 Task: Look for Airbnb options in Aden, Yemen from 22nd November, 2023 to 30th November, 2023 for 2 adults.1  bedroom having 1 bed and 1 bathroom. Property type can be hotel. Look for 5 properties as per requirement.
Action: Mouse moved to (457, 57)
Screenshot: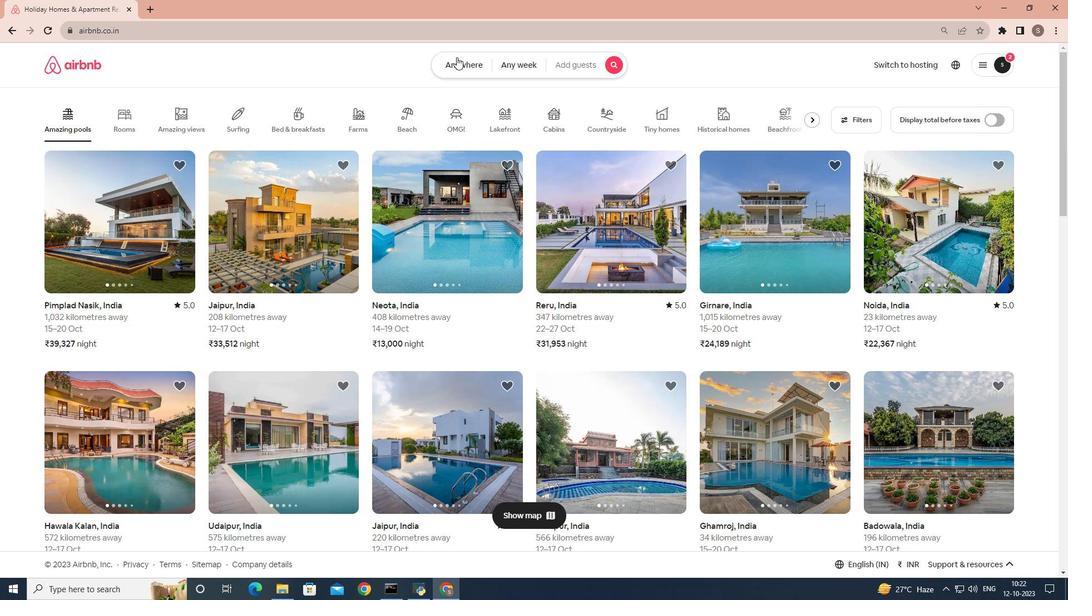 
Action: Mouse pressed left at (457, 57)
Screenshot: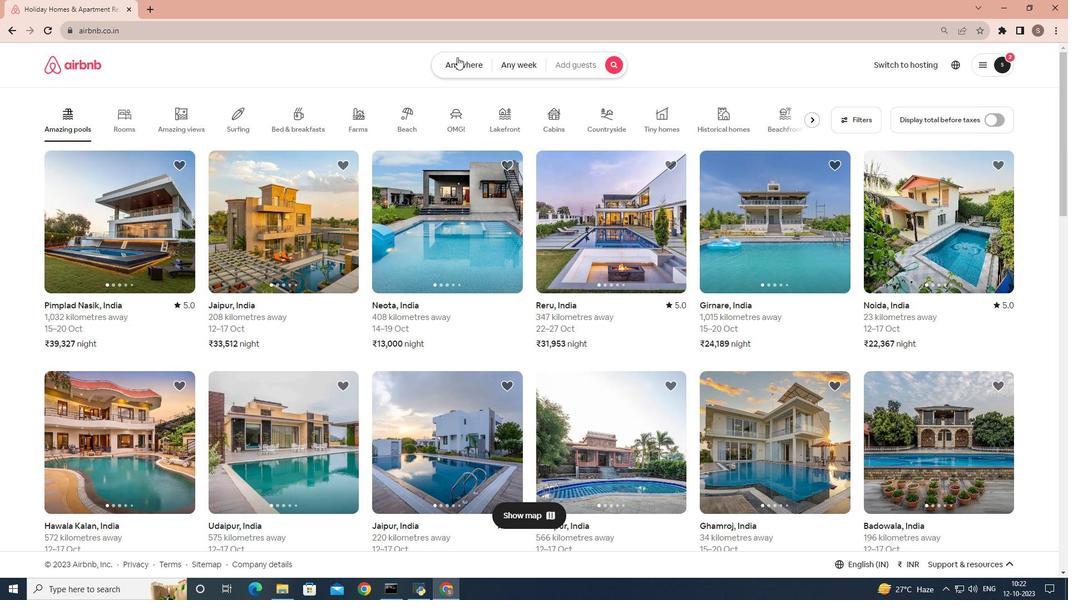 
Action: Mouse moved to (391, 102)
Screenshot: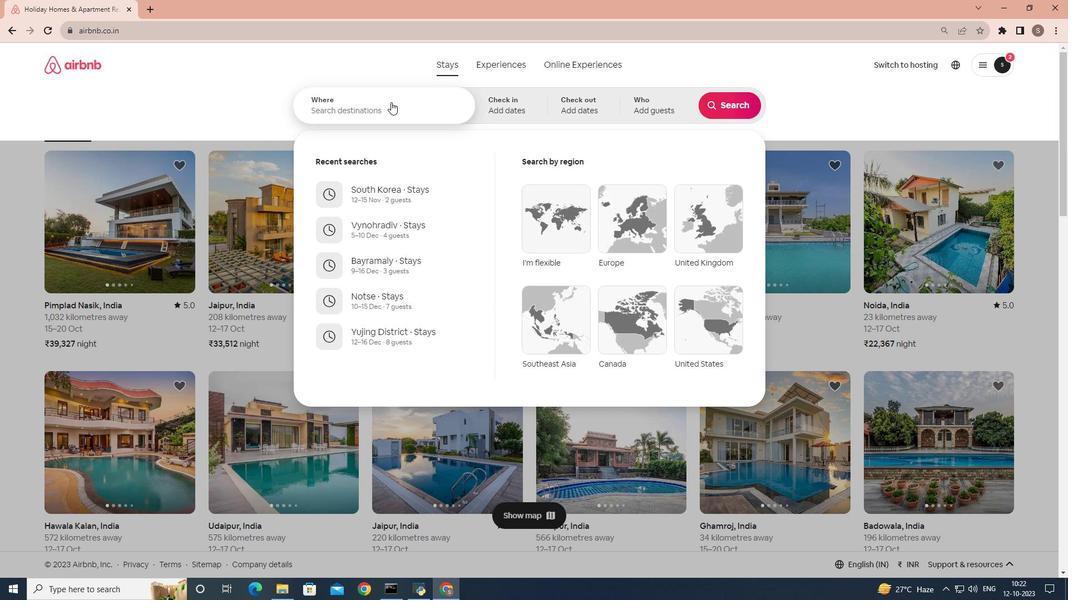 
Action: Mouse pressed left at (391, 102)
Screenshot: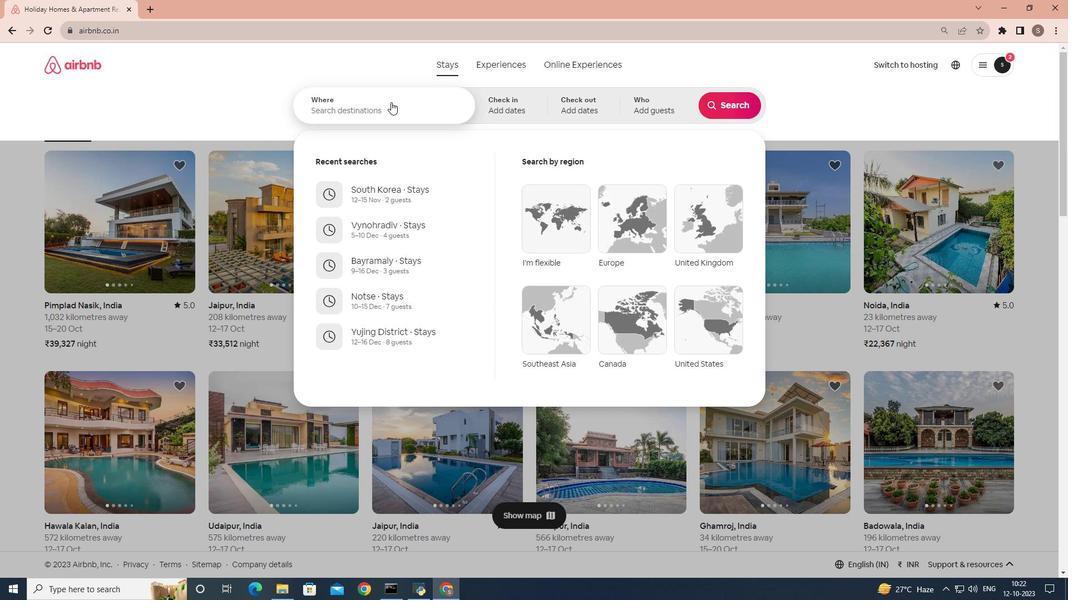 
Action: Key pressed <Key.shift>Aden<Key.space><Key.shift><Key.shift><Key.shift><Key.shift><Key.shift><Key.shift><Key.shift><Key.shift><Key.shift><Key.shift><Key.backspace>,<Key.space><Key.shift><Key.shift>Yemen
Screenshot: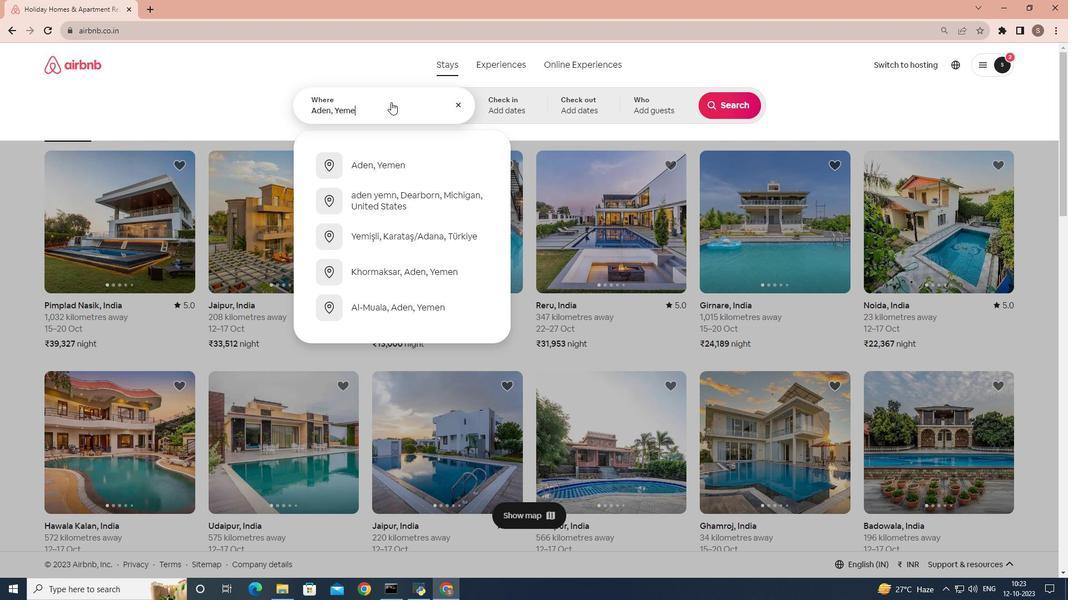 
Action: Mouse moved to (405, 169)
Screenshot: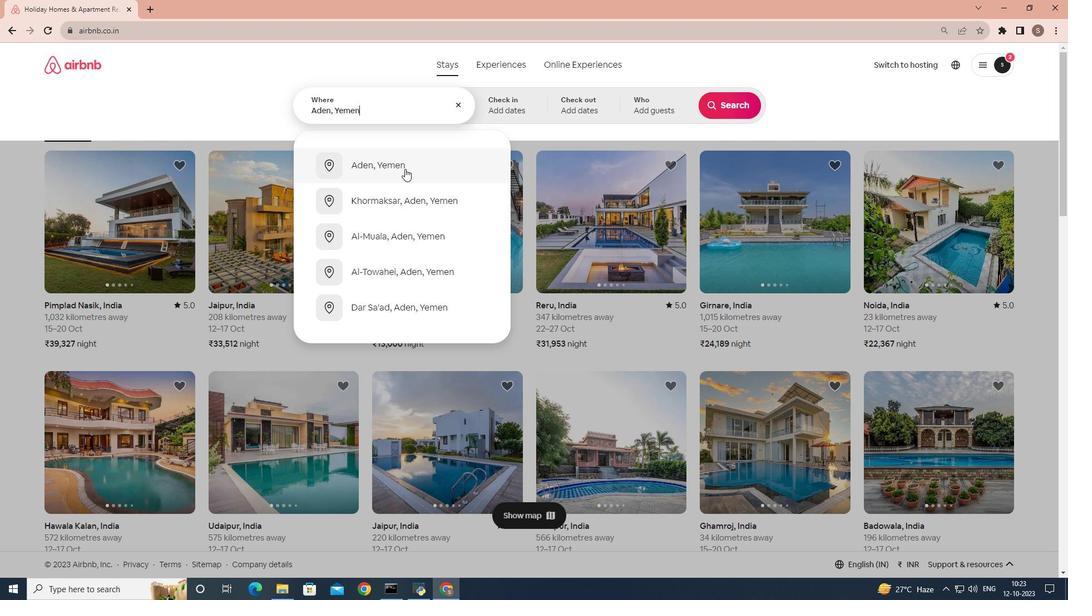 
Action: Mouse pressed left at (405, 169)
Screenshot: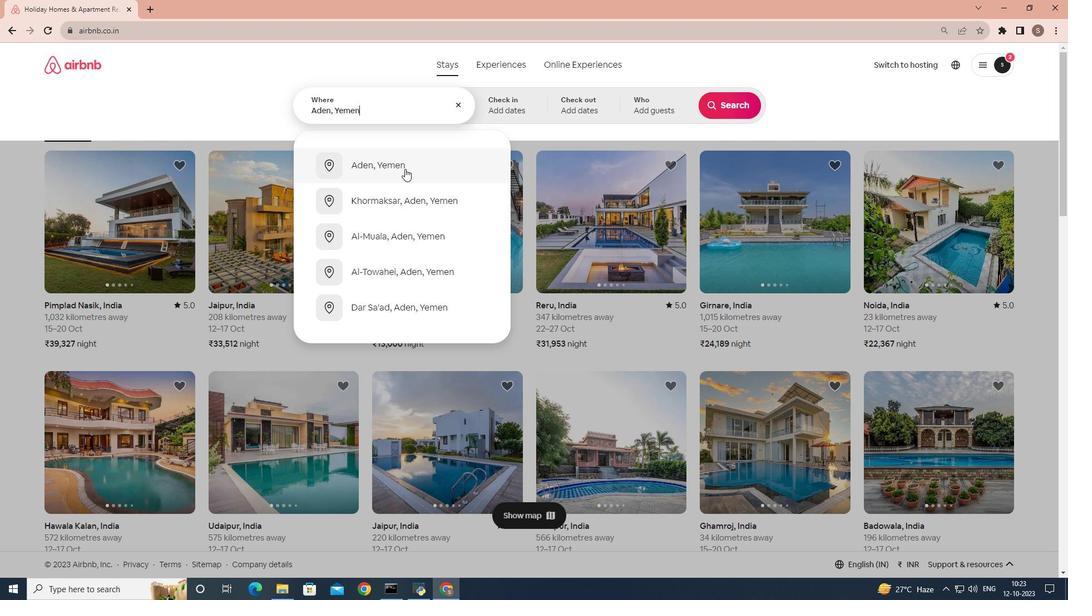 
Action: Mouse moved to (729, 189)
Screenshot: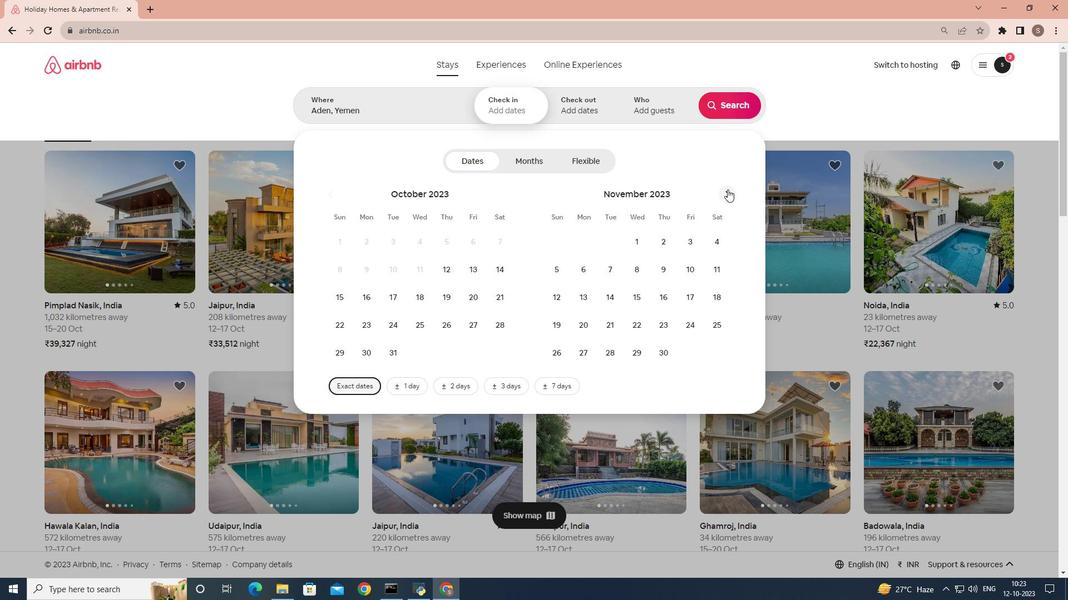 
Action: Mouse pressed left at (729, 189)
Screenshot: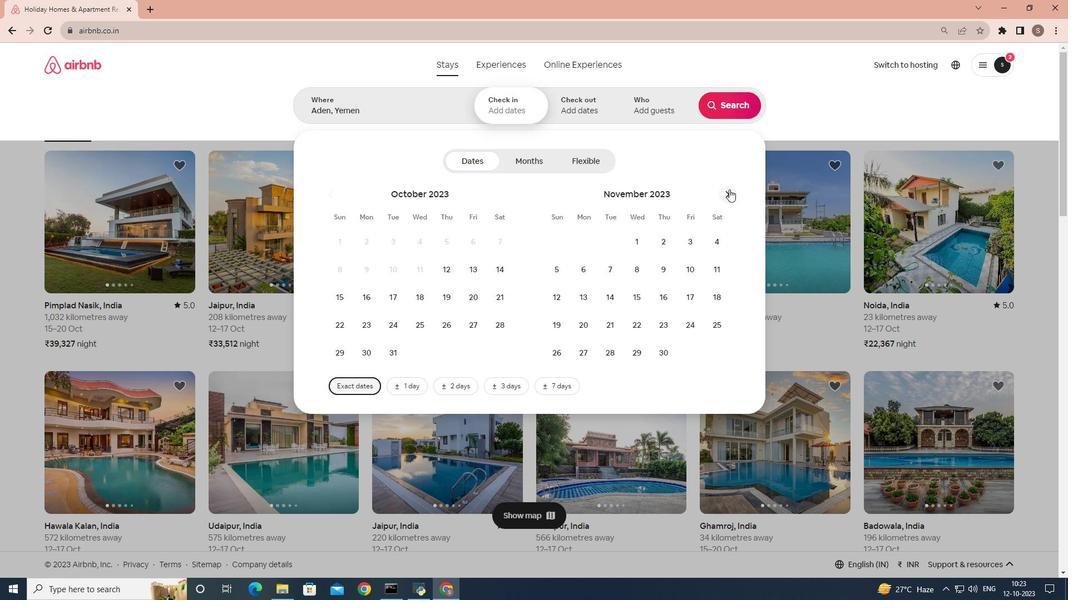 
Action: Mouse moved to (426, 326)
Screenshot: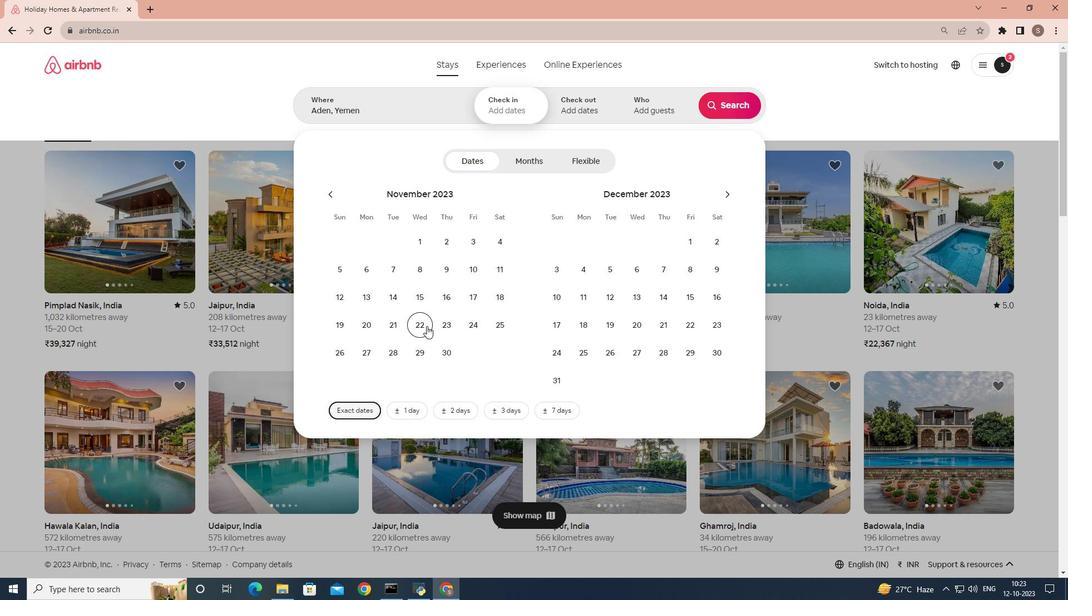 
Action: Mouse pressed left at (426, 326)
Screenshot: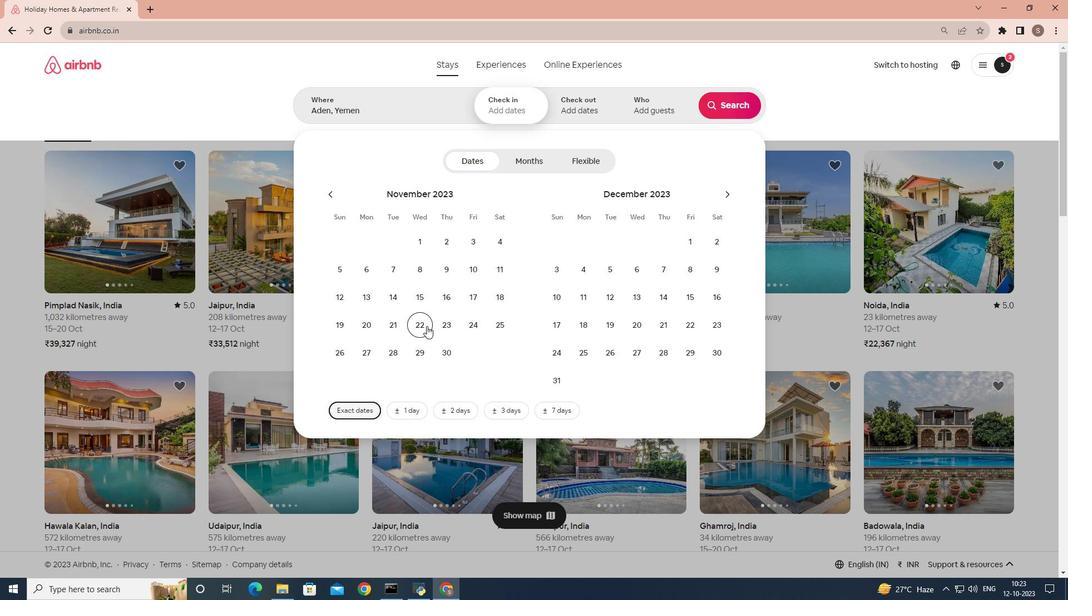 
Action: Mouse moved to (443, 350)
Screenshot: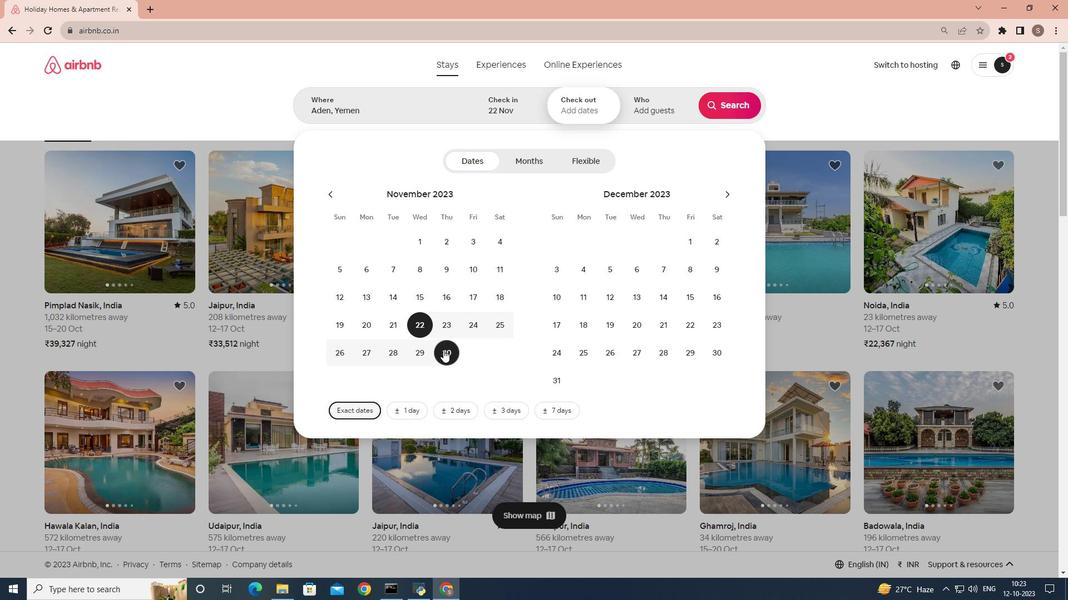 
Action: Mouse pressed left at (443, 350)
Screenshot: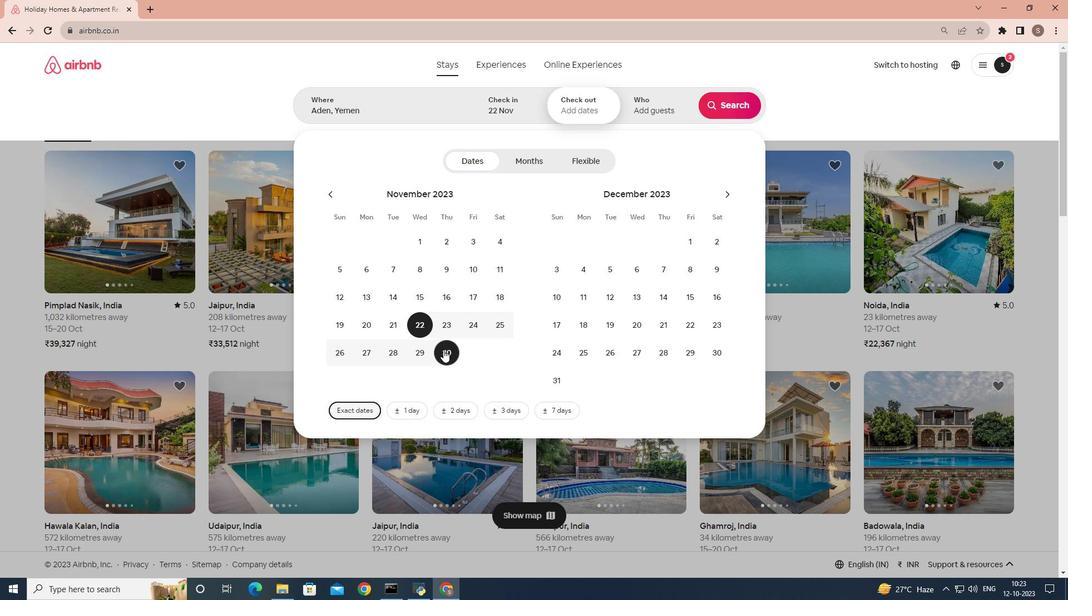 
Action: Mouse moved to (659, 110)
Screenshot: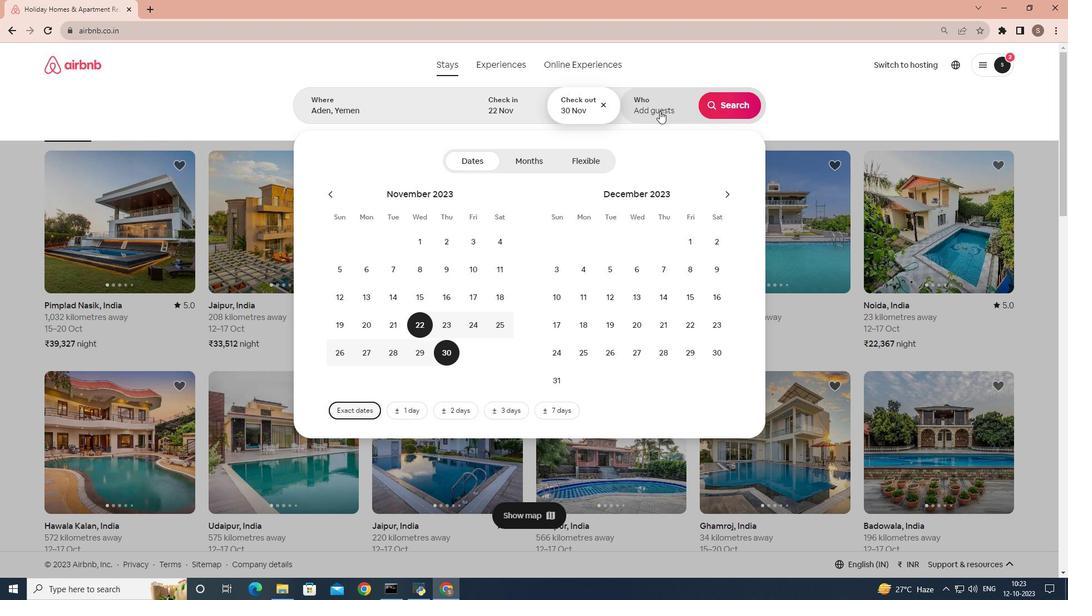 
Action: Mouse pressed left at (659, 110)
Screenshot: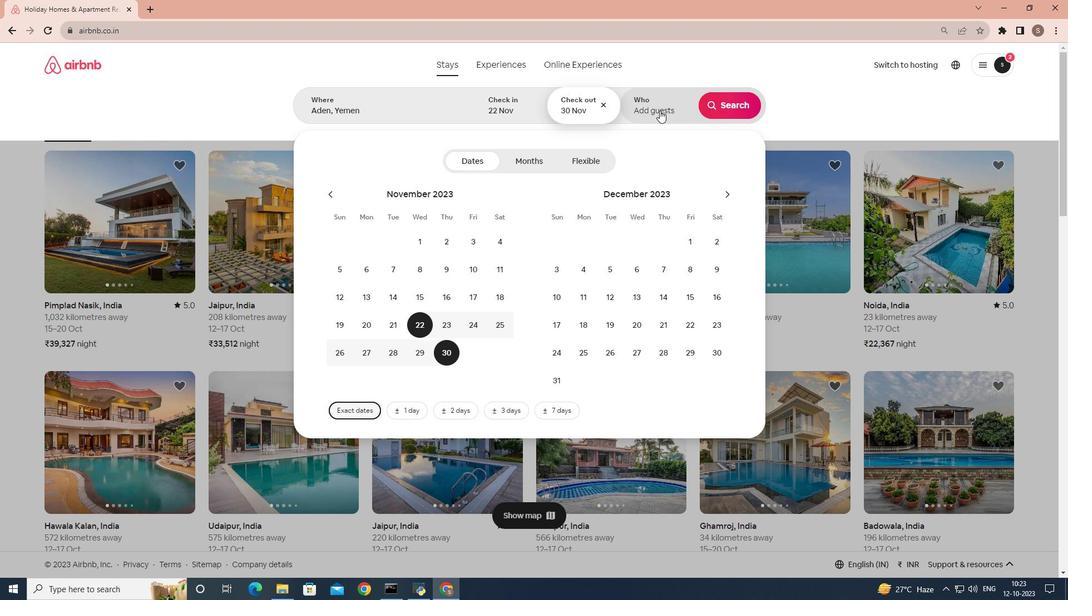 
Action: Mouse moved to (733, 163)
Screenshot: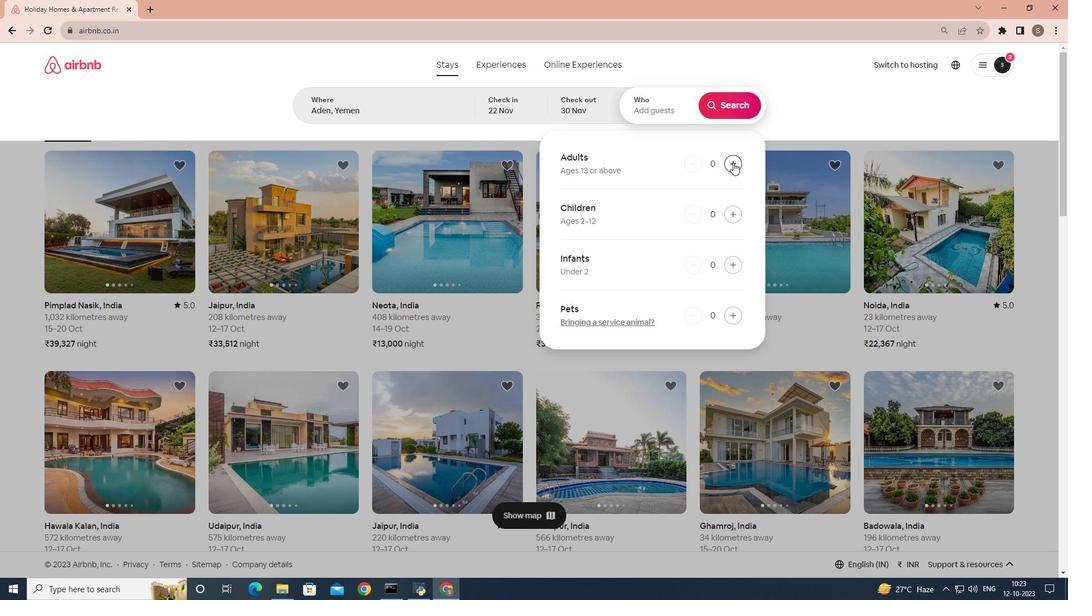 
Action: Mouse pressed left at (733, 163)
Screenshot: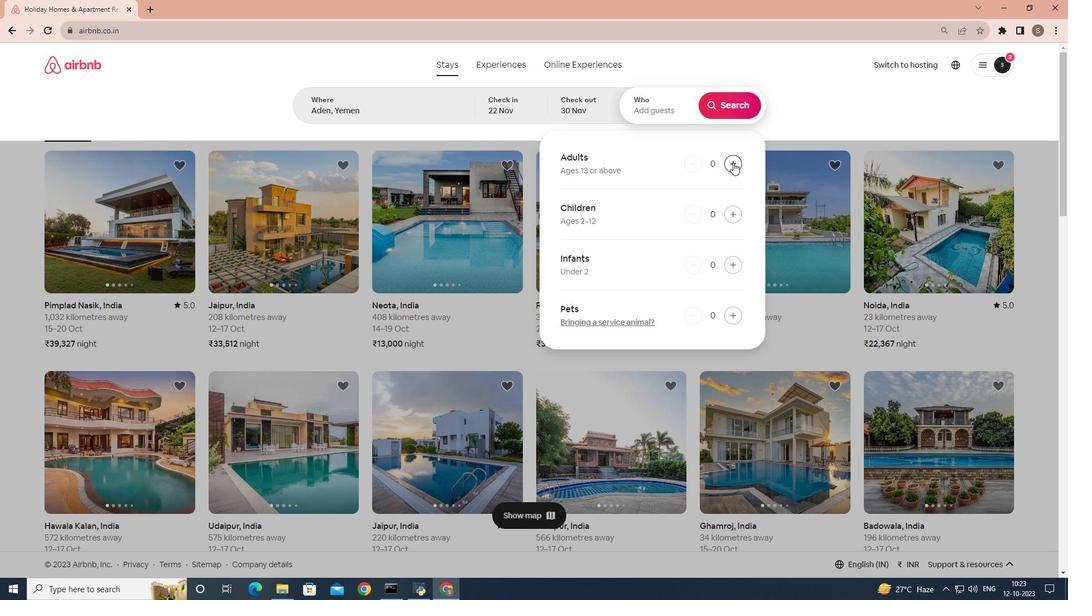 
Action: Mouse pressed left at (733, 163)
Screenshot: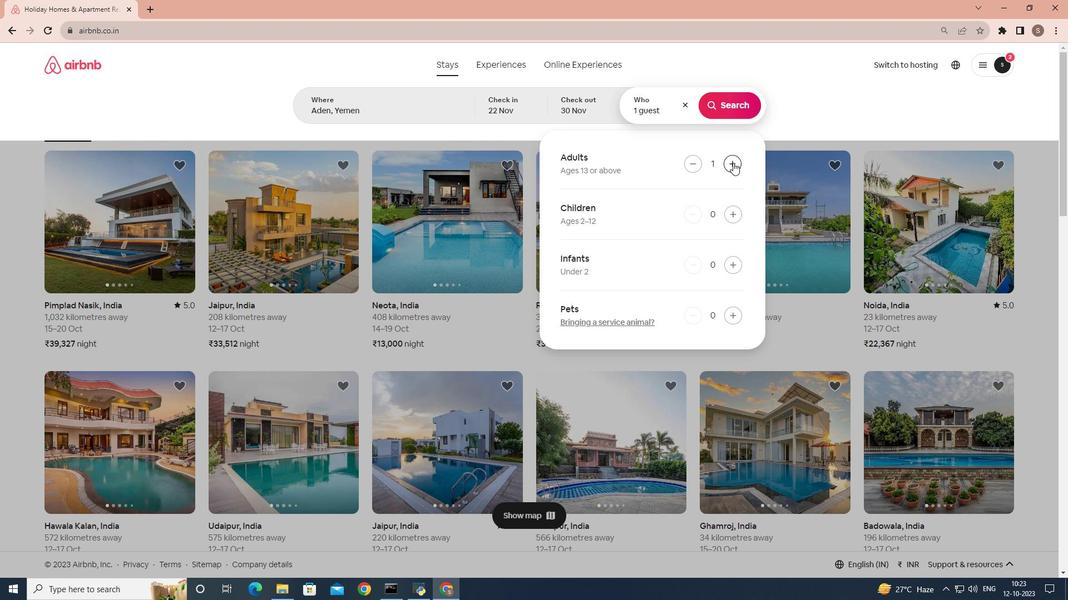 
Action: Mouse moved to (732, 106)
Screenshot: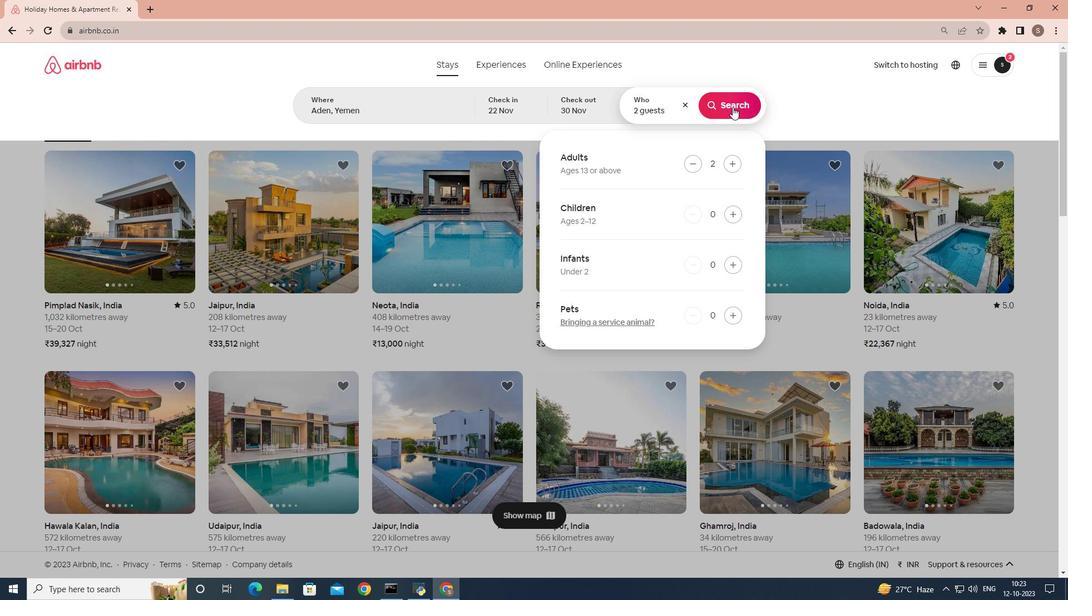 
Action: Mouse pressed left at (732, 106)
Screenshot: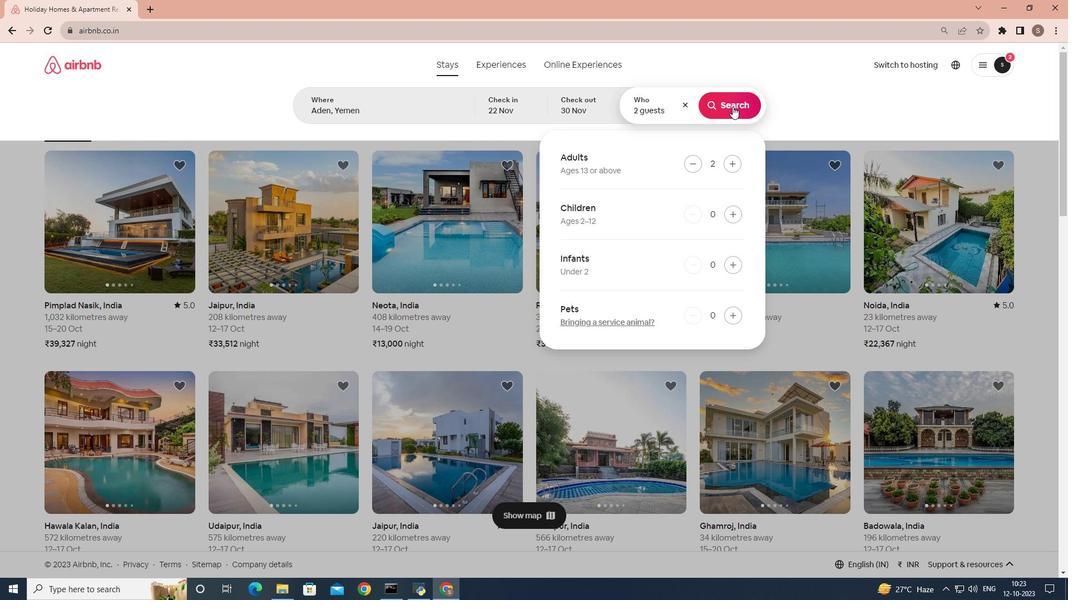 
Action: Mouse moved to (881, 106)
Screenshot: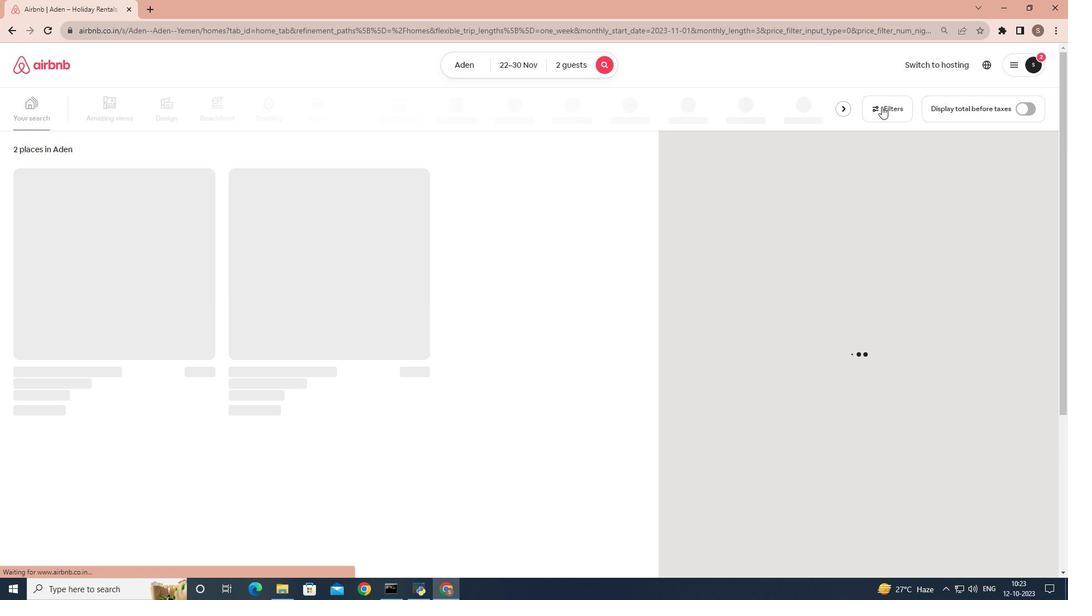 
Action: Mouse pressed left at (881, 106)
Screenshot: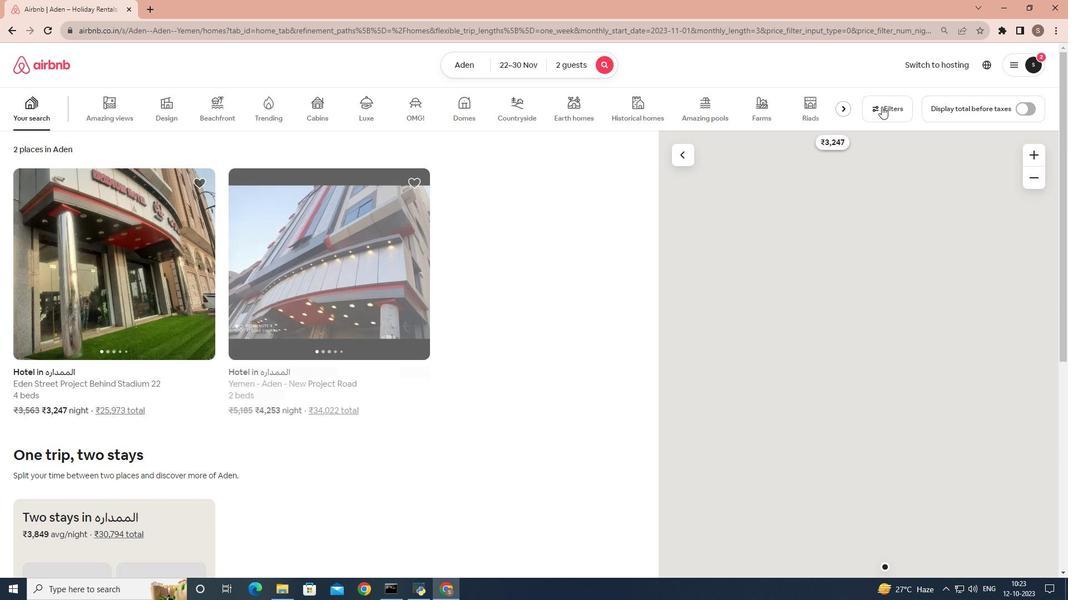 
Action: Mouse moved to (602, 343)
Screenshot: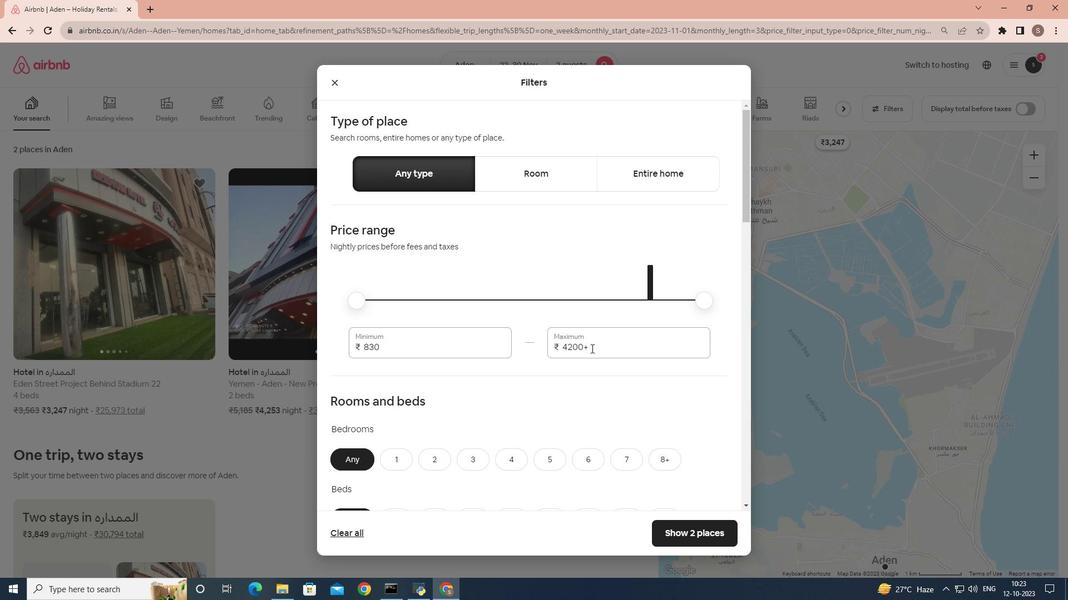 
Action: Mouse scrolled (602, 343) with delta (0, 0)
Screenshot: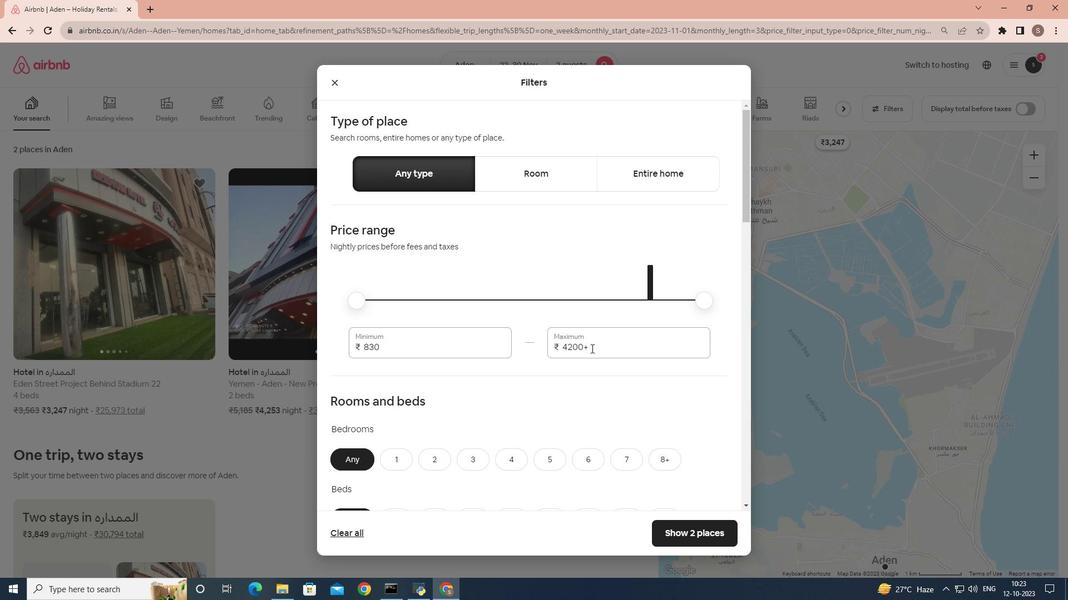 
Action: Mouse moved to (571, 353)
Screenshot: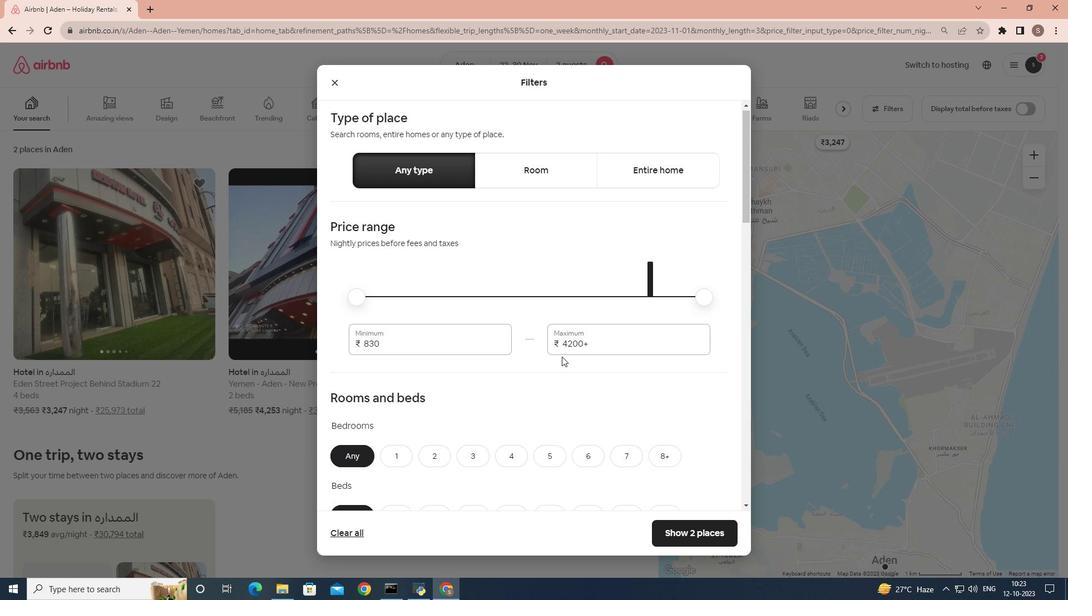 
Action: Mouse scrolled (571, 353) with delta (0, 0)
Screenshot: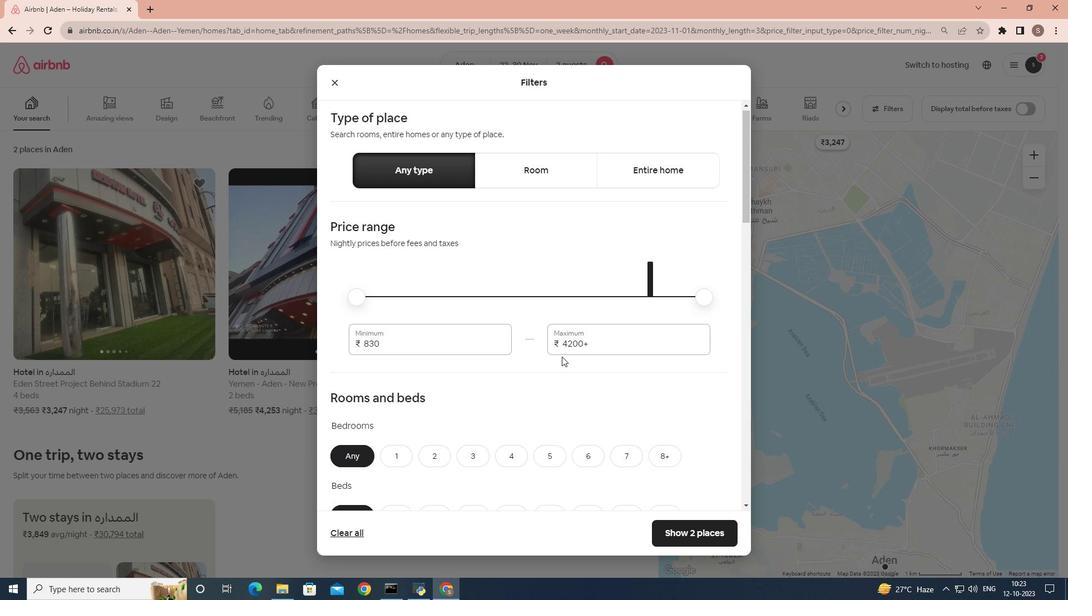 
Action: Mouse moved to (393, 339)
Screenshot: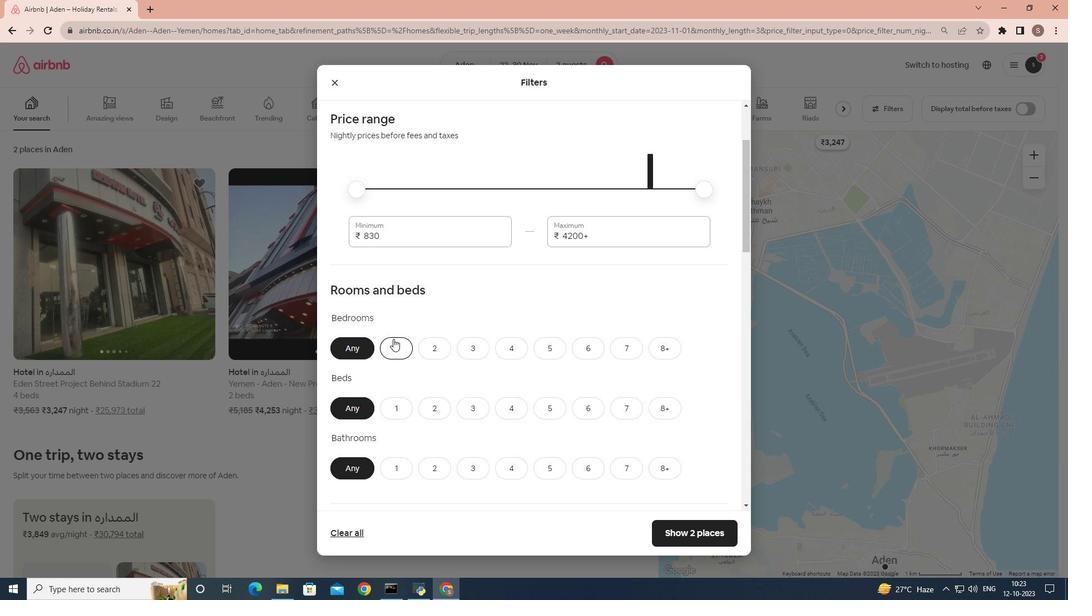 
Action: Mouse pressed left at (393, 339)
Screenshot: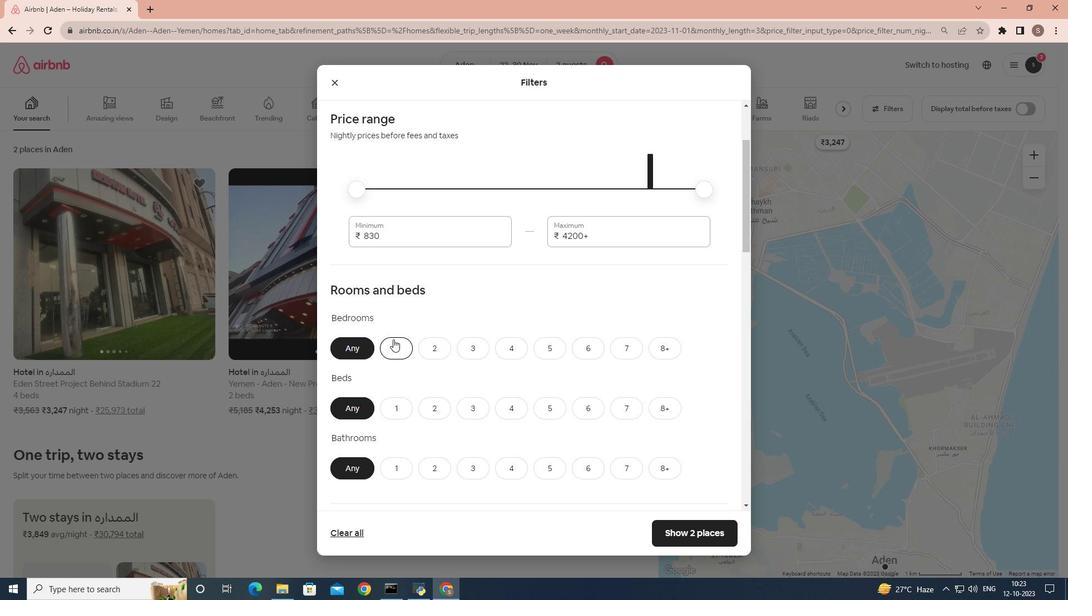 
Action: Mouse scrolled (393, 339) with delta (0, 0)
Screenshot: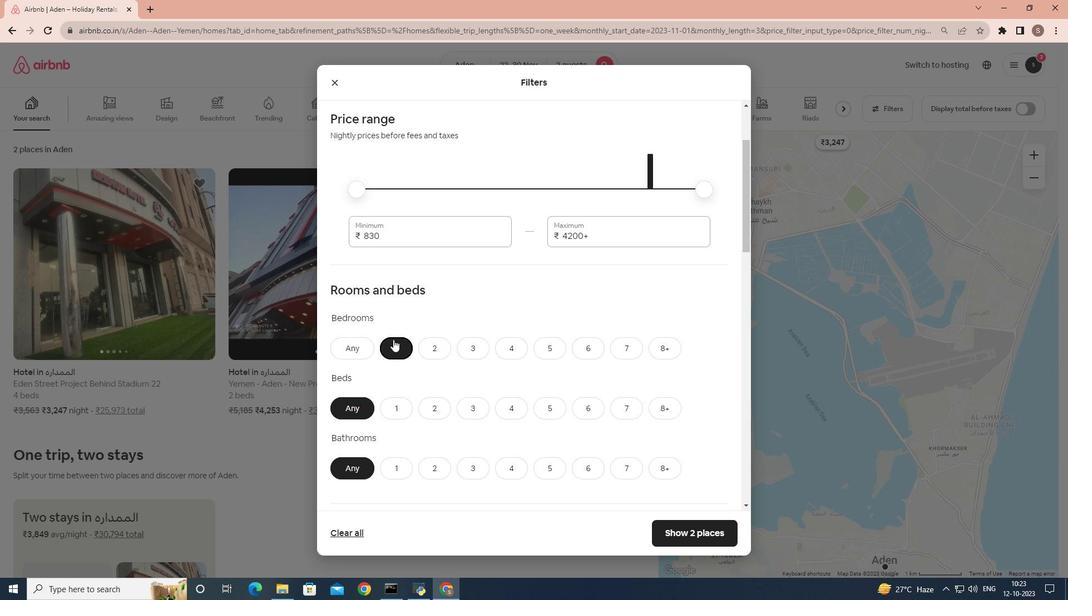 
Action: Mouse scrolled (393, 339) with delta (0, 0)
Screenshot: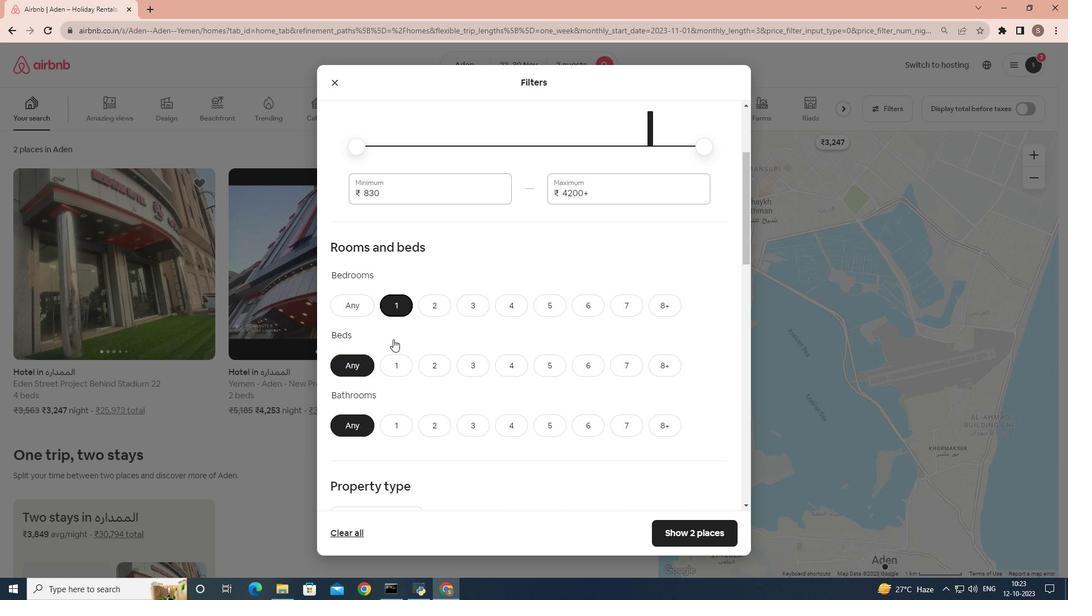 
Action: Mouse moved to (397, 299)
Screenshot: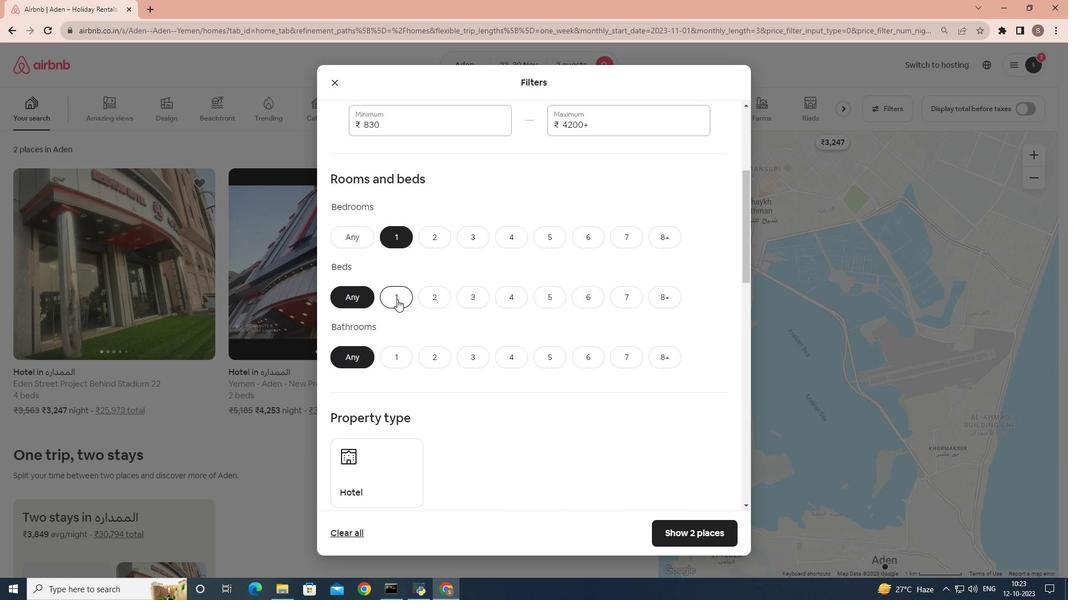 
Action: Mouse pressed left at (397, 299)
Screenshot: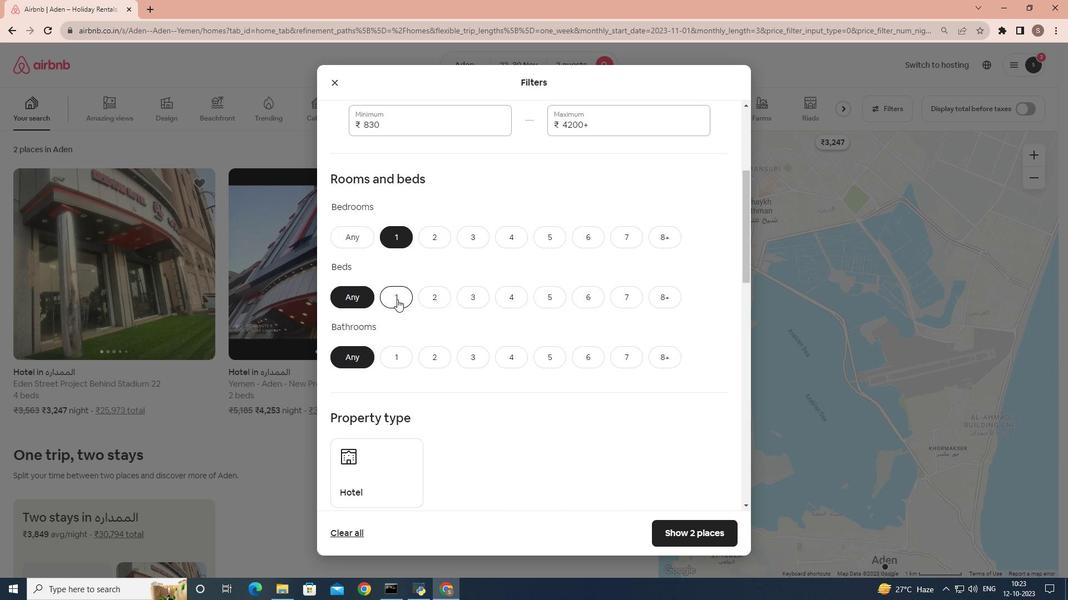 
Action: Mouse moved to (392, 359)
Screenshot: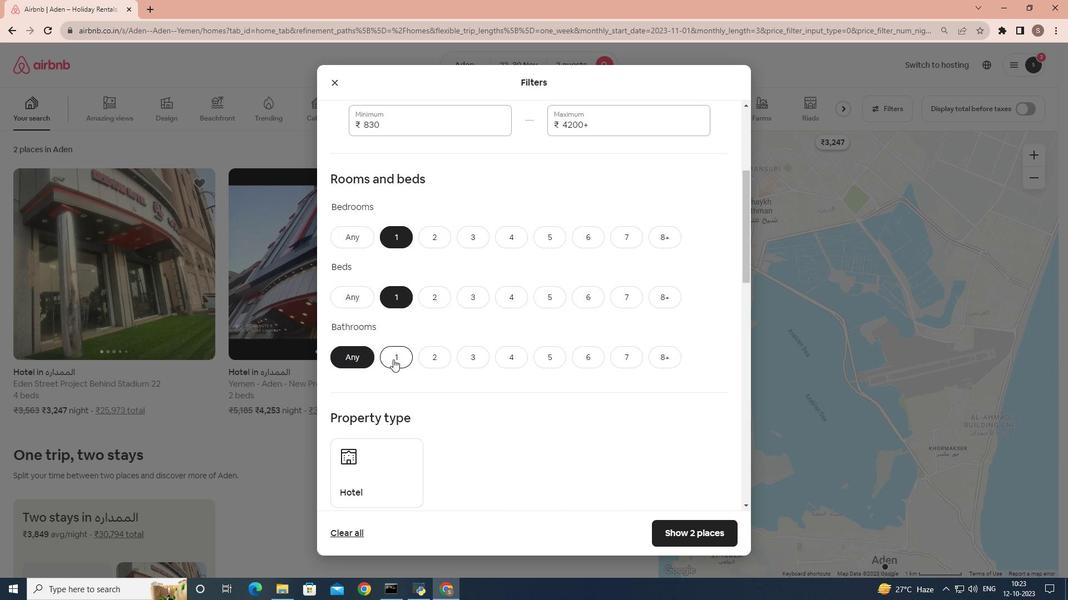 
Action: Mouse pressed left at (392, 359)
Screenshot: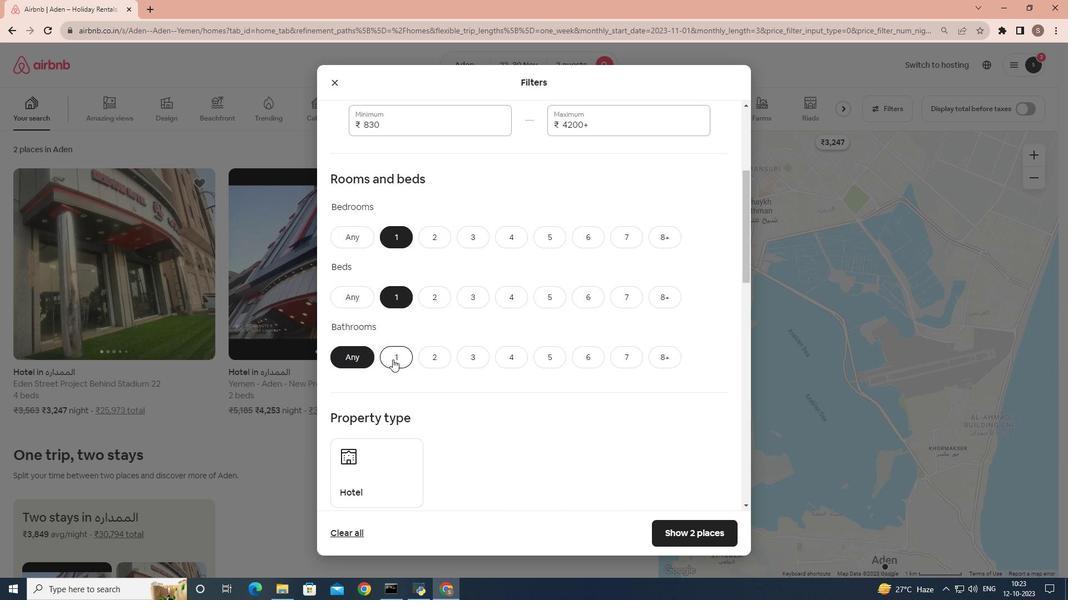 
Action: Mouse moved to (422, 346)
Screenshot: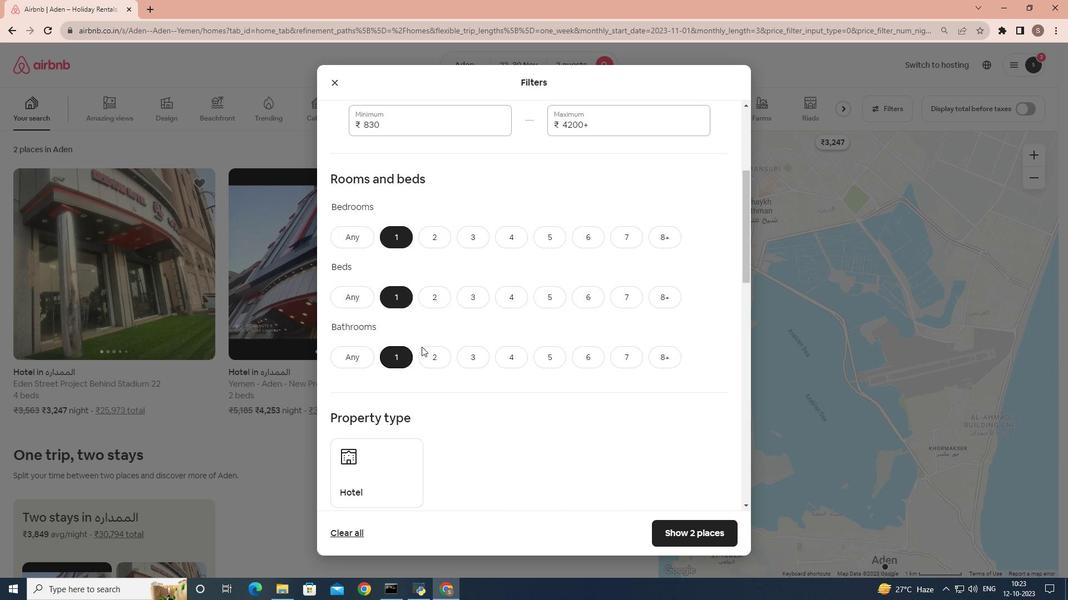 
Action: Mouse scrolled (422, 345) with delta (0, 0)
Screenshot: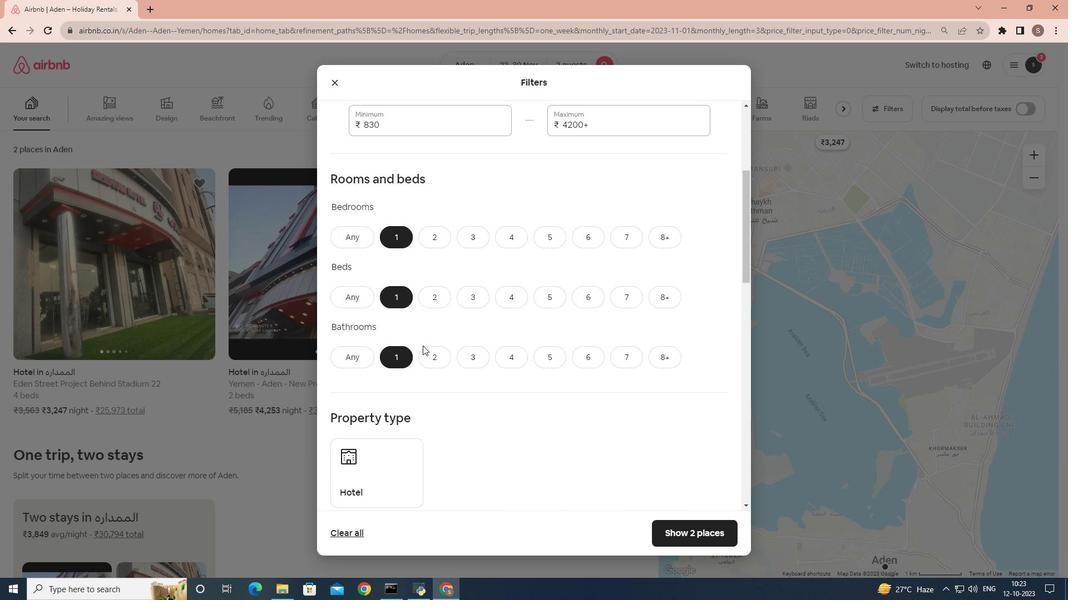 
Action: Mouse scrolled (422, 345) with delta (0, 0)
Screenshot: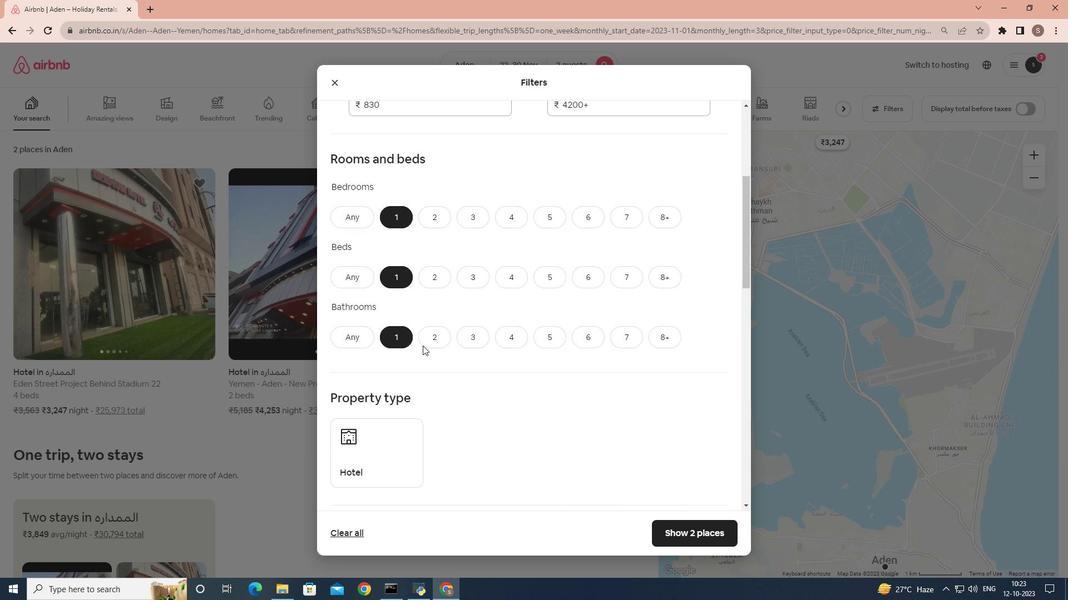 
Action: Mouse scrolled (422, 345) with delta (0, 0)
Screenshot: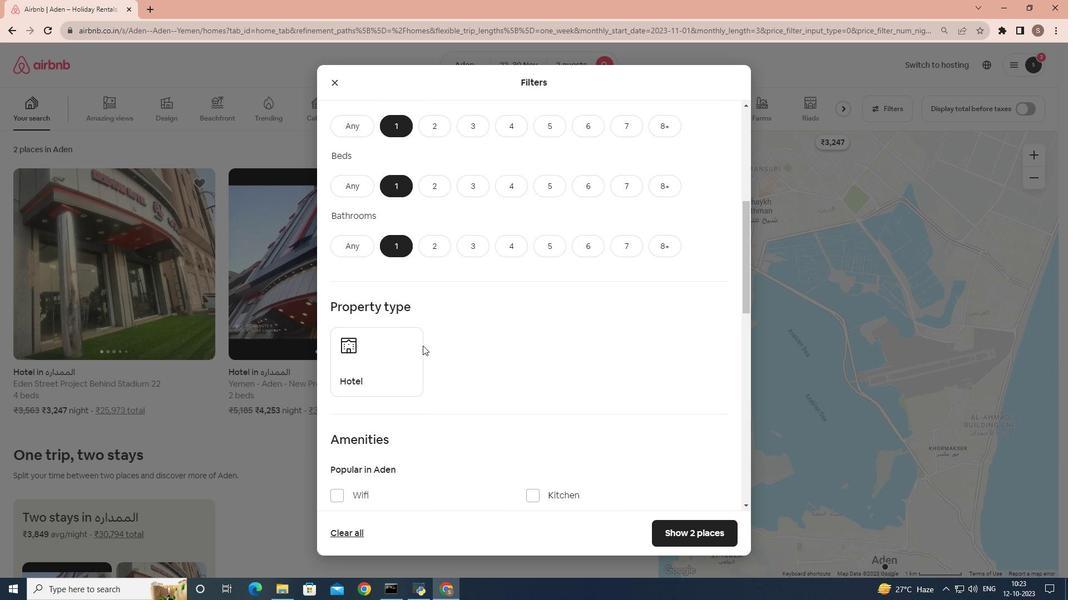 
Action: Mouse moved to (387, 322)
Screenshot: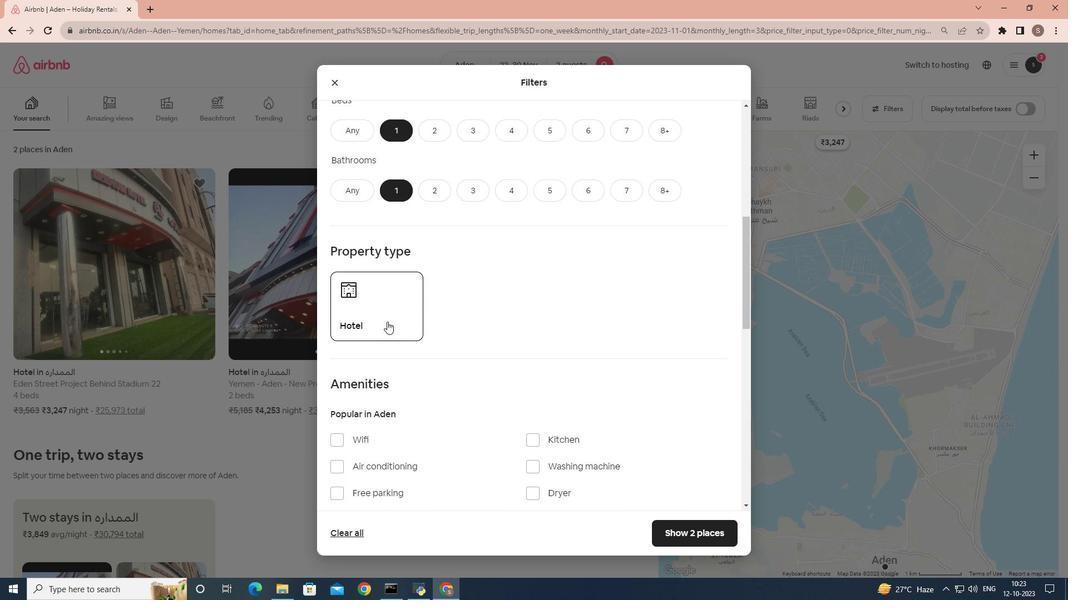 
Action: Mouse pressed left at (387, 322)
Screenshot: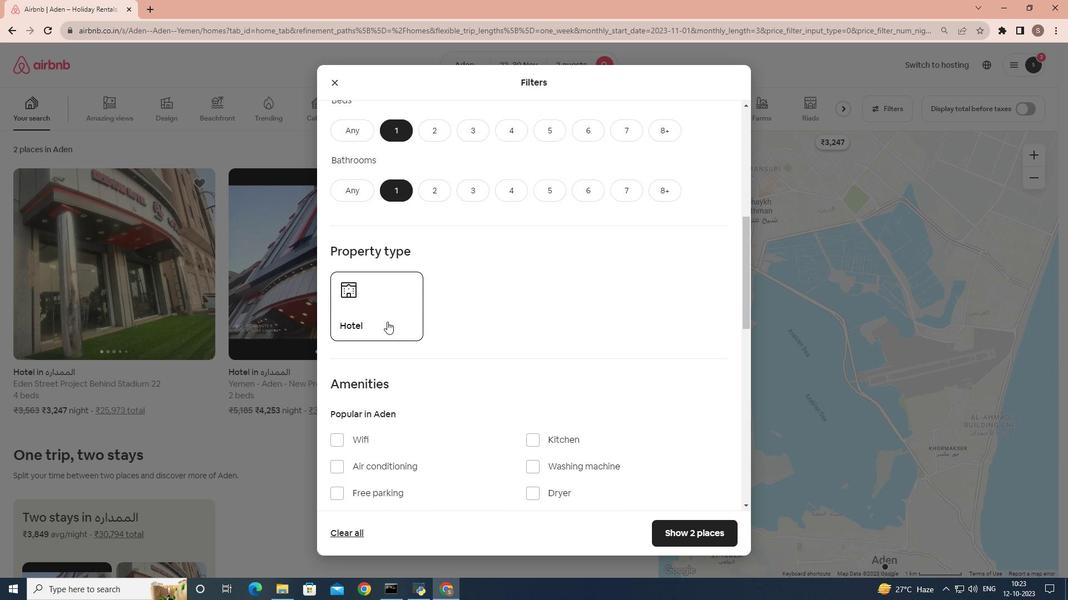 
Action: Mouse moved to (457, 323)
Screenshot: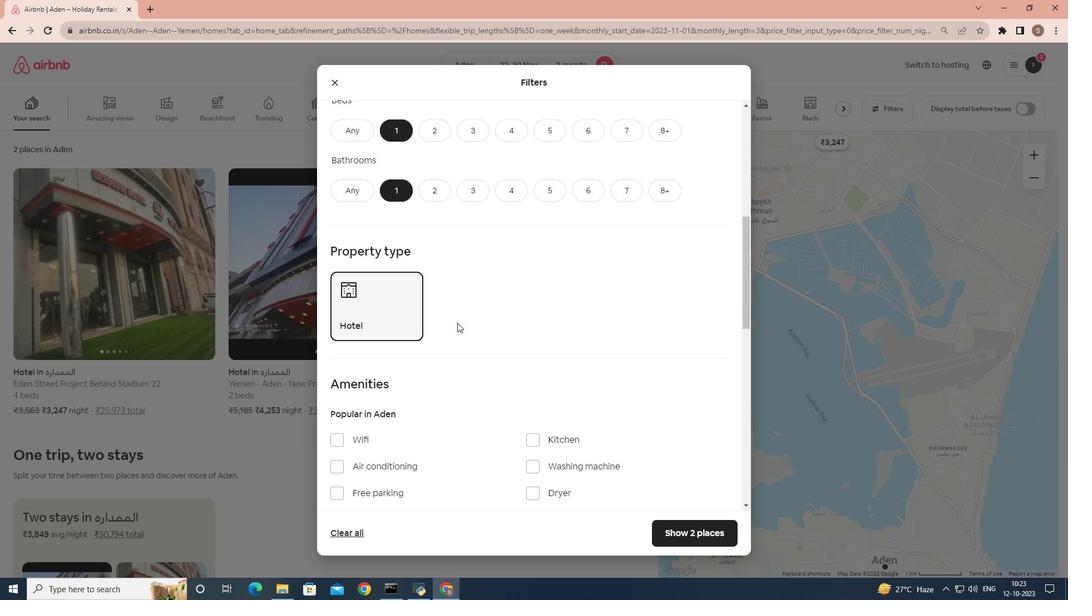 
Action: Mouse scrolled (457, 322) with delta (0, 0)
Screenshot: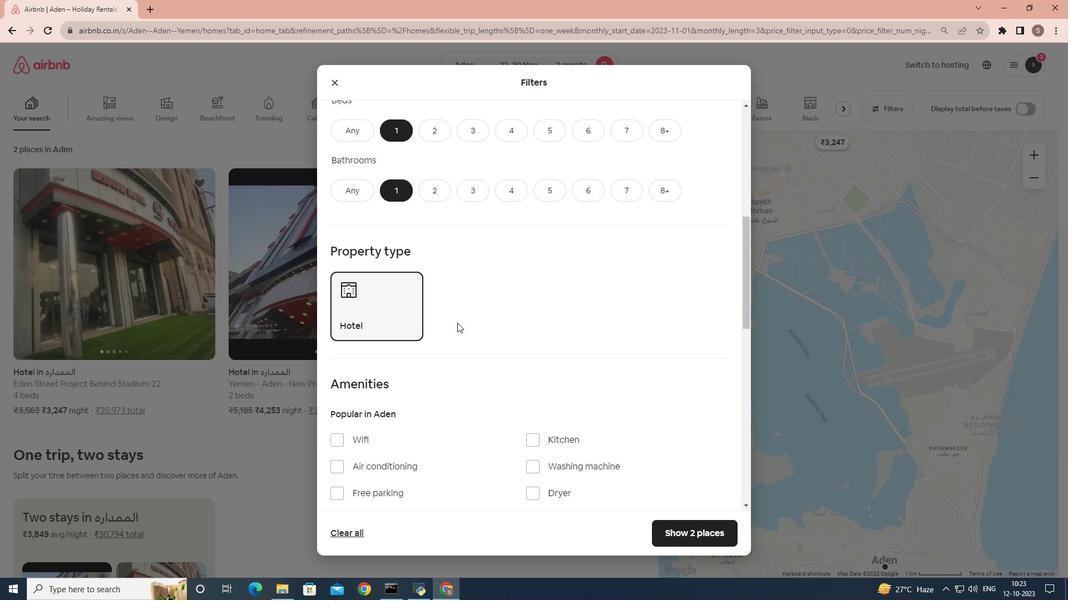 
Action: Mouse moved to (690, 532)
Screenshot: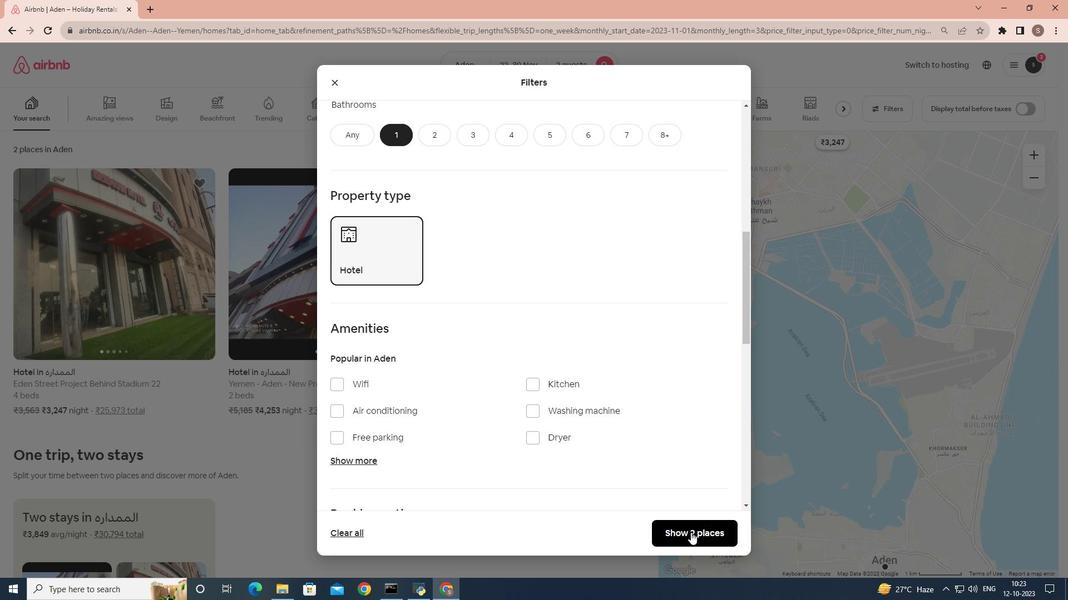 
Action: Mouse pressed left at (690, 532)
Screenshot: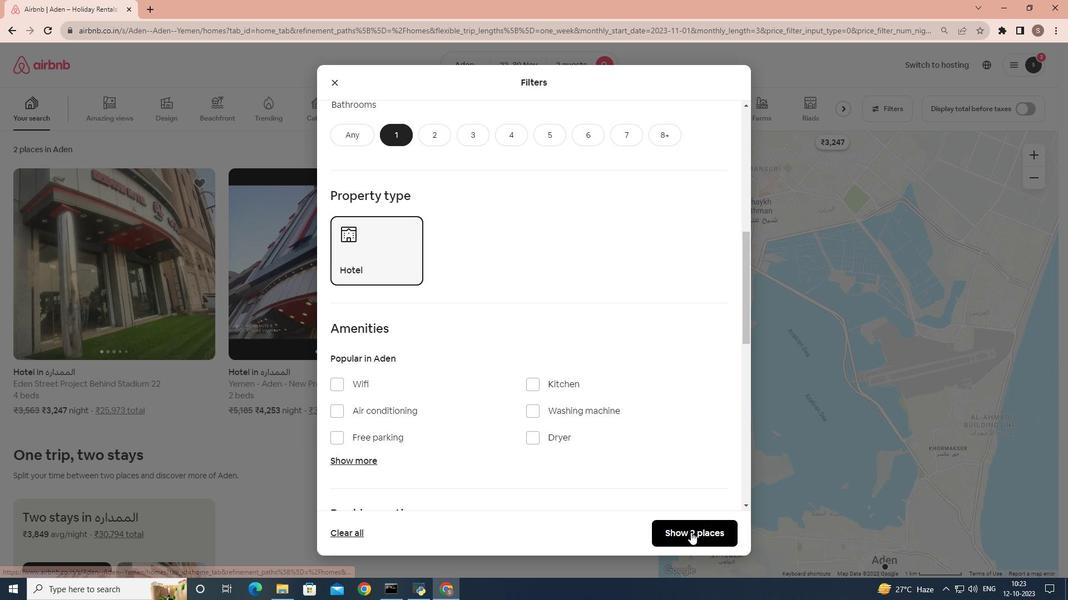 
Action: Mouse moved to (136, 317)
Screenshot: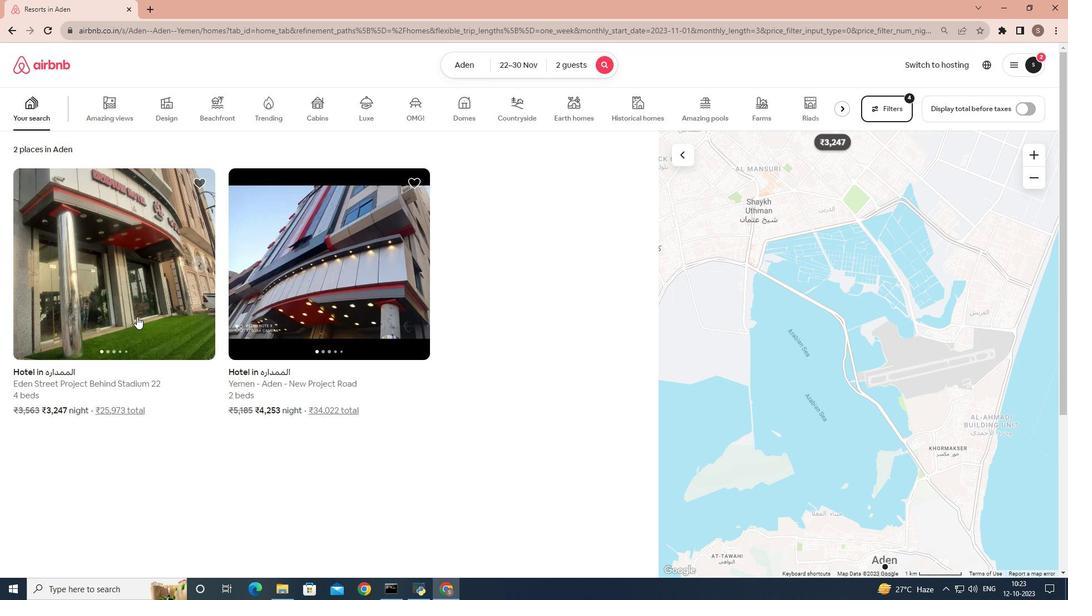 
Action: Mouse pressed left at (136, 317)
Screenshot: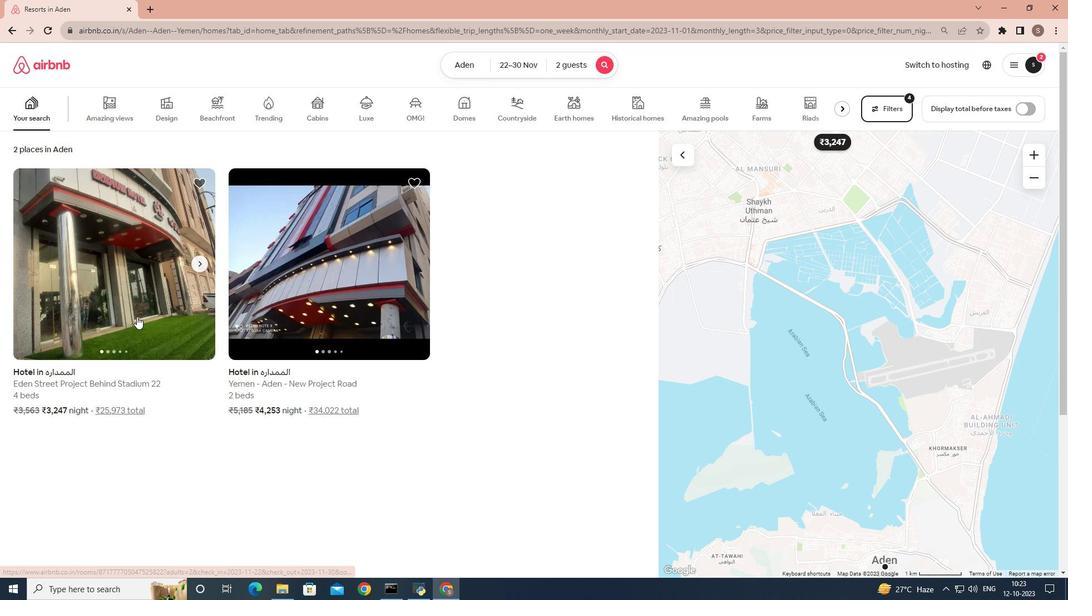 
Action: Mouse moved to (766, 413)
Screenshot: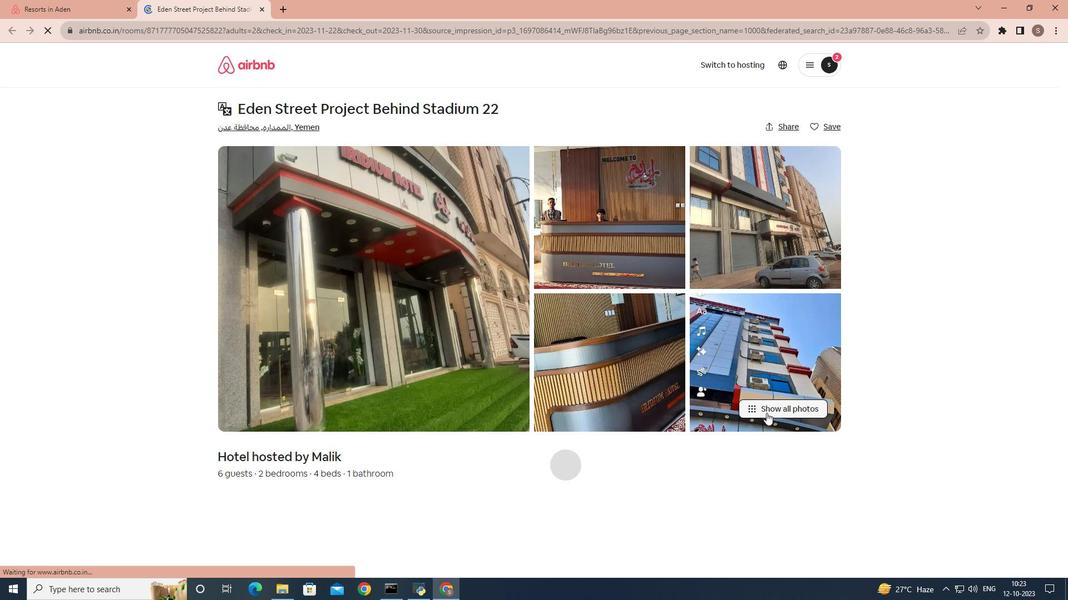 
Action: Mouse pressed left at (766, 413)
Screenshot: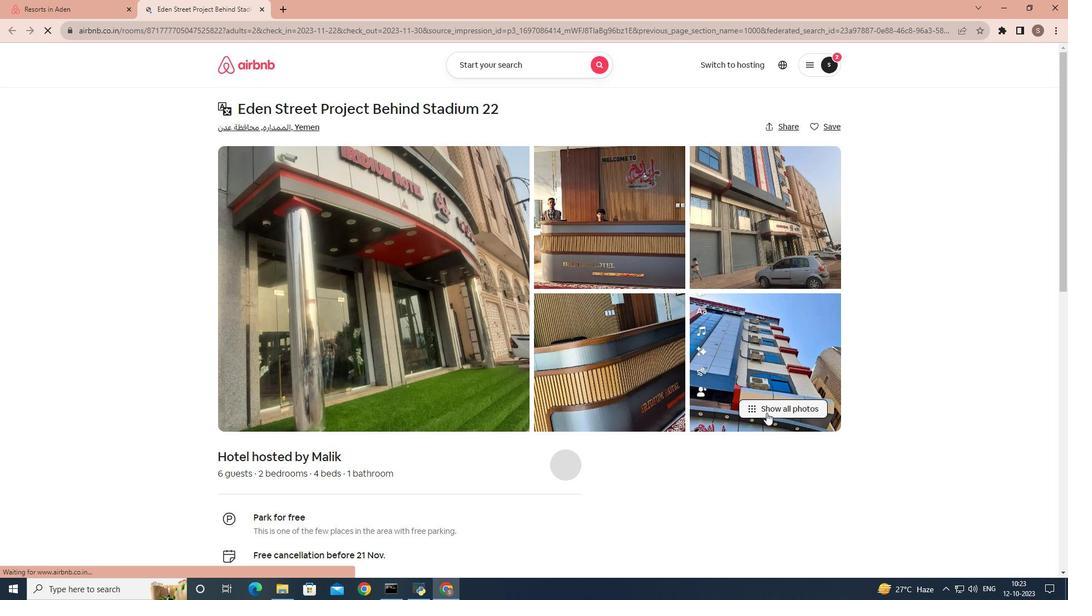 
Action: Mouse moved to (669, 414)
Screenshot: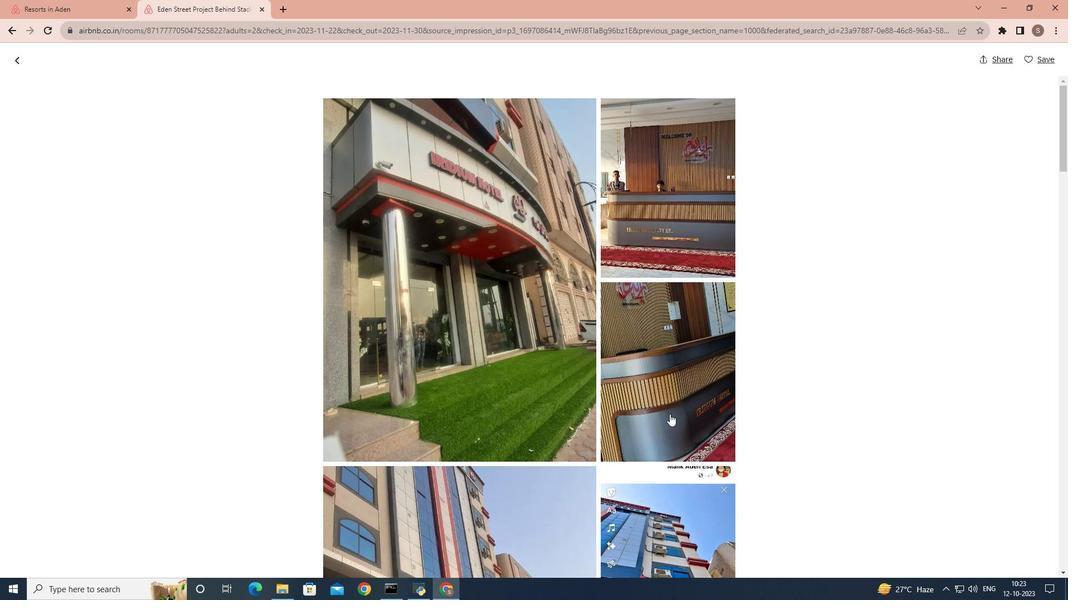 
Action: Mouse scrolled (669, 413) with delta (0, 0)
Screenshot: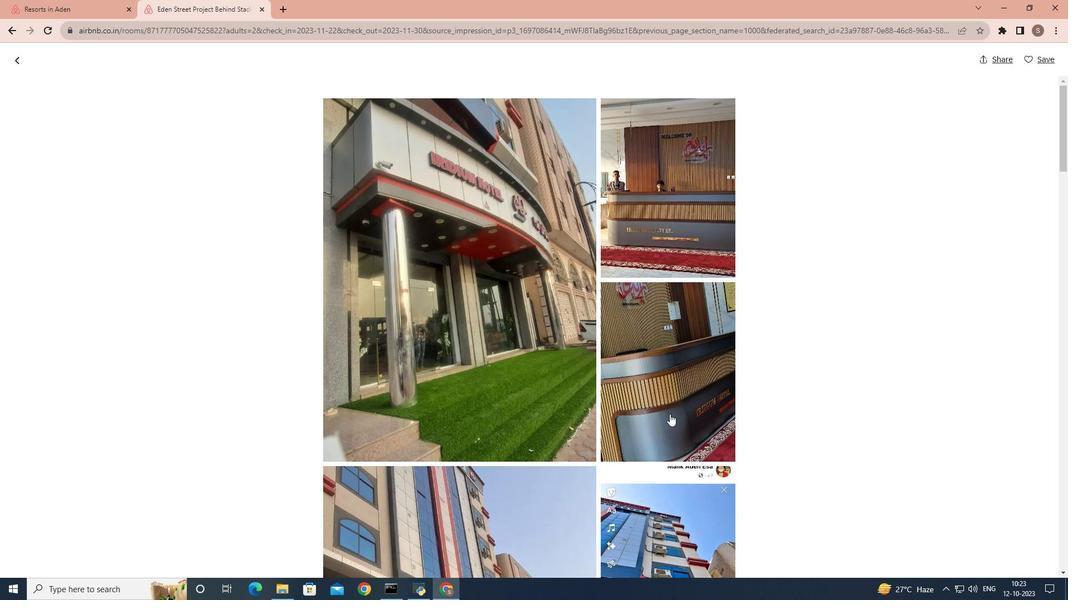 
Action: Mouse scrolled (669, 413) with delta (0, 0)
Screenshot: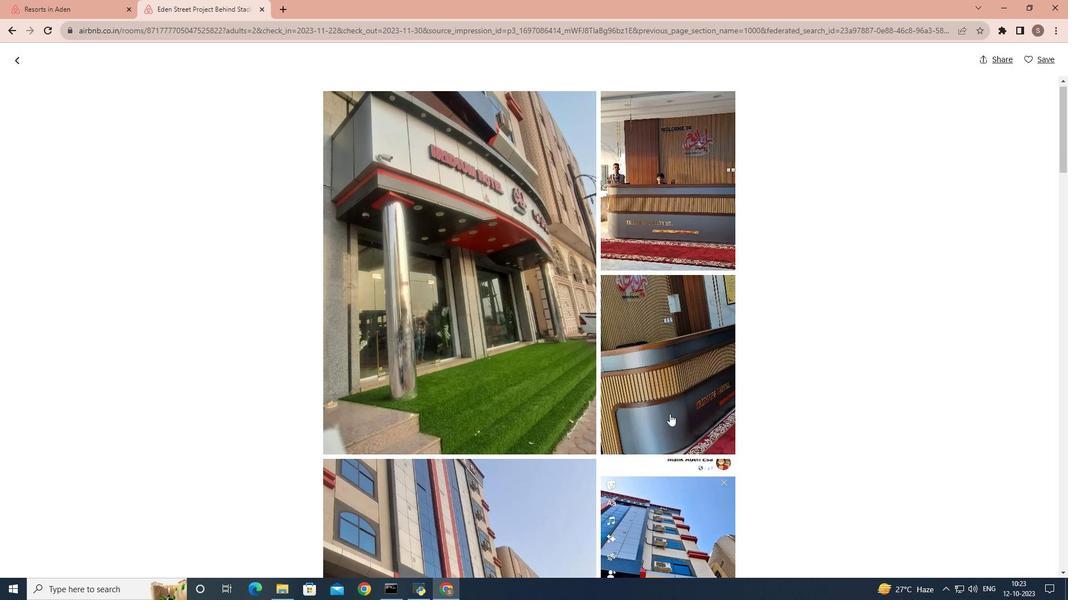 
Action: Mouse scrolled (669, 413) with delta (0, 0)
Screenshot: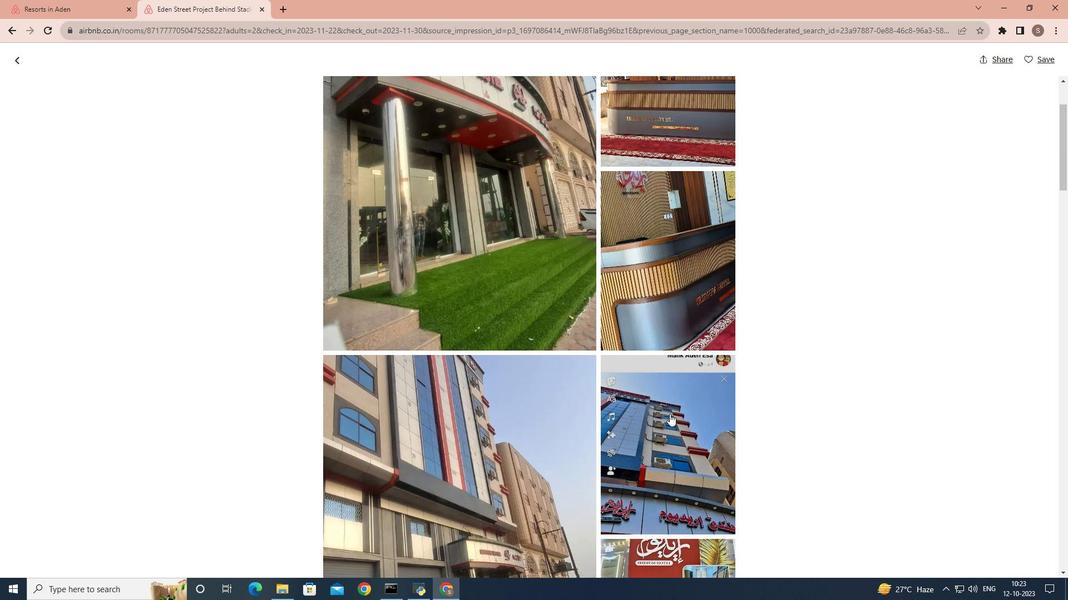
Action: Mouse scrolled (669, 413) with delta (0, 0)
Screenshot: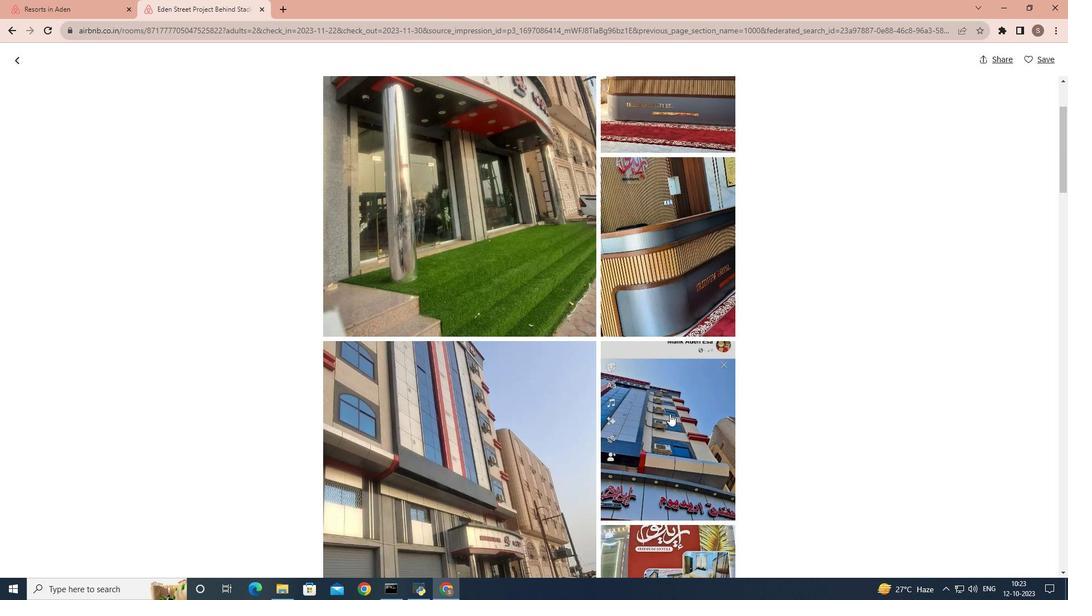 
Action: Mouse scrolled (669, 413) with delta (0, 0)
Screenshot: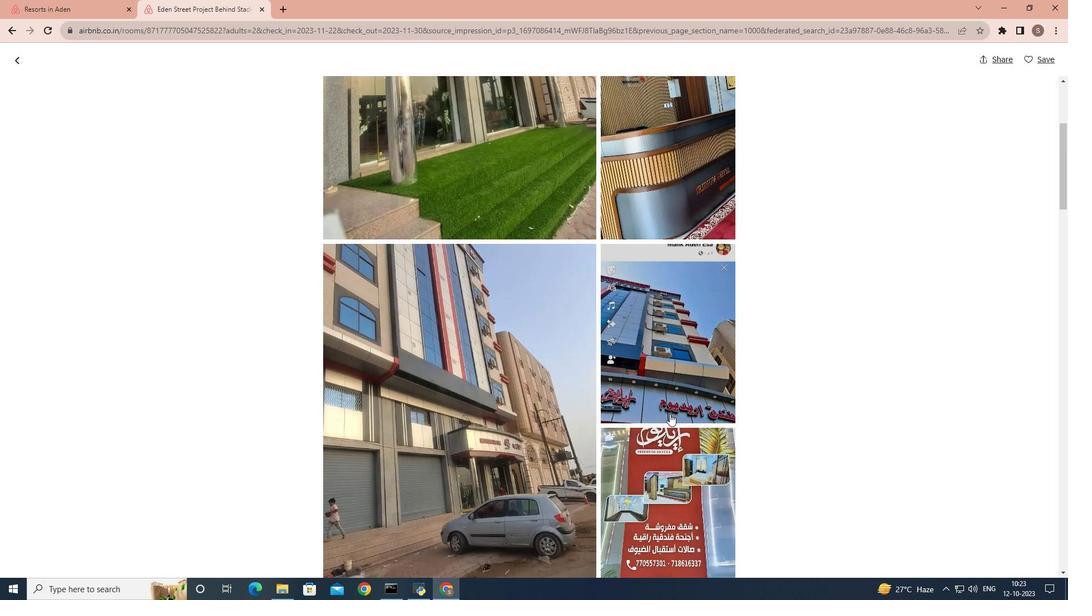 
Action: Mouse scrolled (669, 413) with delta (0, 0)
Screenshot: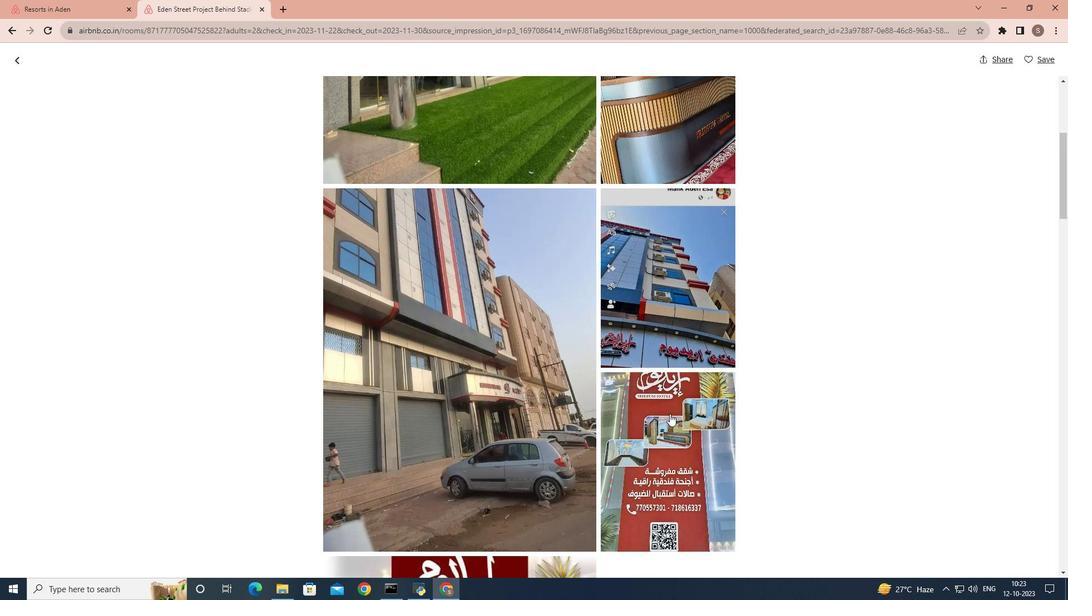 
Action: Mouse scrolled (669, 413) with delta (0, 0)
Screenshot: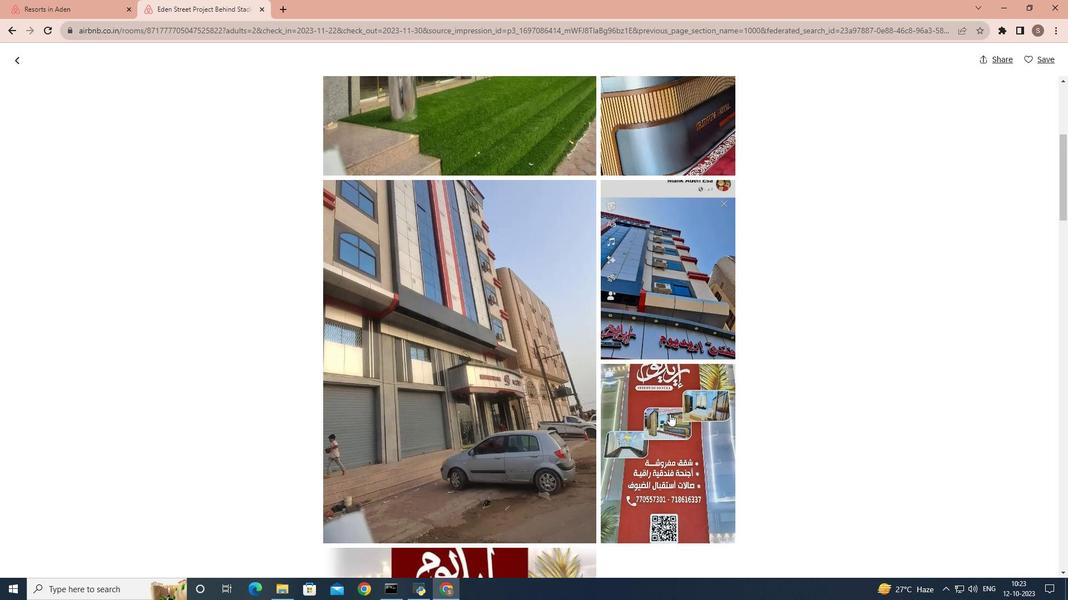 
Action: Mouse scrolled (669, 413) with delta (0, 0)
Screenshot: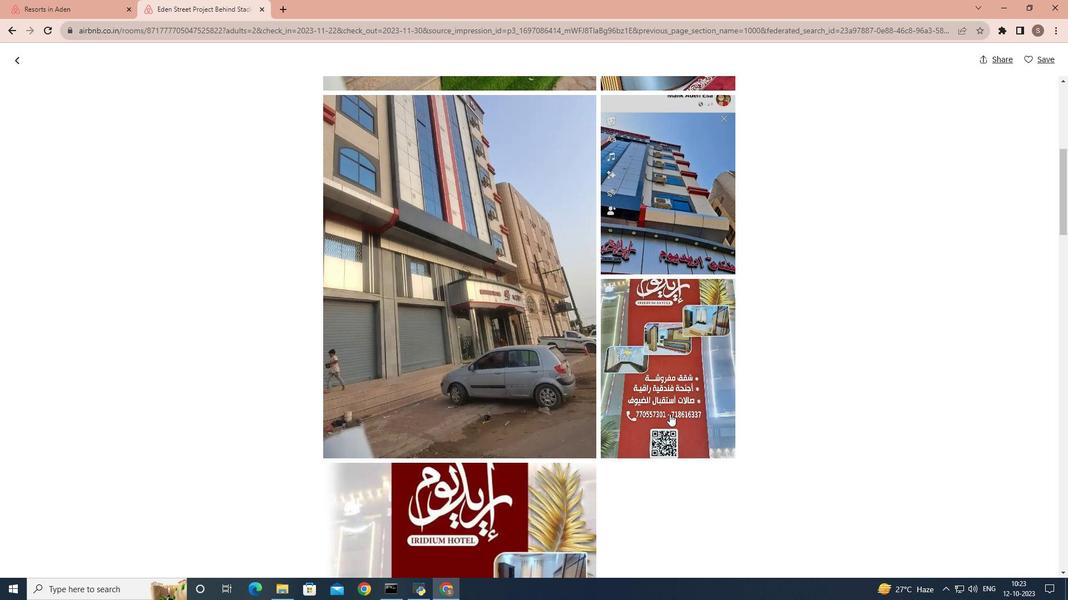 
Action: Mouse scrolled (669, 413) with delta (0, 0)
Screenshot: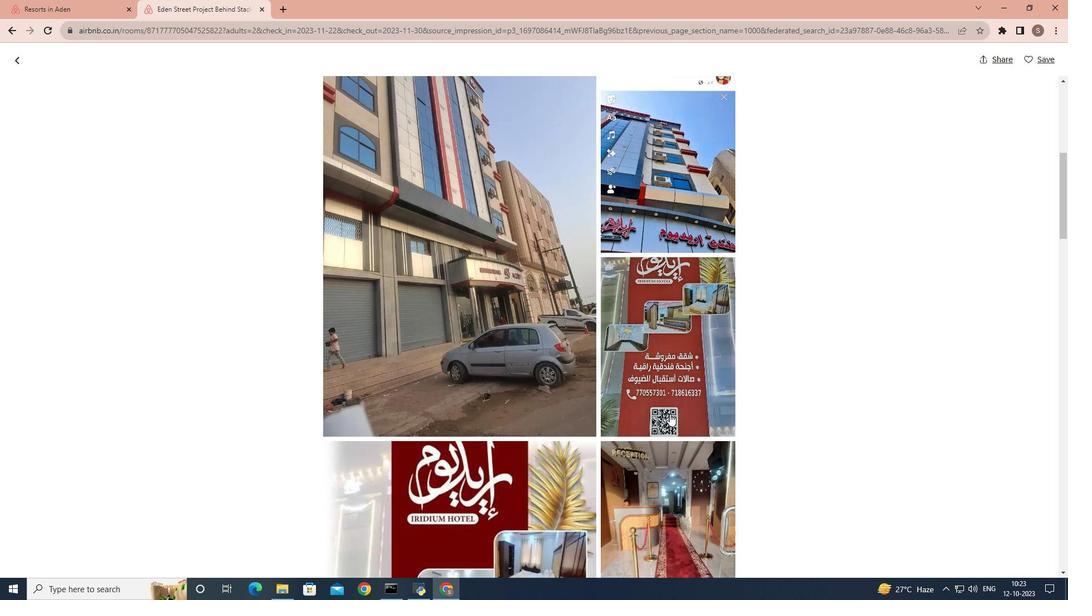 
Action: Mouse scrolled (669, 413) with delta (0, 0)
Screenshot: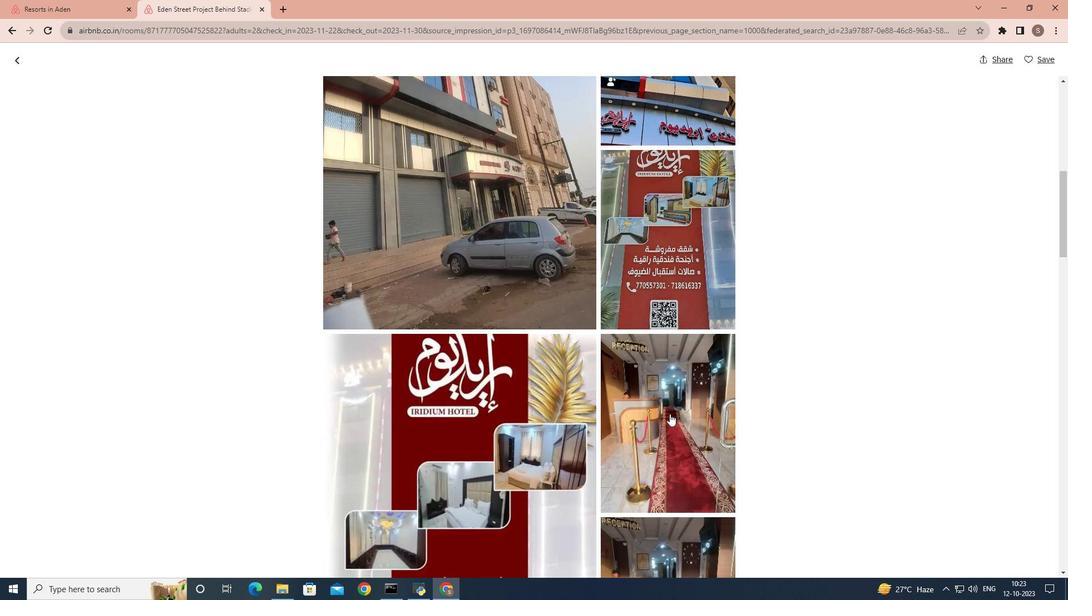 
Action: Mouse scrolled (669, 413) with delta (0, 0)
Screenshot: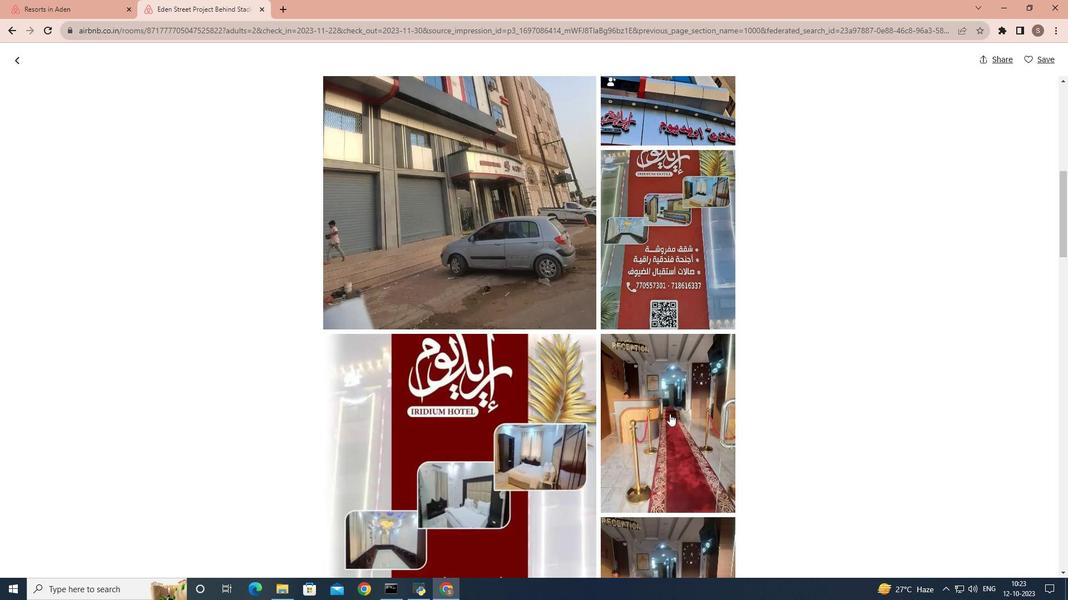 
Action: Mouse scrolled (669, 413) with delta (0, 0)
Screenshot: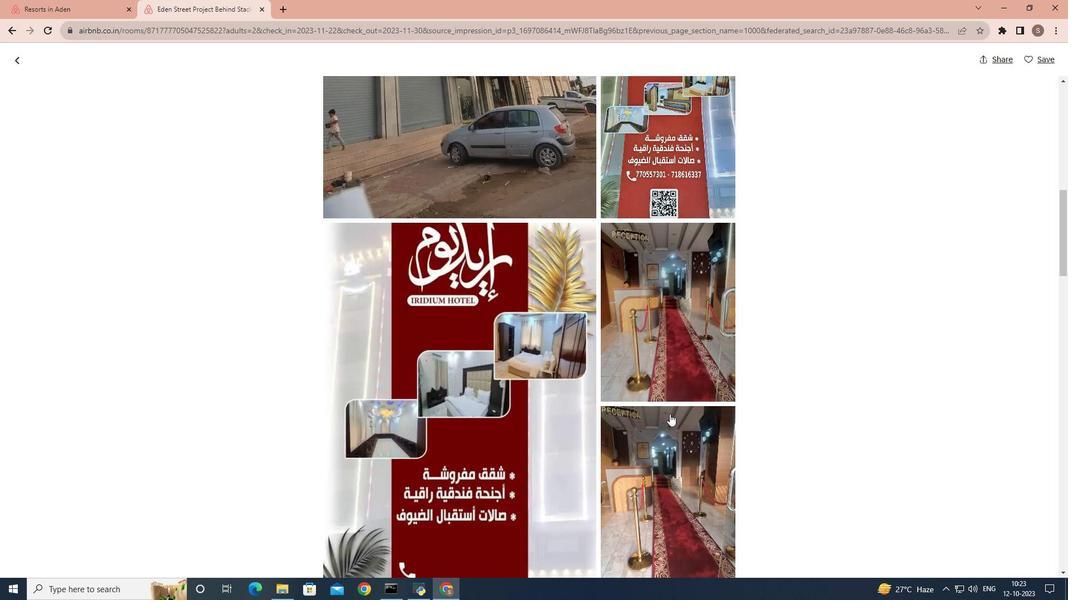
Action: Mouse scrolled (669, 413) with delta (0, 0)
Screenshot: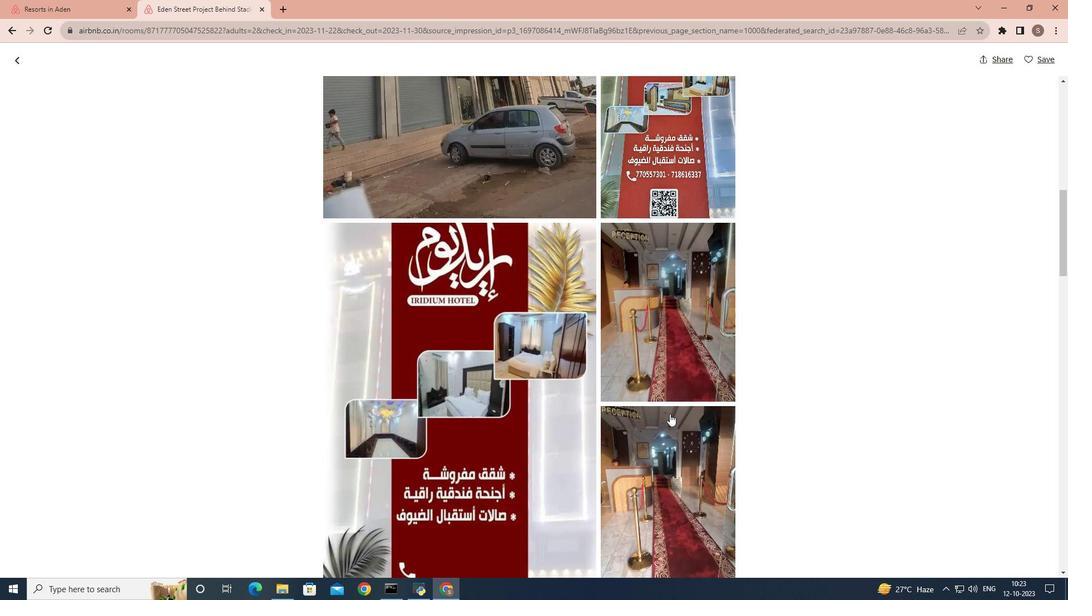 
Action: Mouse scrolled (669, 413) with delta (0, 0)
Screenshot: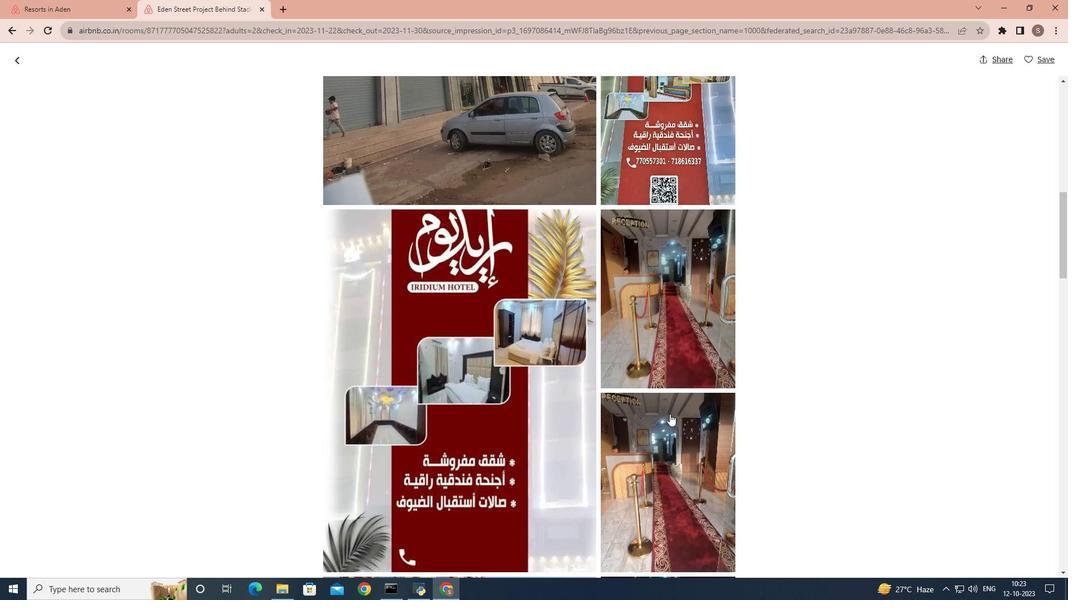 
Action: Mouse scrolled (669, 413) with delta (0, 0)
Screenshot: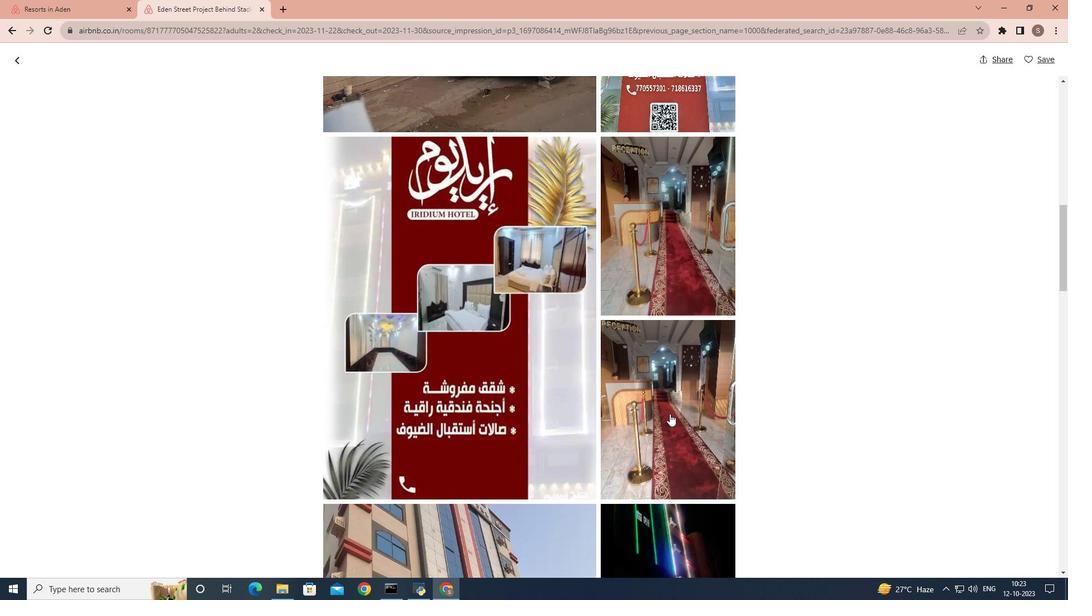 
Action: Mouse scrolled (669, 413) with delta (0, 0)
Screenshot: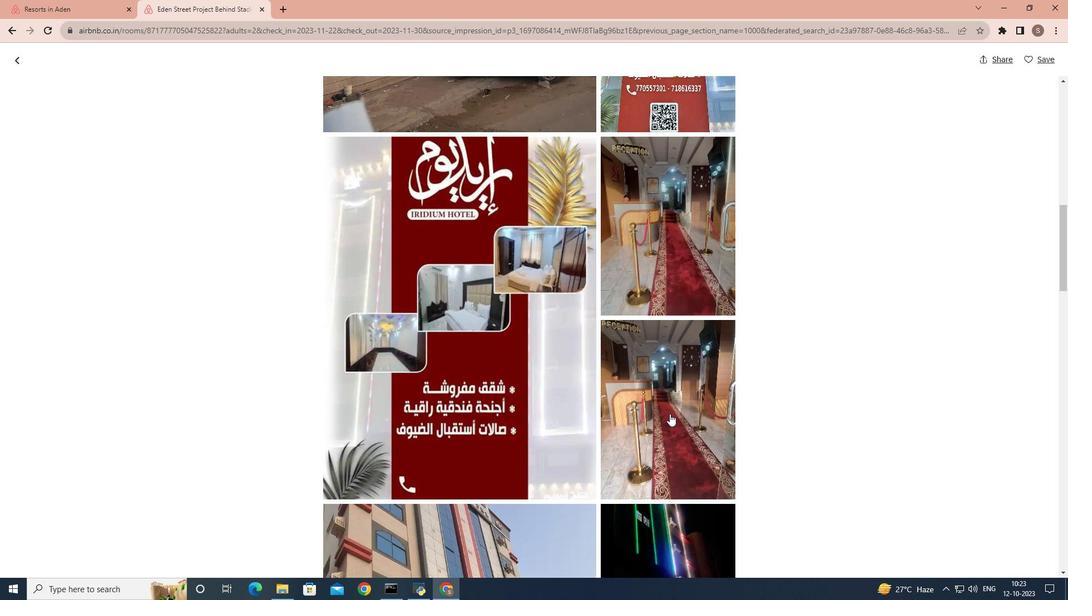 
Action: Mouse scrolled (669, 413) with delta (0, 0)
Screenshot: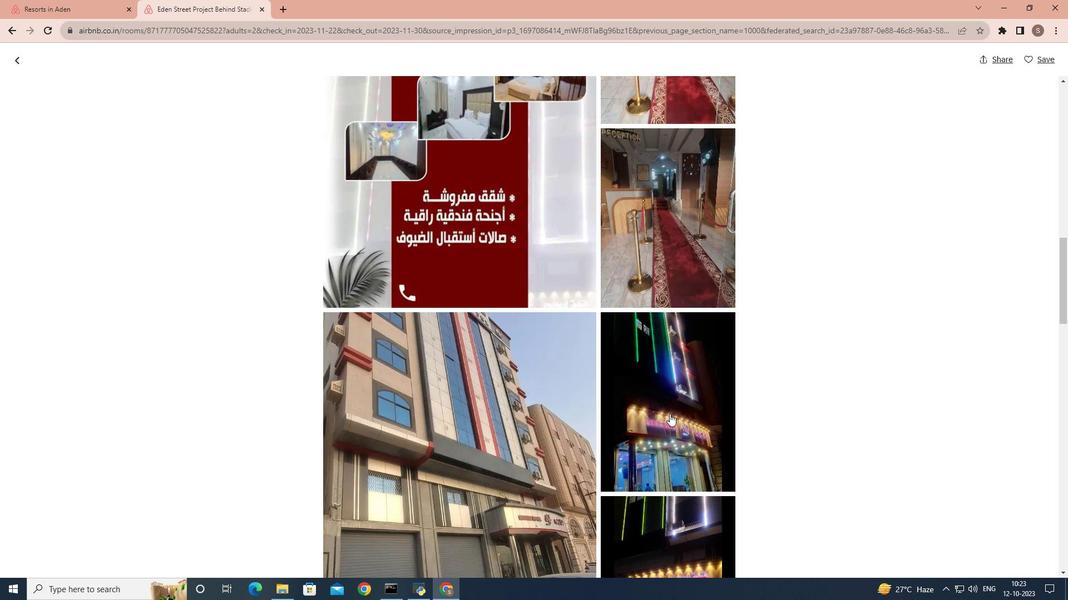 
Action: Mouse scrolled (669, 413) with delta (0, 0)
Screenshot: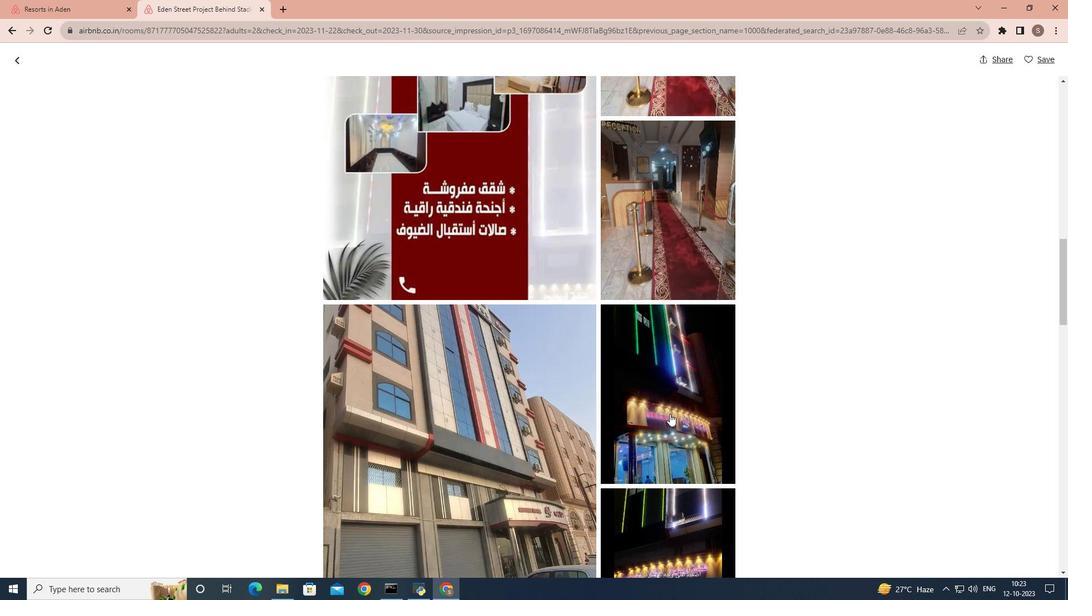 
Action: Mouse scrolled (669, 413) with delta (0, 0)
Screenshot: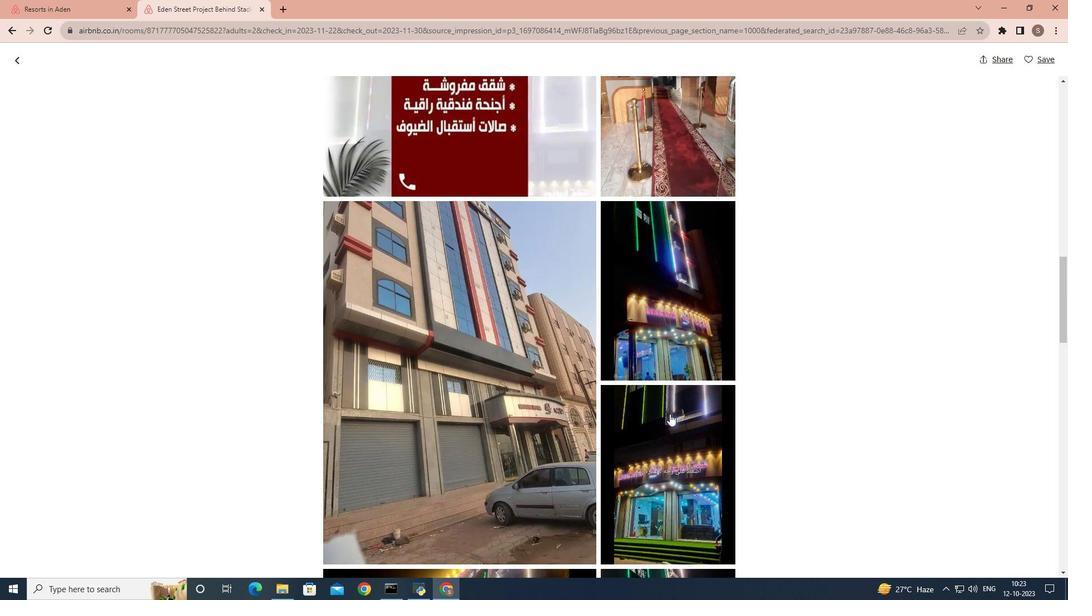 
Action: Mouse scrolled (669, 413) with delta (0, 0)
Screenshot: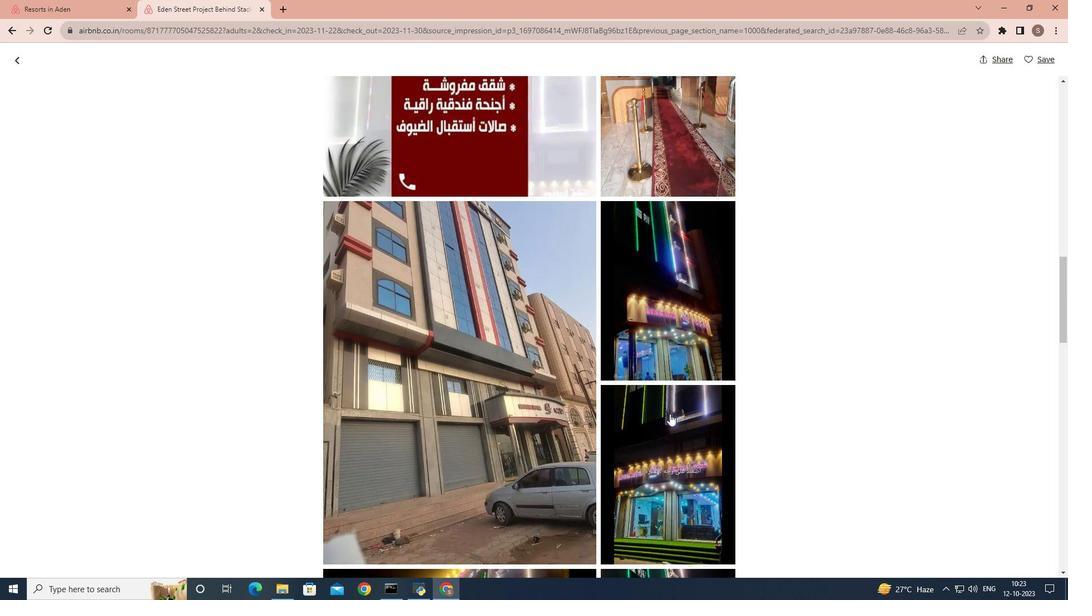 
Action: Mouse scrolled (669, 413) with delta (0, 0)
Screenshot: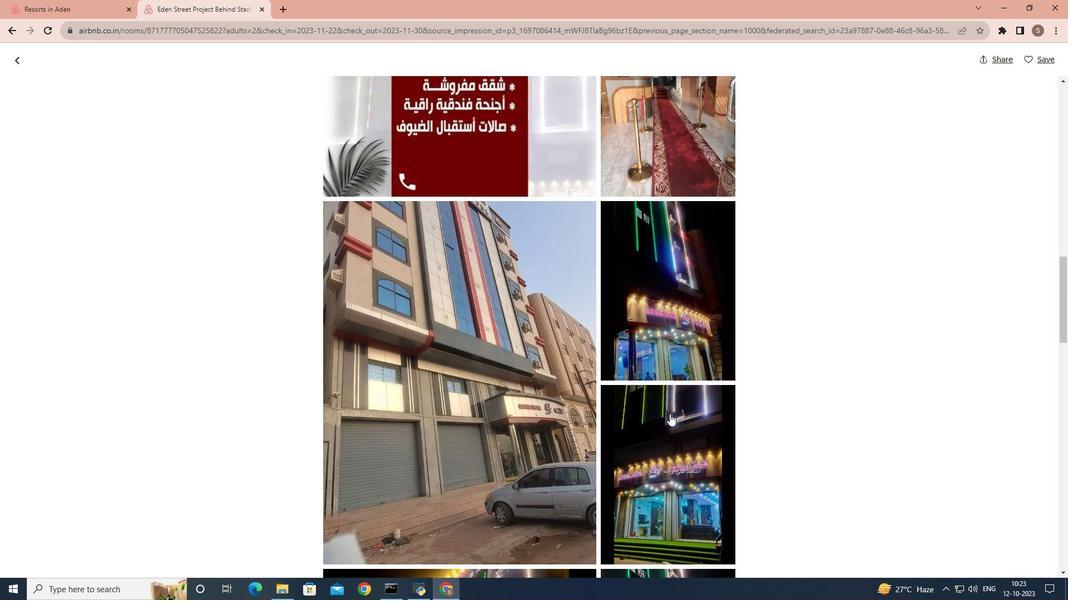 
Action: Mouse scrolled (669, 413) with delta (0, 0)
Screenshot: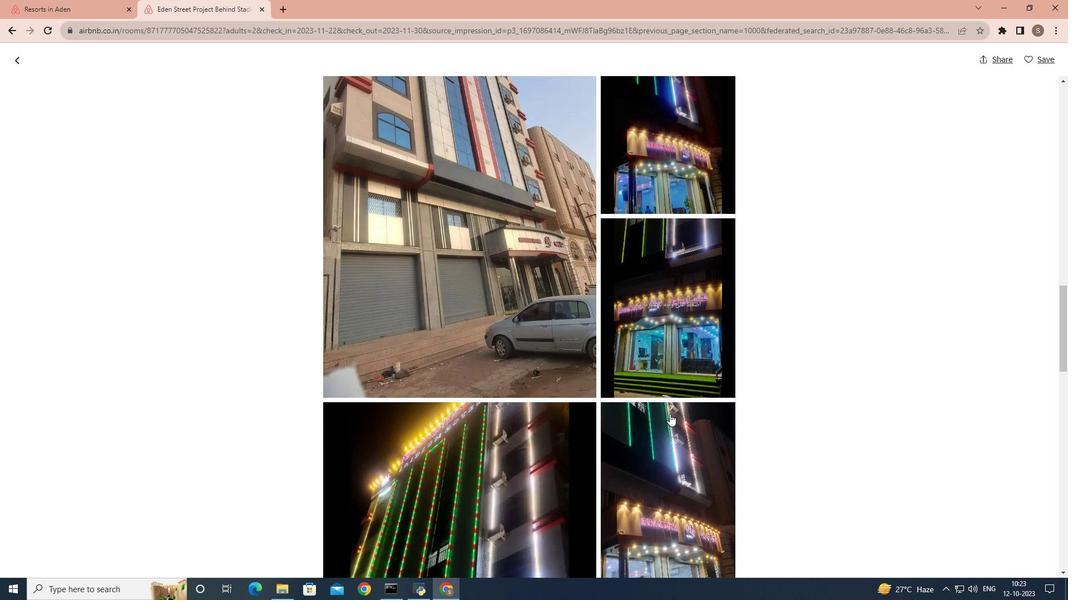 
Action: Mouse scrolled (669, 413) with delta (0, 0)
Screenshot: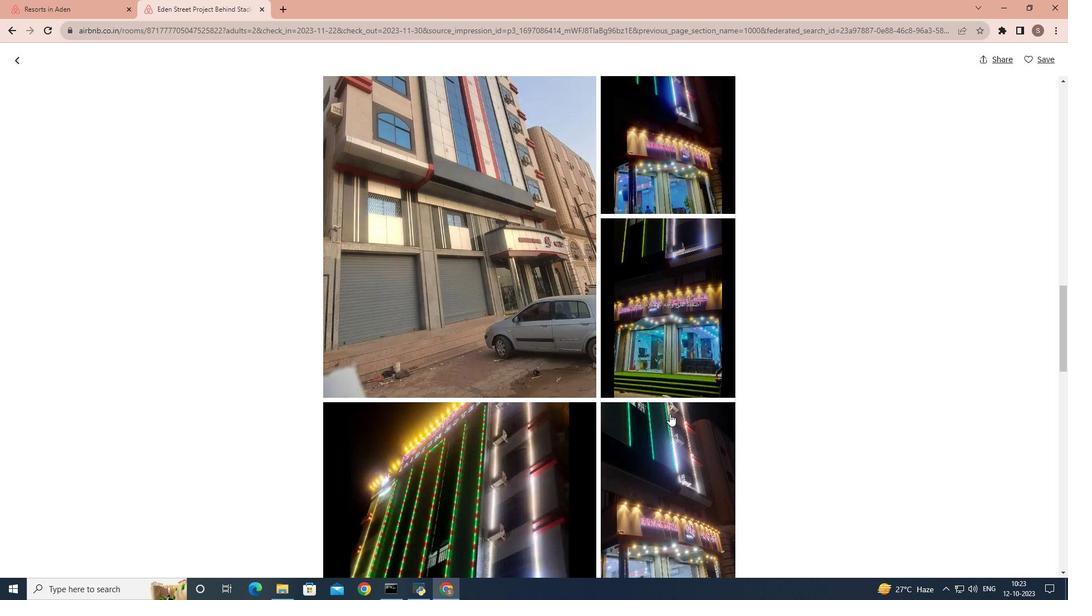 
Action: Mouse scrolled (669, 413) with delta (0, 0)
Screenshot: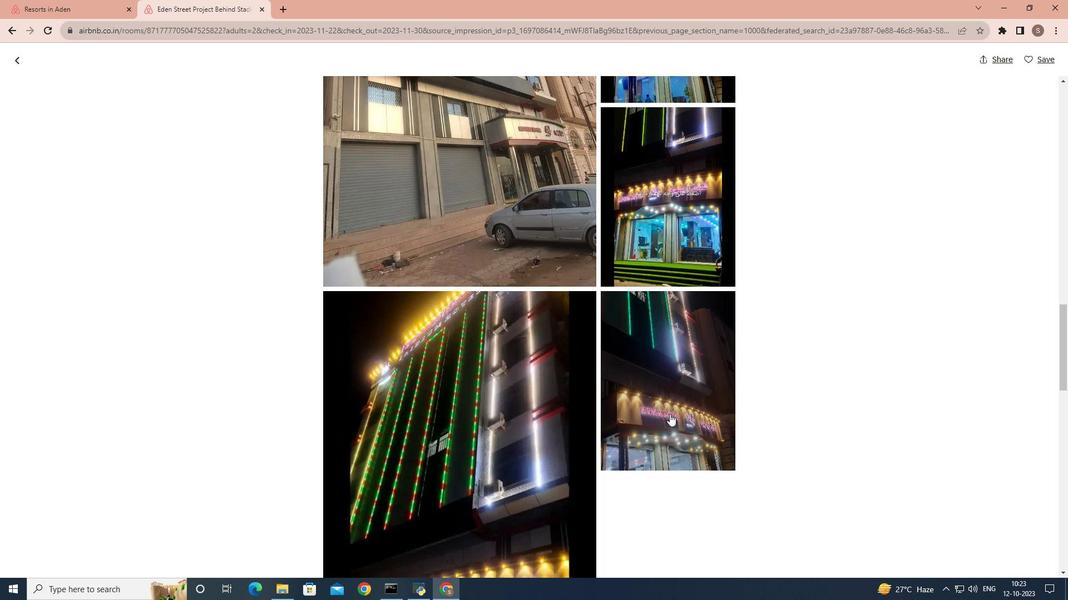
Action: Mouse scrolled (669, 413) with delta (0, 0)
Screenshot: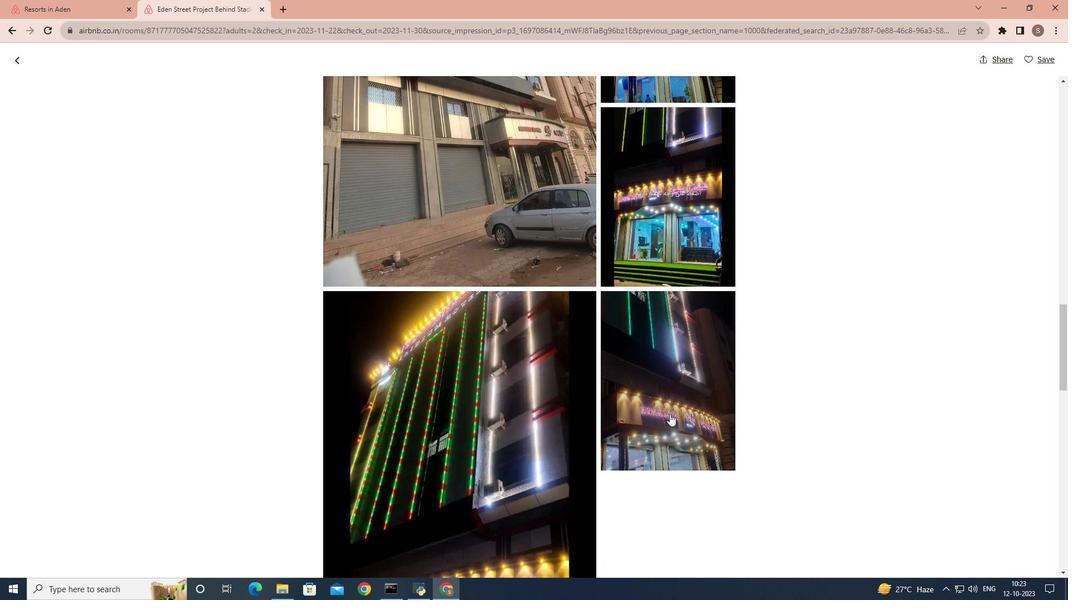 
Action: Mouse scrolled (669, 413) with delta (0, 0)
Screenshot: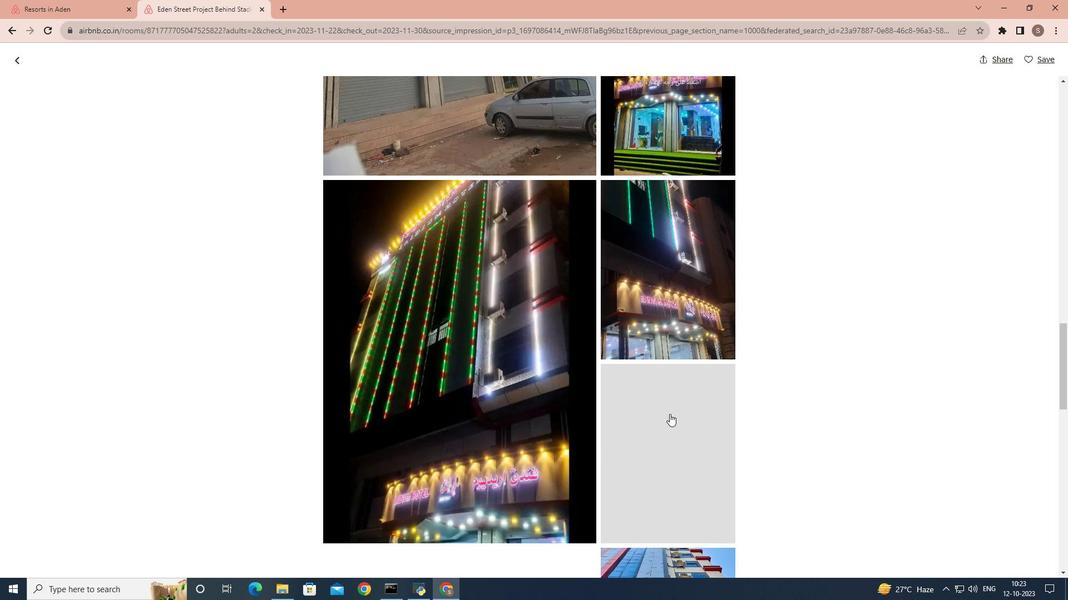 
Action: Mouse scrolled (669, 413) with delta (0, 0)
Screenshot: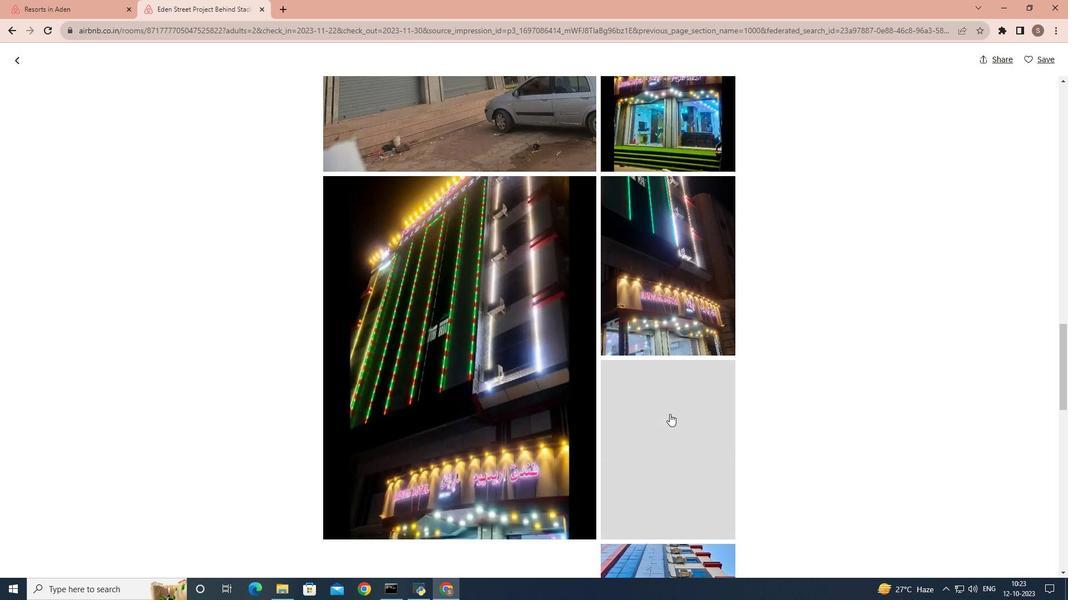 
Action: Mouse scrolled (669, 413) with delta (0, 0)
Screenshot: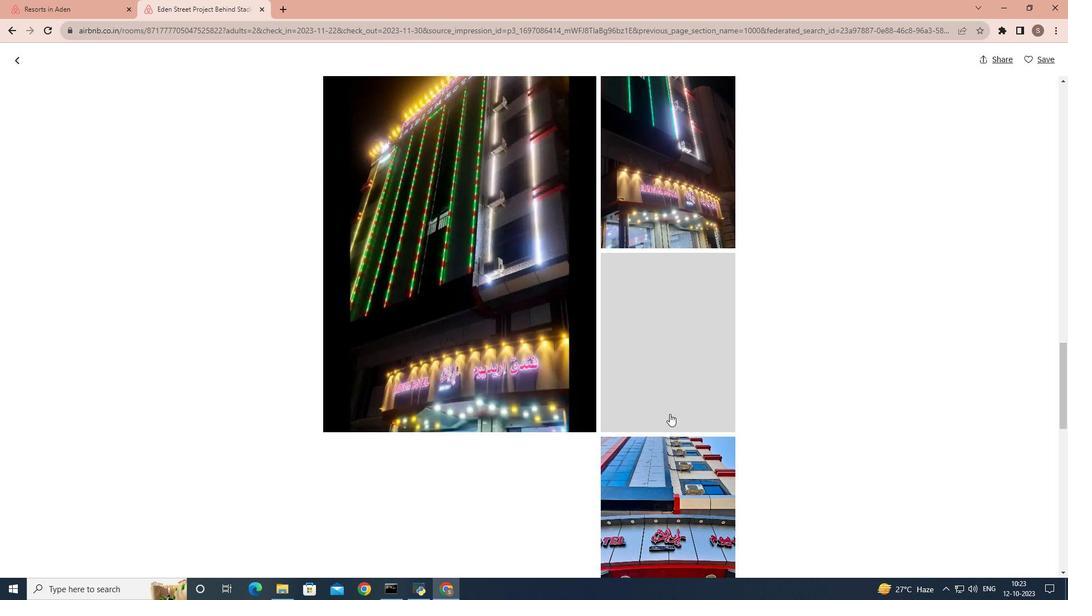 
Action: Mouse scrolled (669, 413) with delta (0, 0)
Screenshot: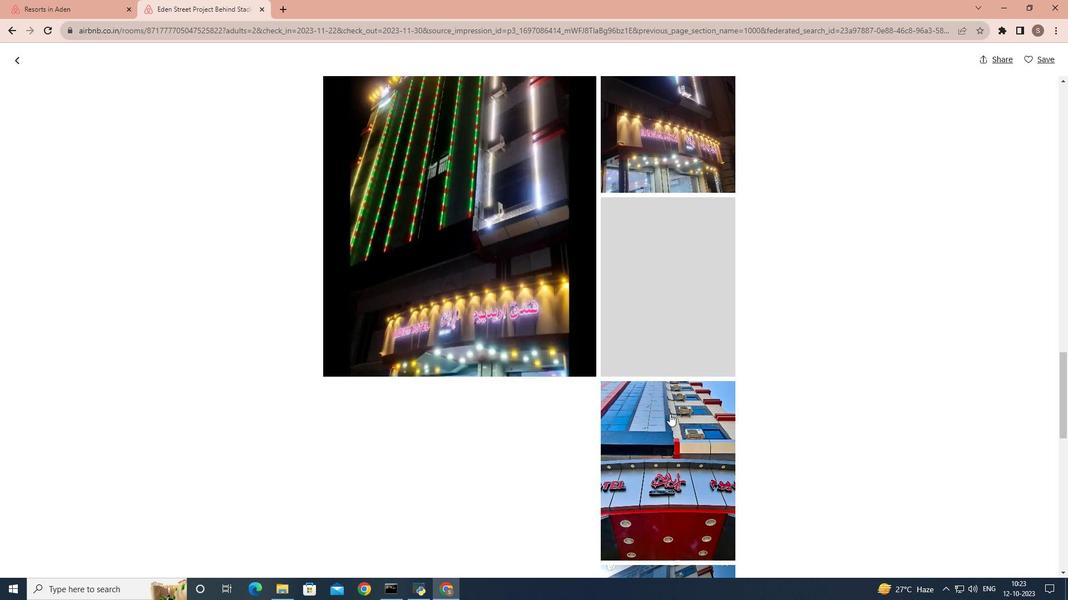 
Action: Mouse scrolled (669, 413) with delta (0, 0)
Screenshot: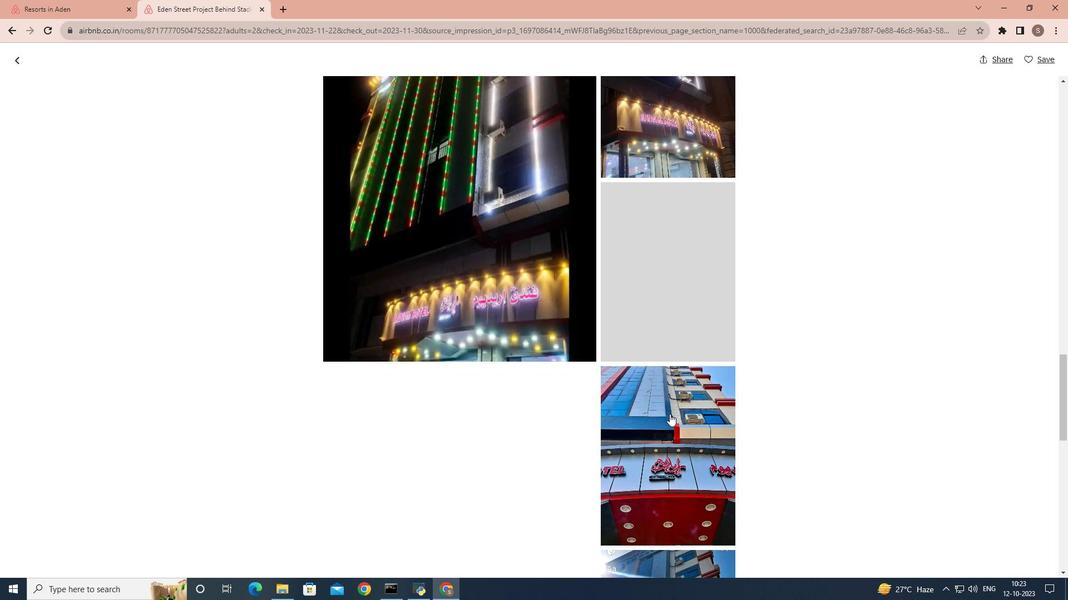 
Action: Mouse scrolled (669, 413) with delta (0, 0)
Screenshot: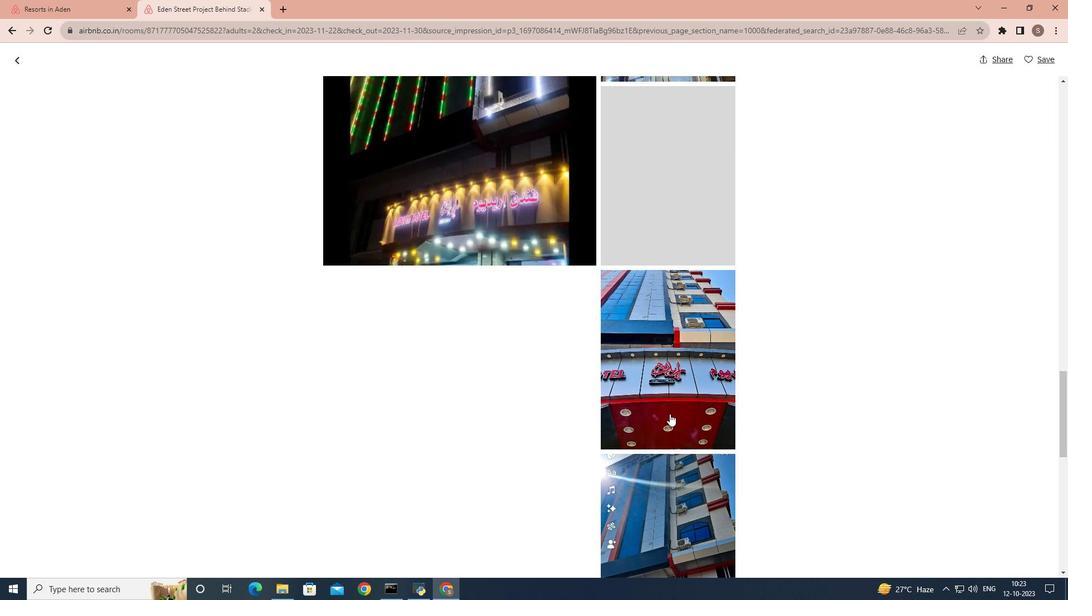 
Action: Mouse scrolled (669, 413) with delta (0, 0)
Screenshot: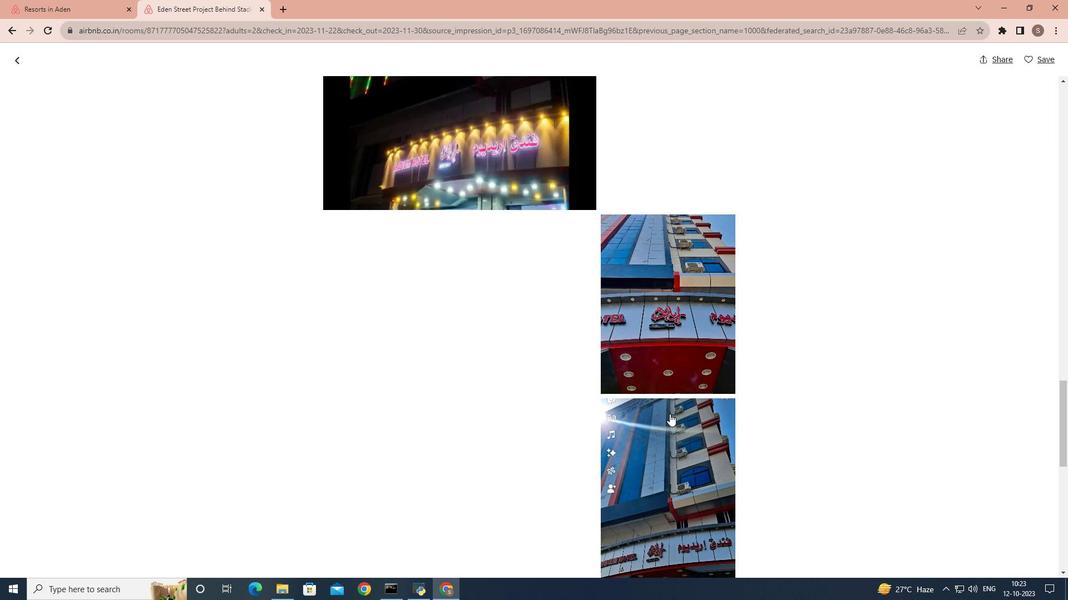 
Action: Mouse scrolled (669, 413) with delta (0, 0)
Screenshot: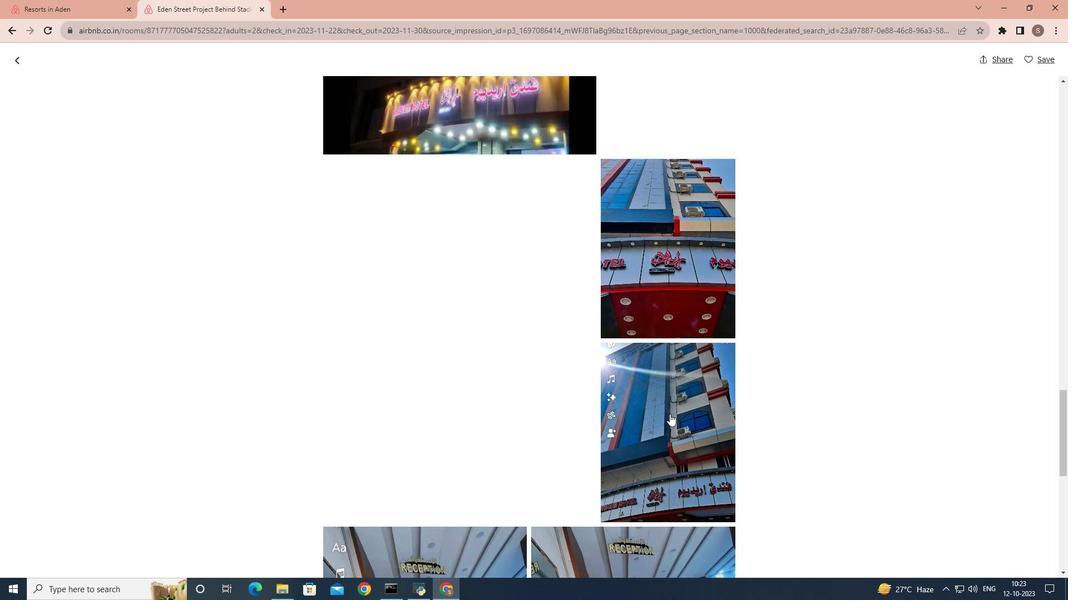 
Action: Mouse scrolled (669, 413) with delta (0, 0)
Screenshot: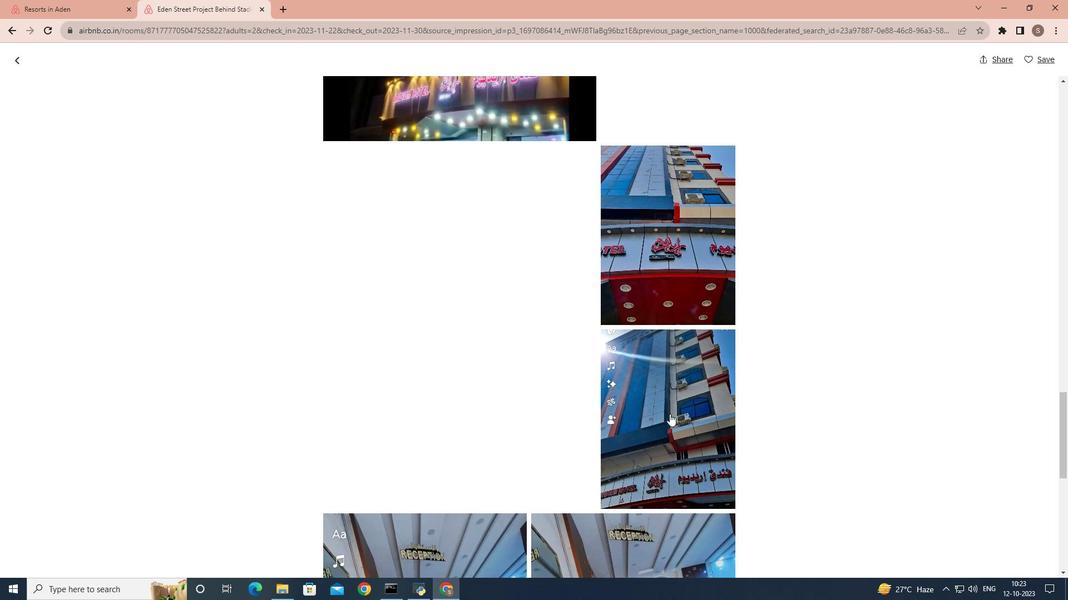 
Action: Mouse scrolled (669, 413) with delta (0, 0)
Screenshot: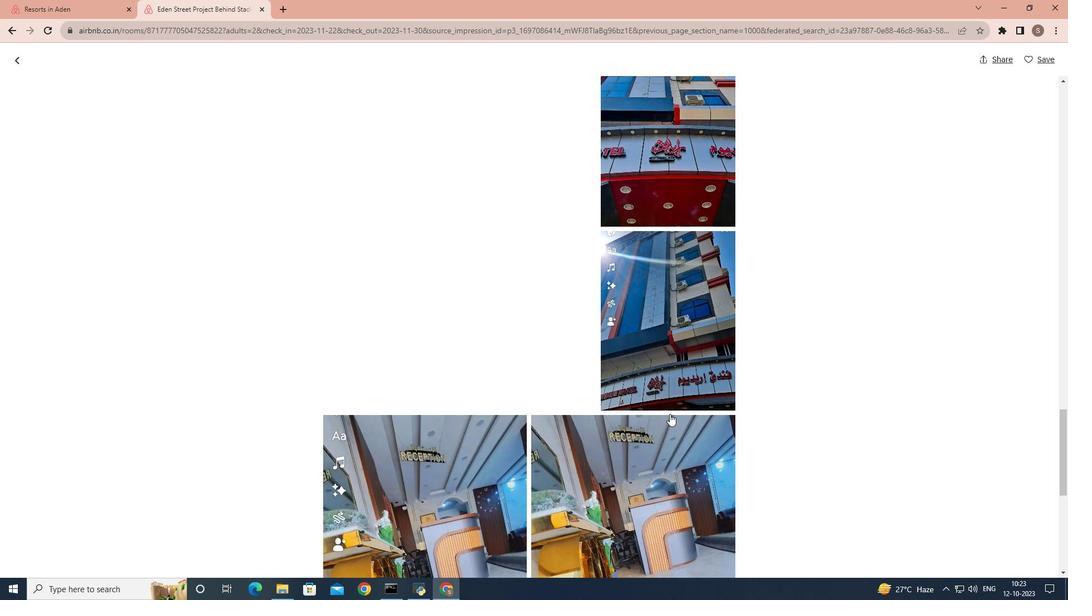 
Action: Mouse scrolled (669, 413) with delta (0, 0)
Screenshot: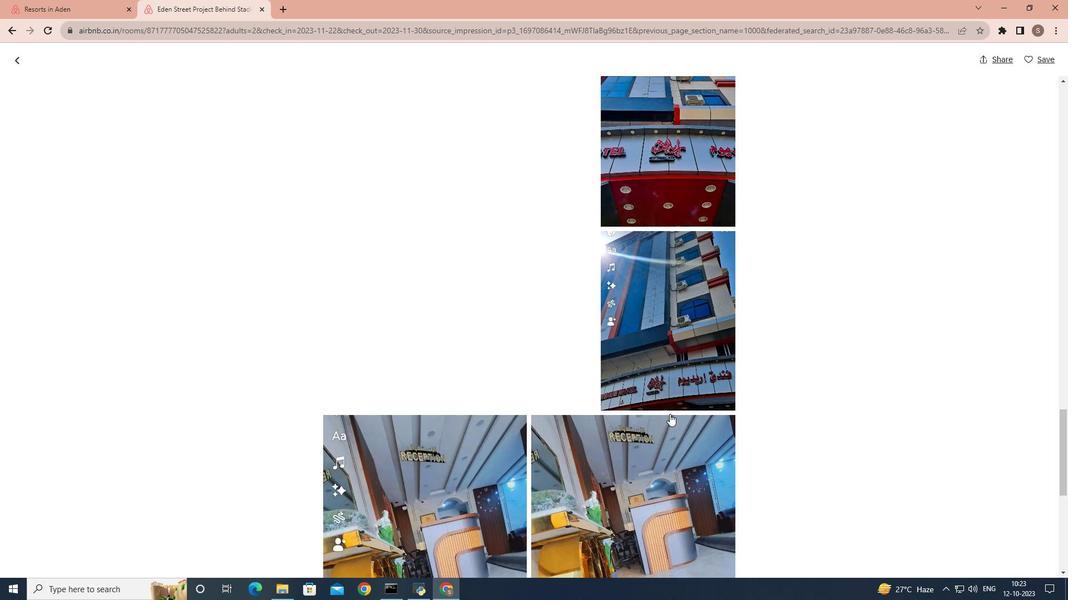 
Action: Mouse scrolled (669, 413) with delta (0, 0)
Screenshot: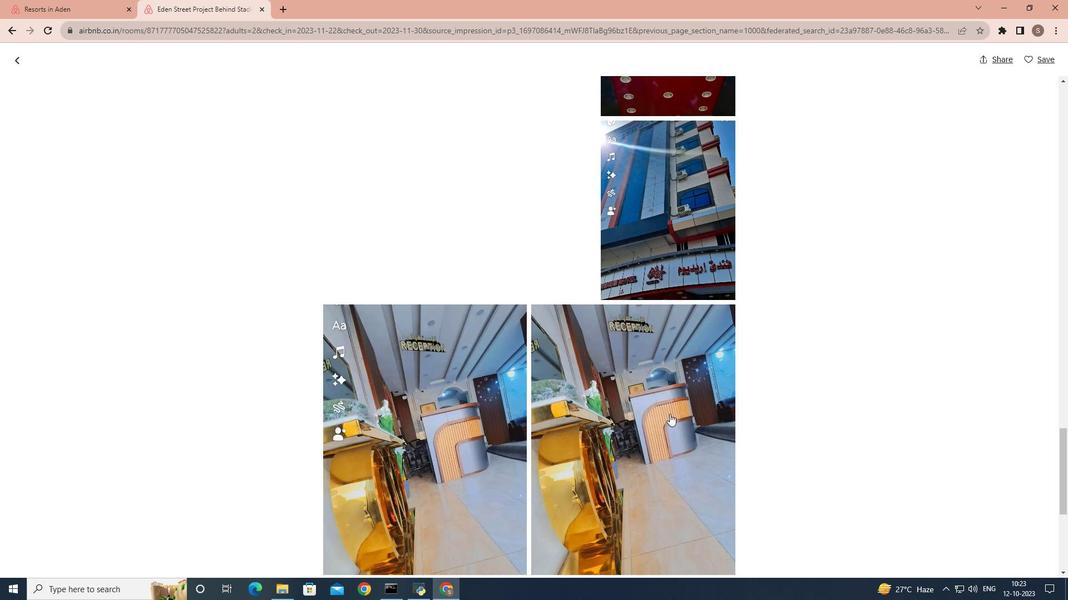 
Action: Mouse scrolled (669, 413) with delta (0, 0)
Screenshot: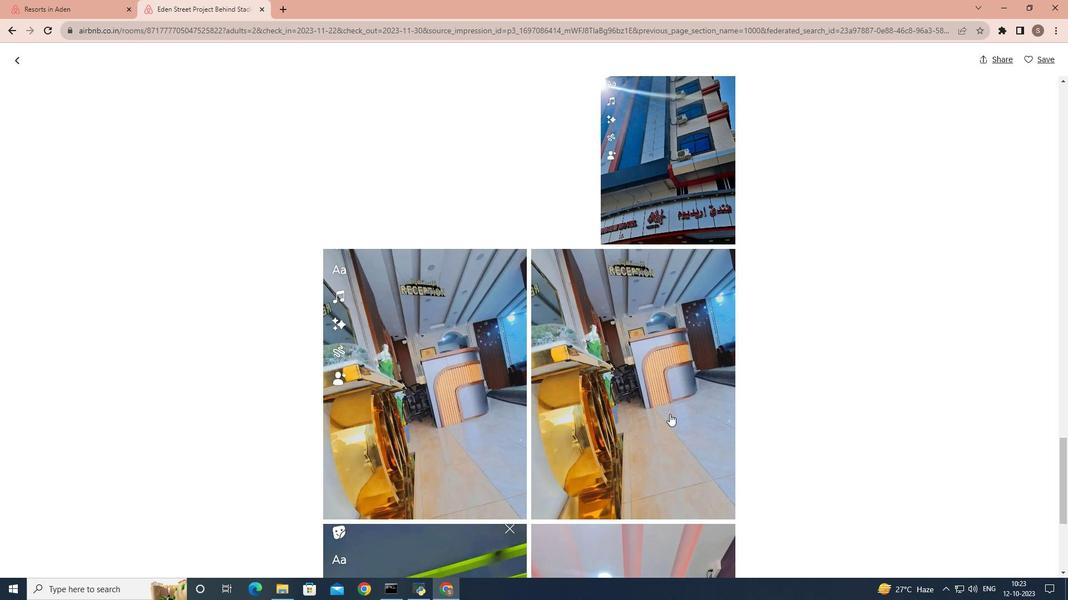 
Action: Mouse scrolled (669, 413) with delta (0, 0)
Screenshot: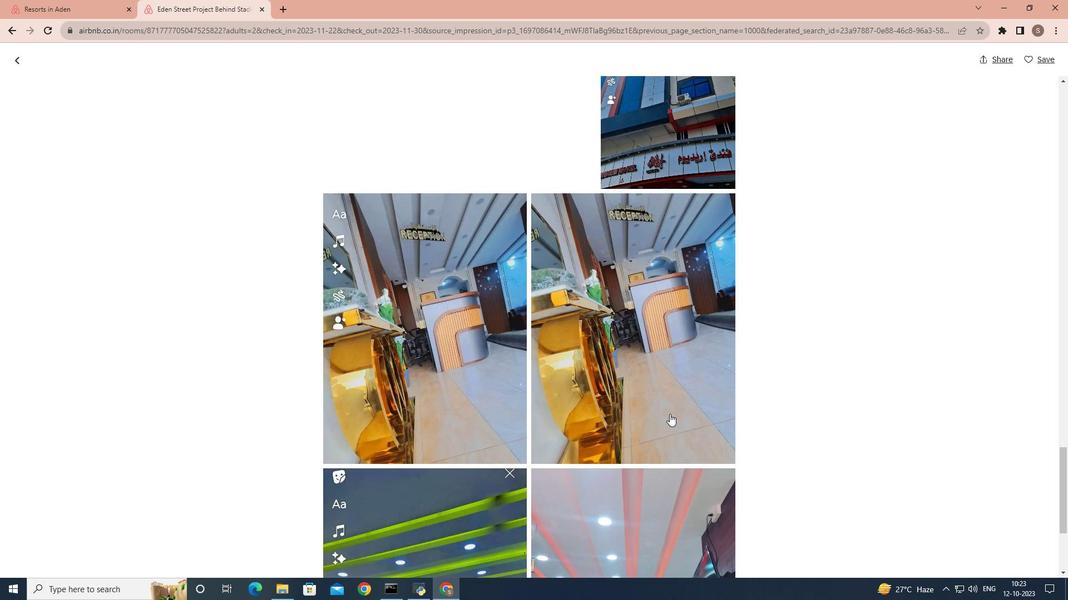 
Action: Mouse scrolled (669, 413) with delta (0, 0)
Screenshot: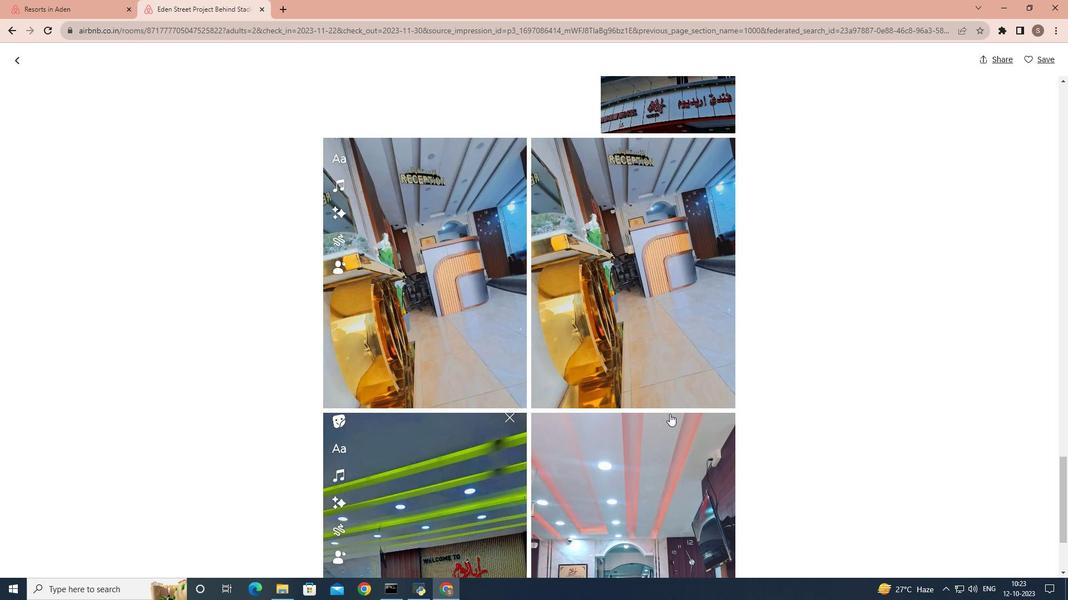 
Action: Mouse scrolled (669, 413) with delta (0, 0)
Screenshot: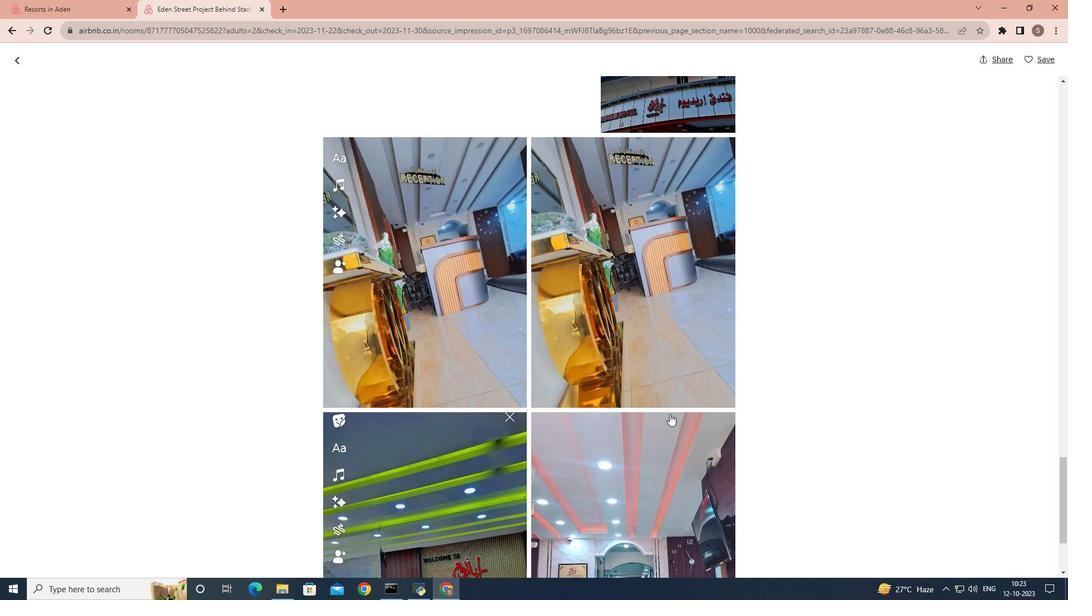 
Action: Mouse scrolled (669, 413) with delta (0, 0)
Screenshot: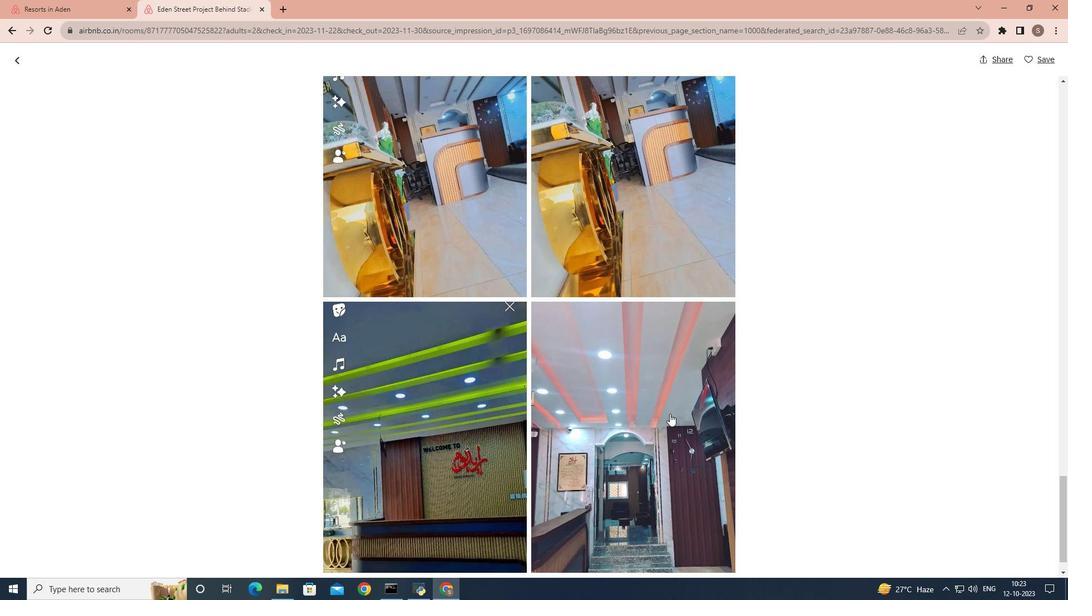 
Action: Mouse scrolled (669, 413) with delta (0, 0)
Screenshot: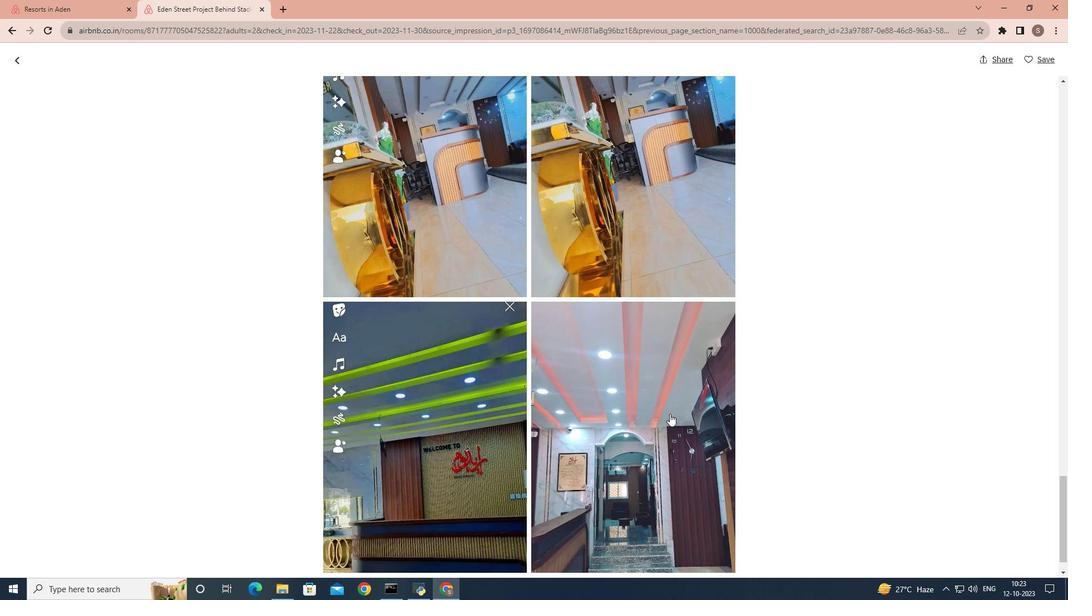 
Action: Mouse scrolled (669, 413) with delta (0, 0)
Screenshot: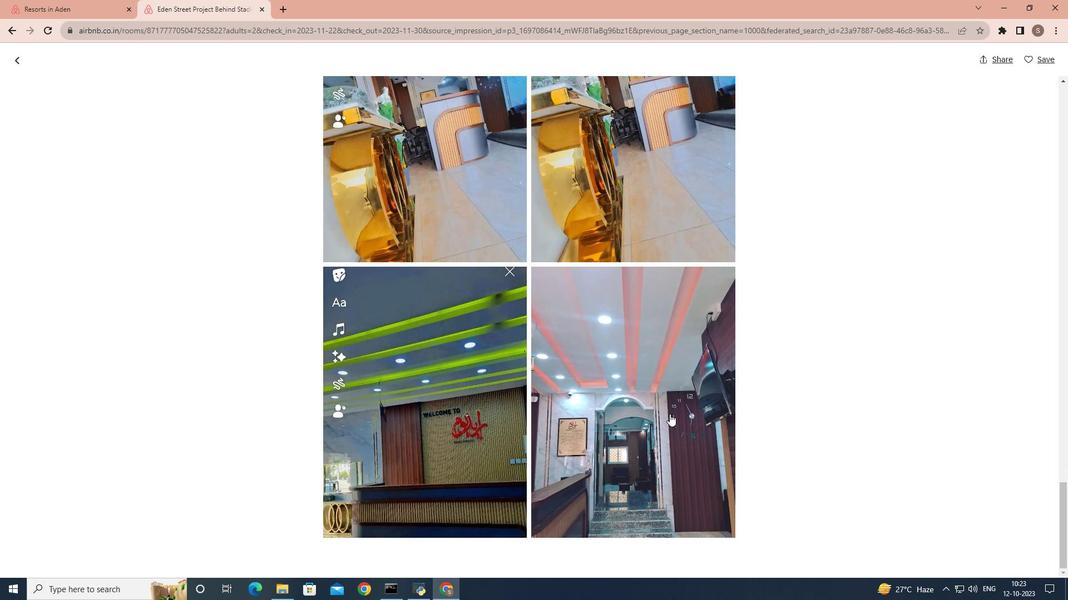 
Action: Mouse scrolled (669, 413) with delta (0, 0)
Screenshot: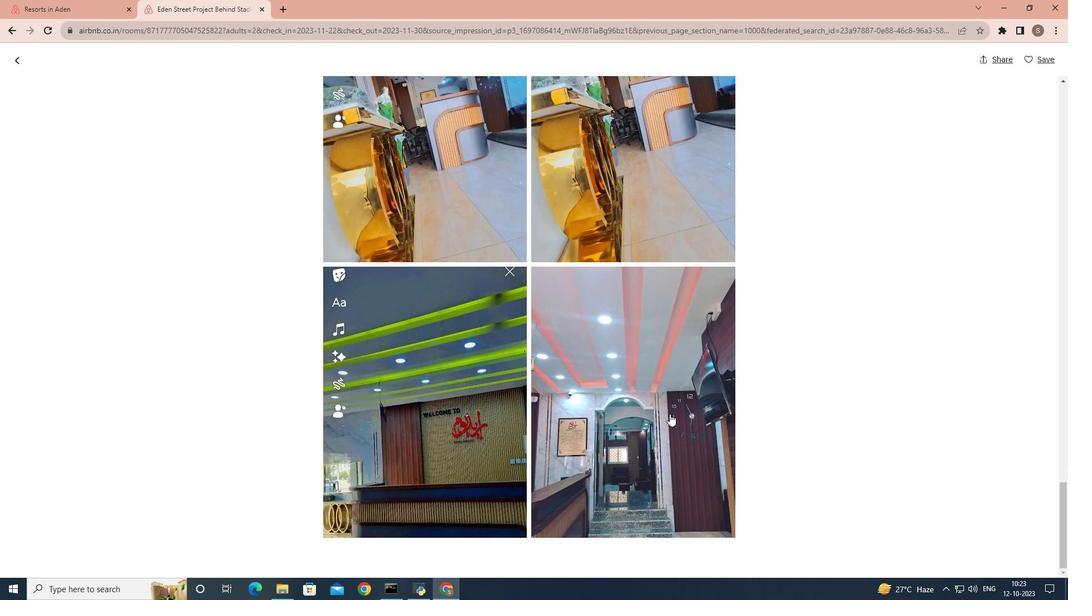 
Action: Mouse scrolled (669, 413) with delta (0, 0)
Screenshot: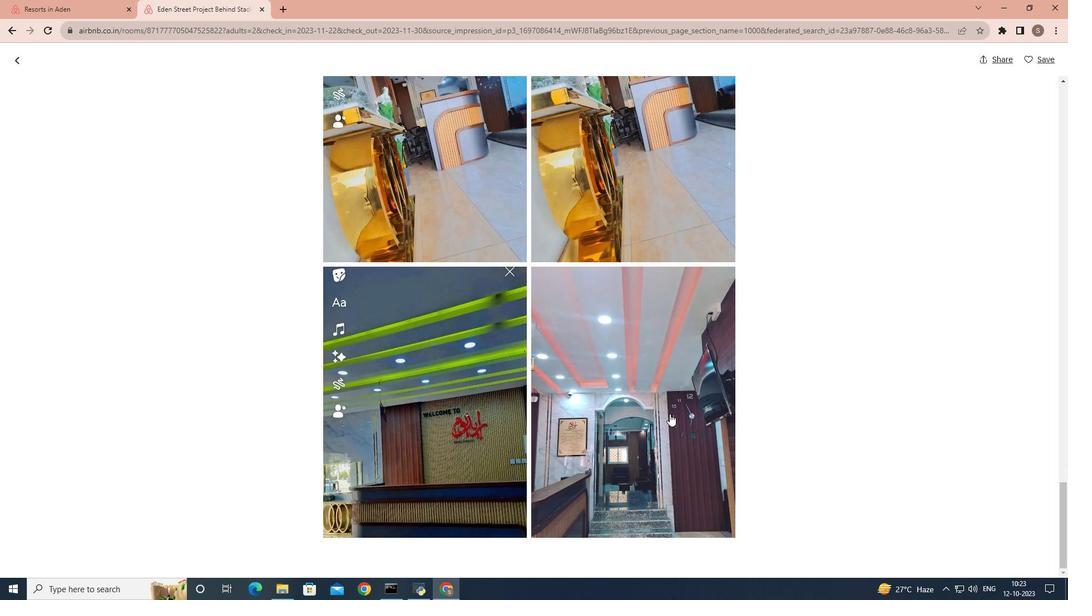 
Action: Mouse moved to (12, 56)
Screenshot: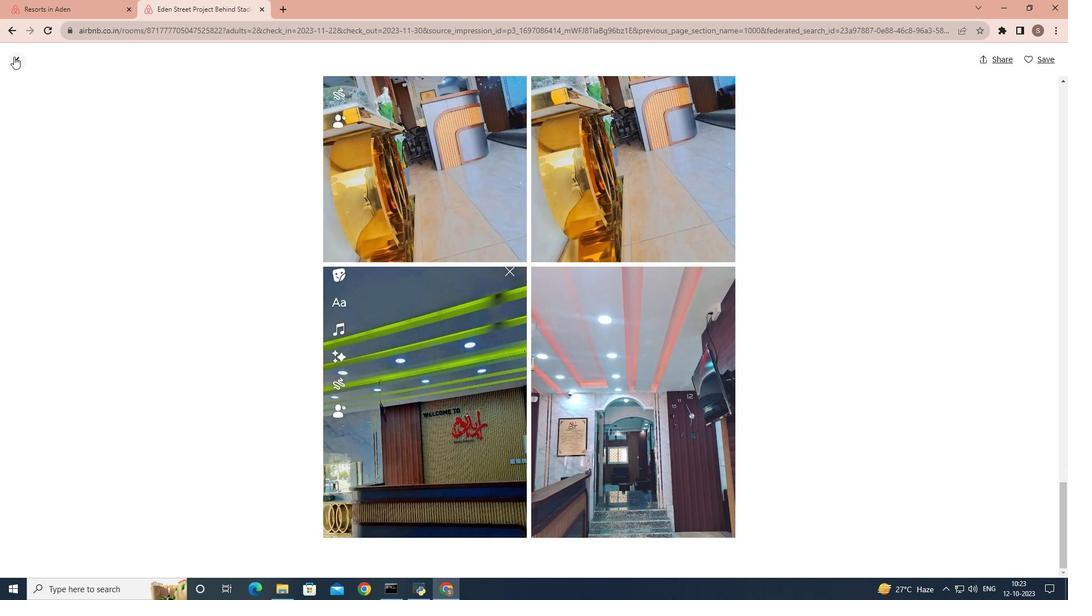 
Action: Mouse pressed left at (12, 56)
Screenshot: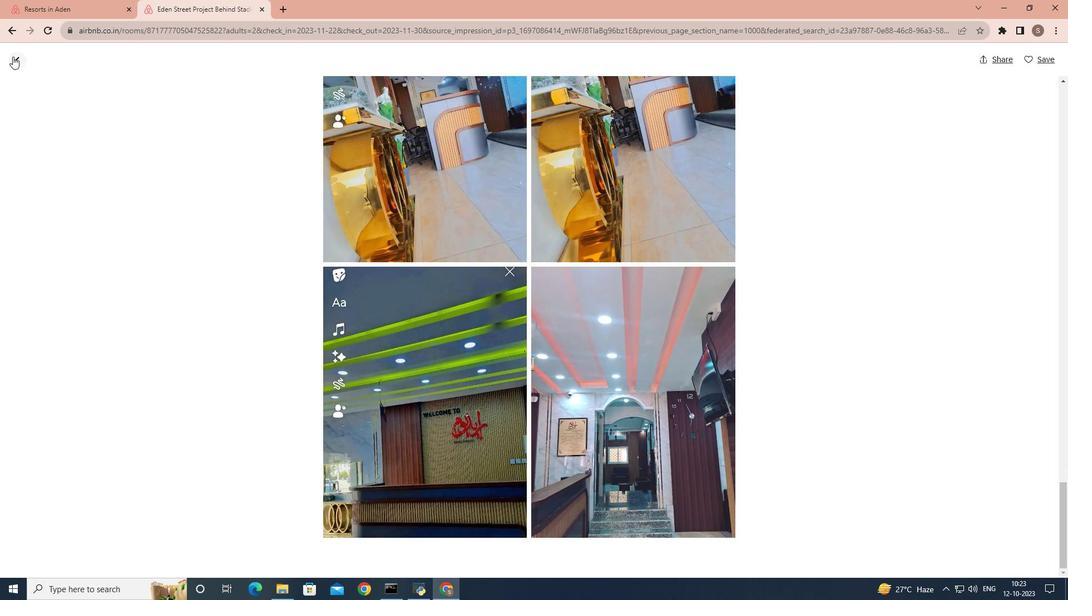 
Action: Mouse moved to (508, 258)
Screenshot: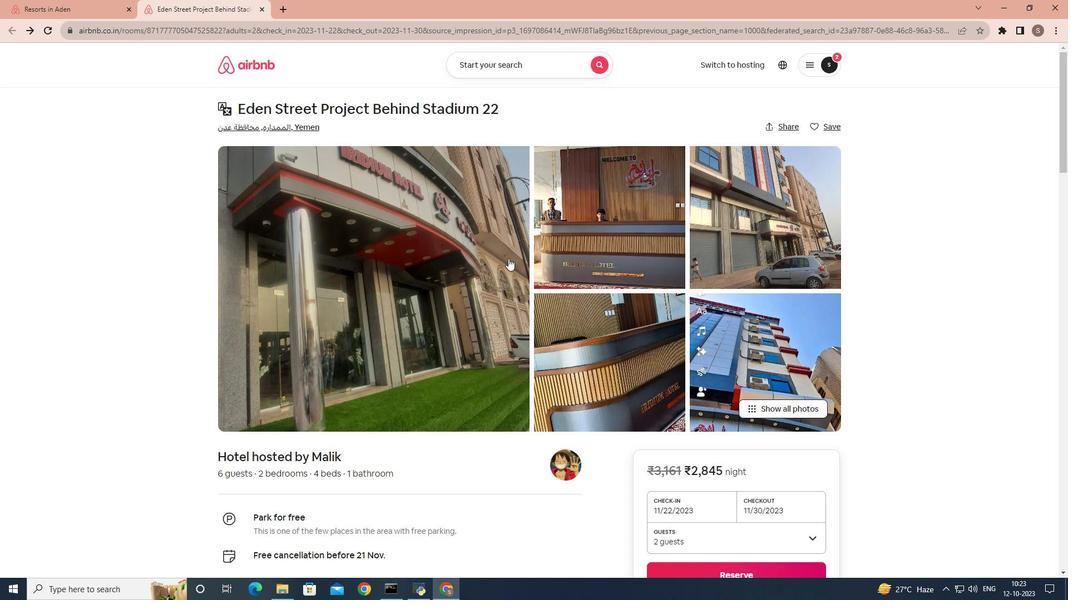 
Action: Mouse scrolled (508, 258) with delta (0, 0)
Screenshot: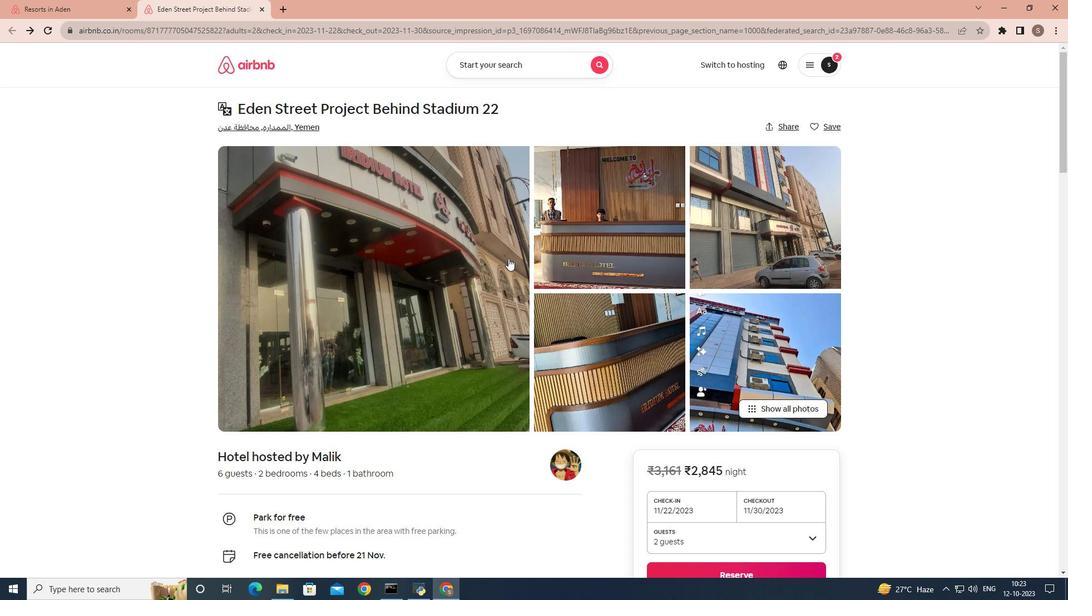 
Action: Mouse moved to (508, 258)
Screenshot: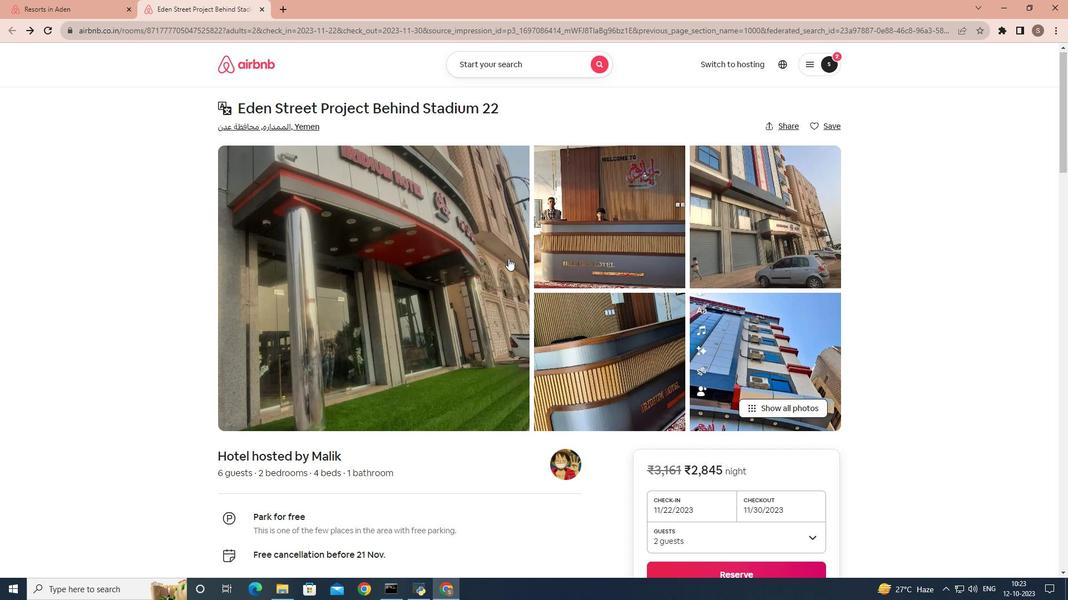 
Action: Mouse scrolled (508, 258) with delta (0, 0)
Screenshot: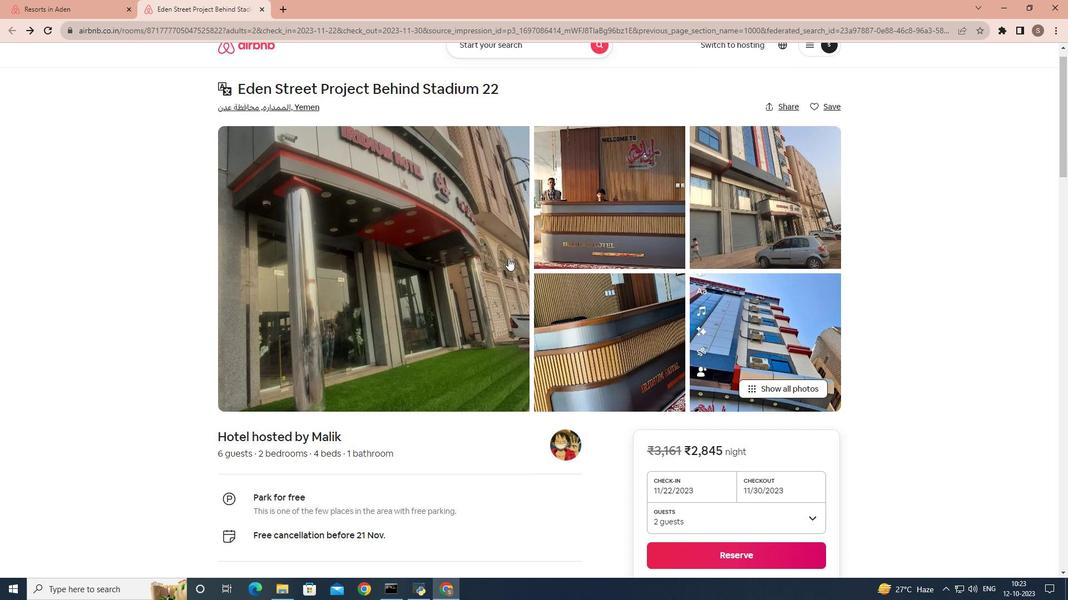 
Action: Mouse moved to (505, 262)
Screenshot: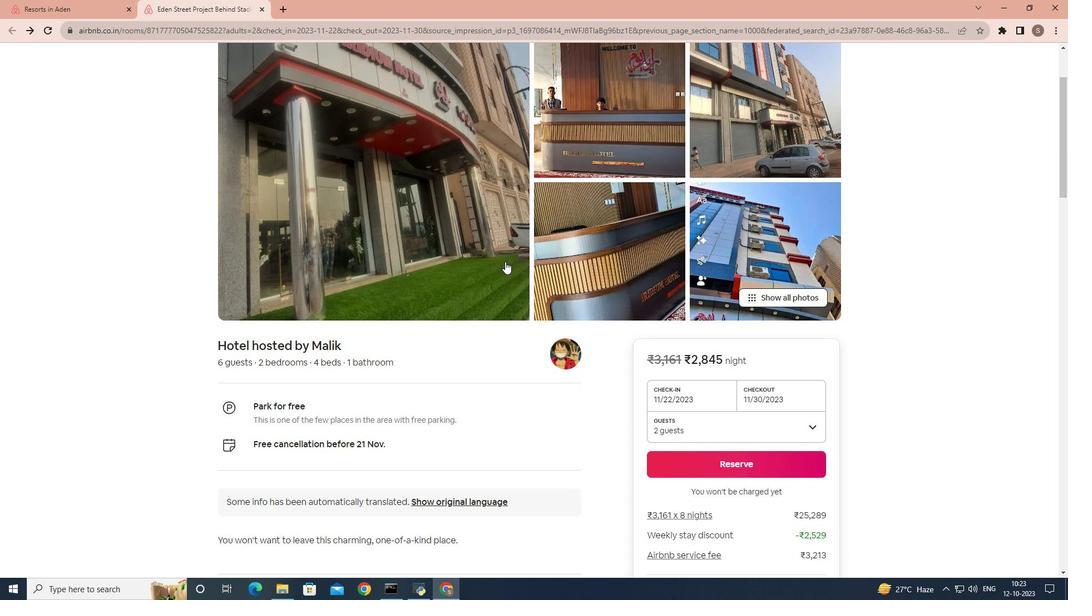 
Action: Mouse scrolled (505, 261) with delta (0, 0)
Screenshot: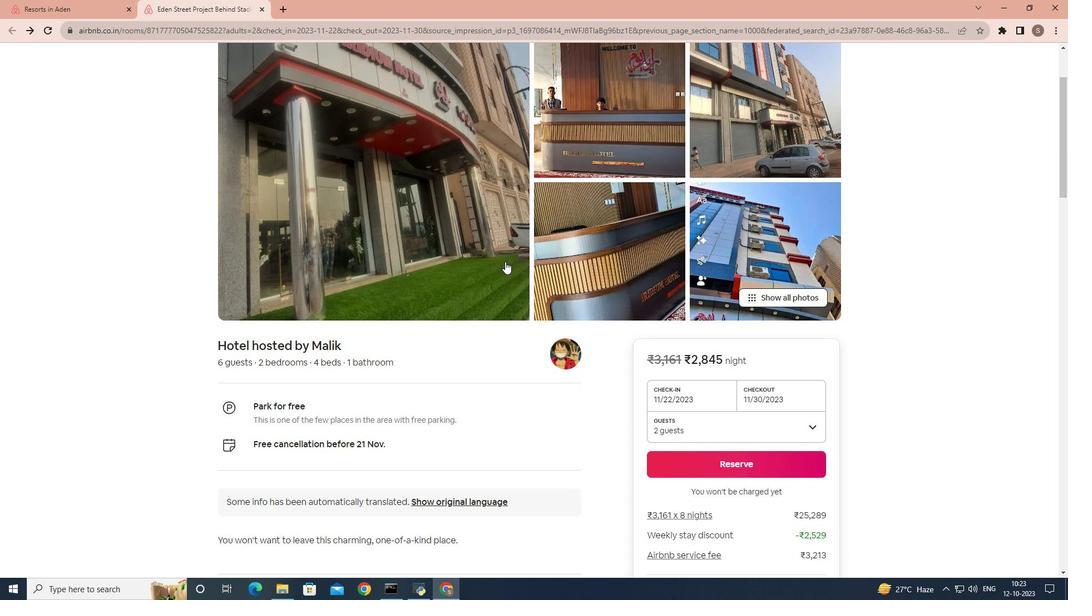 
Action: Mouse moved to (502, 264)
Screenshot: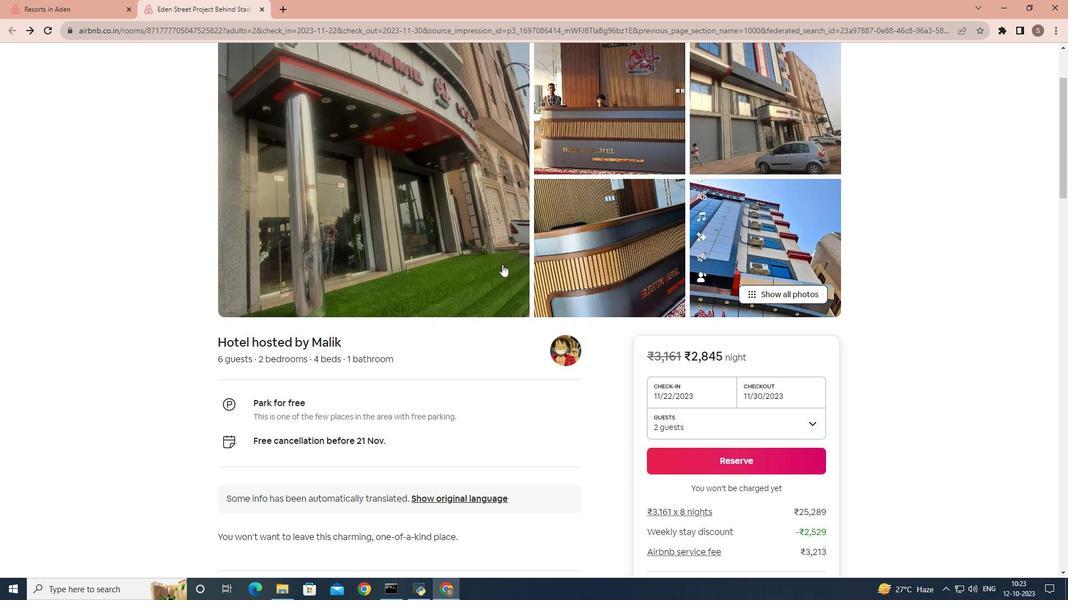 
Action: Mouse scrolled (502, 264) with delta (0, 0)
Screenshot: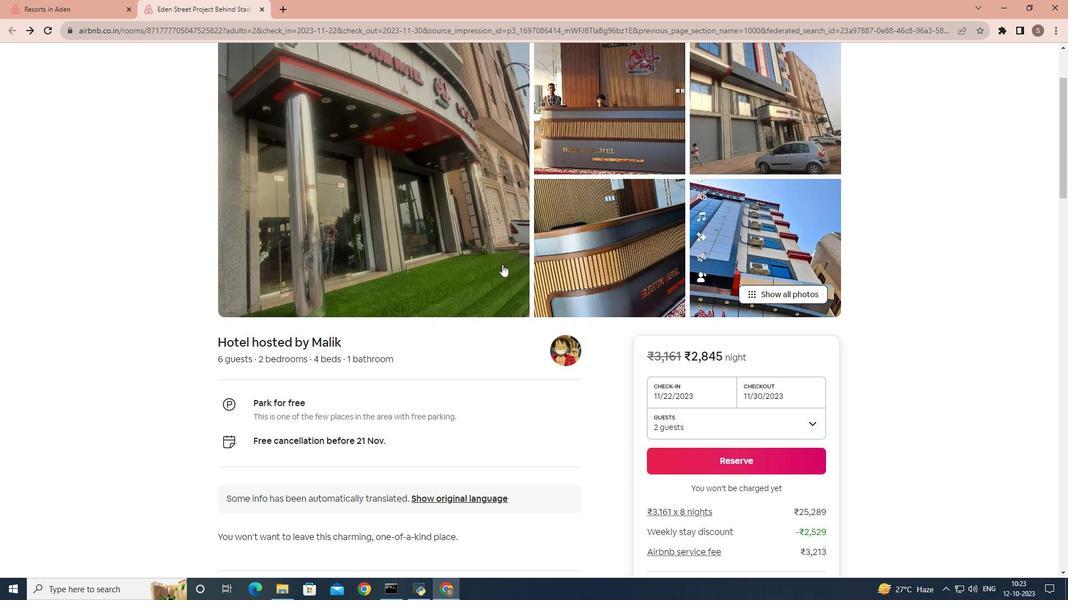 
Action: Mouse moved to (497, 270)
Screenshot: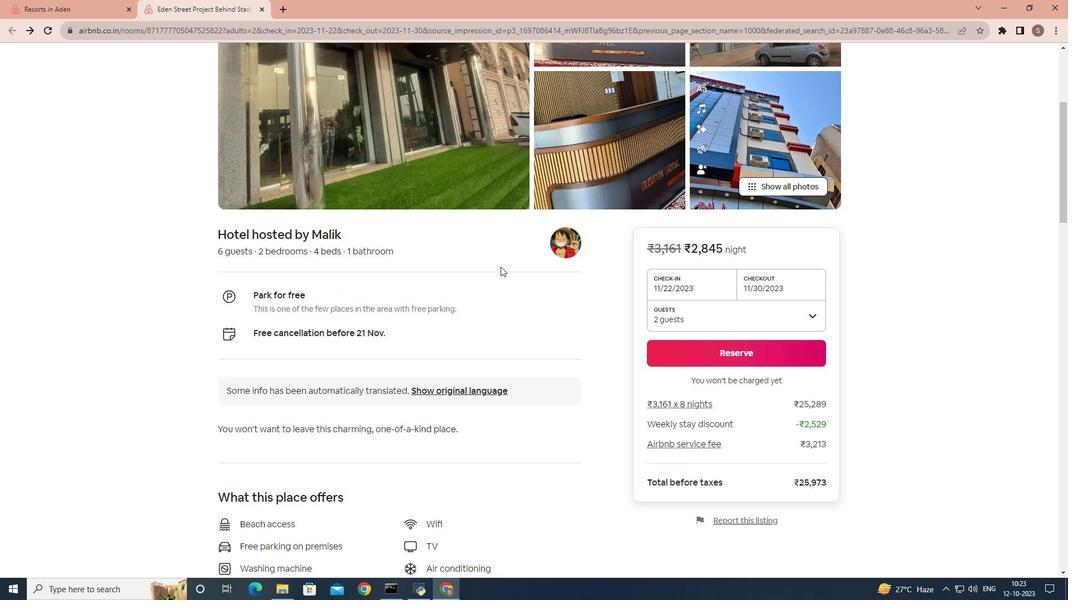 
Action: Mouse scrolled (497, 269) with delta (0, 0)
Screenshot: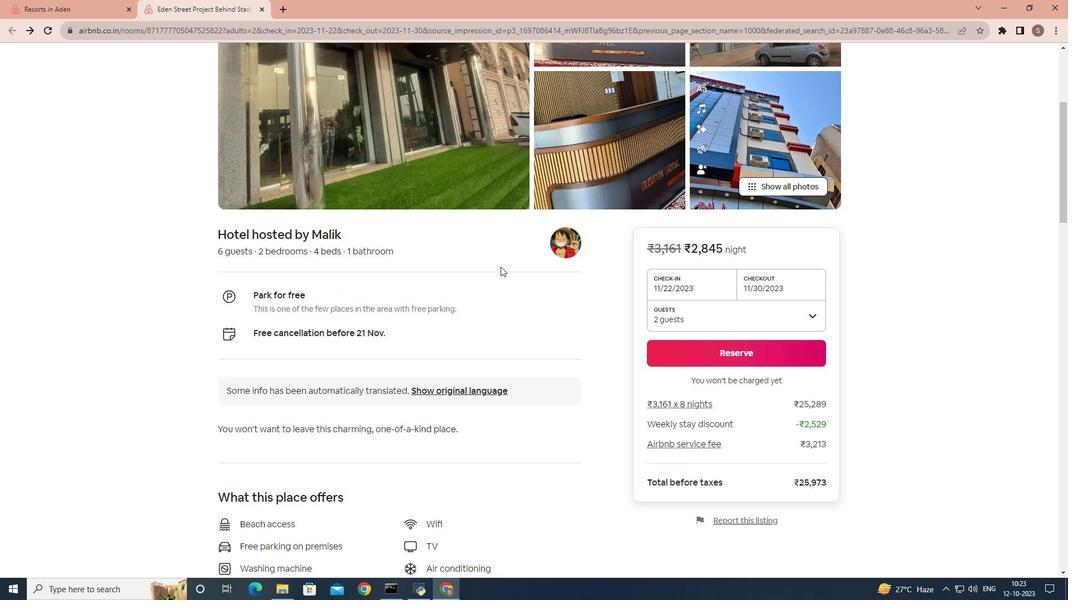 
Action: Mouse moved to (494, 275)
Screenshot: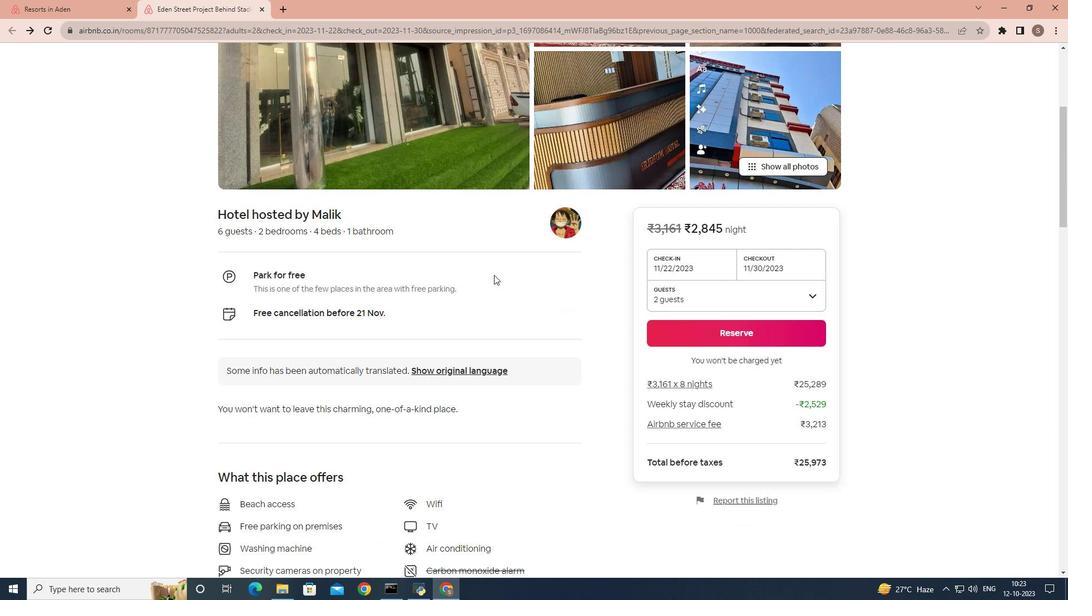 
Action: Mouse scrolled (494, 274) with delta (0, 0)
Screenshot: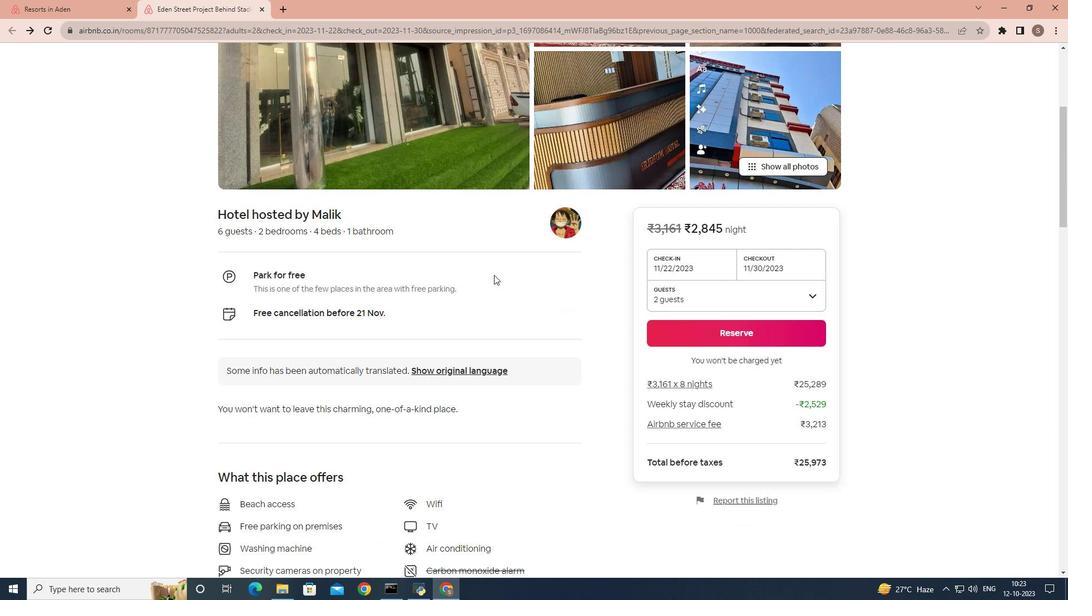 
Action: Mouse moved to (483, 282)
Screenshot: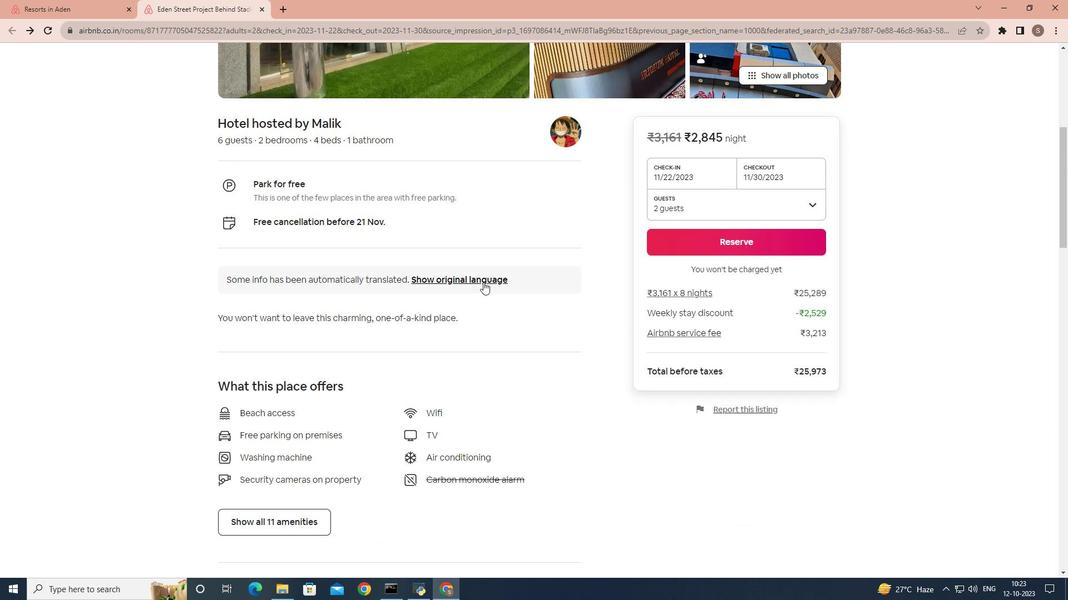 
Action: Mouse scrolled (483, 282) with delta (0, 0)
Screenshot: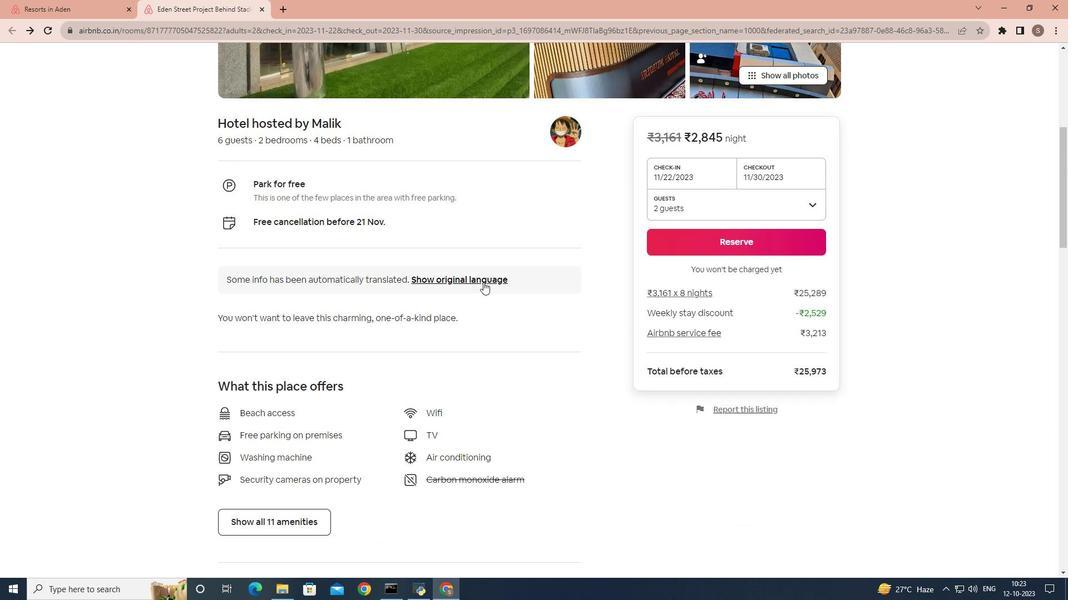 
Action: Mouse scrolled (483, 282) with delta (0, 0)
Screenshot: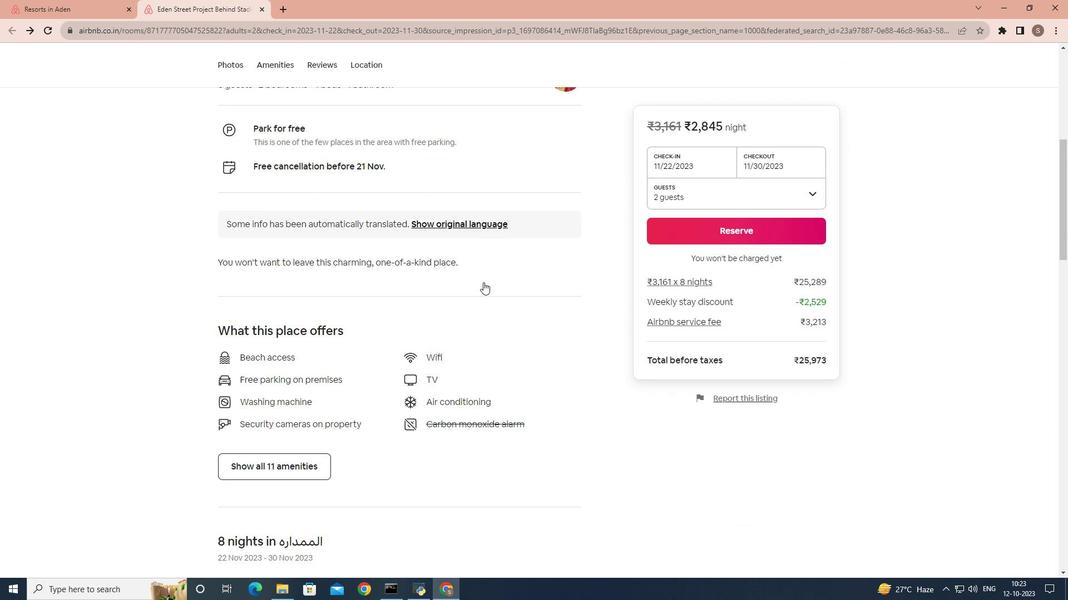
Action: Mouse scrolled (483, 282) with delta (0, 0)
Screenshot: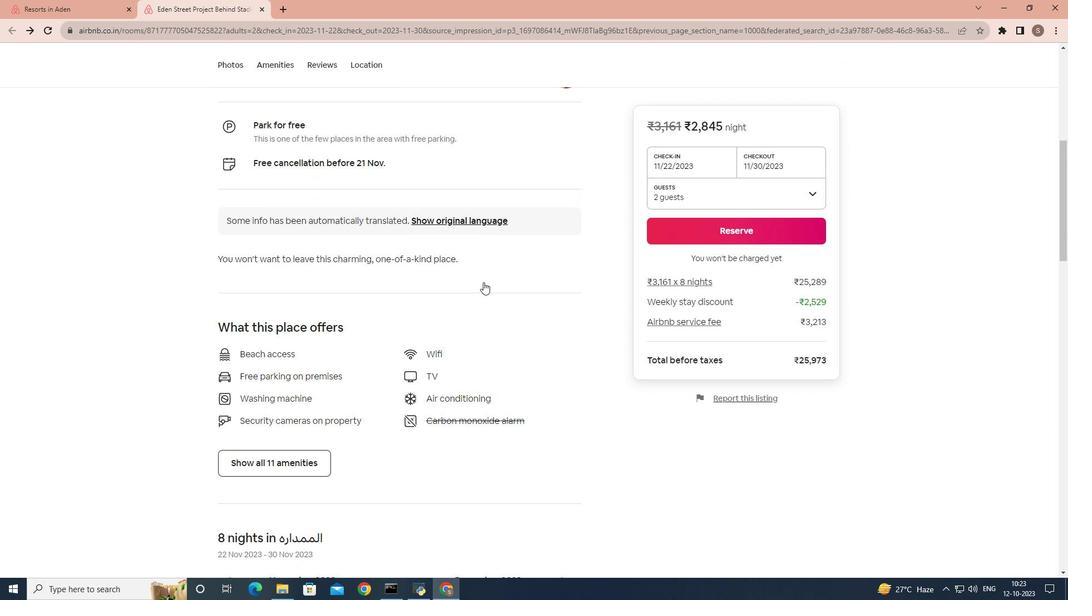 
Action: Mouse scrolled (483, 282) with delta (0, 0)
Screenshot: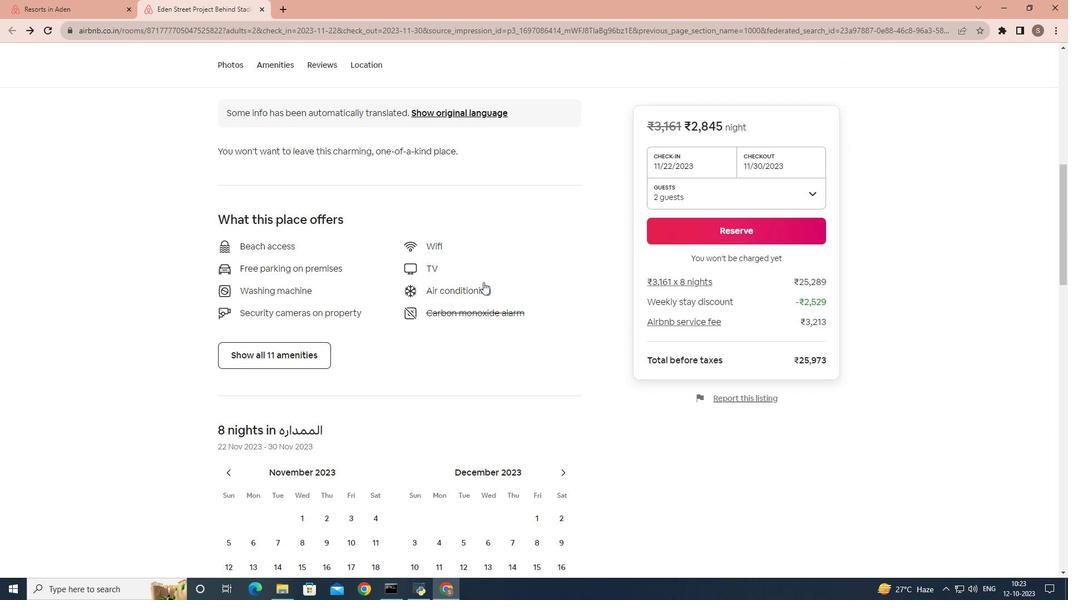 
Action: Mouse moved to (315, 304)
Screenshot: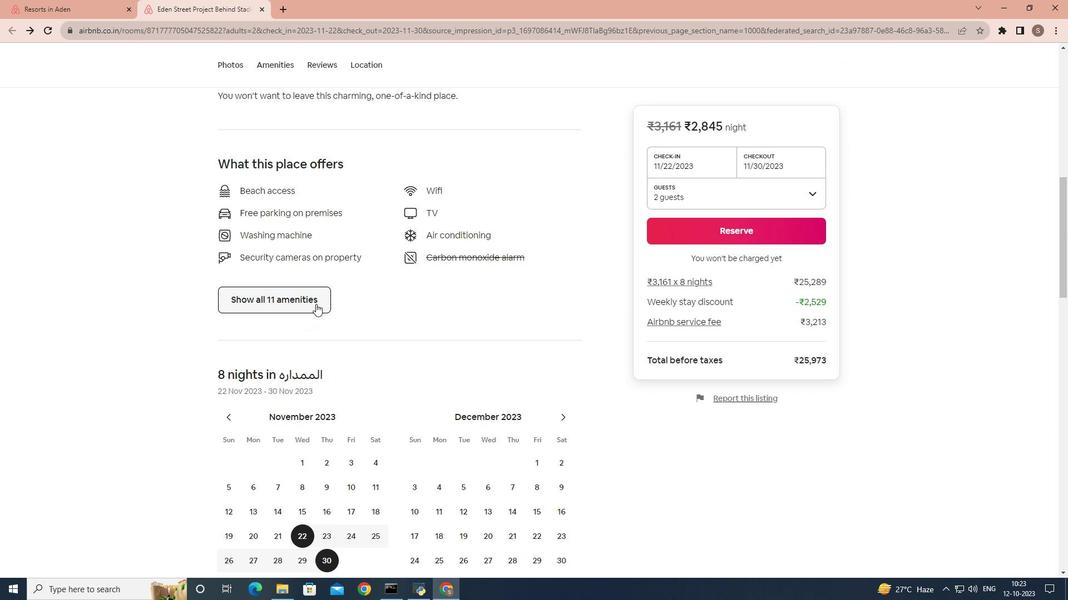 
Action: Mouse pressed left at (315, 304)
Screenshot: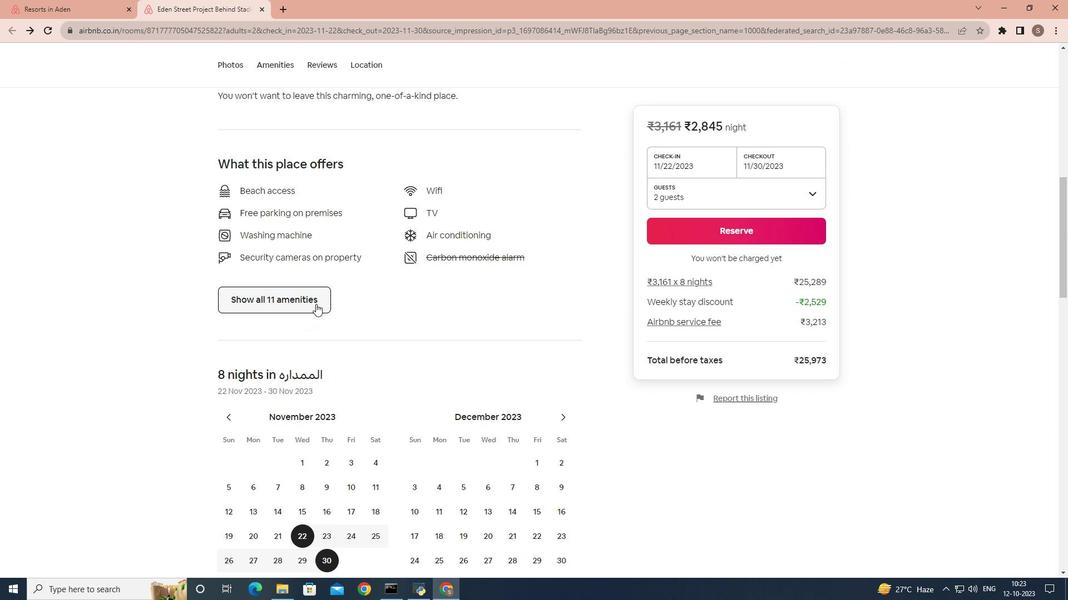 
Action: Mouse moved to (442, 307)
Screenshot: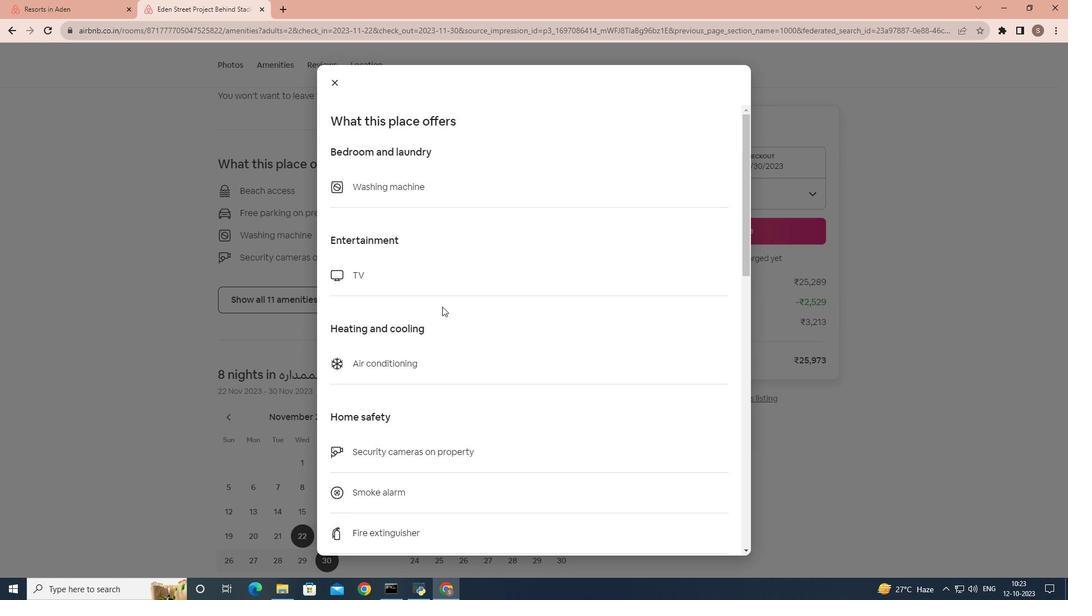 
Action: Mouse scrolled (442, 306) with delta (0, 0)
Screenshot: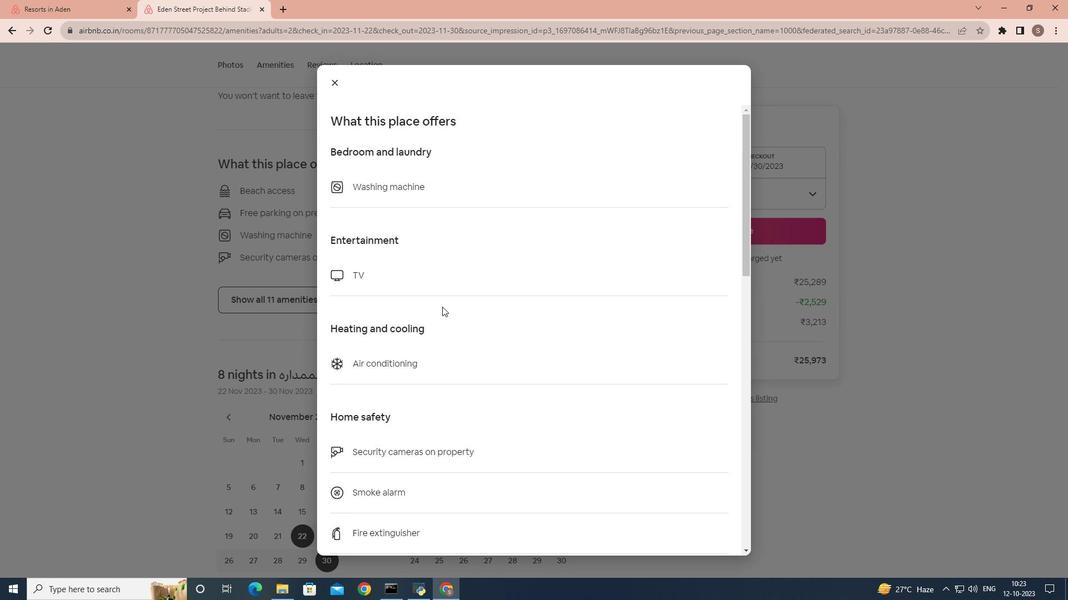 
Action: Mouse scrolled (442, 306) with delta (0, 0)
Screenshot: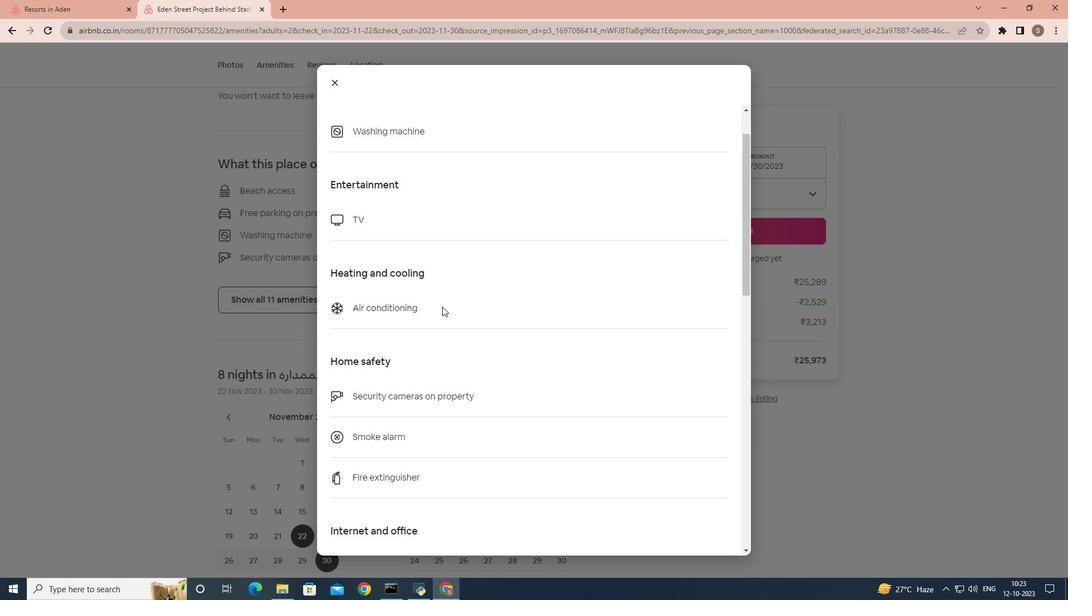 
Action: Mouse scrolled (442, 306) with delta (0, 0)
Screenshot: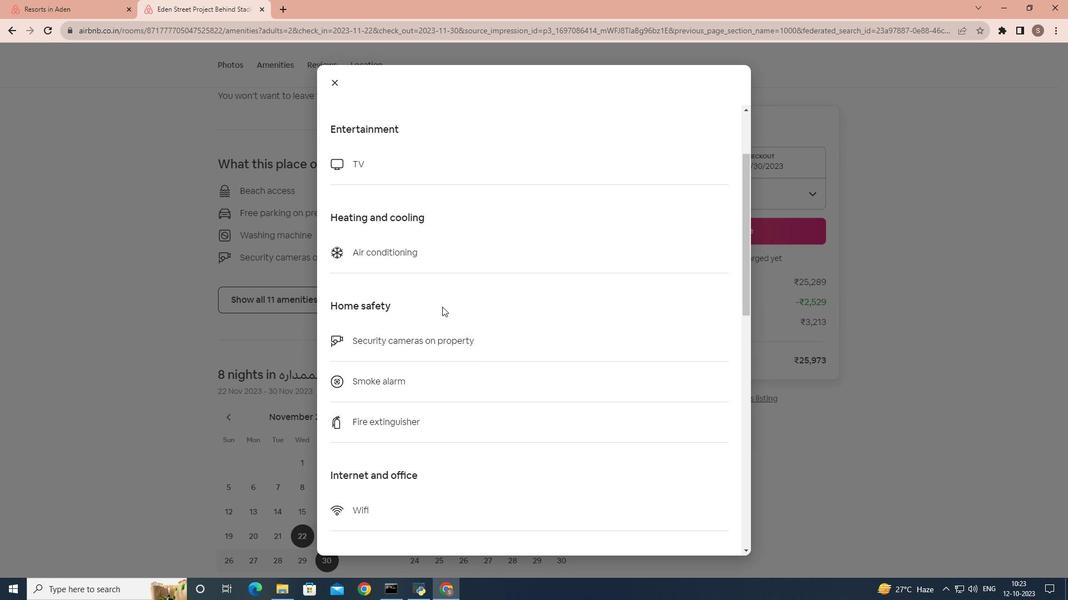
Action: Mouse scrolled (442, 306) with delta (0, 0)
Screenshot: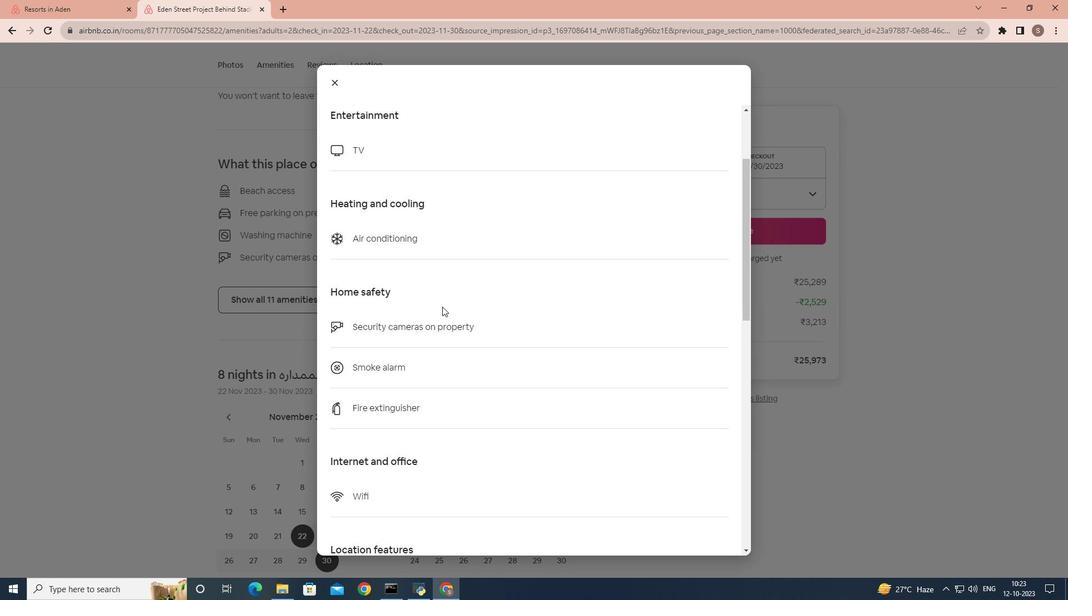 
Action: Mouse scrolled (442, 306) with delta (0, 0)
Screenshot: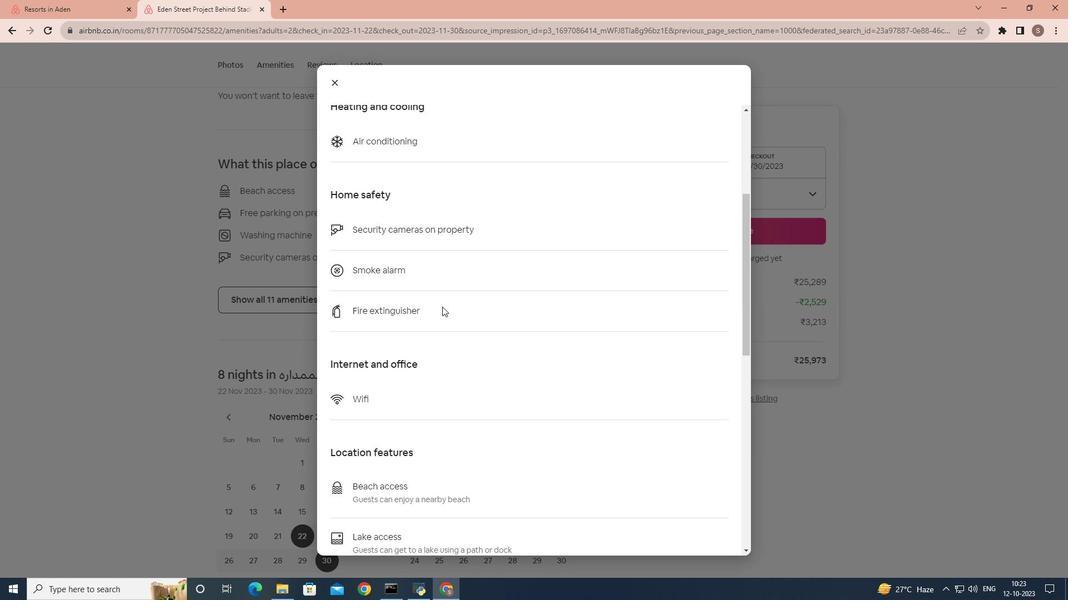 
Action: Mouse scrolled (442, 306) with delta (0, 0)
Screenshot: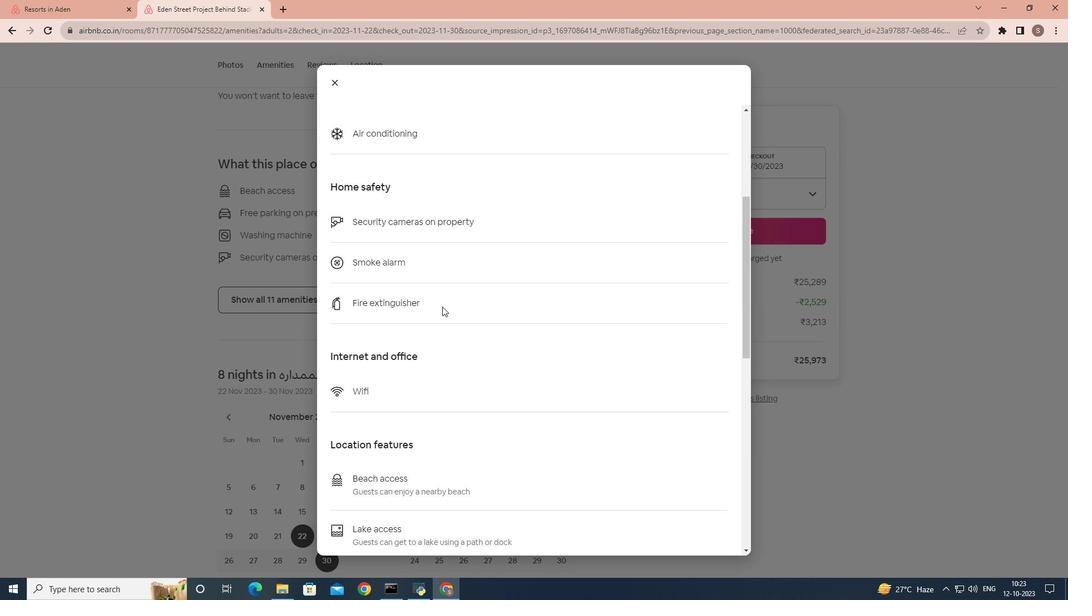 
Action: Mouse scrolled (442, 306) with delta (0, 0)
Screenshot: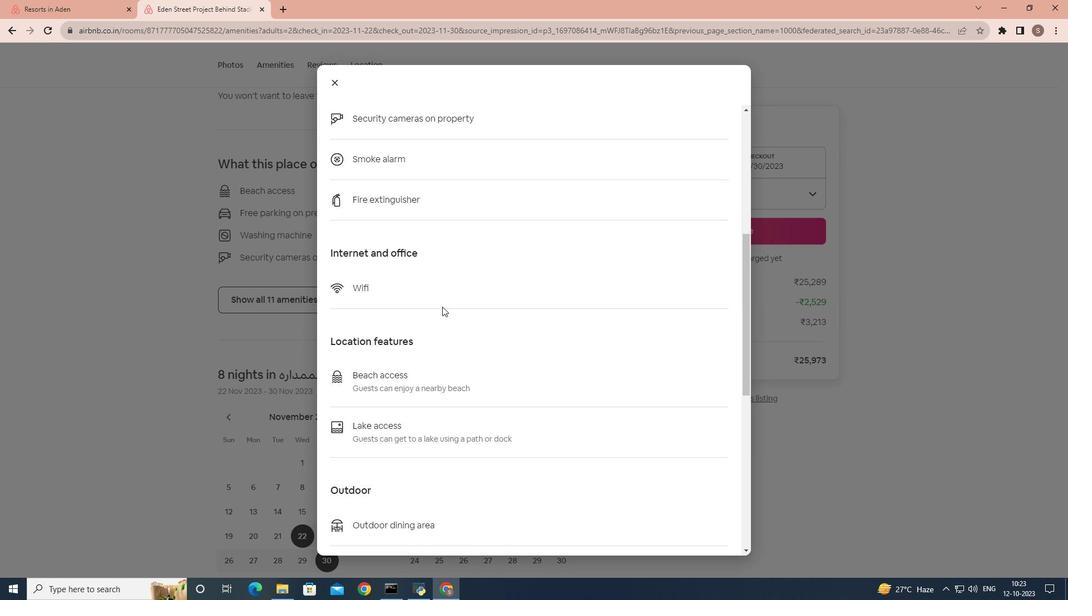 
Action: Mouse scrolled (442, 306) with delta (0, 0)
Screenshot: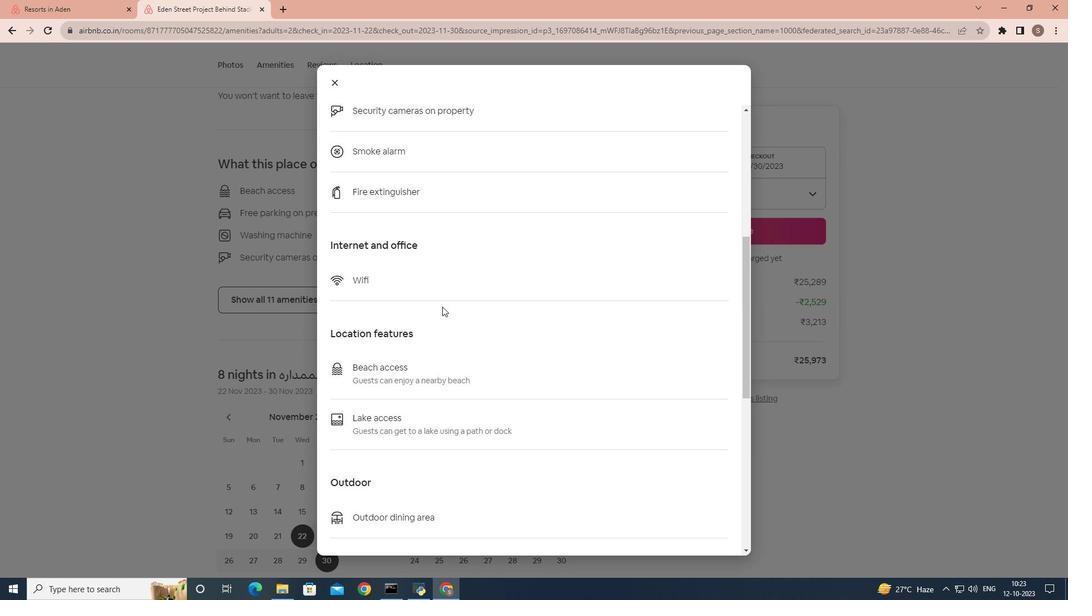 
Action: Mouse scrolled (442, 306) with delta (0, 0)
Screenshot: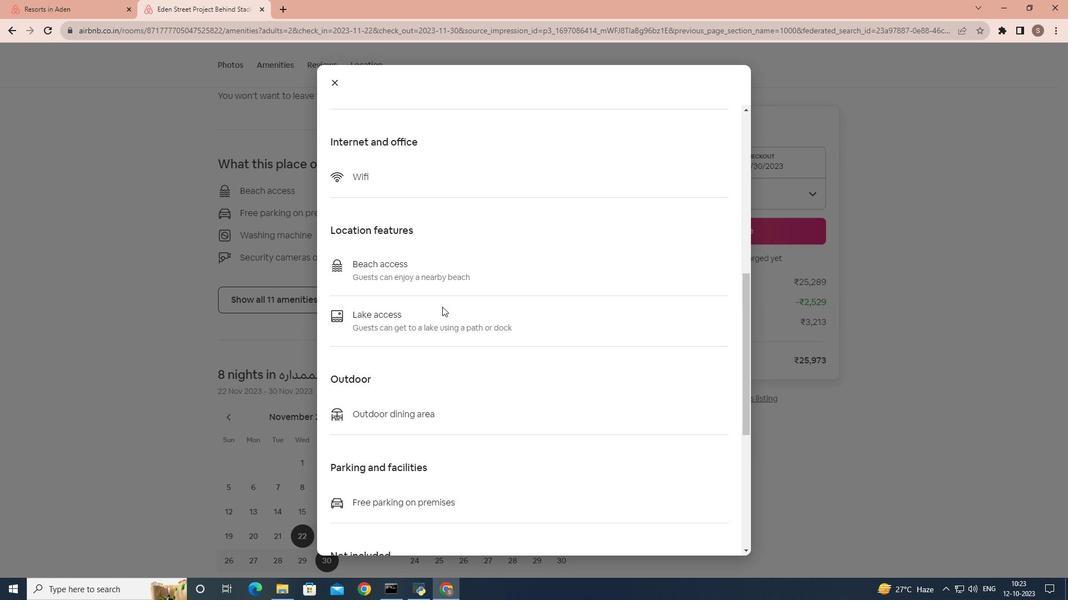 
Action: Mouse scrolled (442, 306) with delta (0, 0)
Screenshot: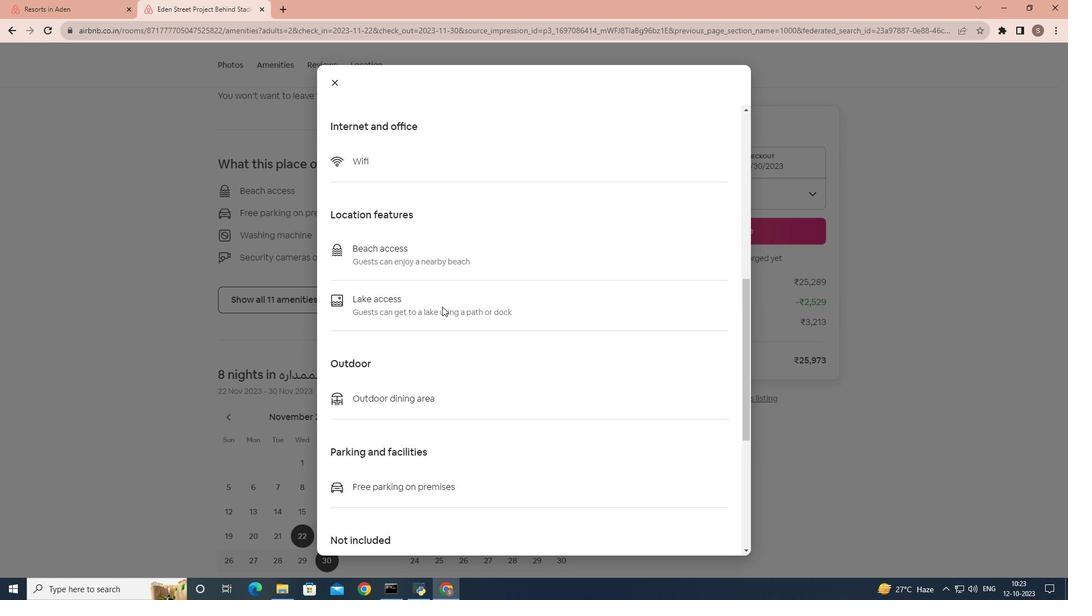 
Action: Mouse scrolled (442, 306) with delta (0, 0)
Screenshot: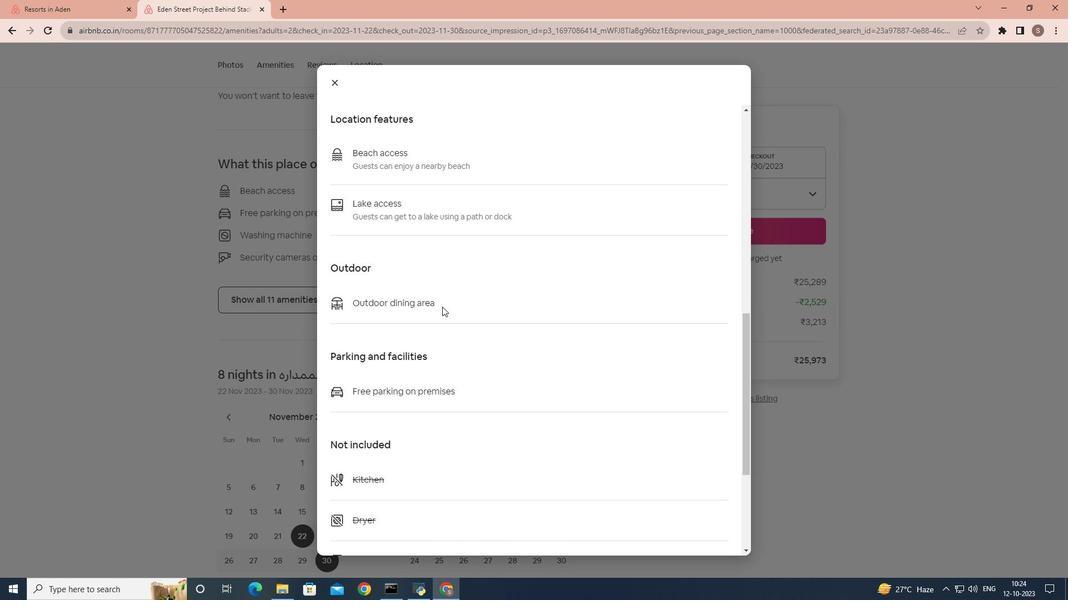 
Action: Mouse scrolled (442, 306) with delta (0, 0)
Screenshot: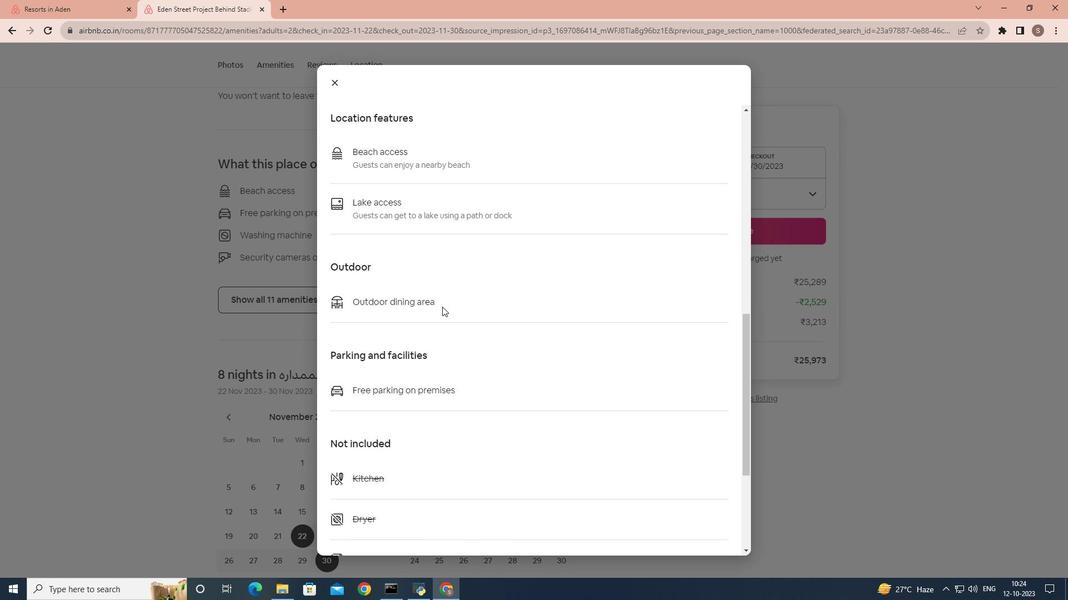 
Action: Mouse scrolled (442, 306) with delta (0, 0)
Screenshot: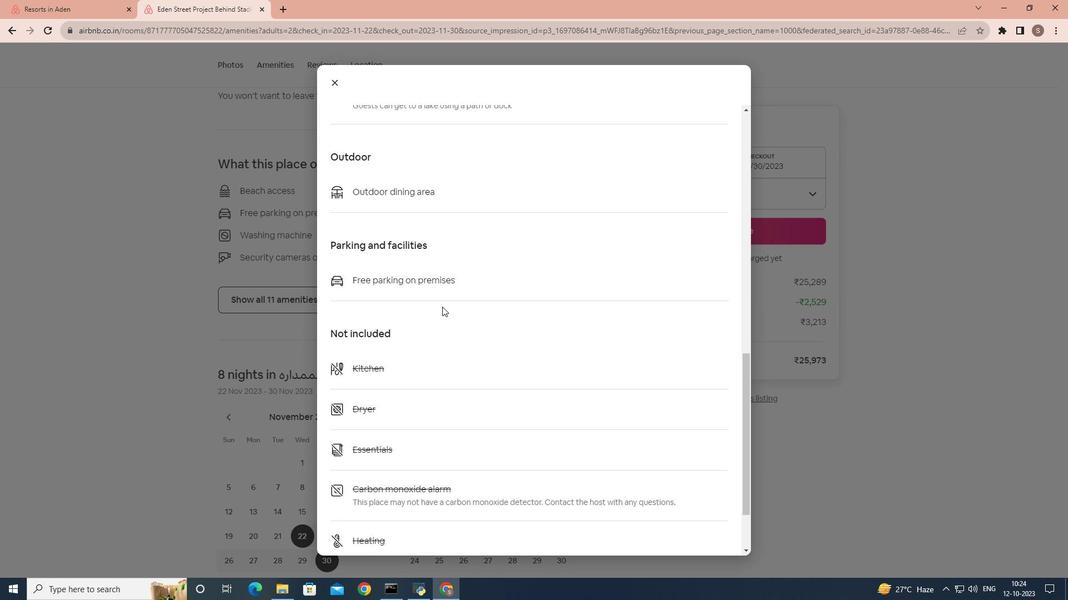 
Action: Mouse scrolled (442, 306) with delta (0, 0)
Screenshot: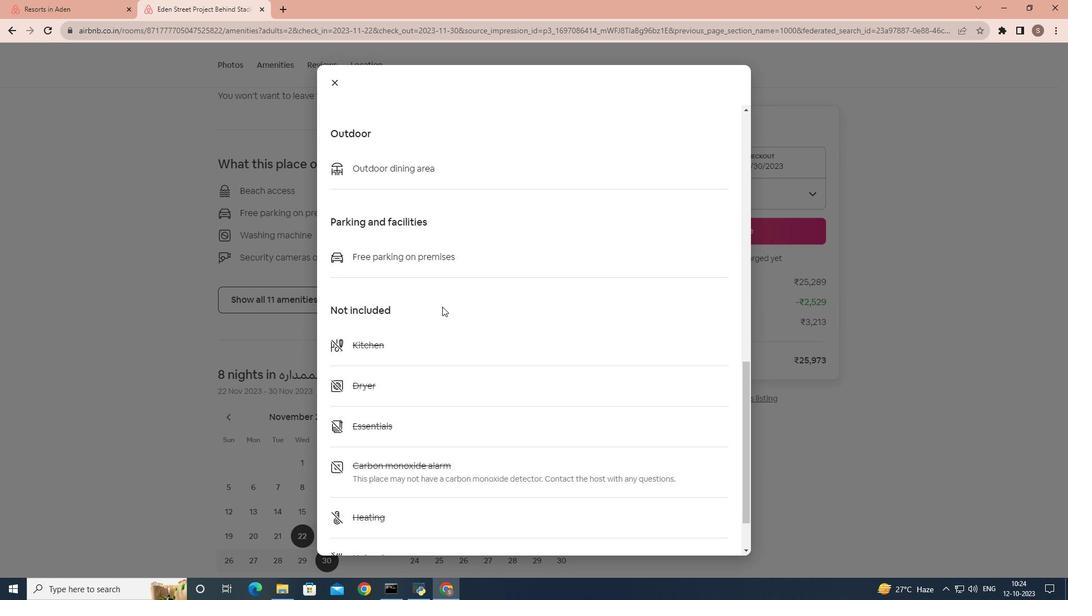 
Action: Mouse scrolled (442, 306) with delta (0, 0)
Screenshot: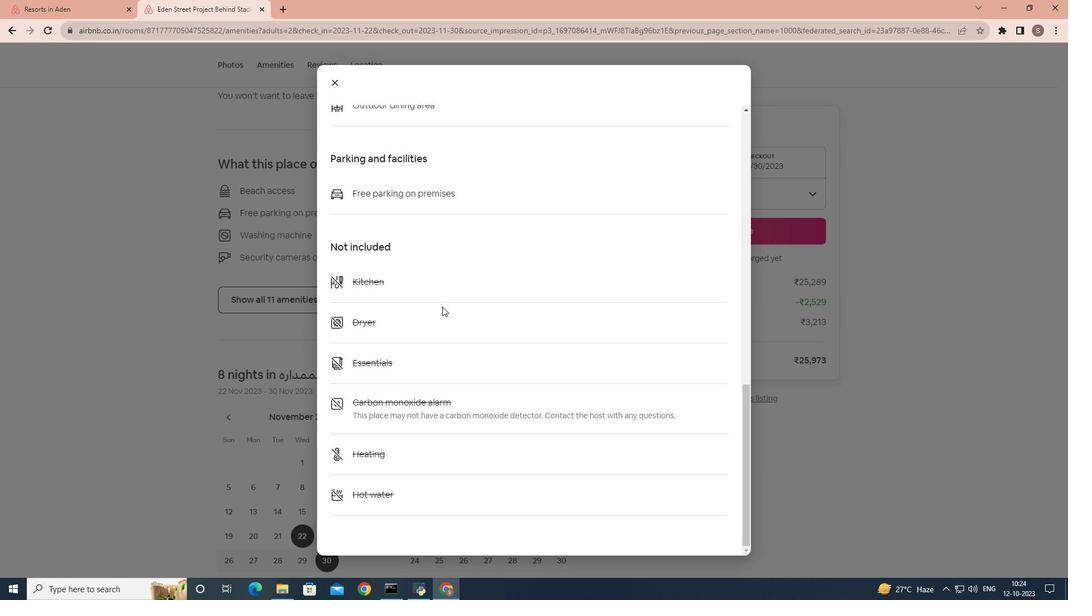 
Action: Mouse scrolled (442, 306) with delta (0, 0)
Screenshot: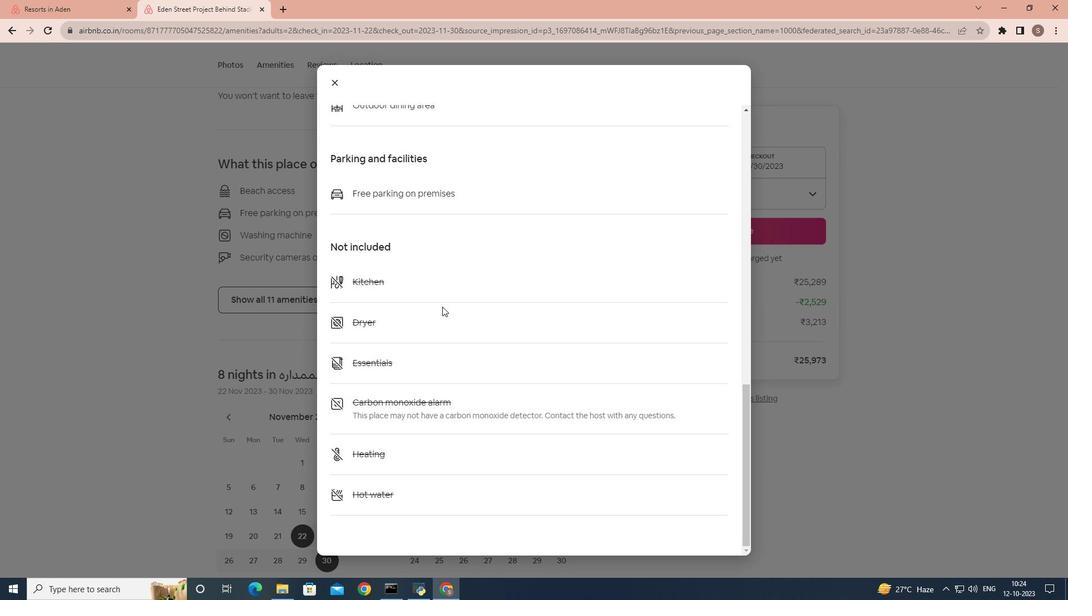 
Action: Mouse moved to (336, 82)
Screenshot: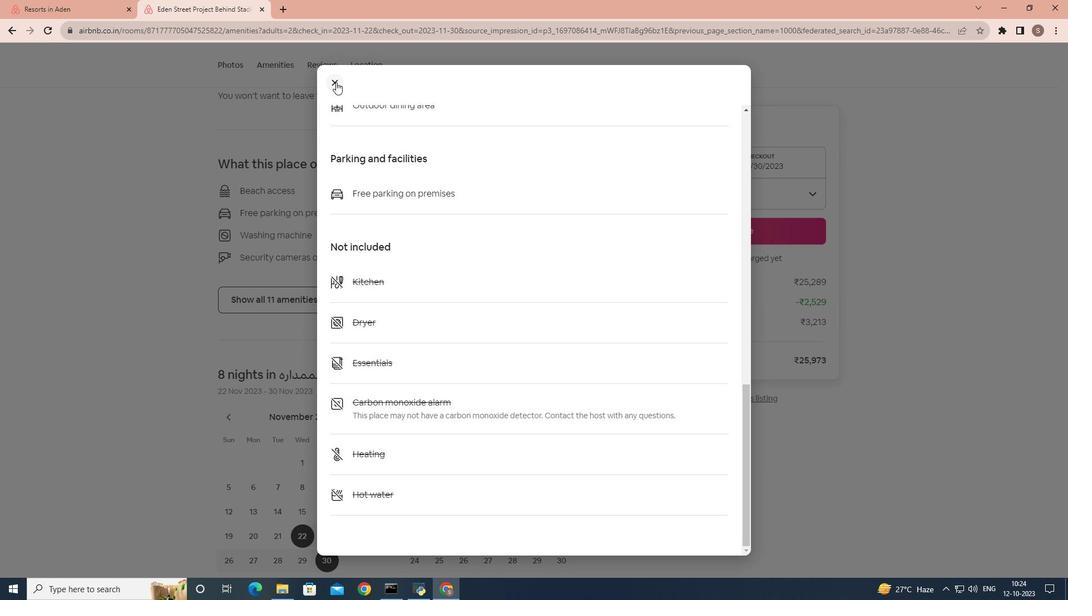
Action: Mouse pressed left at (336, 82)
Screenshot: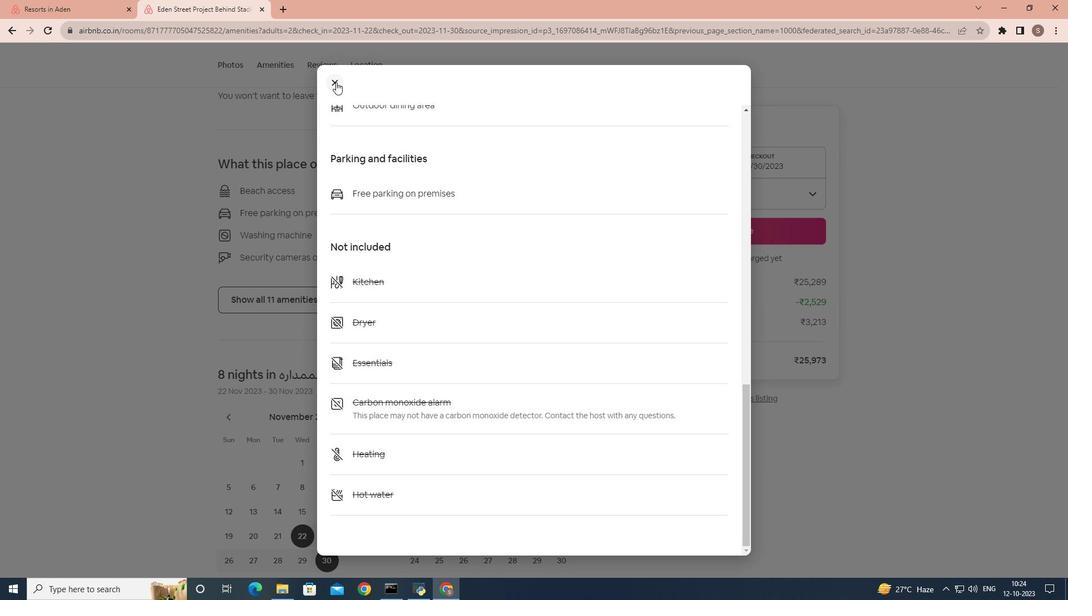 
Action: Mouse moved to (381, 218)
Screenshot: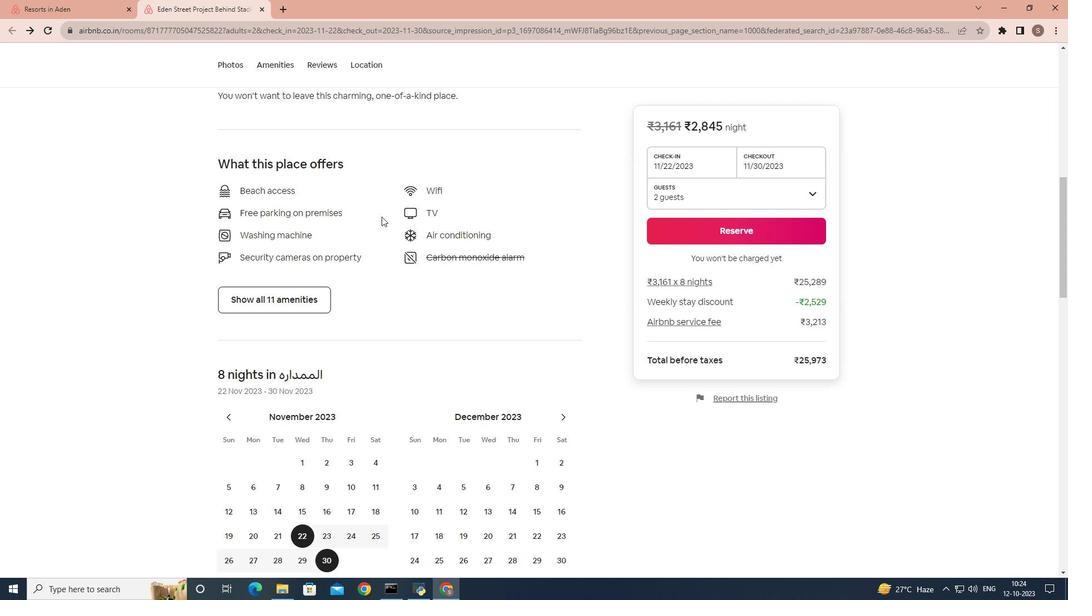 
Action: Mouse scrolled (381, 217) with delta (0, 0)
Screenshot: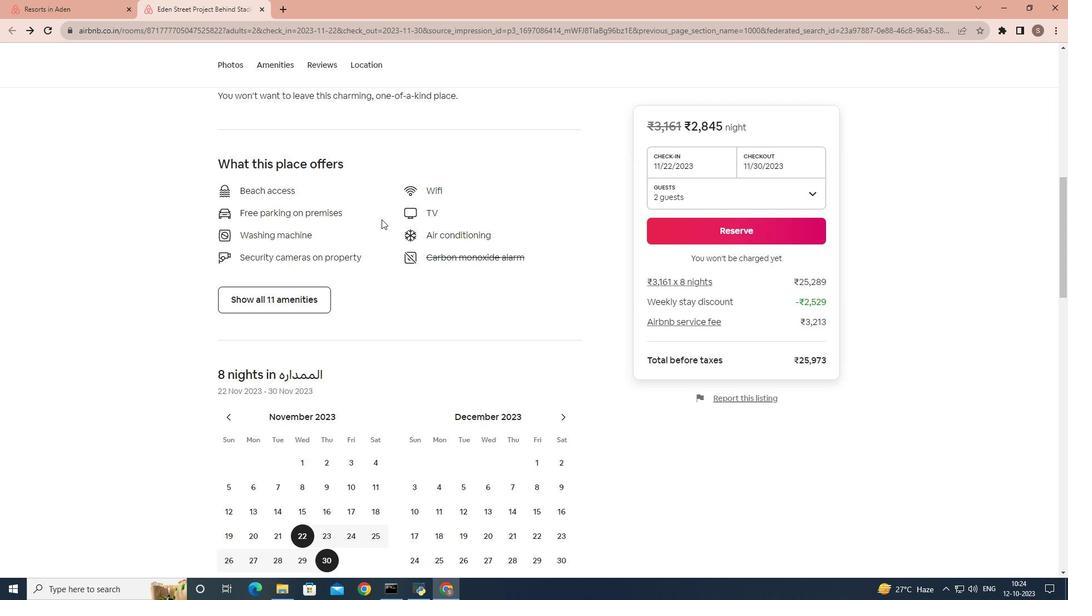 
Action: Mouse moved to (381, 219)
Screenshot: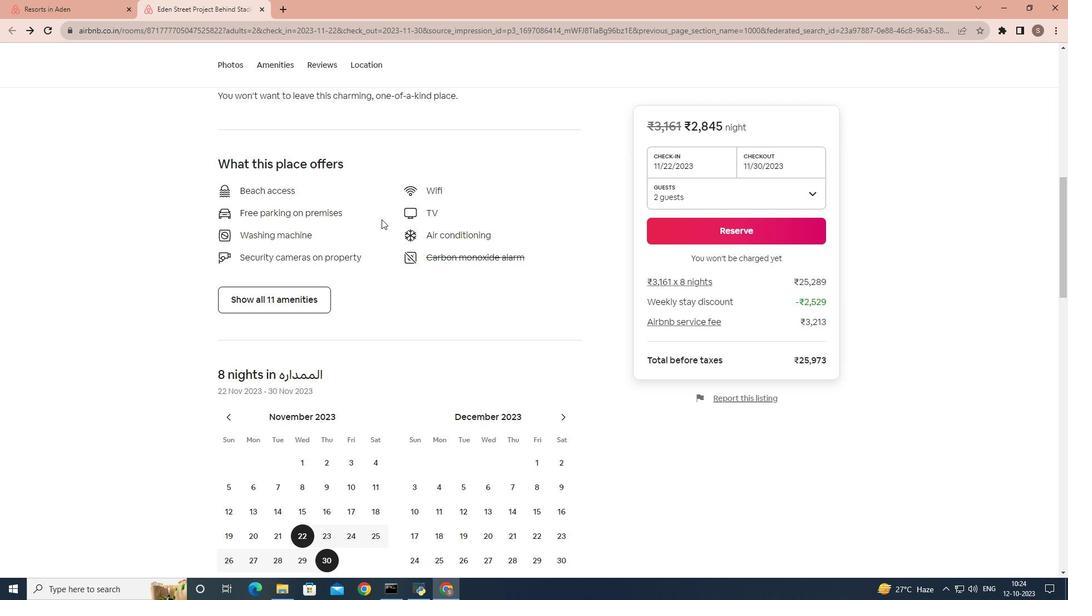 
Action: Mouse scrolled (381, 219) with delta (0, 0)
Screenshot: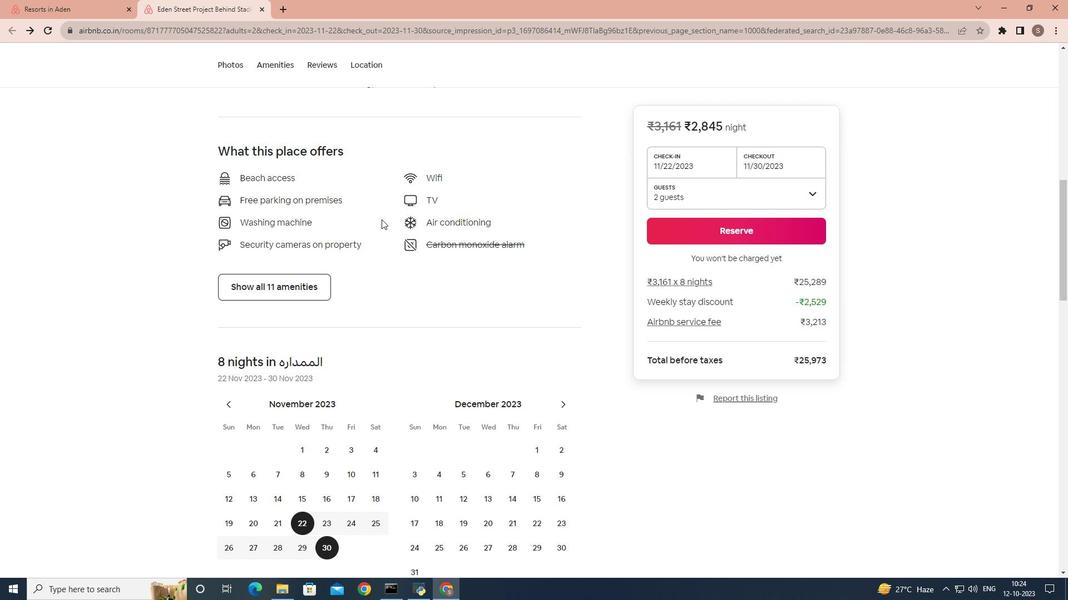 
Action: Mouse scrolled (381, 219) with delta (0, 0)
Screenshot: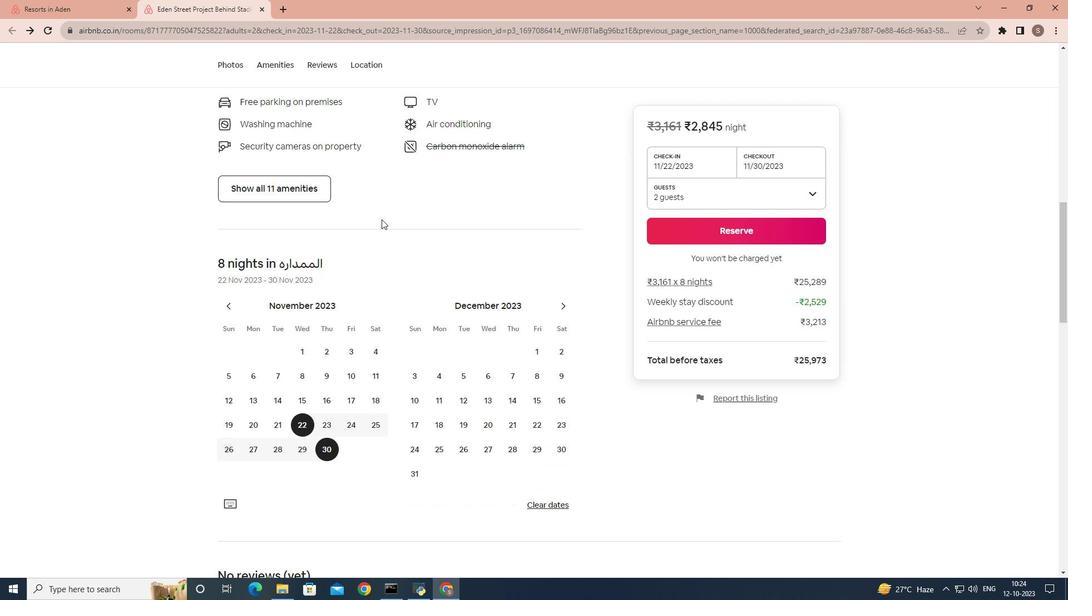 
Action: Mouse scrolled (381, 219) with delta (0, 0)
Screenshot: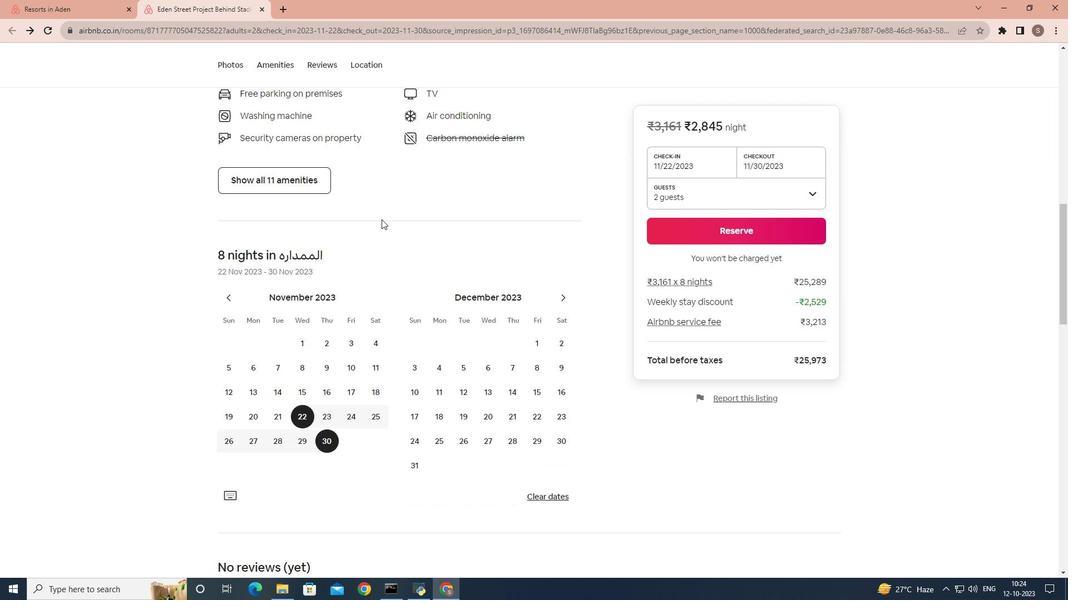 
Action: Mouse scrolled (381, 219) with delta (0, 0)
Screenshot: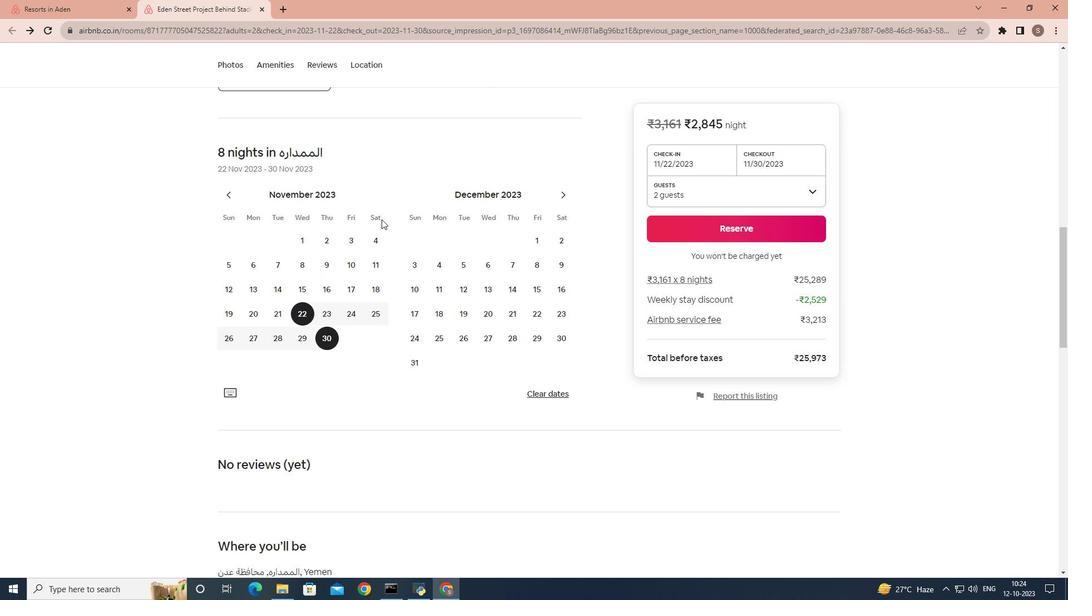 
Action: Mouse scrolled (381, 219) with delta (0, 0)
Screenshot: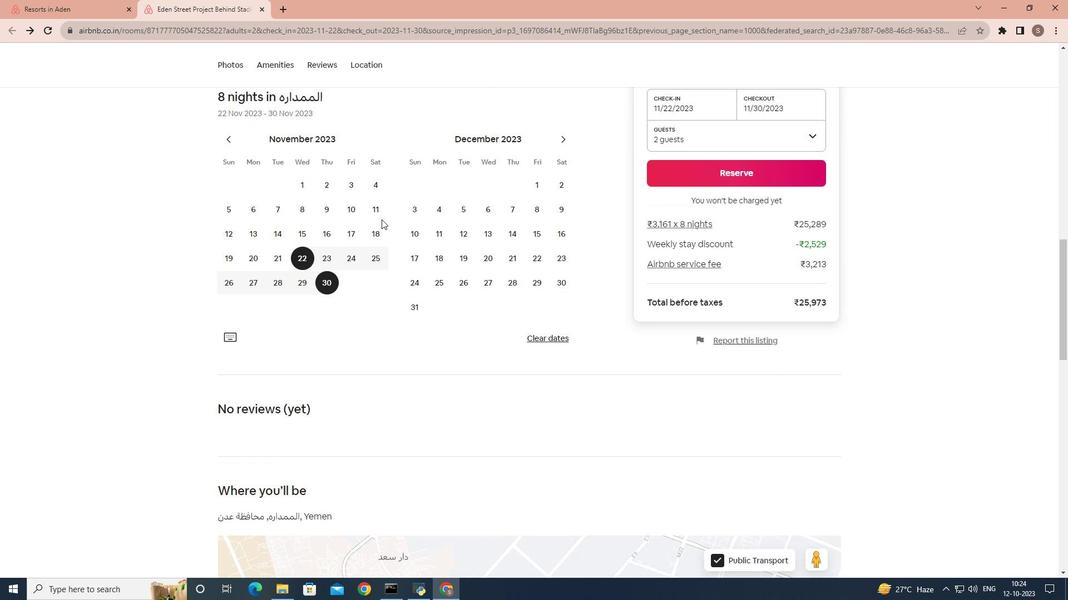 
Action: Mouse scrolled (381, 219) with delta (0, 0)
Screenshot: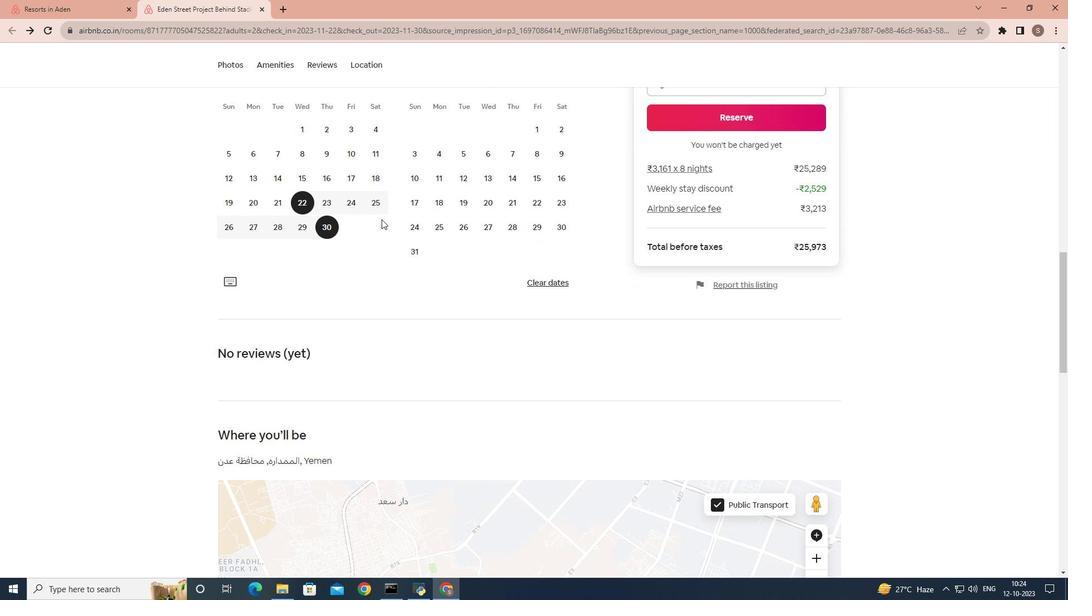 
Action: Mouse scrolled (381, 219) with delta (0, 0)
Screenshot: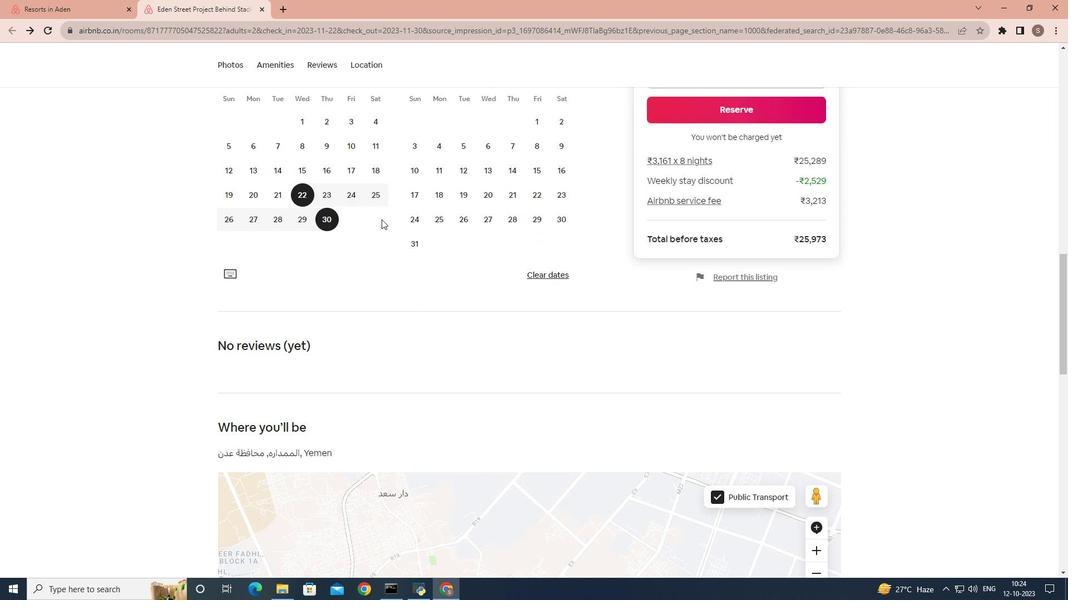 
Action: Mouse scrolled (381, 219) with delta (0, 0)
Screenshot: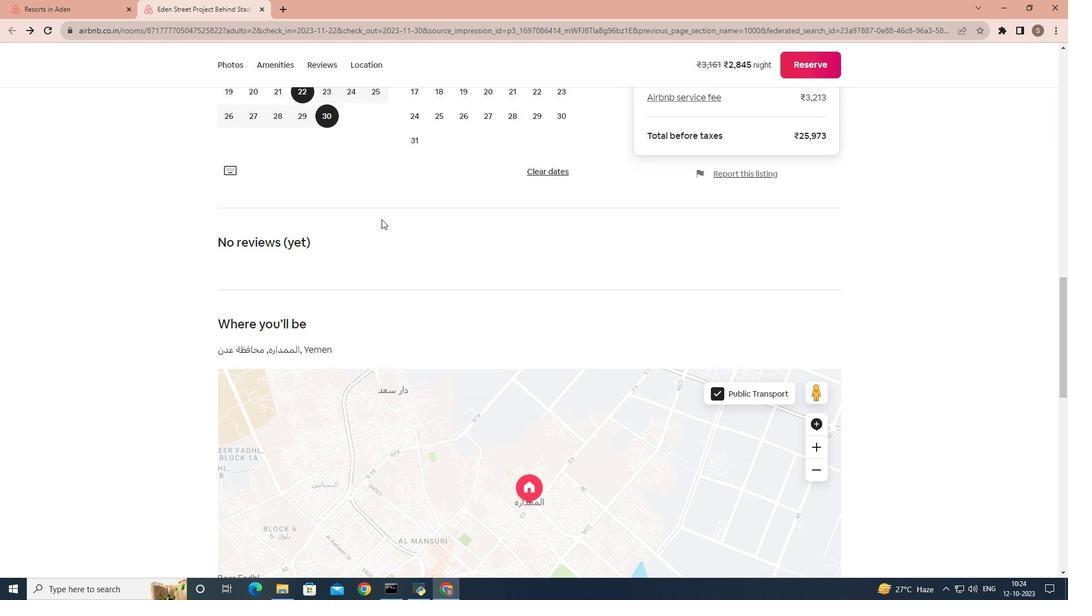 
Action: Mouse scrolled (381, 219) with delta (0, 0)
Screenshot: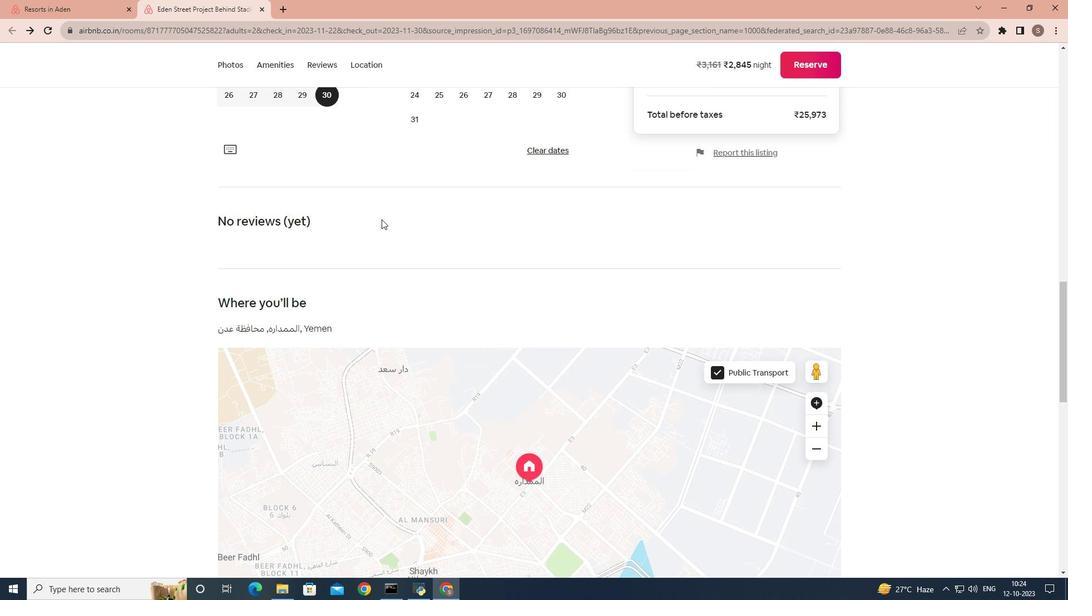 
Action: Mouse scrolled (381, 219) with delta (0, 0)
Screenshot: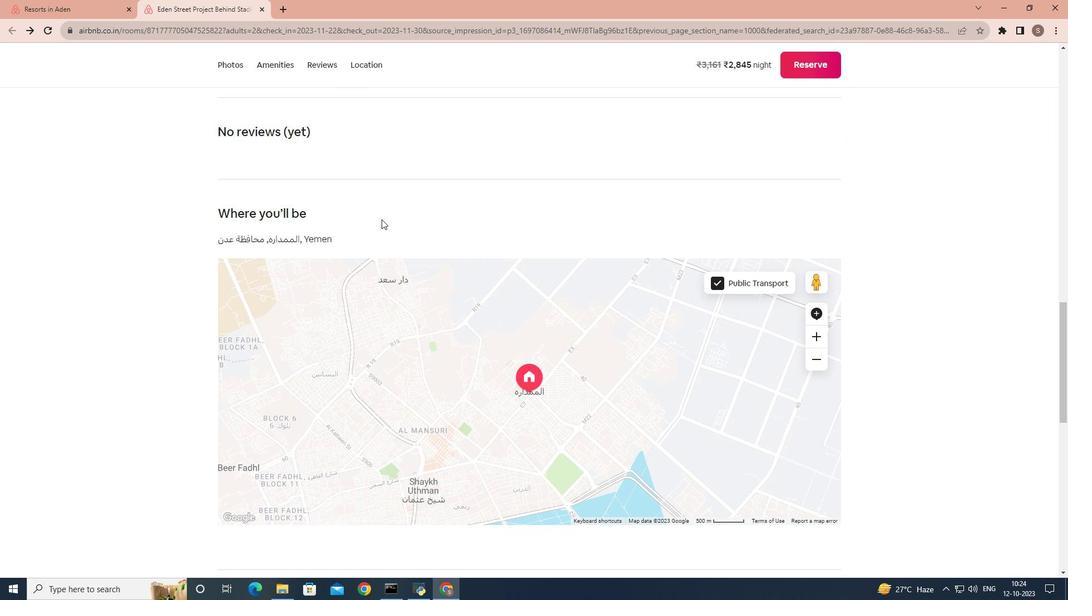 
Action: Mouse scrolled (381, 219) with delta (0, 0)
Screenshot: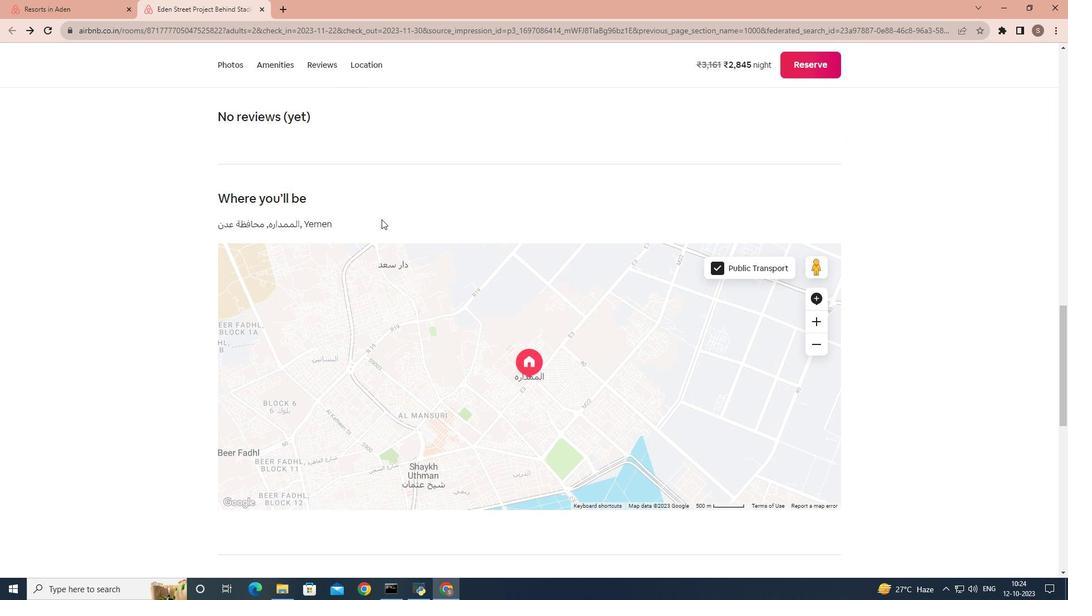 
Action: Mouse scrolled (381, 219) with delta (0, 0)
Screenshot: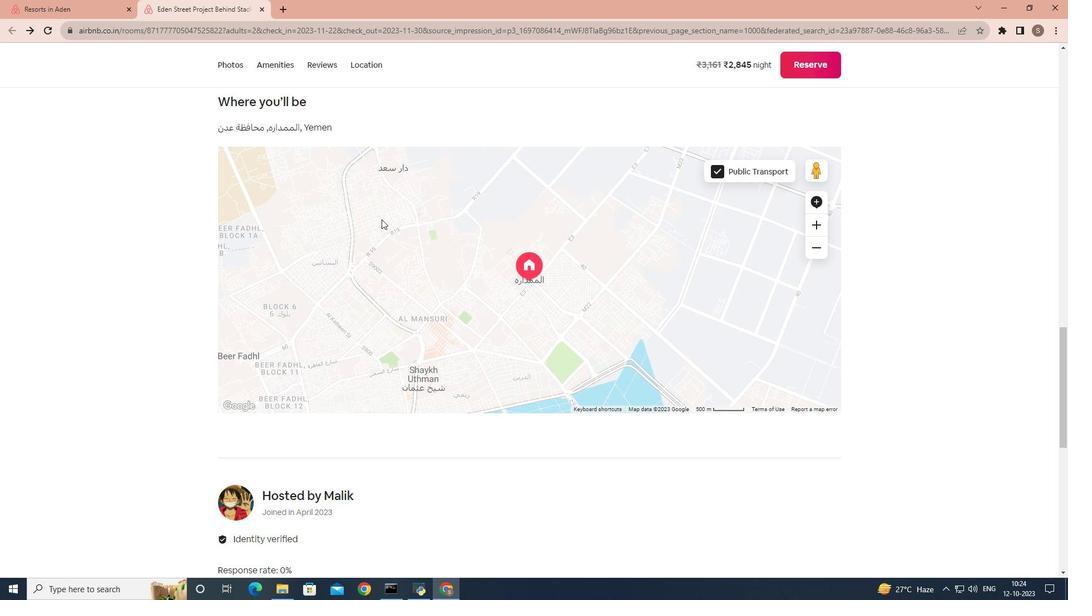 
Action: Mouse scrolled (381, 219) with delta (0, 0)
Screenshot: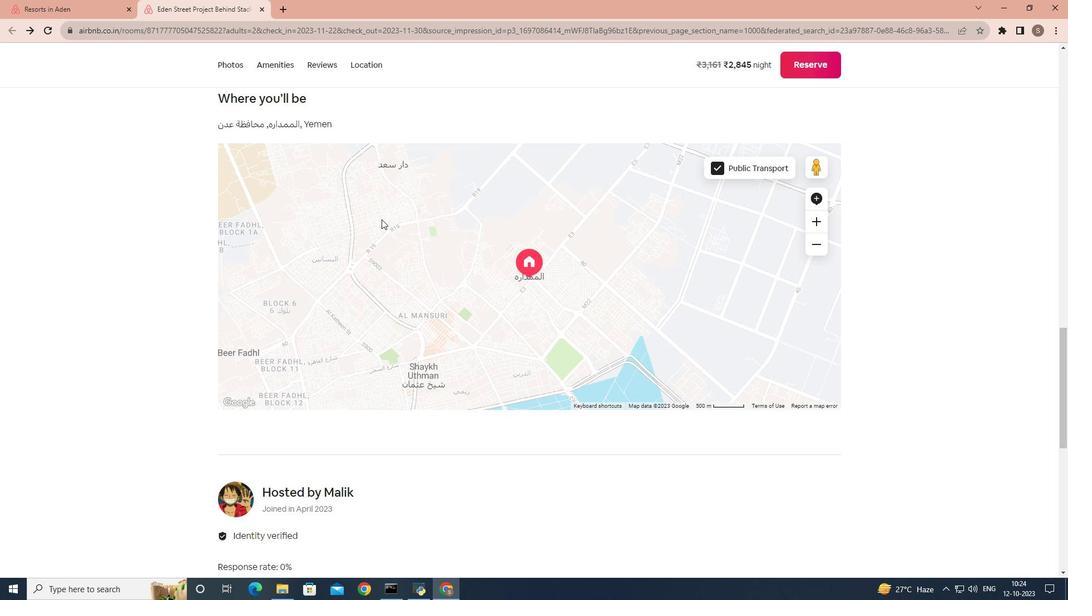 
Action: Mouse scrolled (381, 219) with delta (0, 0)
Screenshot: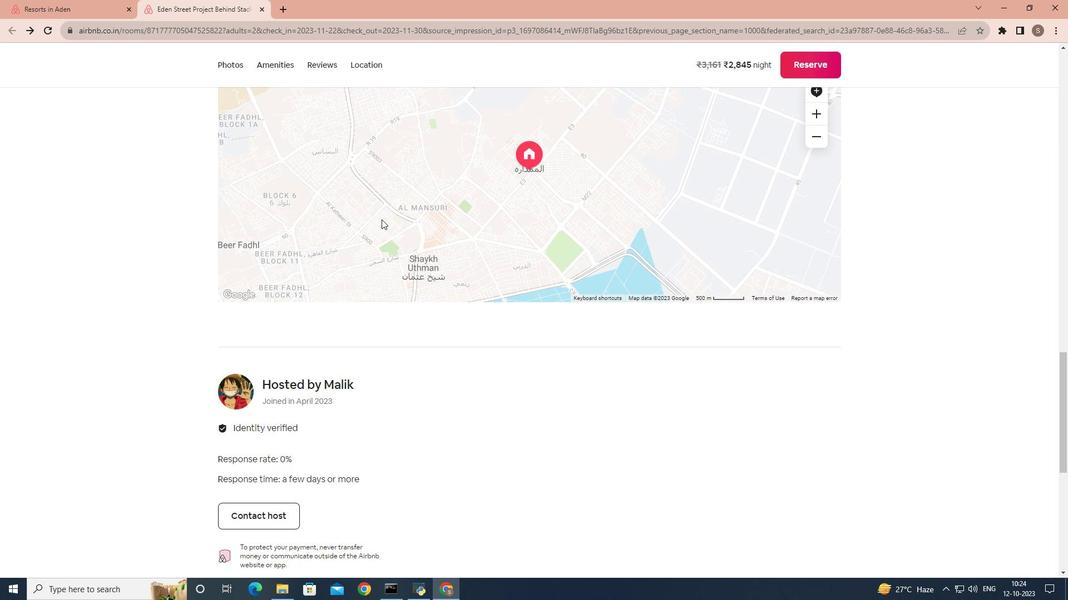 
Action: Mouse scrolled (381, 219) with delta (0, 0)
Screenshot: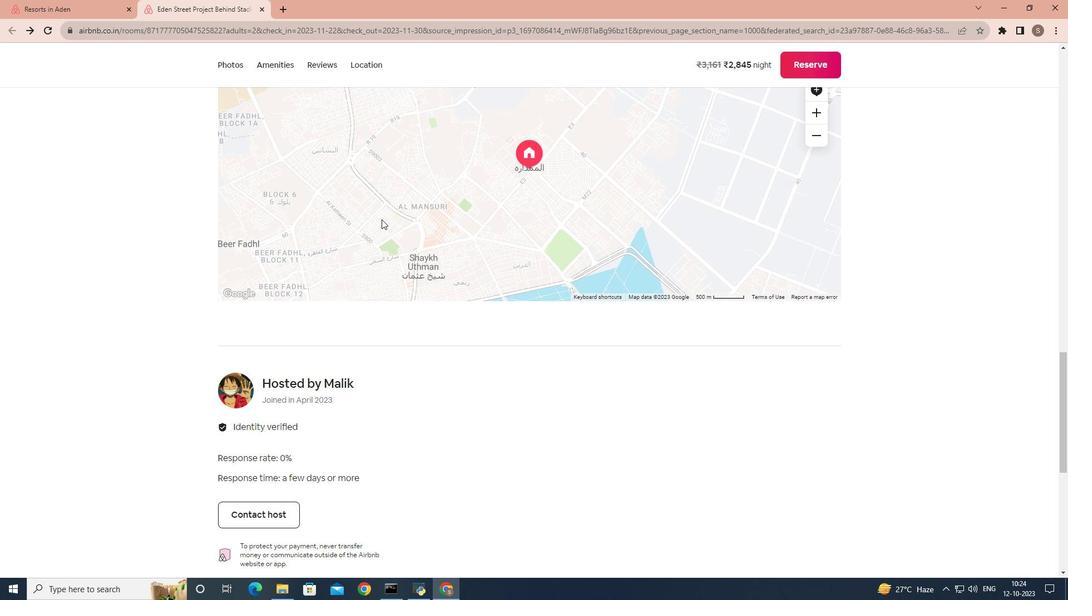 
Action: Mouse scrolled (381, 219) with delta (0, 0)
Screenshot: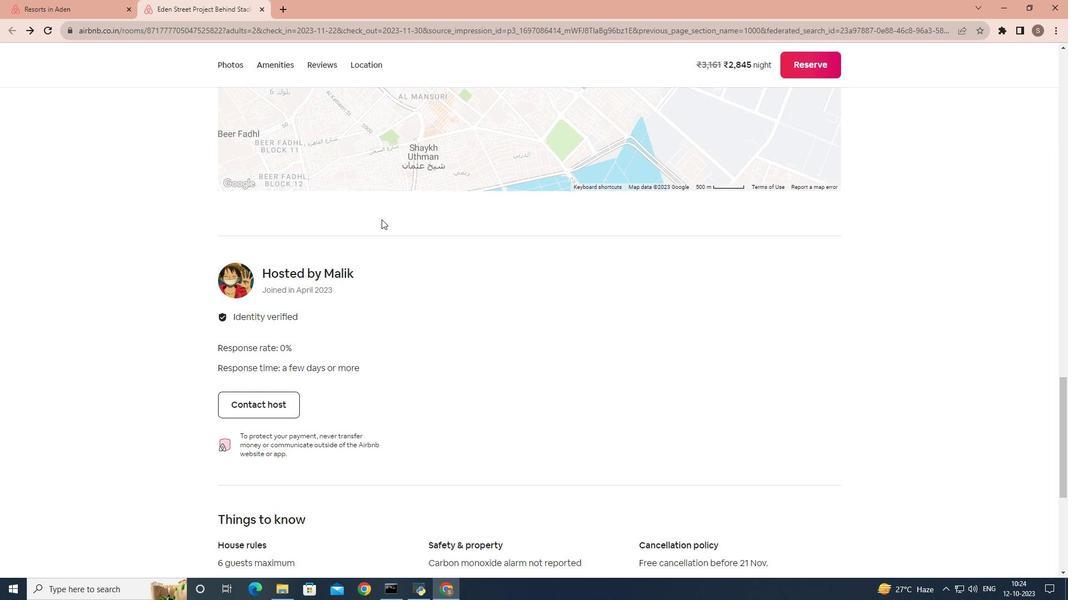 
Action: Mouse scrolled (381, 219) with delta (0, 0)
Screenshot: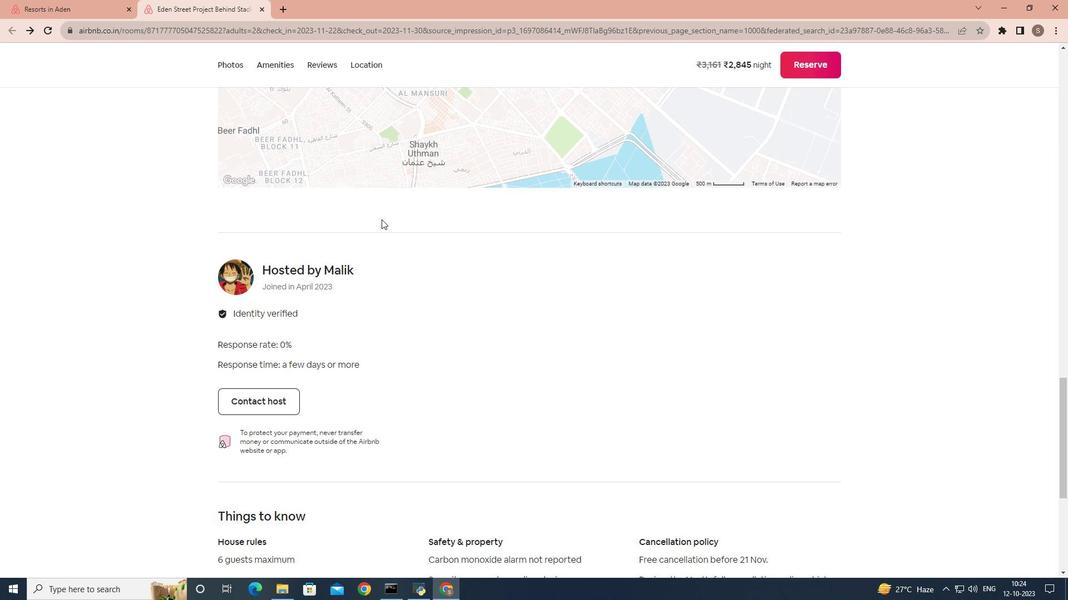 
Action: Mouse scrolled (381, 219) with delta (0, 0)
Screenshot: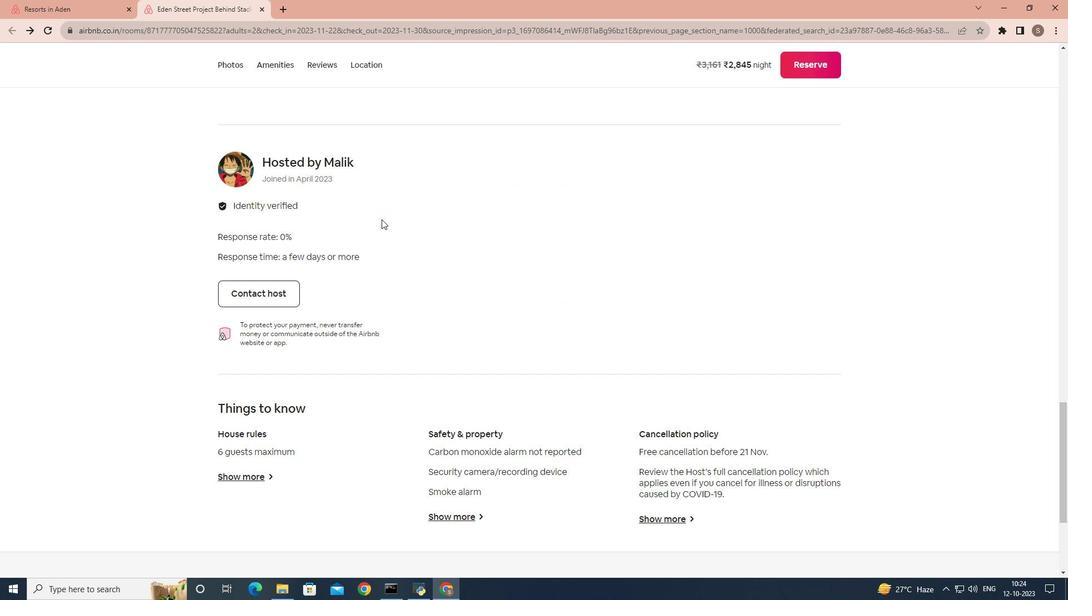 
Action: Mouse scrolled (381, 219) with delta (0, 0)
Screenshot: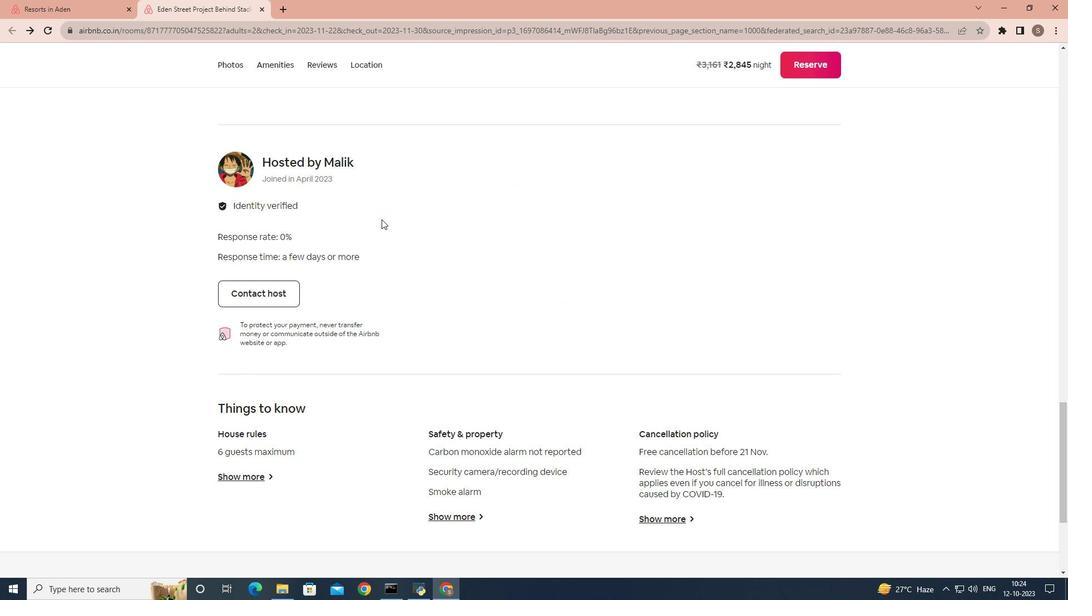 
Action: Mouse moved to (259, 366)
Screenshot: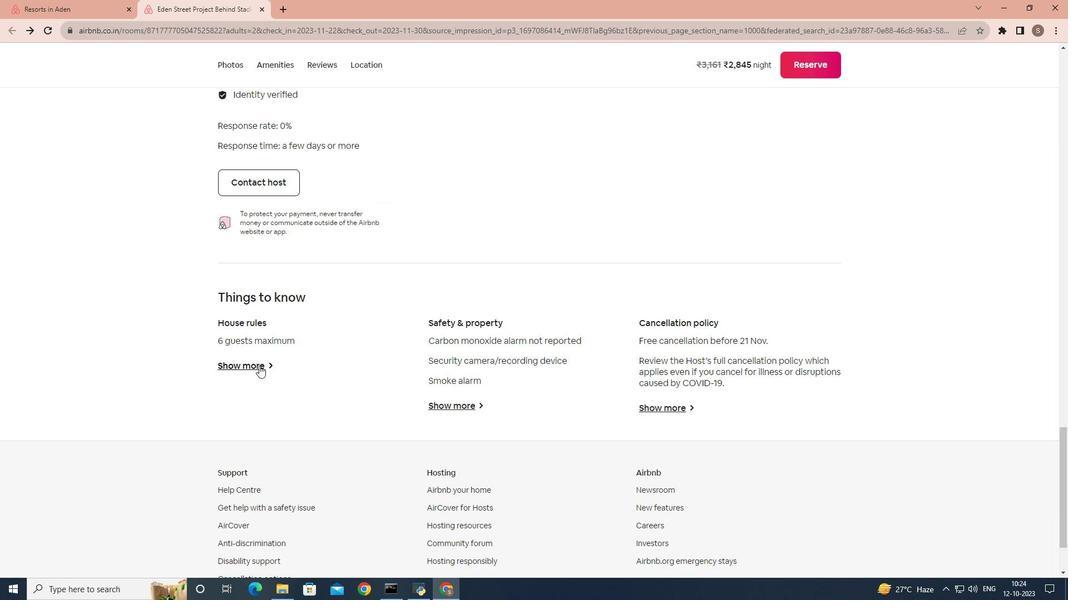 
Action: Mouse pressed left at (259, 366)
Screenshot: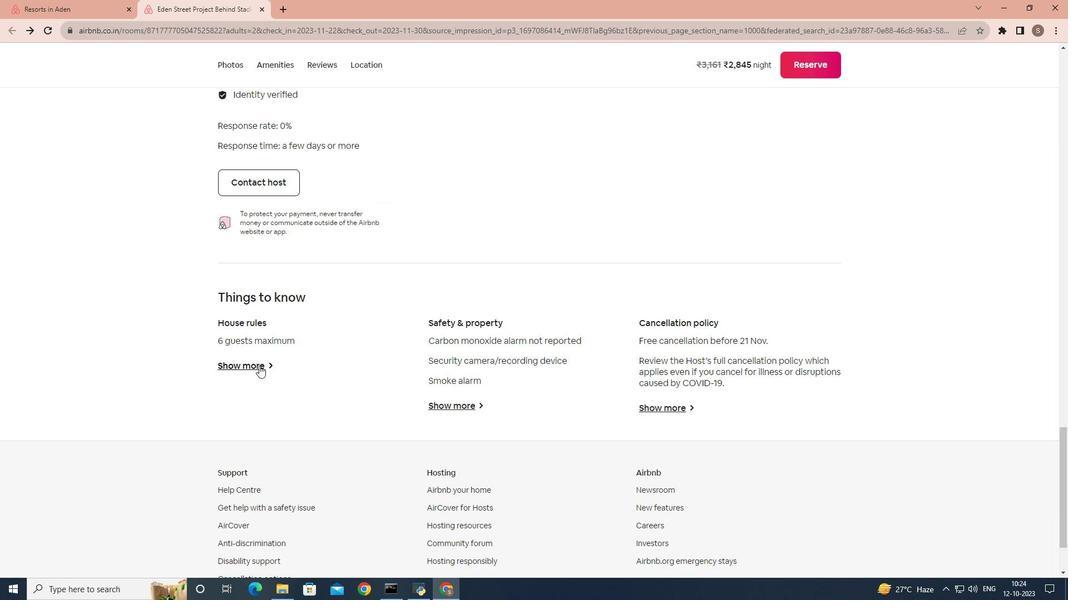 
Action: Mouse moved to (336, 220)
Screenshot: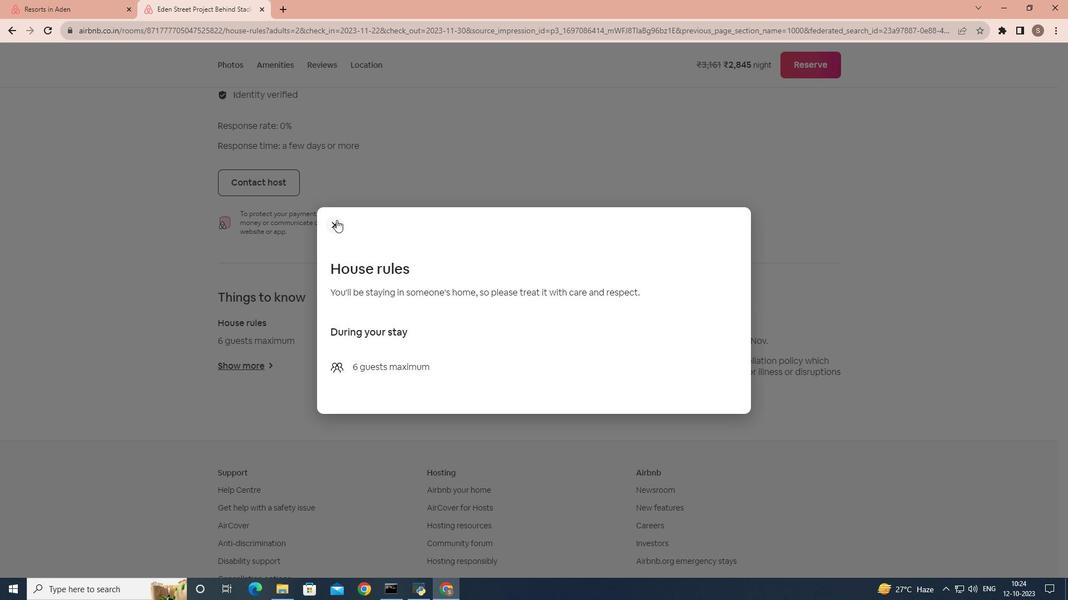 
Action: Mouse pressed left at (336, 220)
Screenshot: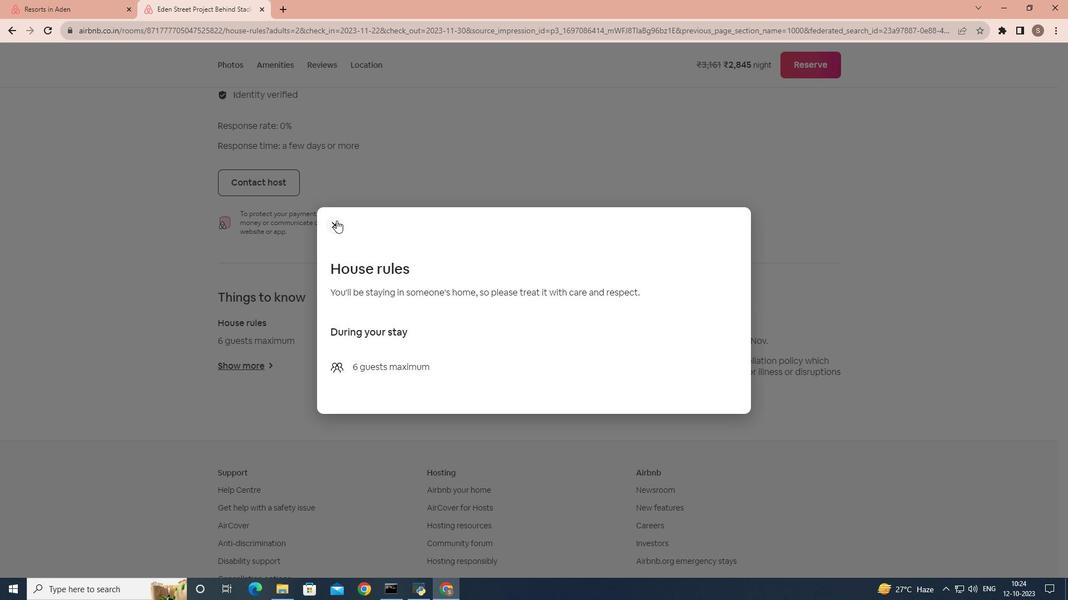 
Action: Mouse moved to (443, 407)
Screenshot: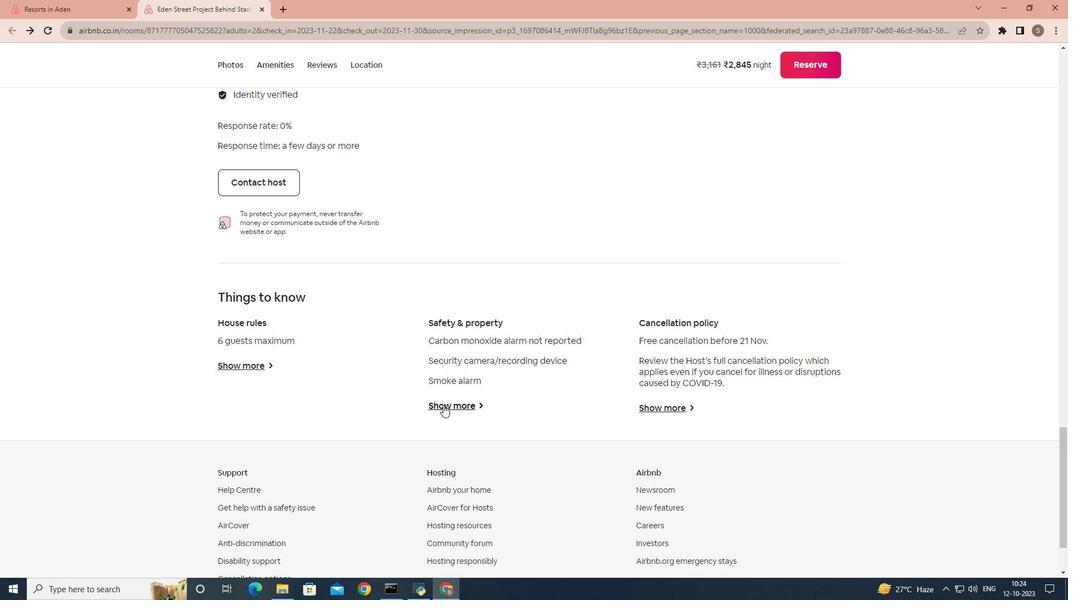 
Action: Mouse pressed left at (443, 407)
Screenshot: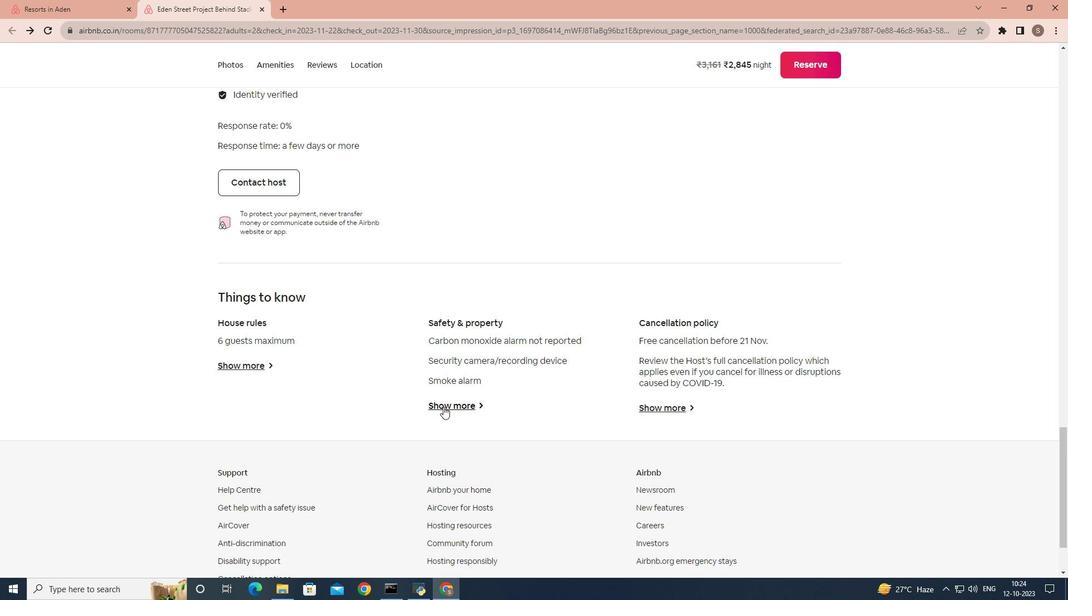 
Action: Mouse moved to (334, 168)
Screenshot: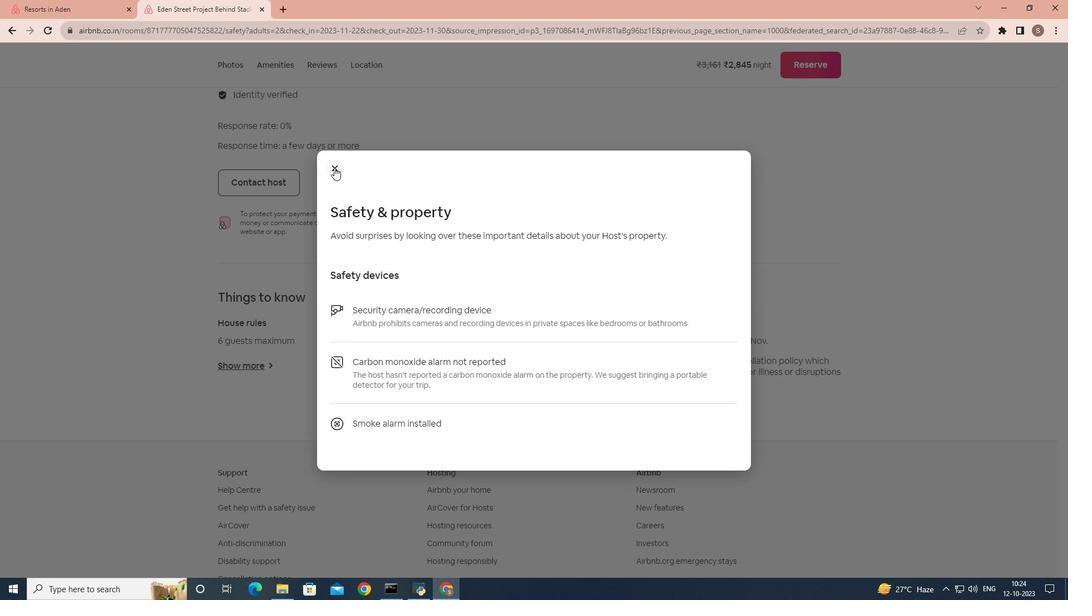 
Action: Mouse pressed left at (334, 168)
Screenshot: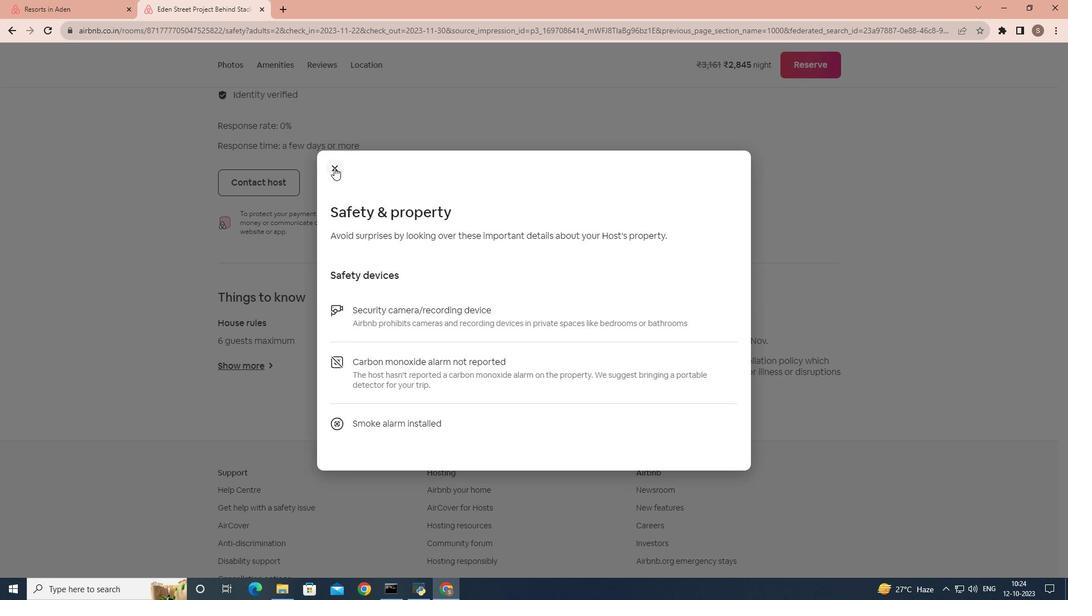 
Action: Mouse moved to (670, 410)
Screenshot: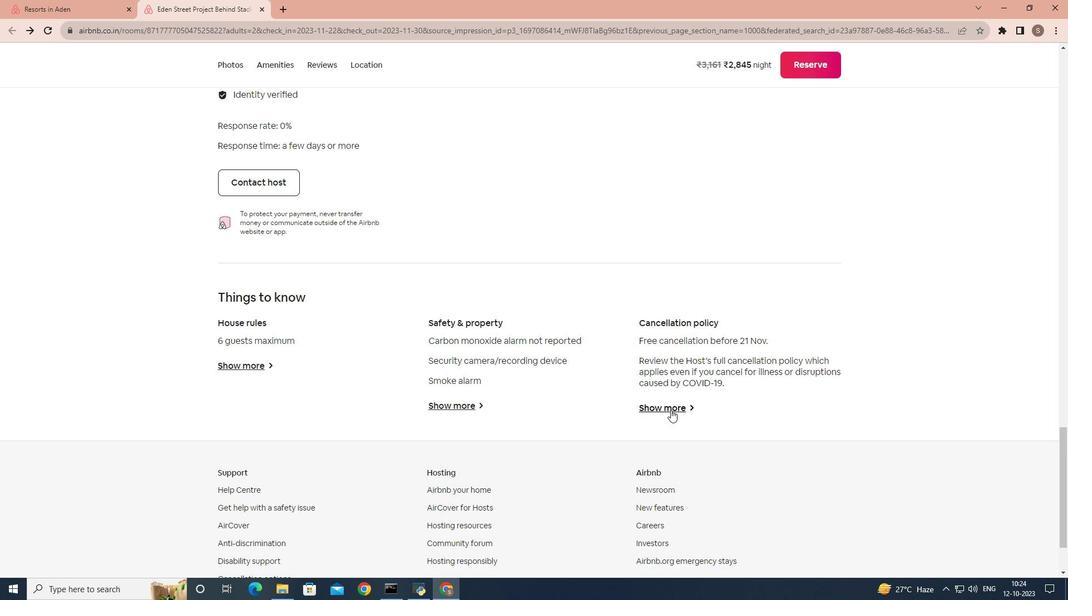 
Action: Mouse pressed left at (670, 410)
Screenshot: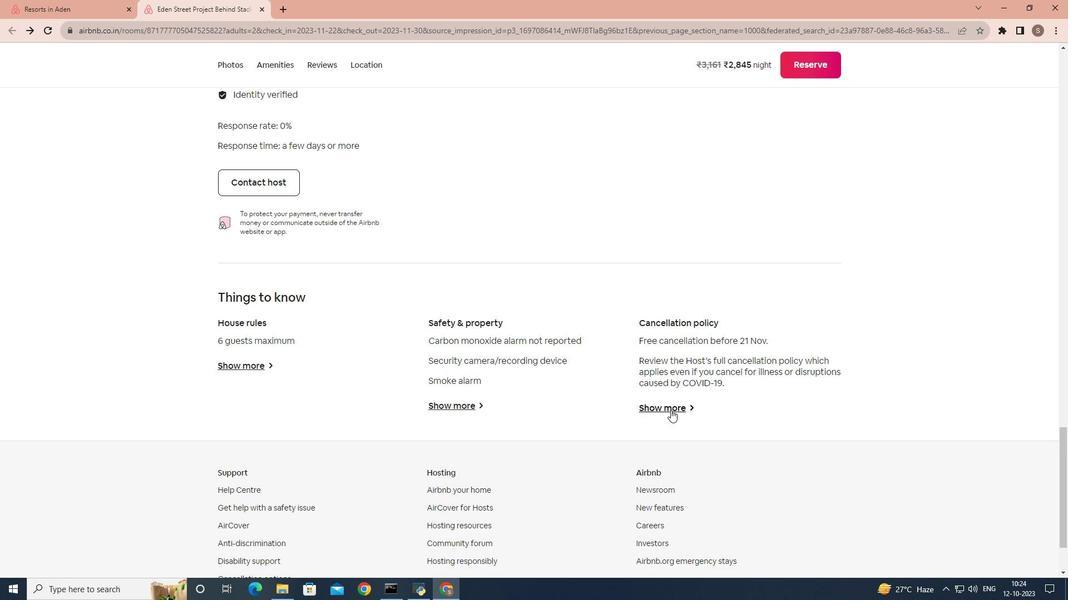 
Action: Mouse moved to (511, 368)
Screenshot: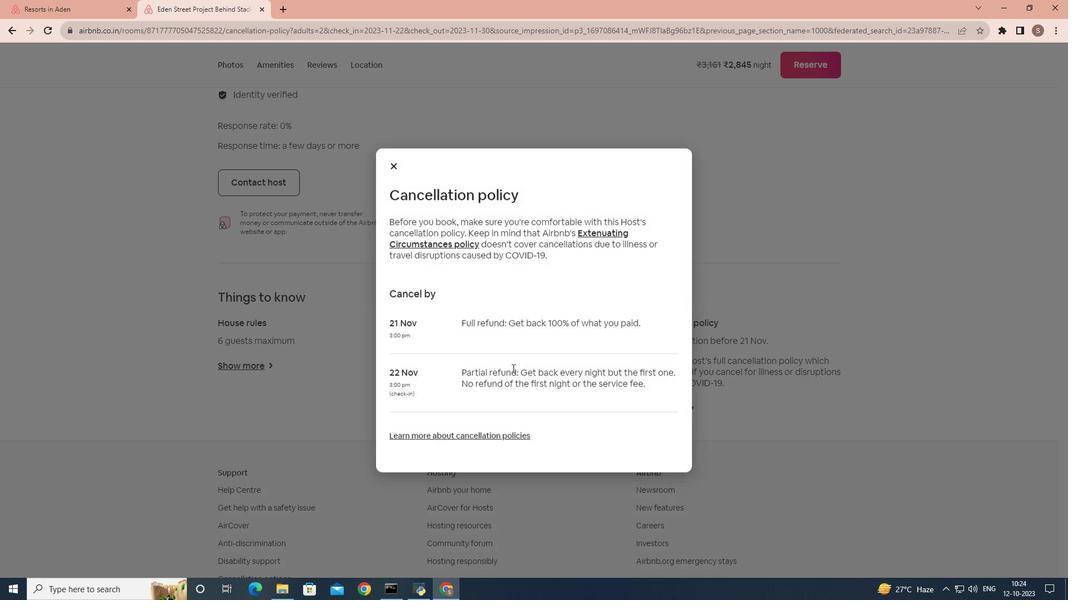 
Action: Mouse scrolled (511, 368) with delta (0, 0)
Screenshot: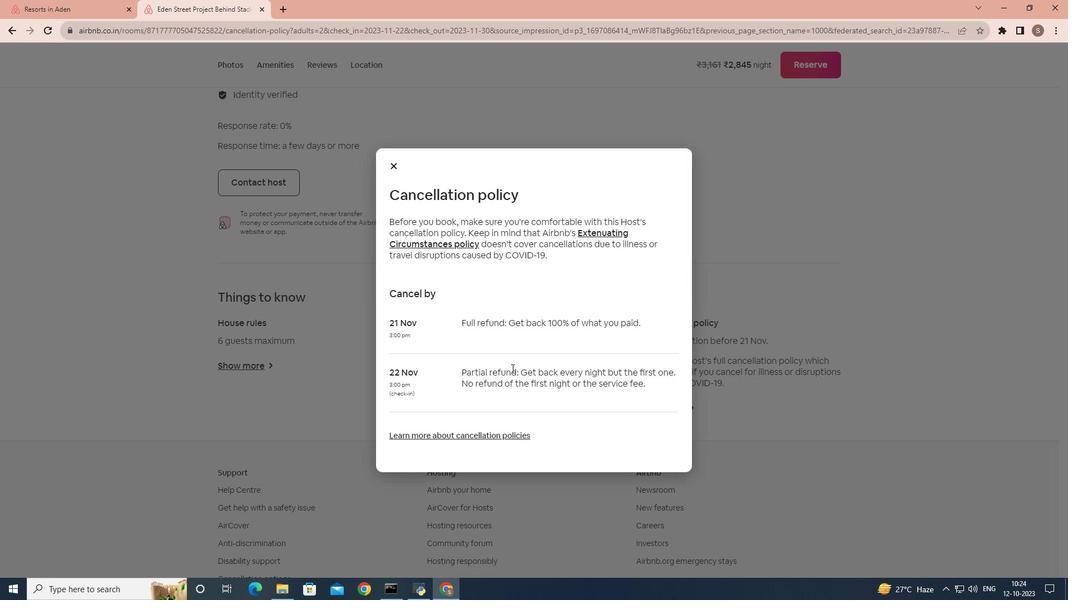 
Action: Mouse scrolled (511, 368) with delta (0, 0)
Screenshot: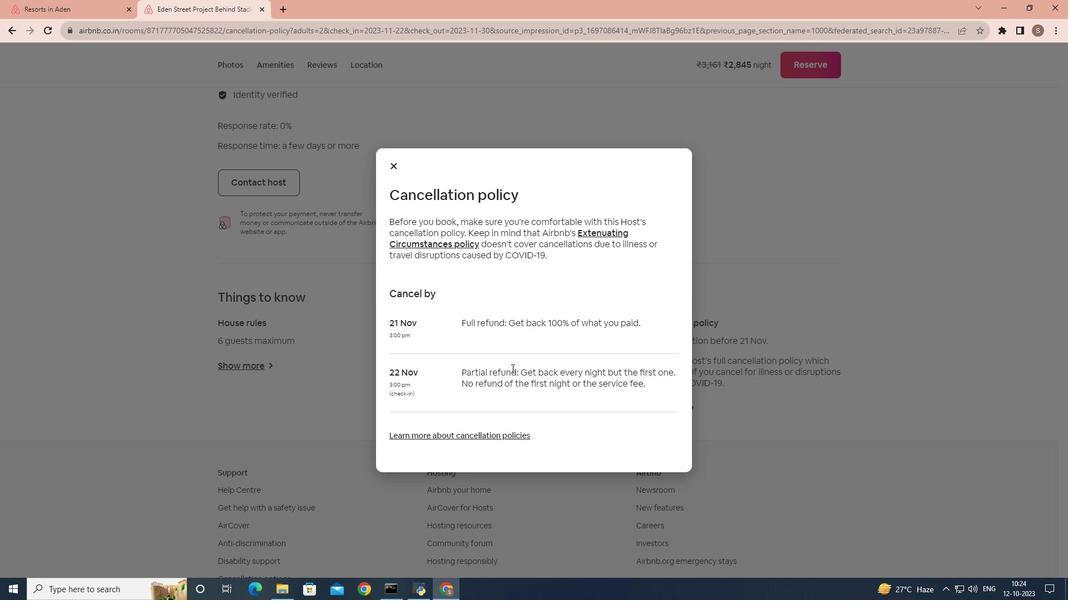 
Action: Mouse moved to (400, 160)
Screenshot: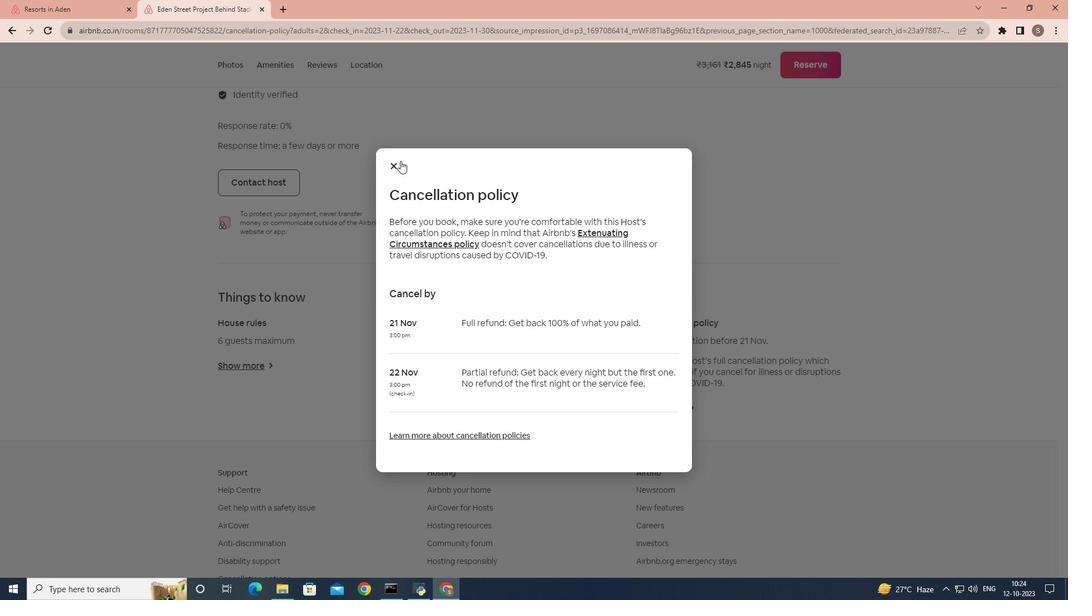 
Action: Mouse pressed left at (400, 160)
Screenshot: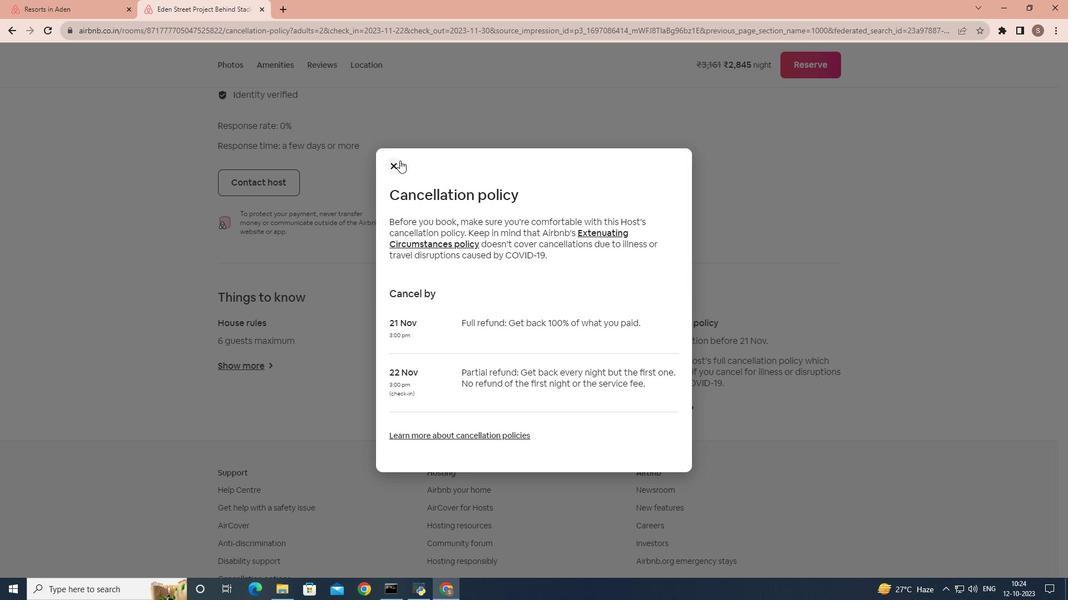 
Action: Mouse moved to (361, 220)
Screenshot: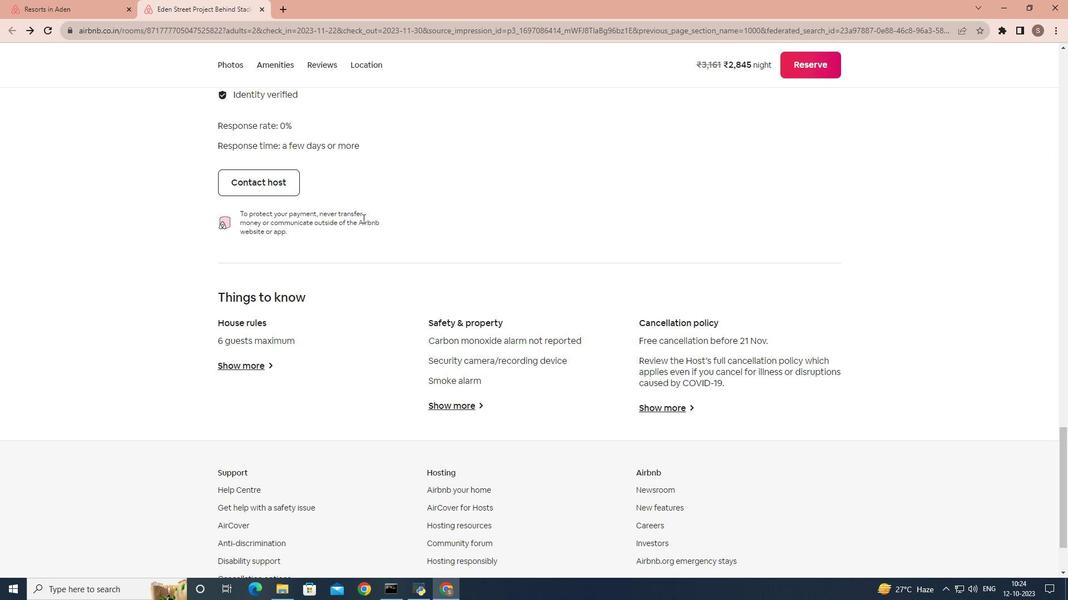 
Action: Mouse scrolled (361, 220) with delta (0, 0)
Screenshot: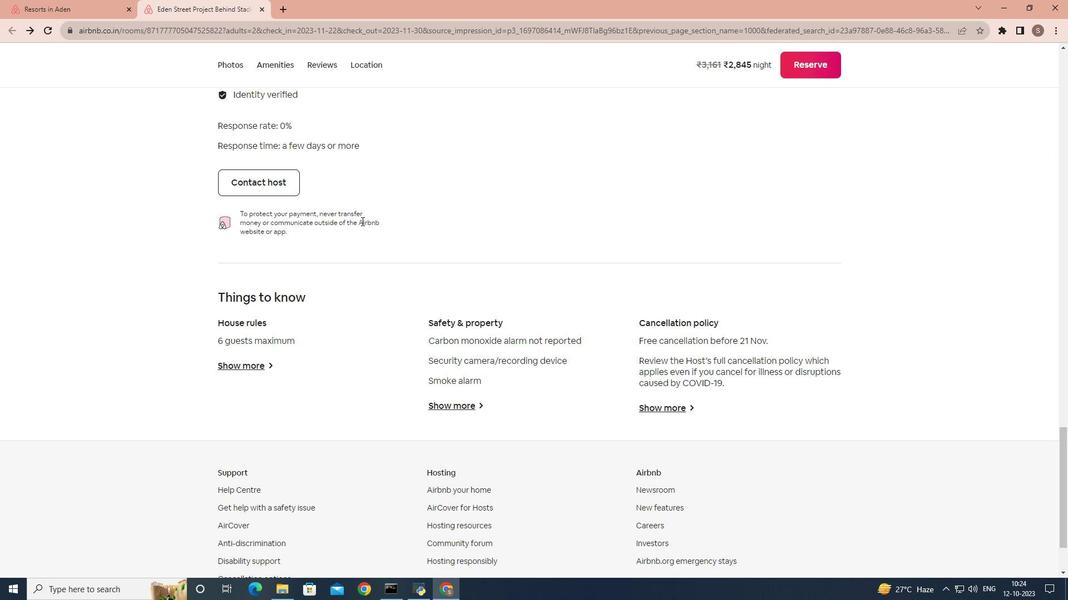 
Action: Mouse moved to (361, 221)
Screenshot: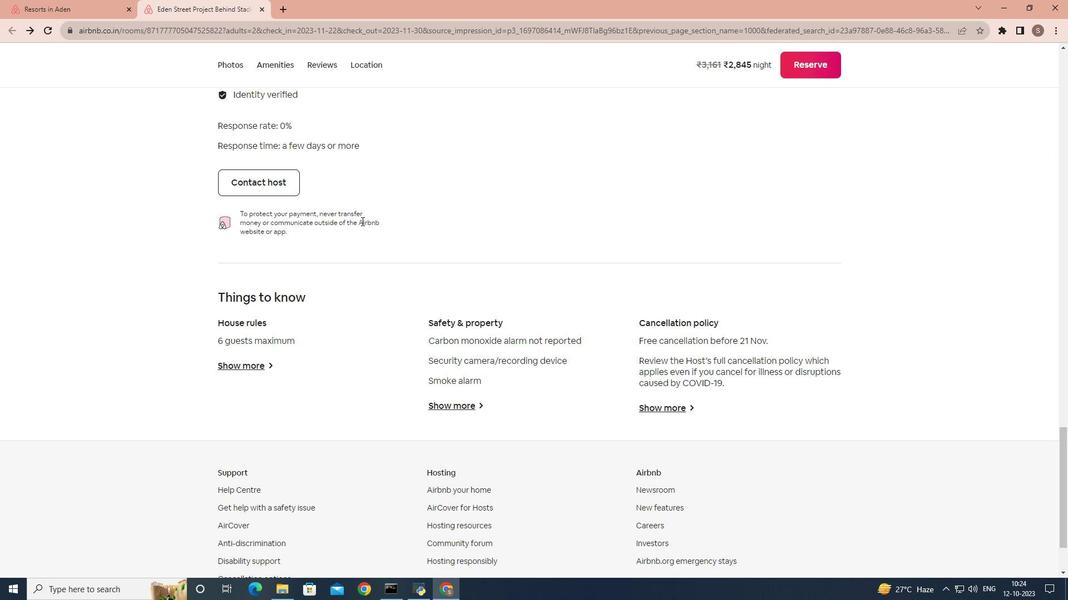 
Action: Mouse scrolled (361, 220) with delta (0, 0)
Screenshot: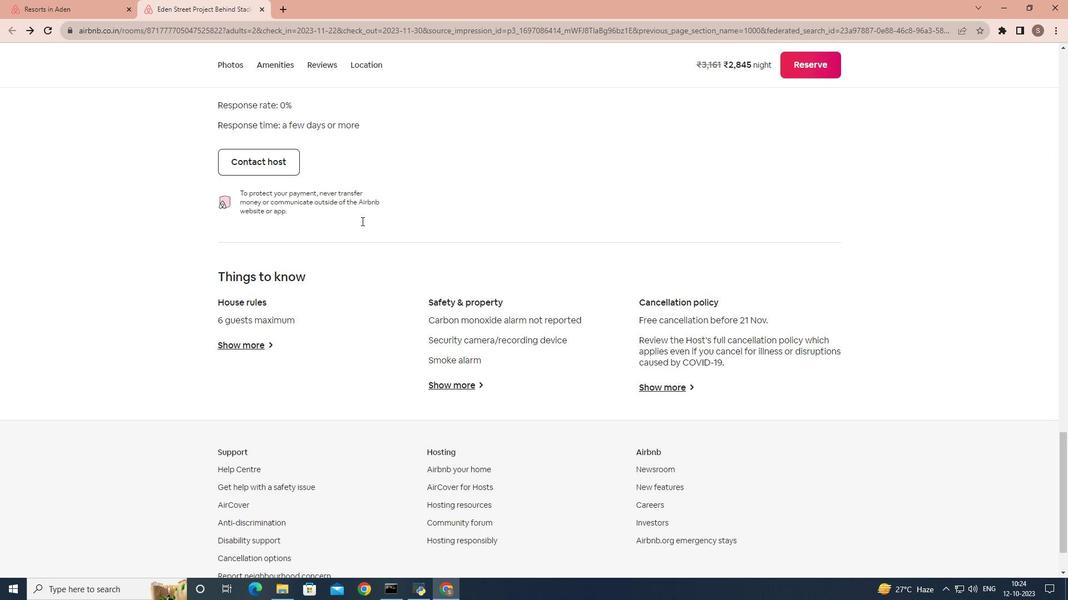 
Action: Mouse scrolled (361, 221) with delta (0, 0)
Screenshot: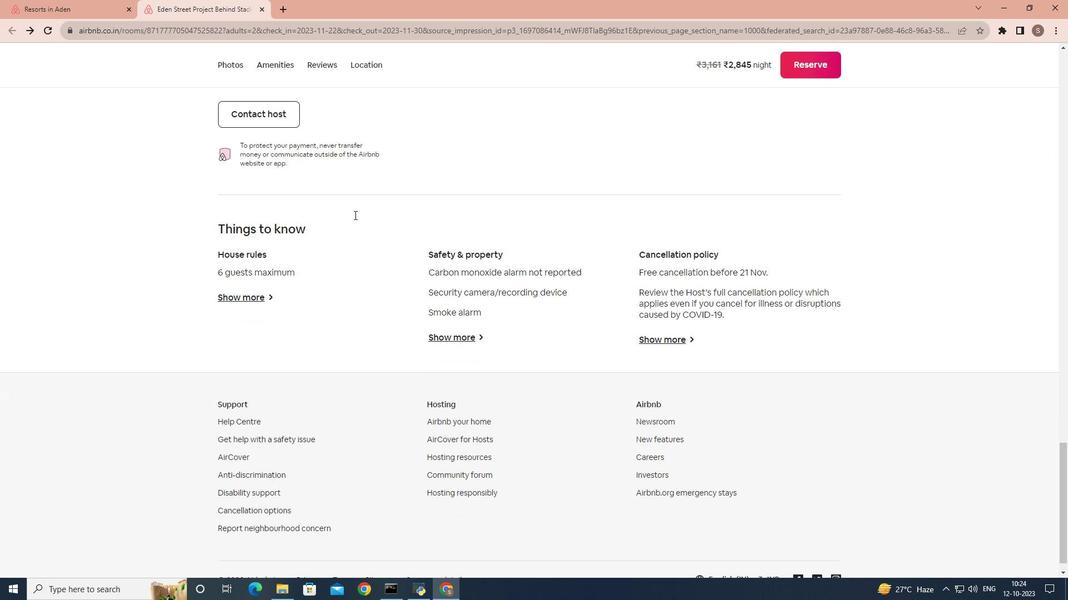 
Action: Mouse moved to (91, 2)
Screenshot: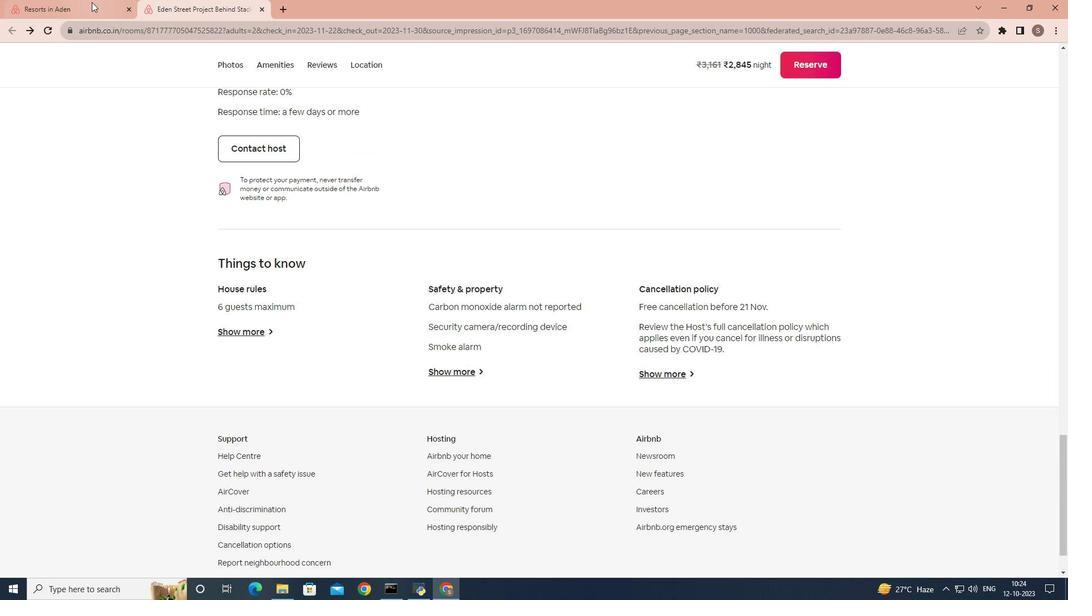 
Action: Mouse pressed left at (91, 2)
Screenshot: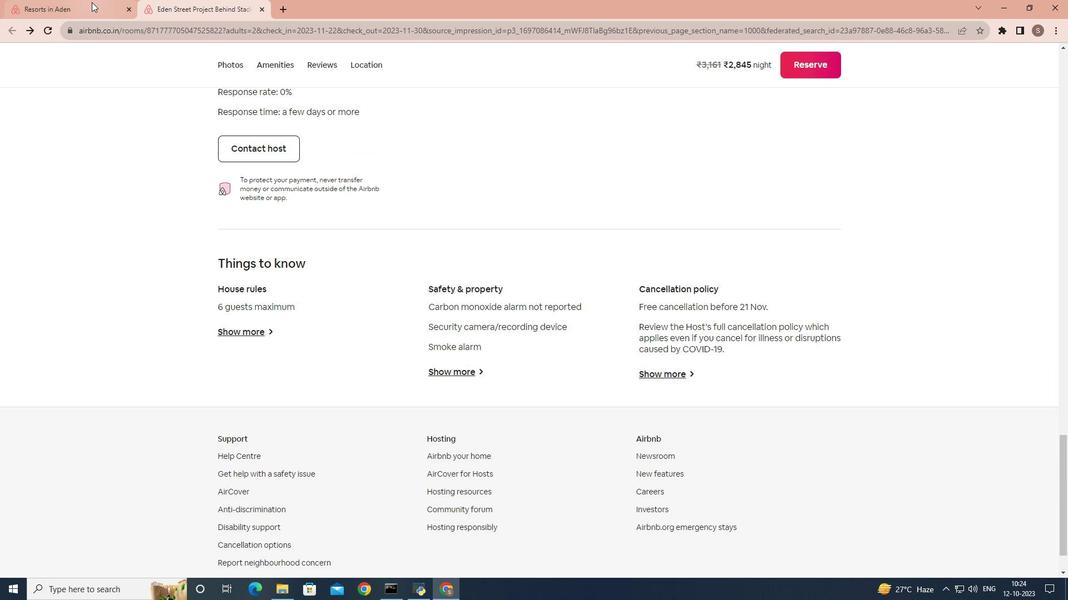 
Action: Mouse moved to (364, 247)
Screenshot: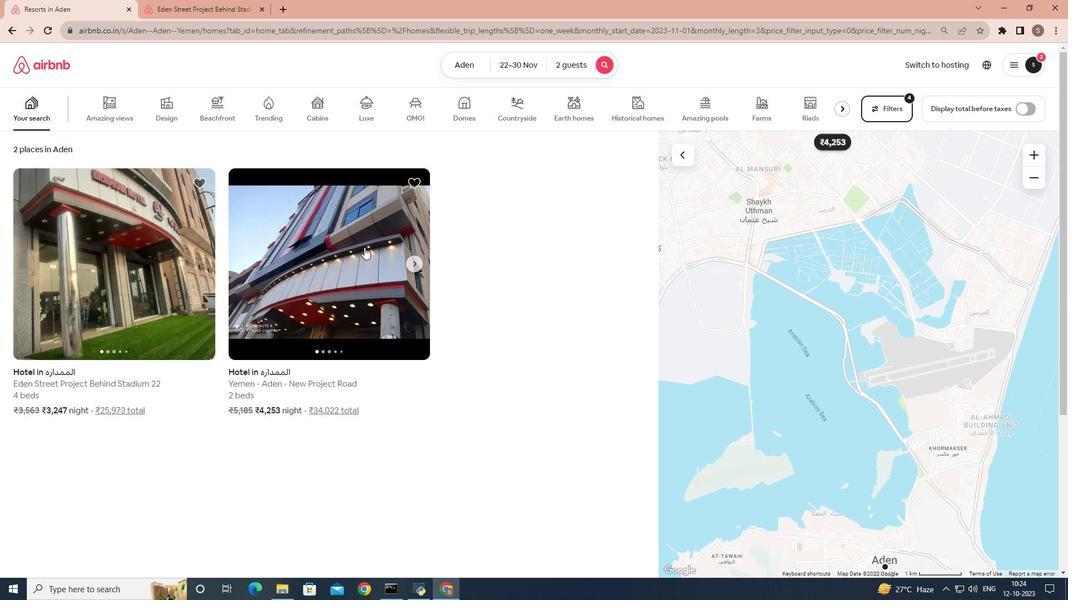 
Action: Mouse pressed left at (364, 247)
Screenshot: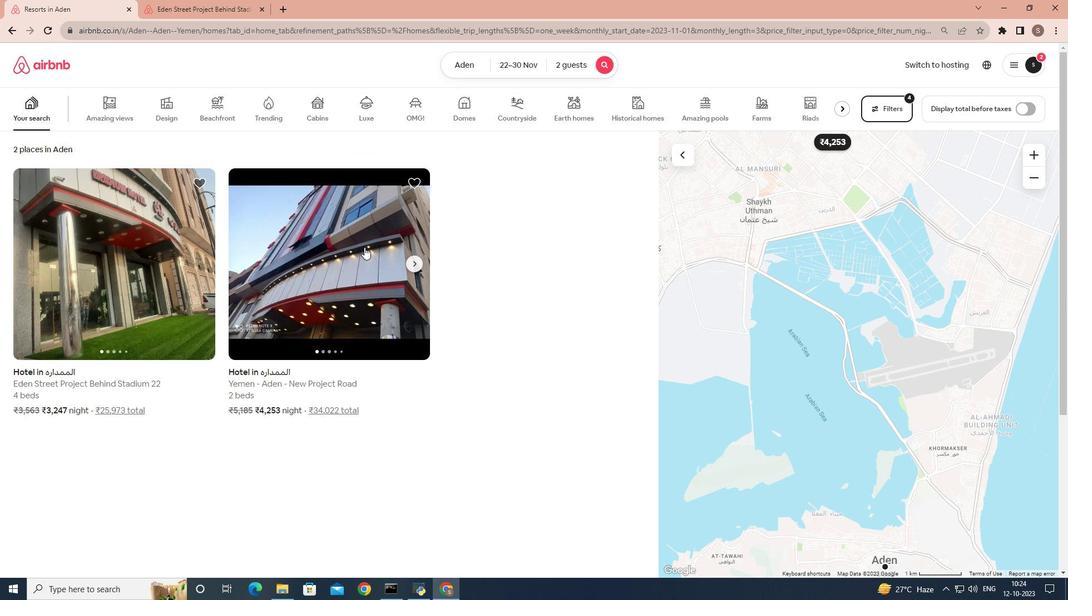 
Action: Mouse moved to (777, 408)
Screenshot: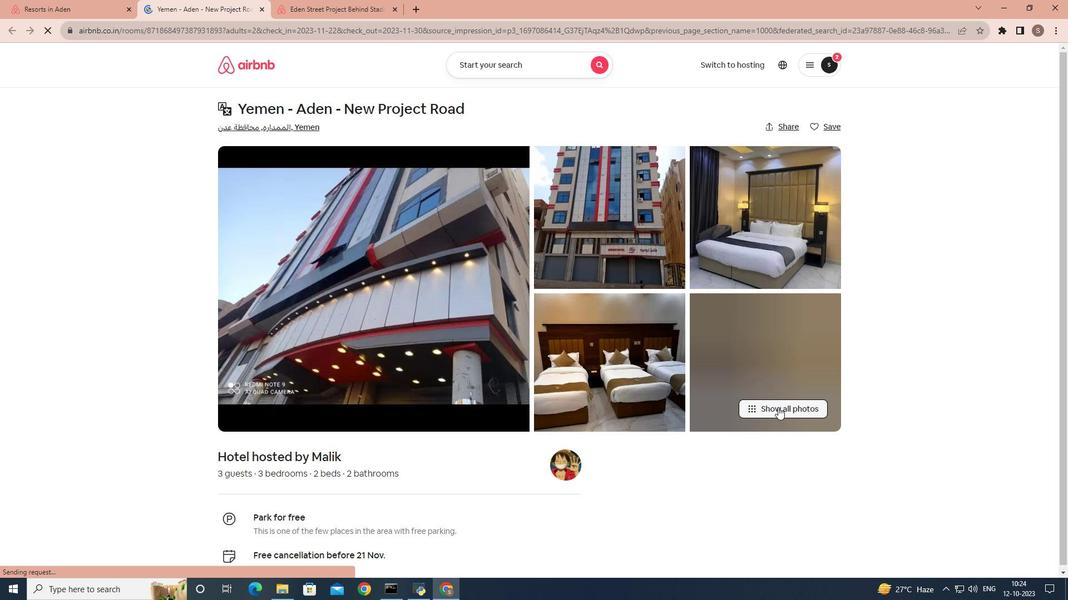 
Action: Mouse pressed left at (777, 408)
Screenshot: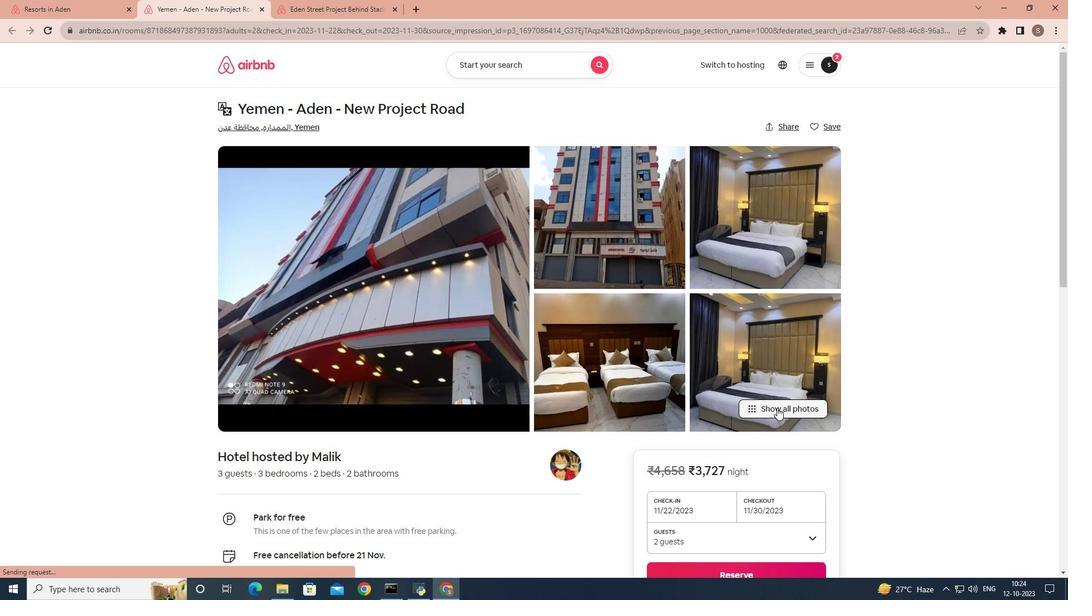 
Action: Mouse moved to (677, 373)
Screenshot: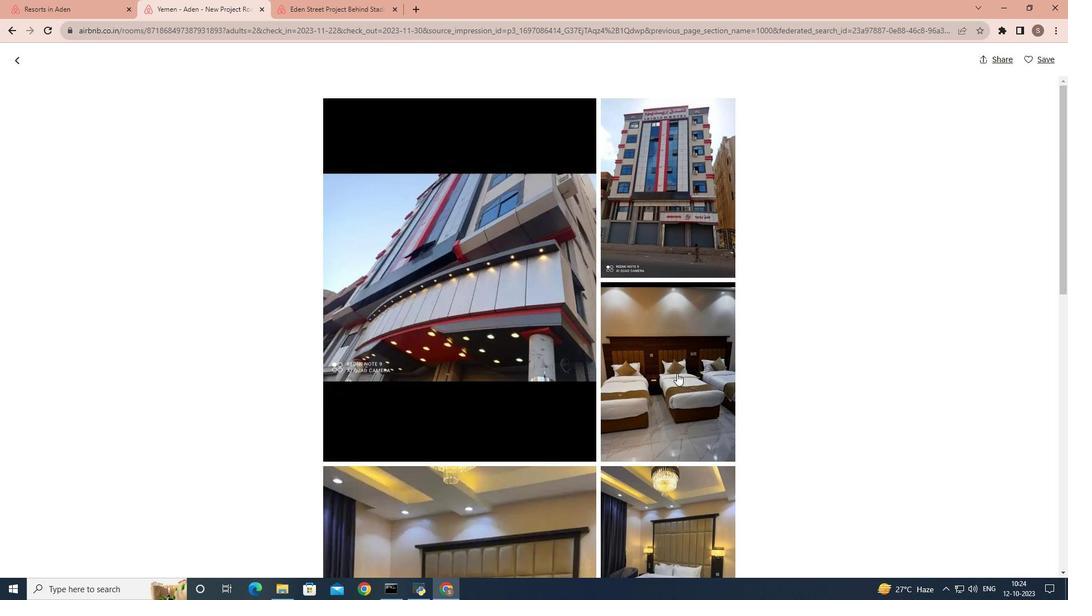 
Action: Mouse scrolled (677, 373) with delta (0, 0)
Screenshot: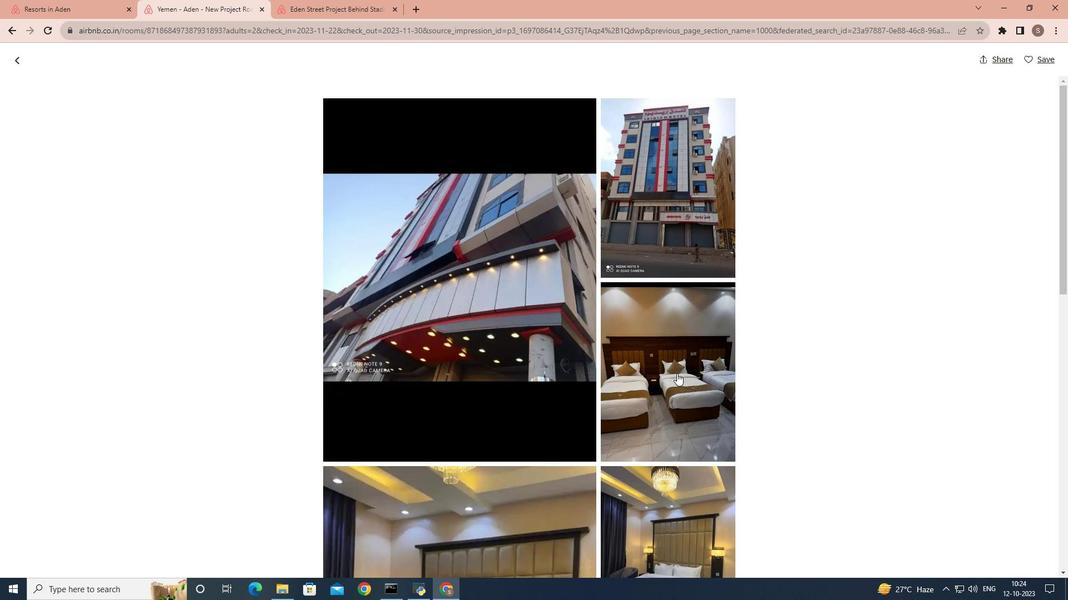 
Action: Mouse scrolled (677, 373) with delta (0, 0)
Screenshot: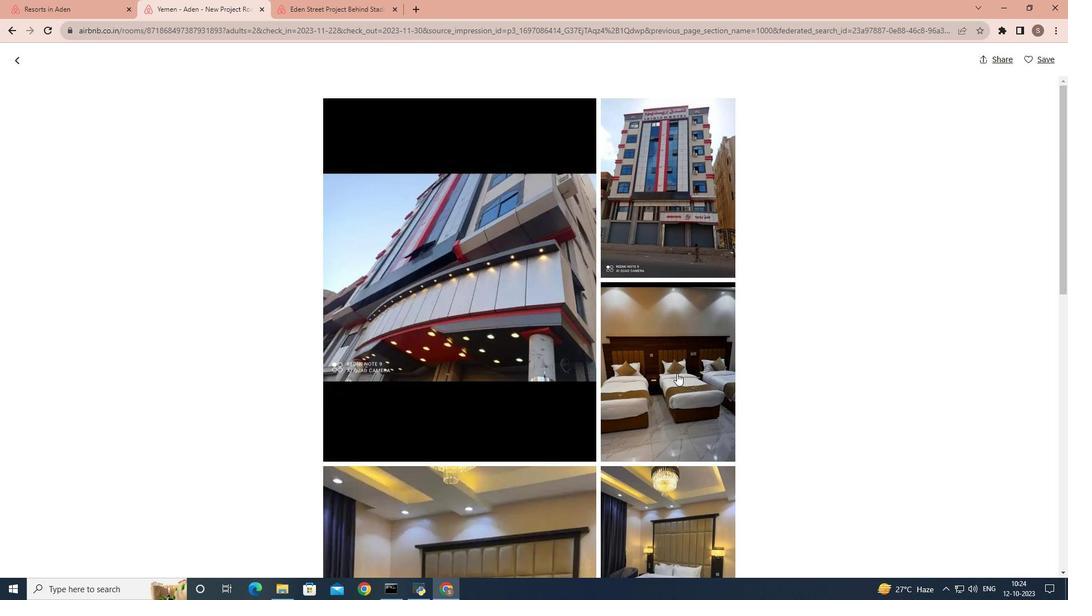 
Action: Mouse scrolled (677, 373) with delta (0, 0)
Screenshot: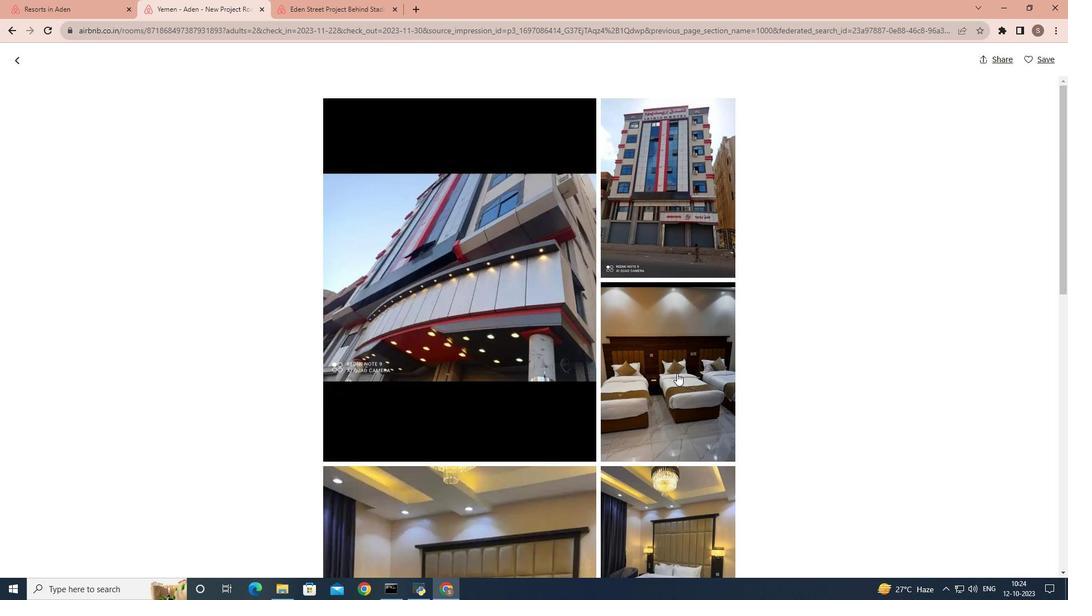 
Action: Mouse scrolled (677, 373) with delta (0, 0)
Screenshot: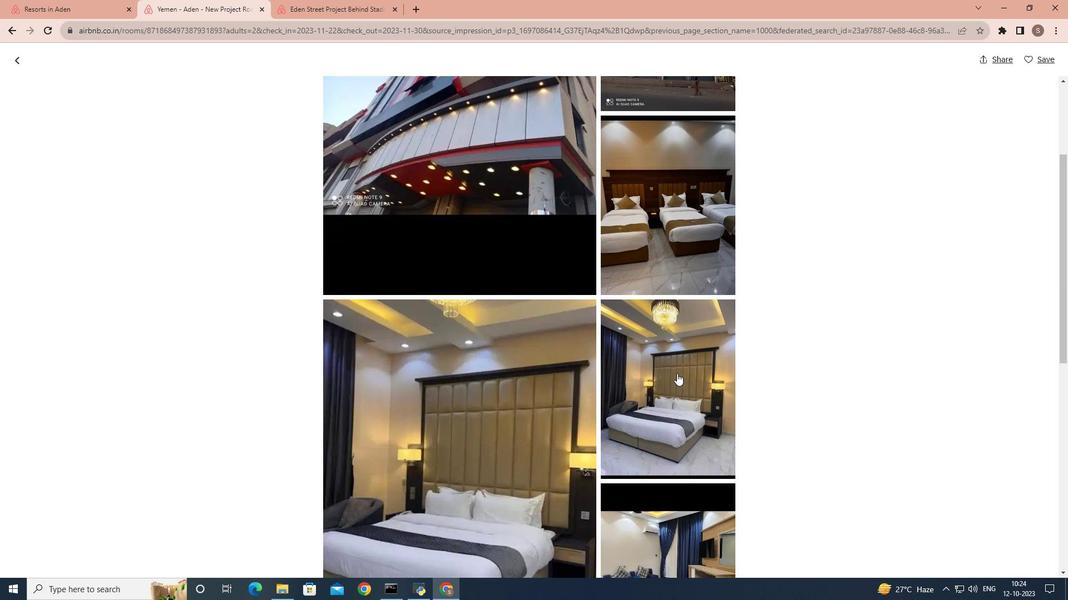 
Action: Mouse scrolled (677, 373) with delta (0, 0)
Screenshot: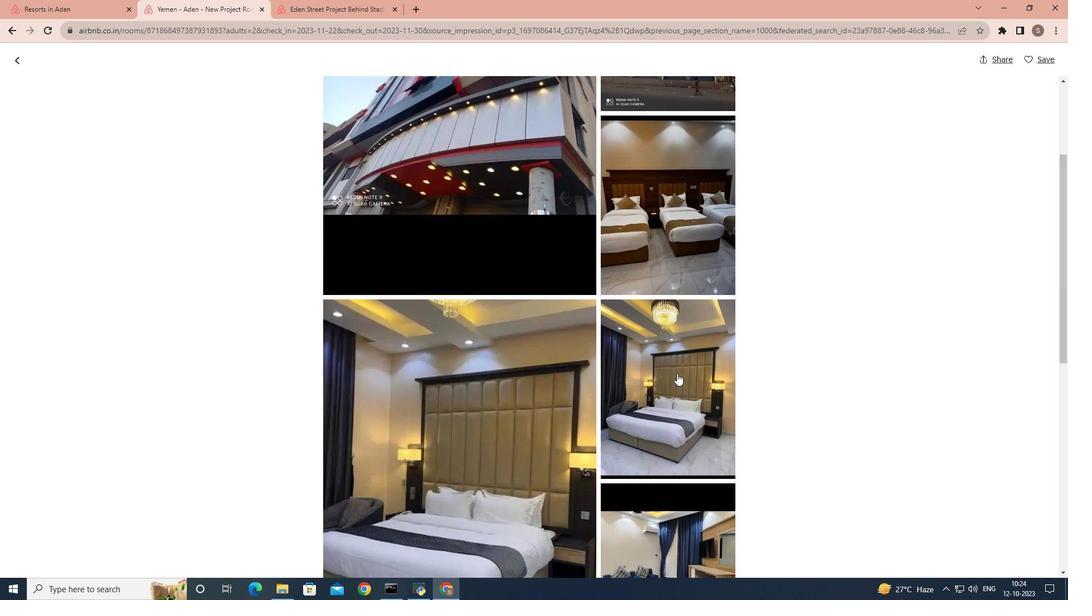 
Action: Mouse scrolled (677, 373) with delta (0, 0)
Screenshot: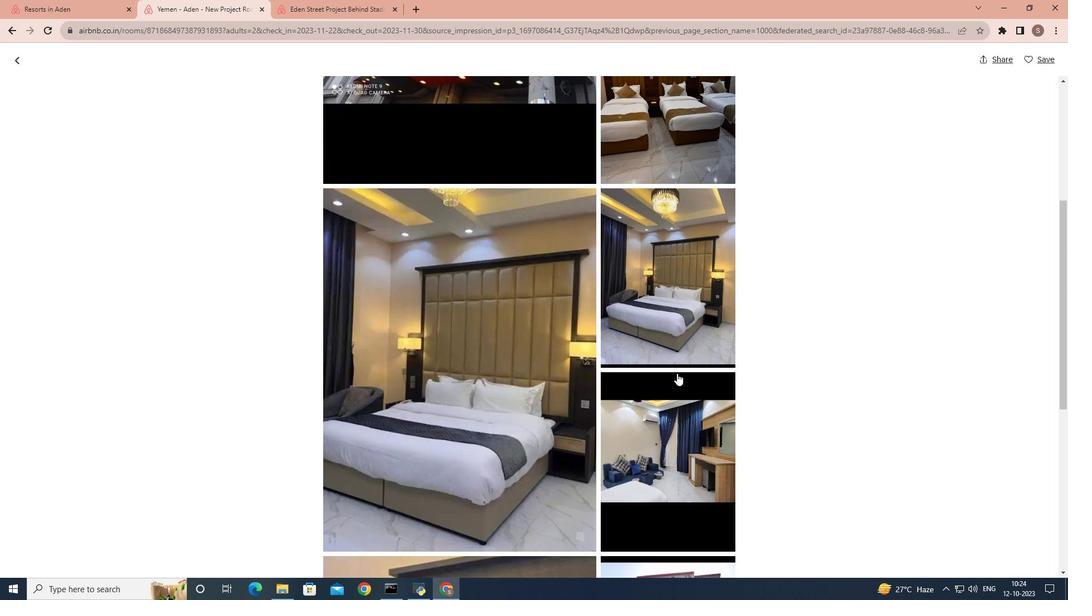 
Action: Mouse scrolled (677, 373) with delta (0, 0)
Screenshot: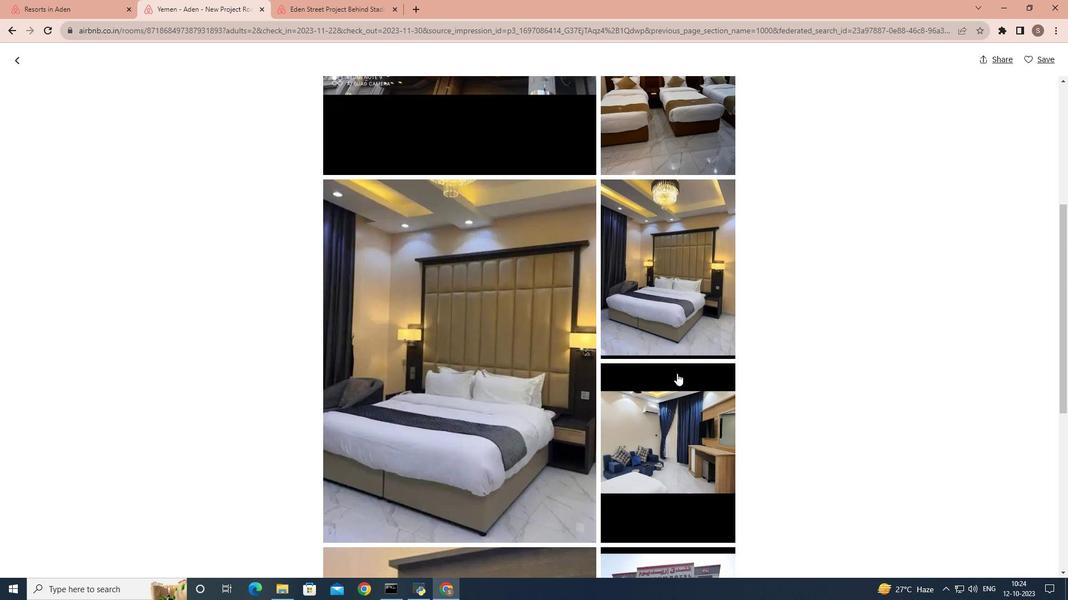 
Action: Mouse scrolled (677, 373) with delta (0, 0)
Screenshot: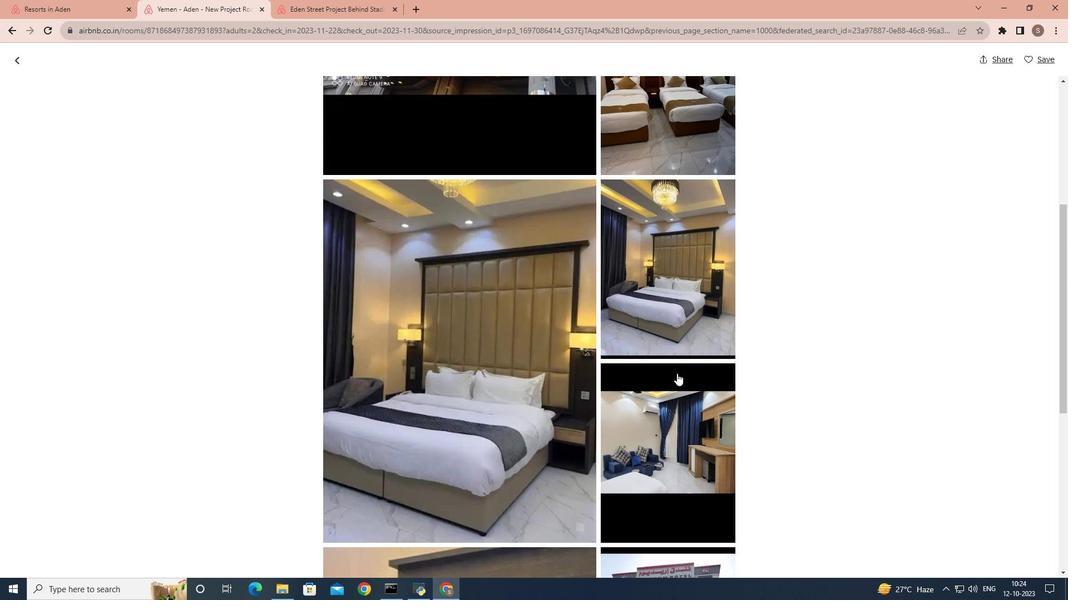
Action: Mouse scrolled (677, 373) with delta (0, 0)
Screenshot: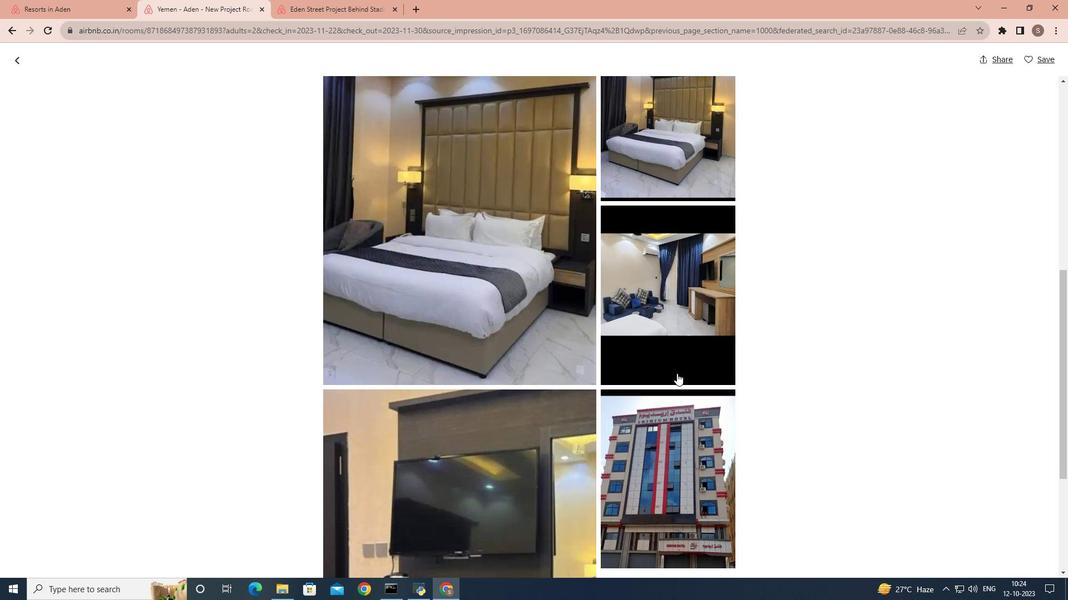 
Action: Mouse scrolled (677, 373) with delta (0, 0)
Screenshot: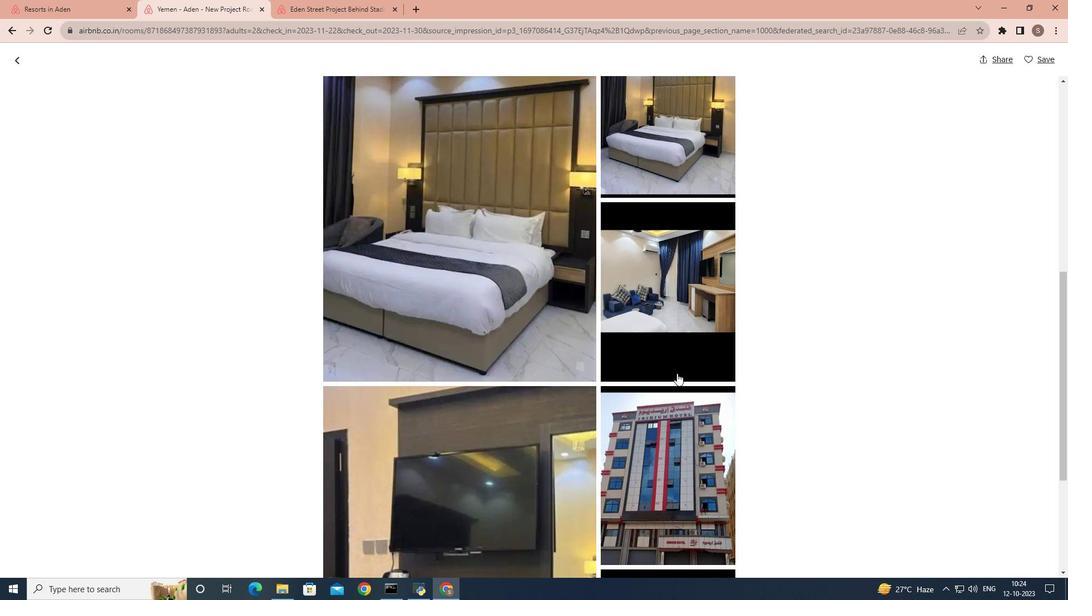 
Action: Mouse scrolled (677, 373) with delta (0, 0)
Screenshot: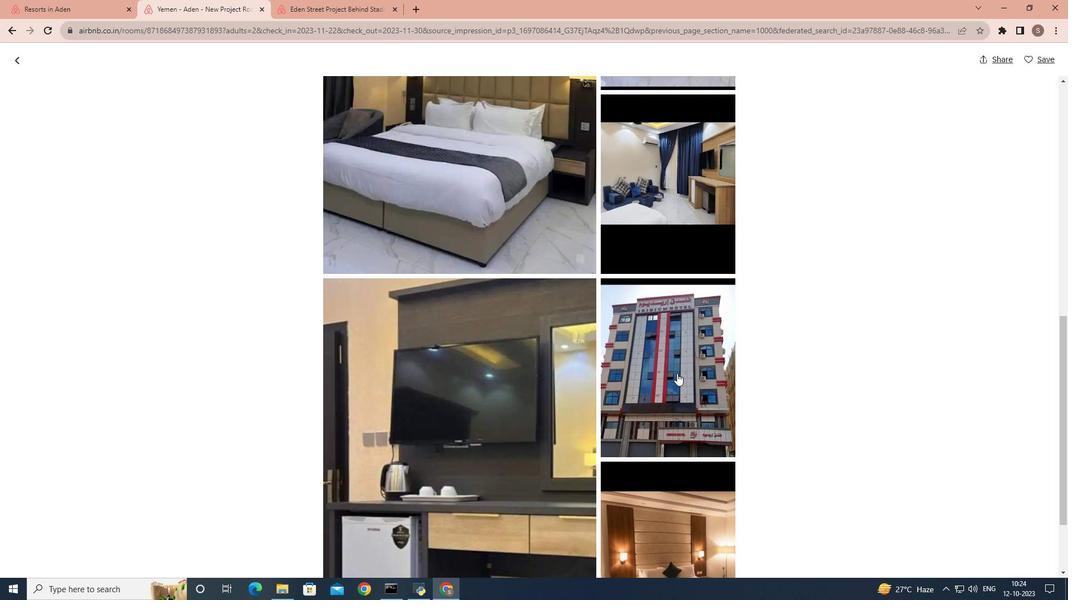 
Action: Mouse scrolled (677, 373) with delta (0, 0)
Screenshot: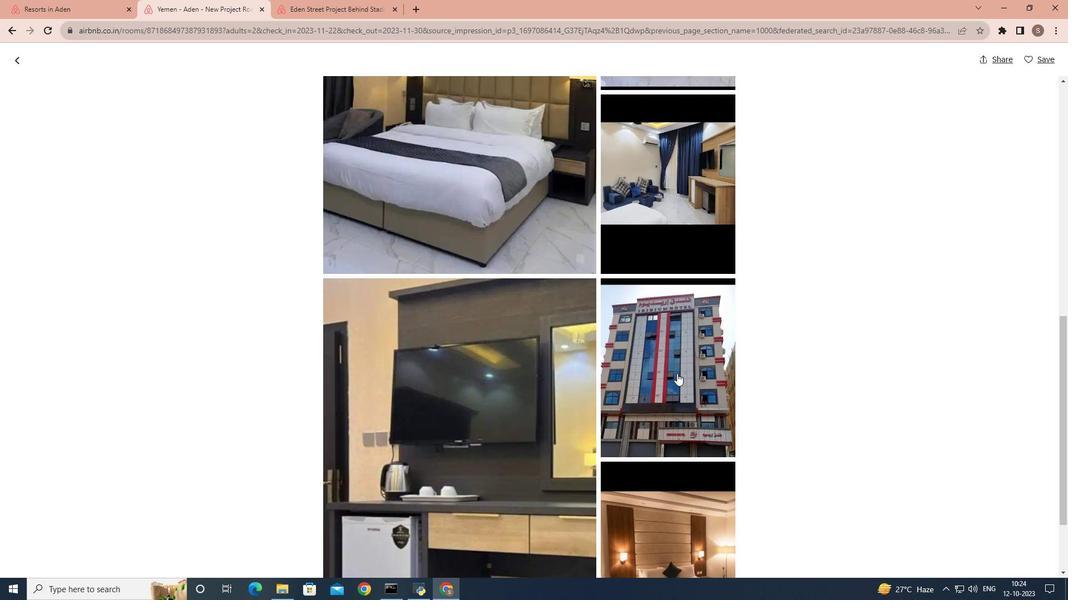 
Action: Mouse scrolled (677, 373) with delta (0, 0)
Screenshot: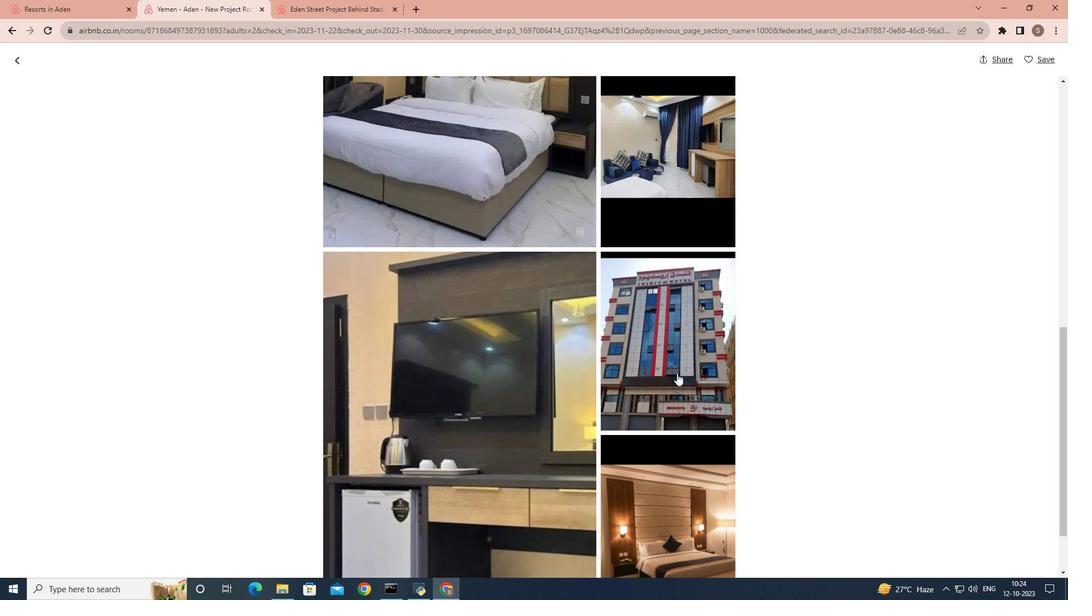 
Action: Mouse scrolled (677, 373) with delta (0, 0)
Screenshot: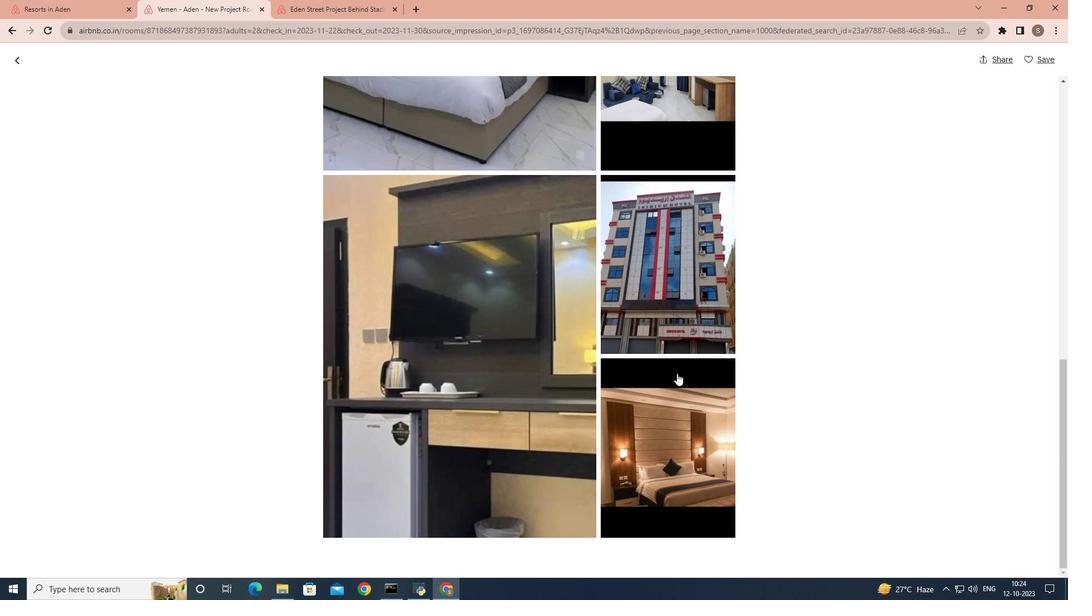 
Action: Mouse scrolled (677, 373) with delta (0, 0)
Screenshot: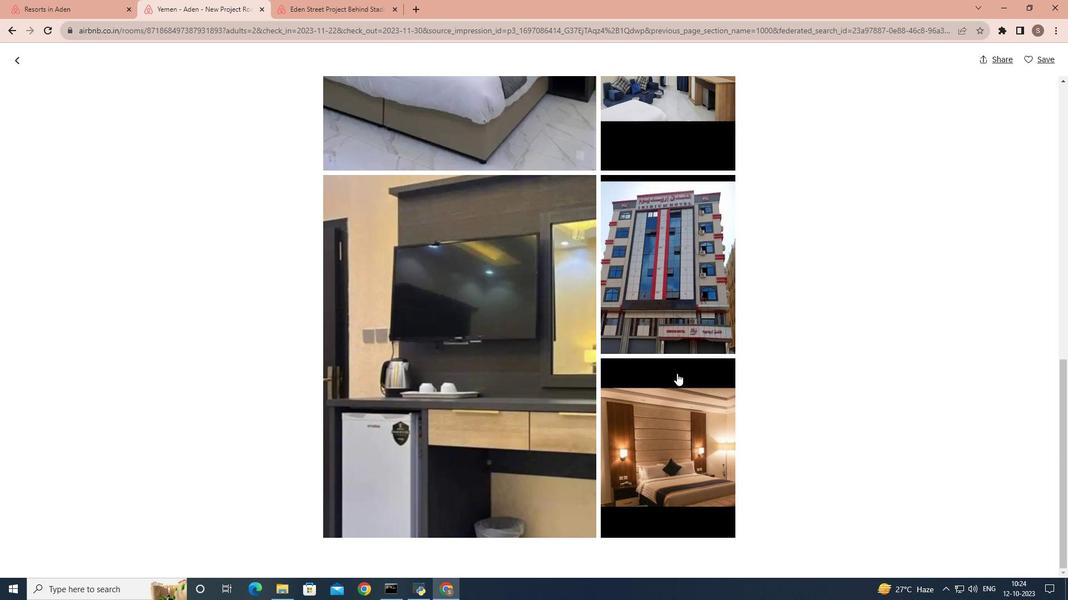 
Action: Mouse scrolled (677, 373) with delta (0, 0)
Screenshot: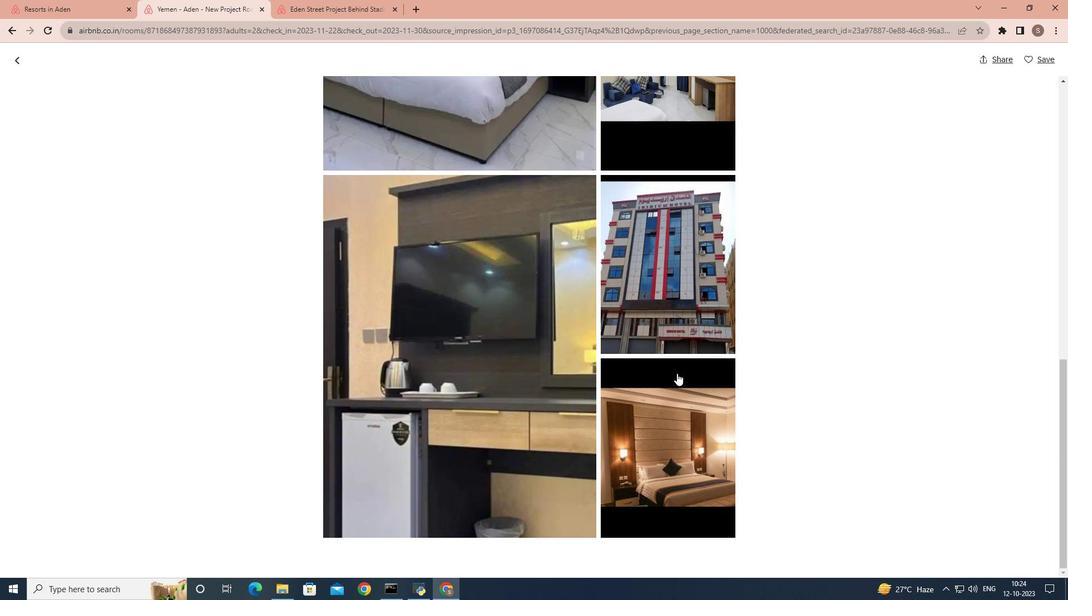 
Action: Mouse scrolled (677, 373) with delta (0, 0)
Screenshot: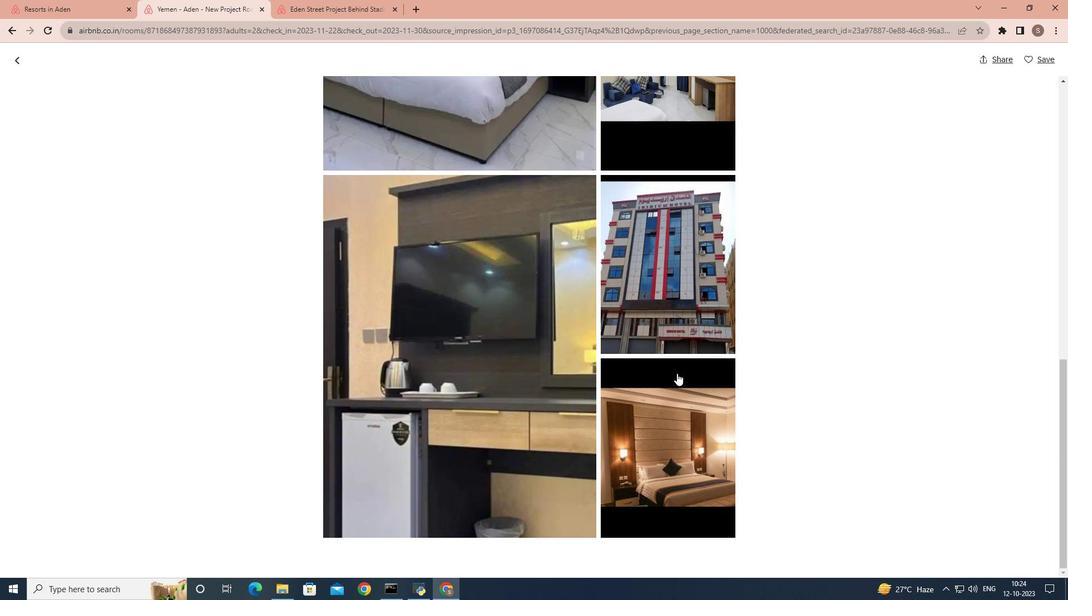 
Action: Mouse scrolled (677, 373) with delta (0, 0)
Screenshot: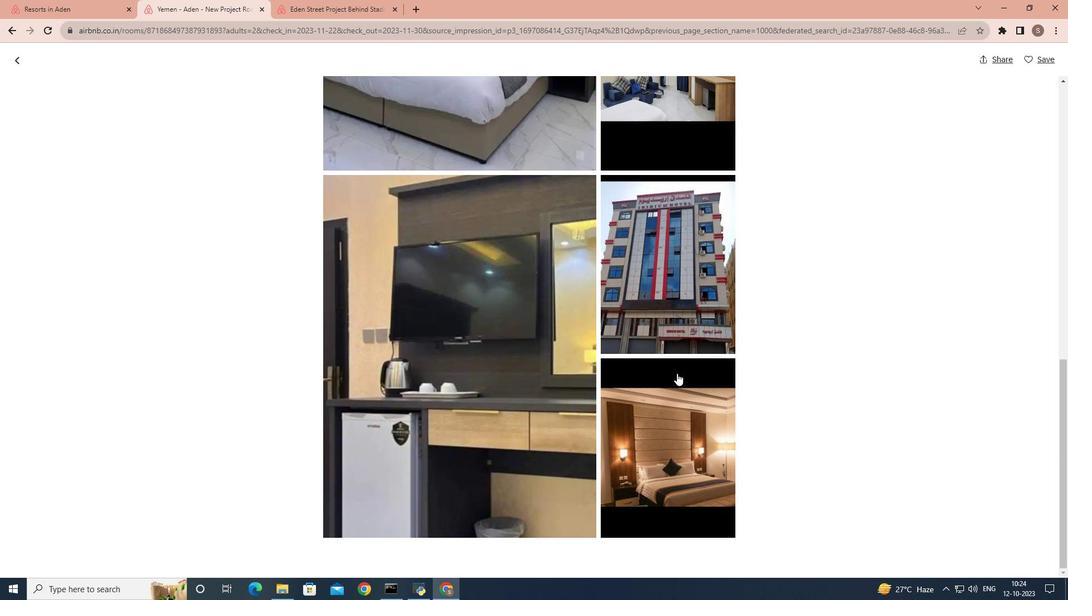 
Action: Mouse scrolled (677, 373) with delta (0, 0)
Screenshot: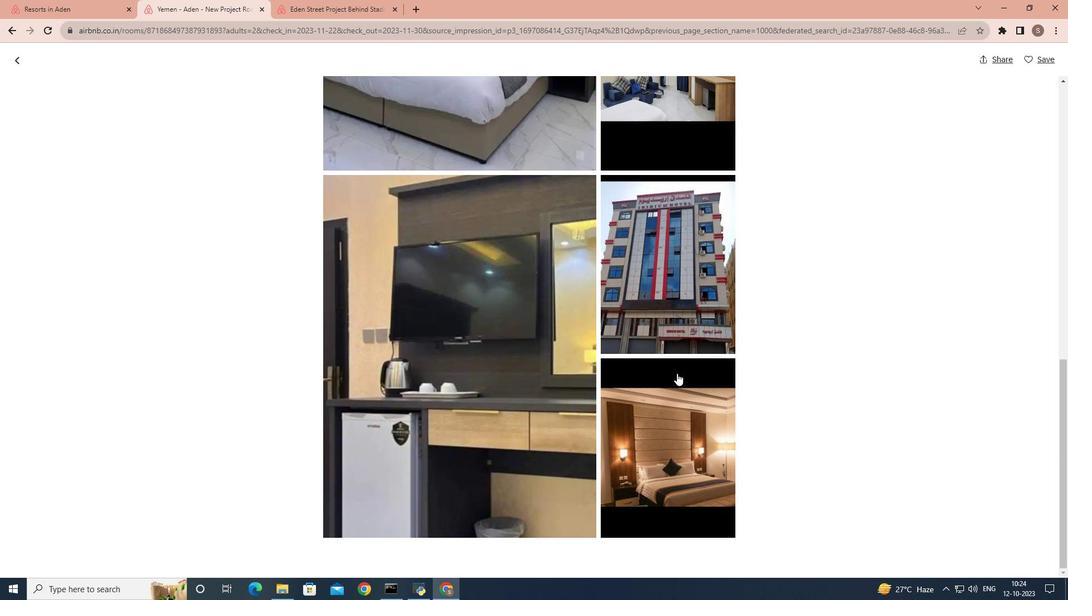 
Action: Mouse moved to (12, 68)
Screenshot: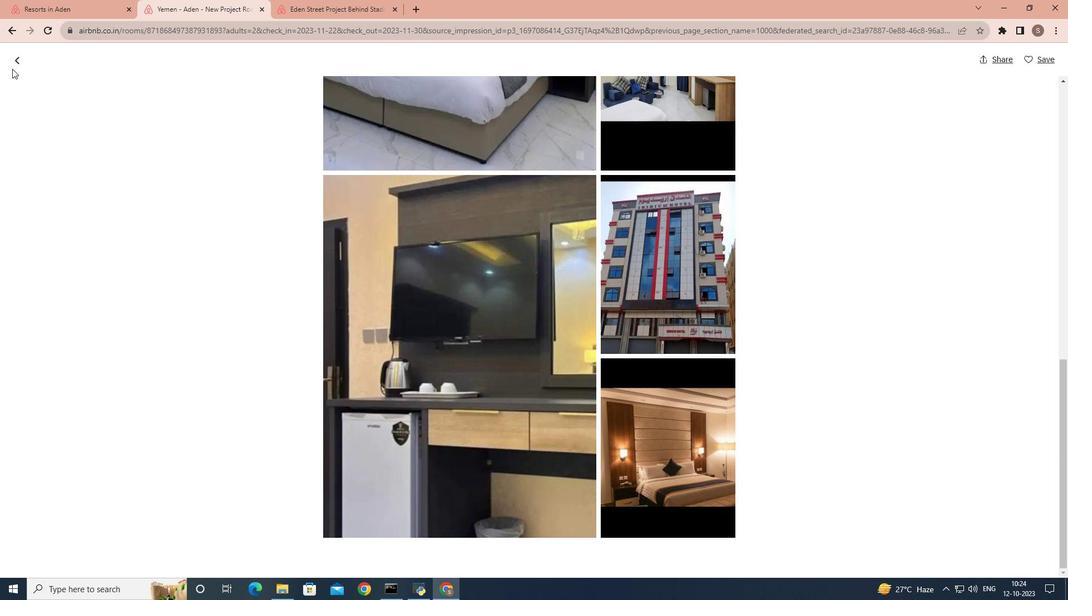 
Action: Mouse pressed left at (12, 68)
Screenshot: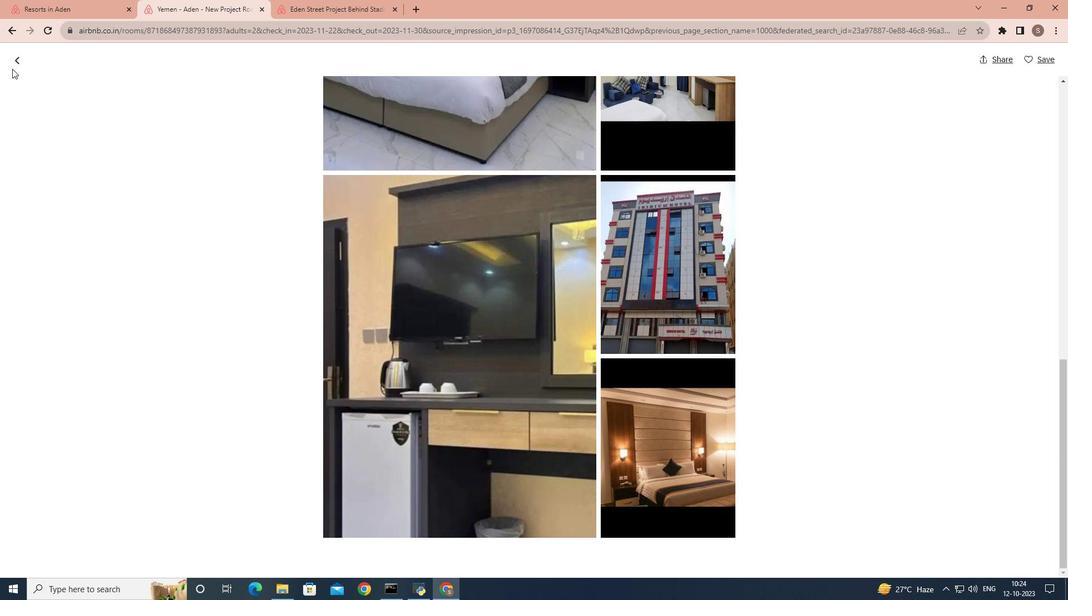 
Action: Mouse moved to (14, 63)
Screenshot: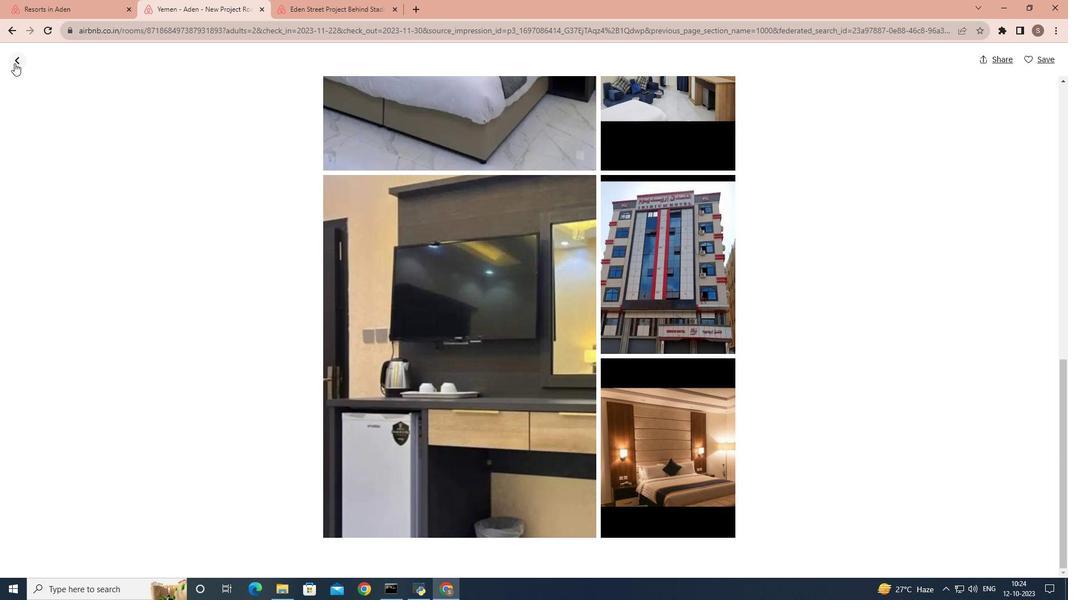 
Action: Mouse pressed left at (14, 63)
Screenshot: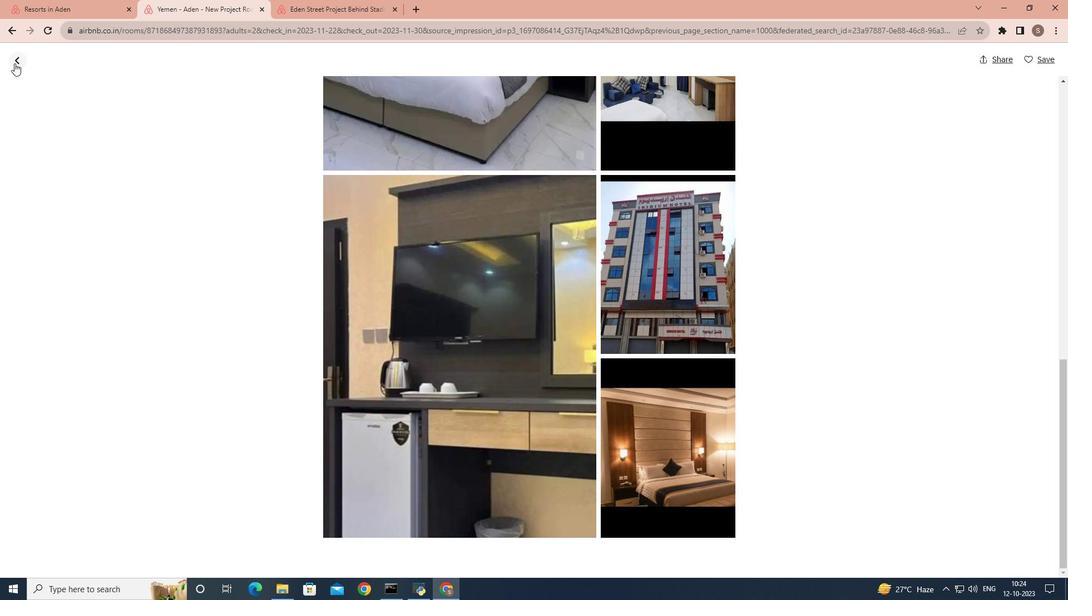 
Action: Mouse moved to (546, 347)
Screenshot: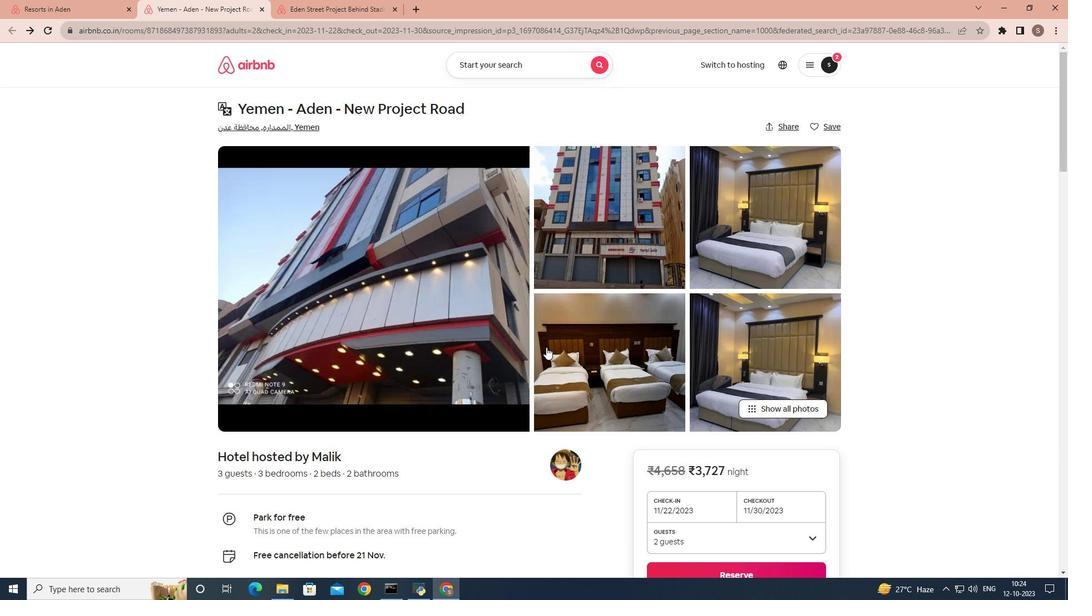 
Action: Mouse scrolled (546, 347) with delta (0, 0)
Screenshot: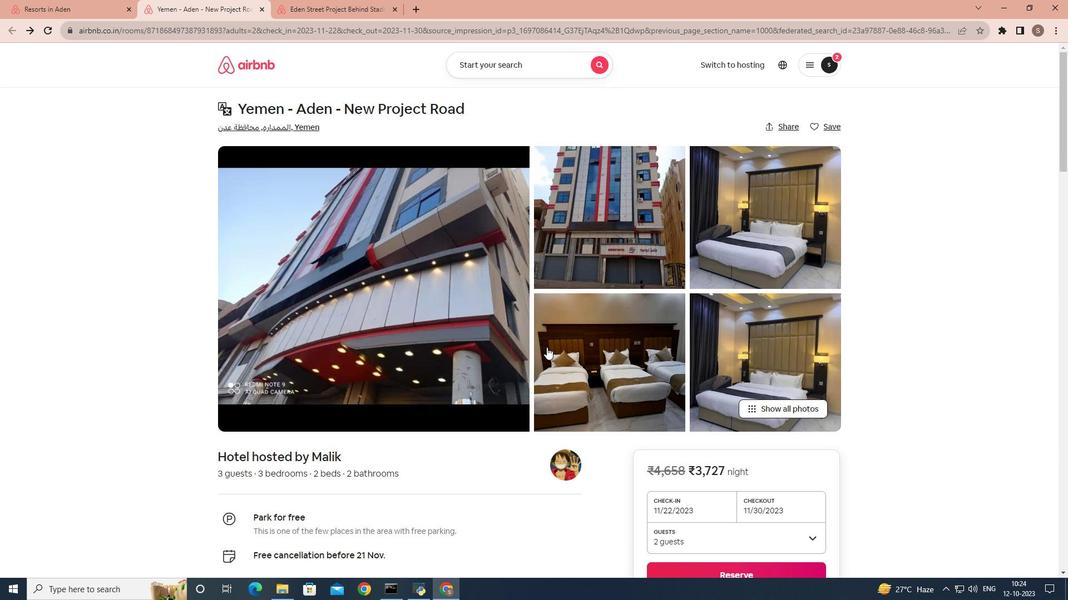 
Action: Mouse scrolled (546, 347) with delta (0, 0)
Screenshot: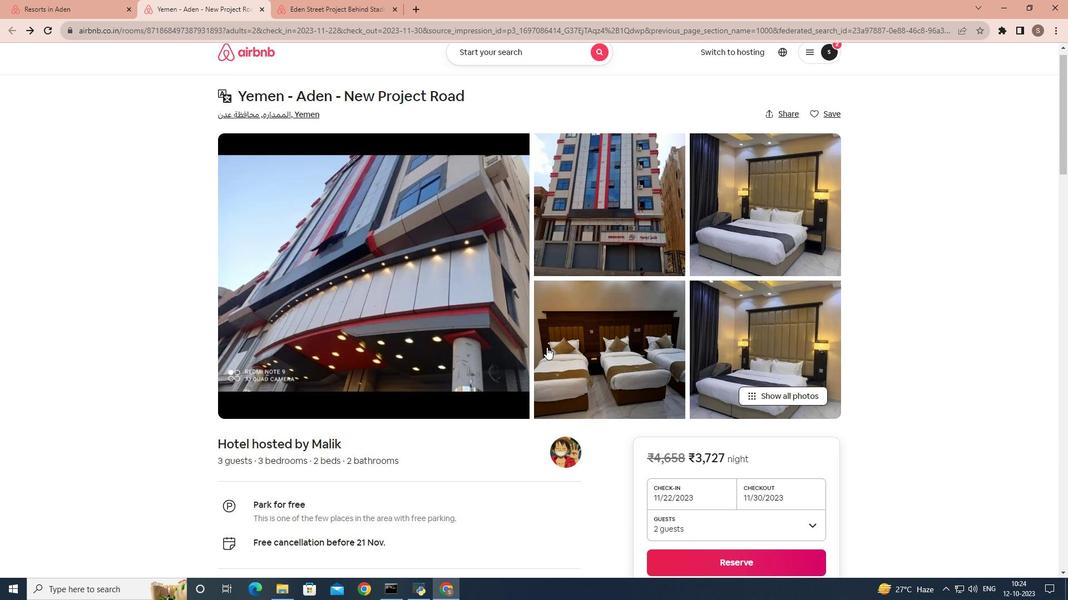 
Action: Mouse scrolled (546, 347) with delta (0, 0)
Screenshot: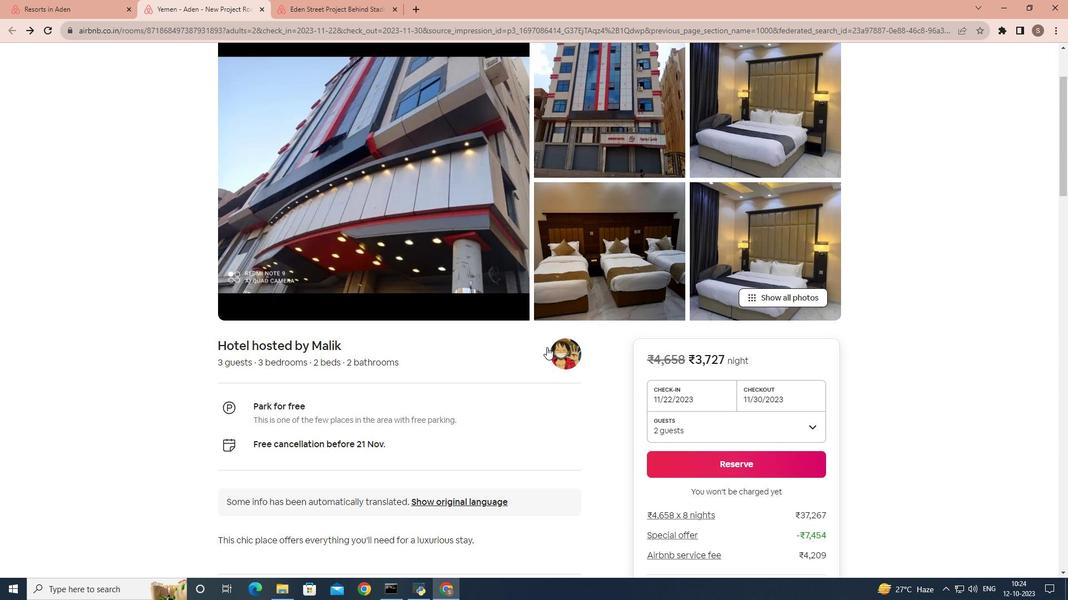 
Action: Mouse scrolled (546, 347) with delta (0, 0)
Screenshot: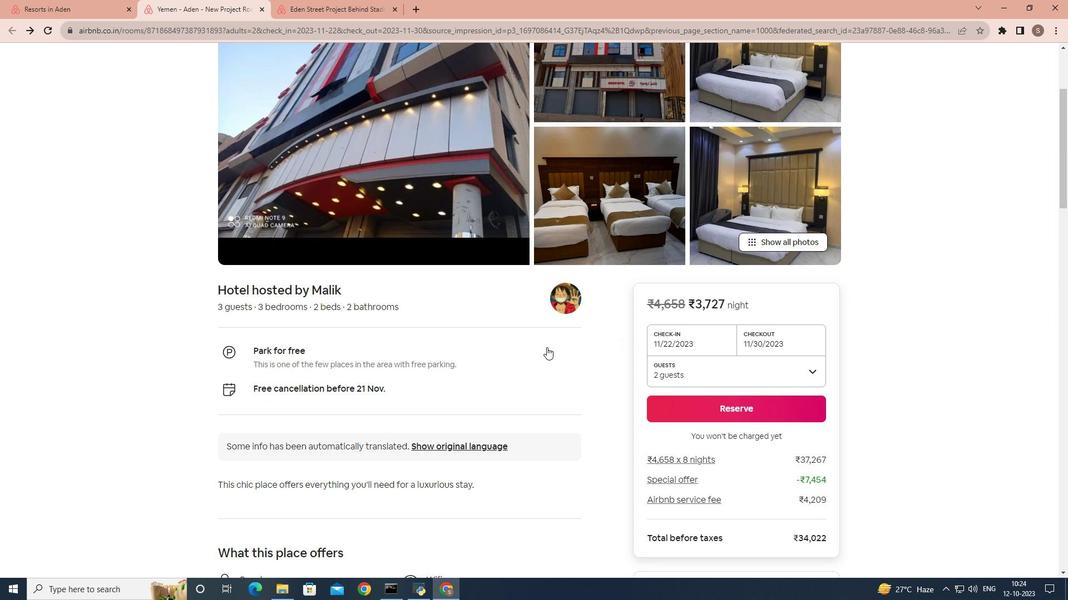 
Action: Mouse scrolled (546, 347) with delta (0, 0)
Screenshot: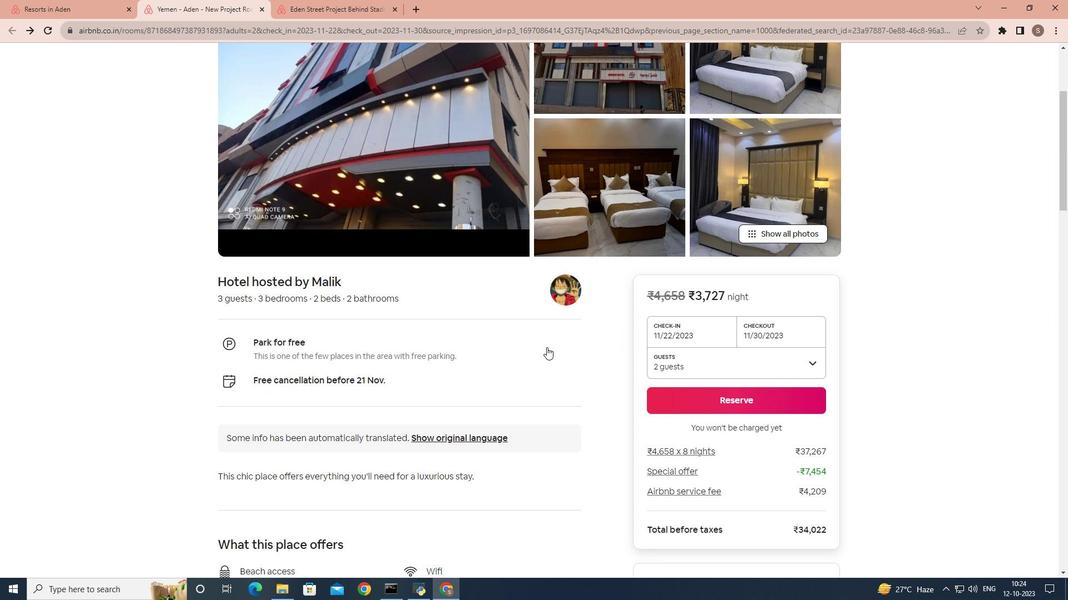 
Action: Mouse scrolled (546, 347) with delta (0, 0)
Screenshot: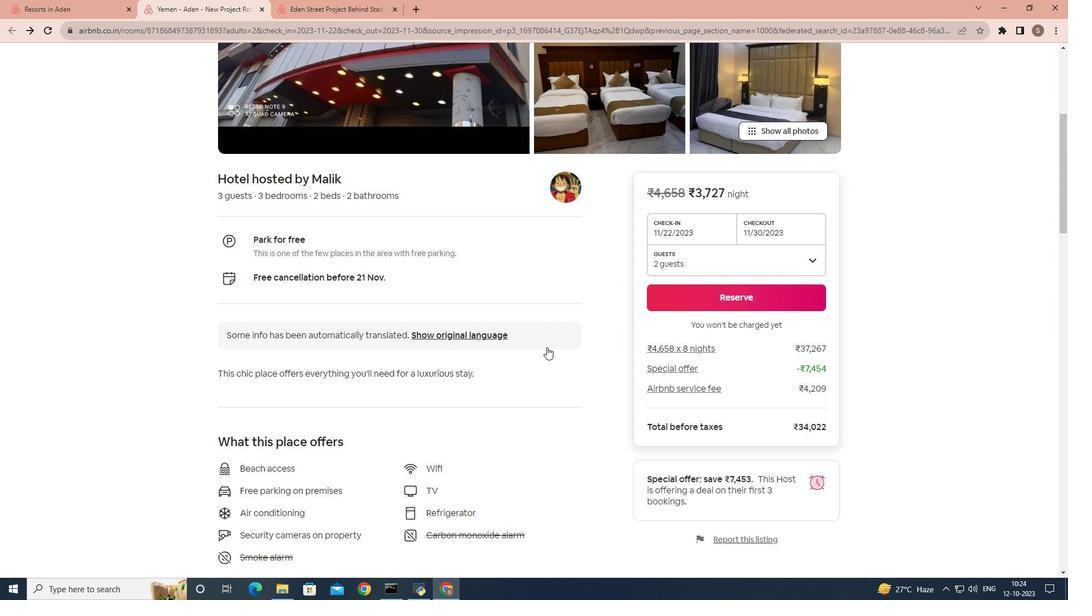 
Action: Mouse scrolled (546, 347) with delta (0, 0)
Screenshot: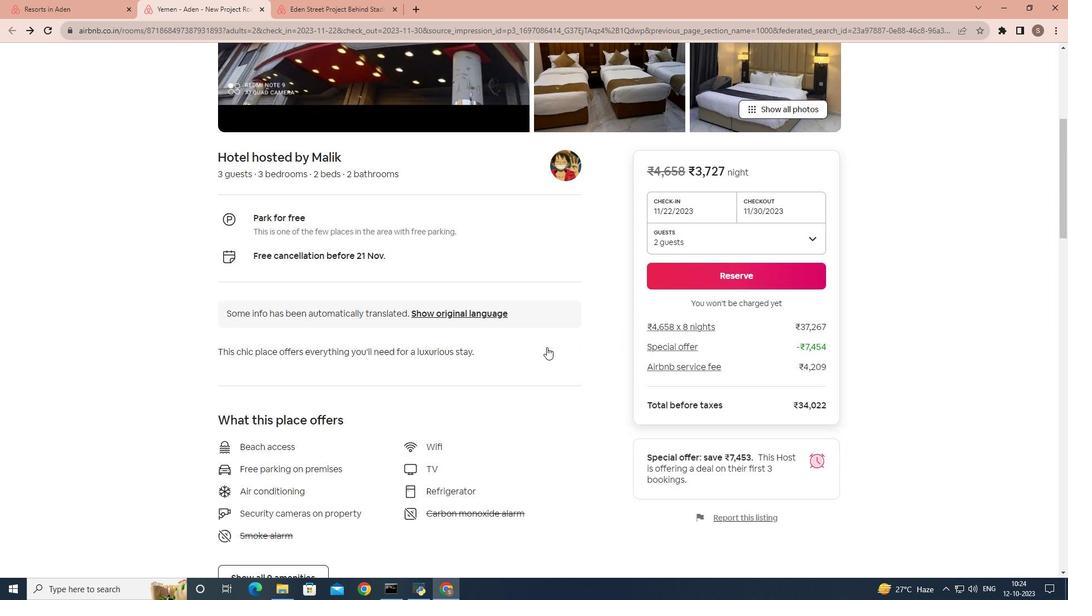 
Action: Mouse moved to (532, 362)
Screenshot: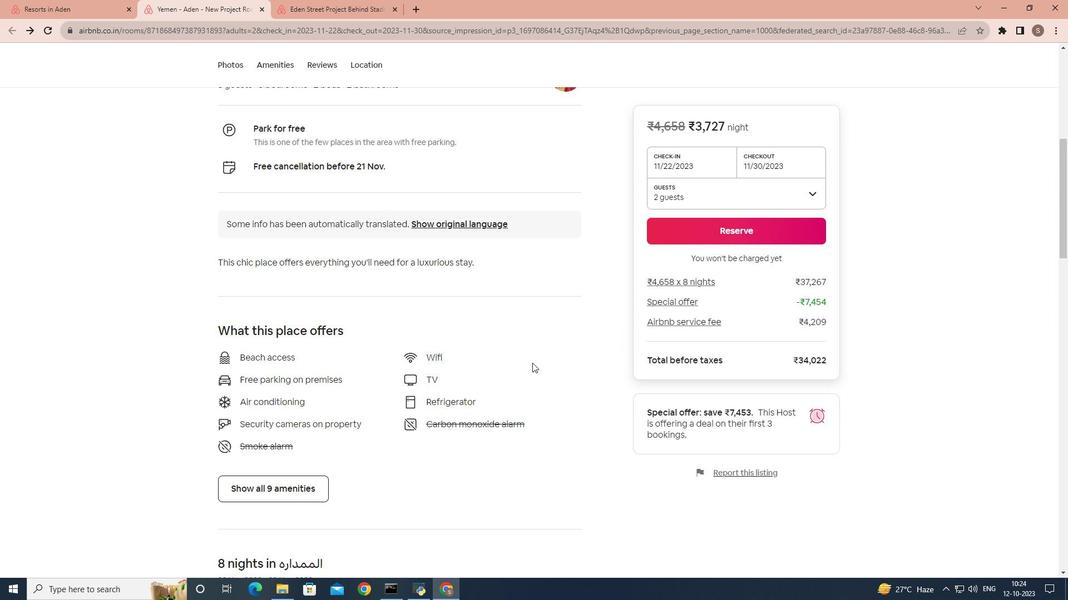 
Action: Mouse scrolled (532, 362) with delta (0, 0)
Screenshot: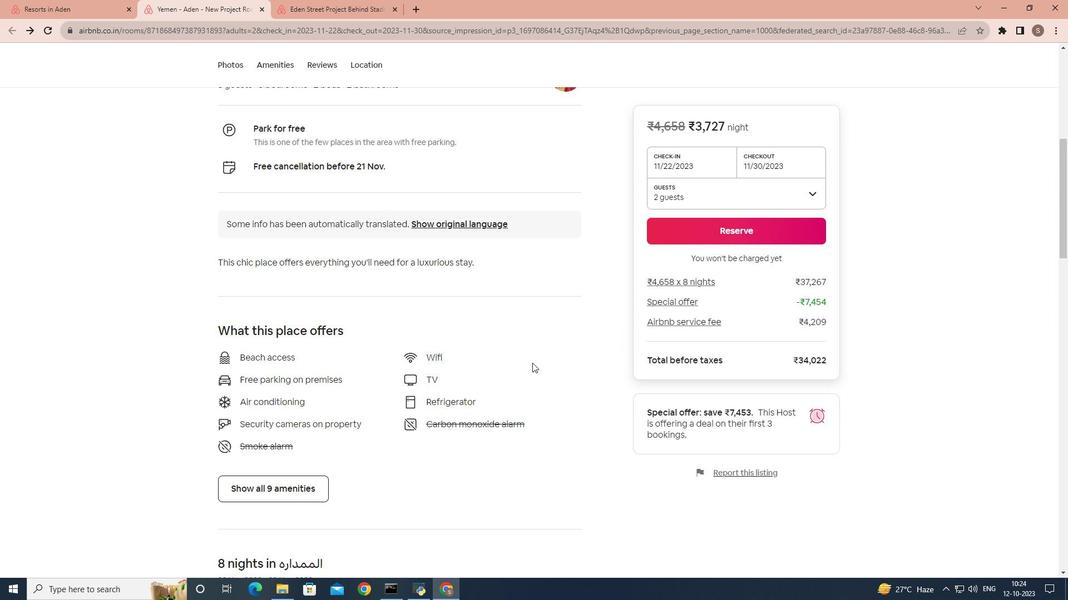 
Action: Mouse moved to (531, 363)
Screenshot: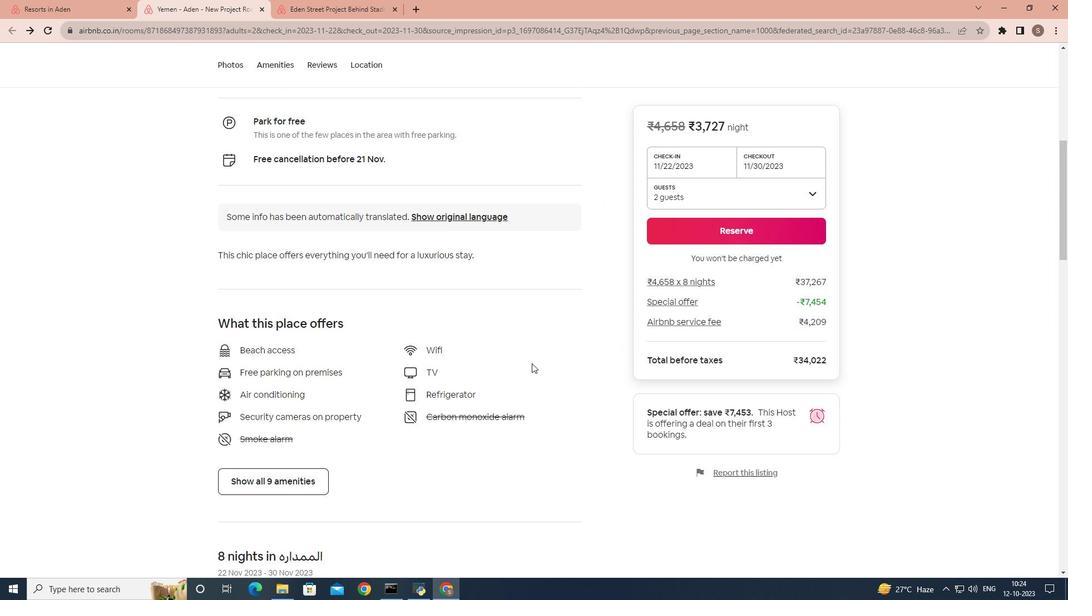 
Action: Mouse scrolled (531, 363) with delta (0, 0)
Screenshot: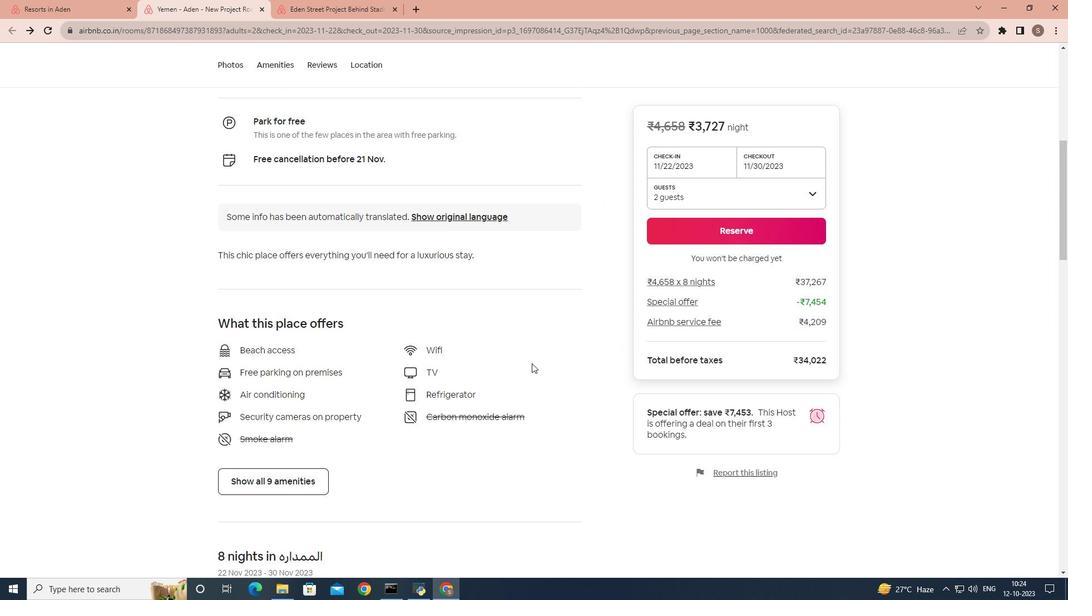 
Action: Mouse moved to (305, 379)
Screenshot: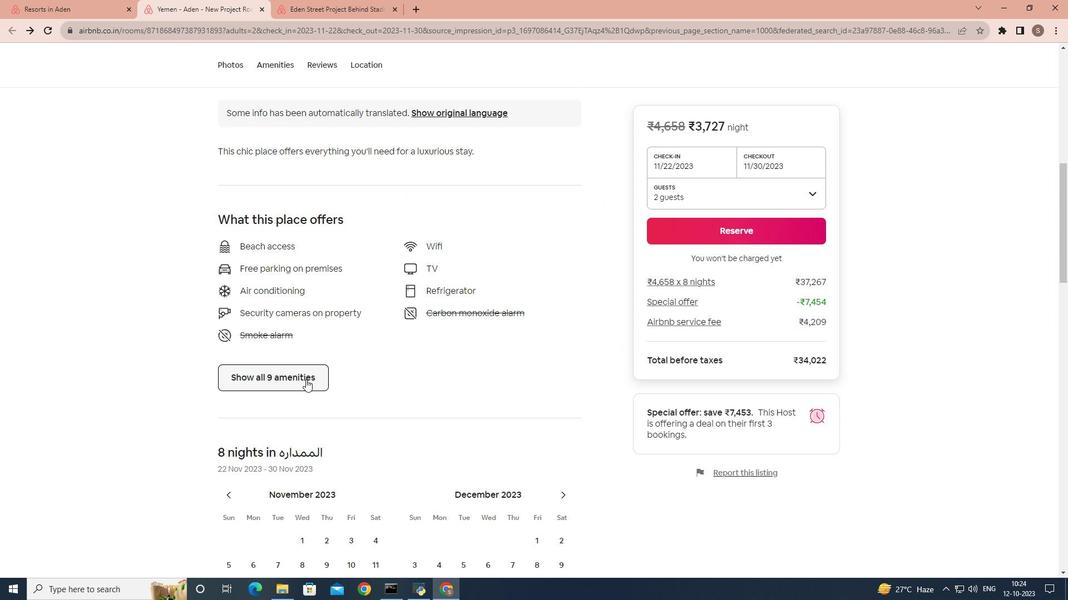 
Action: Mouse pressed left at (305, 379)
Screenshot: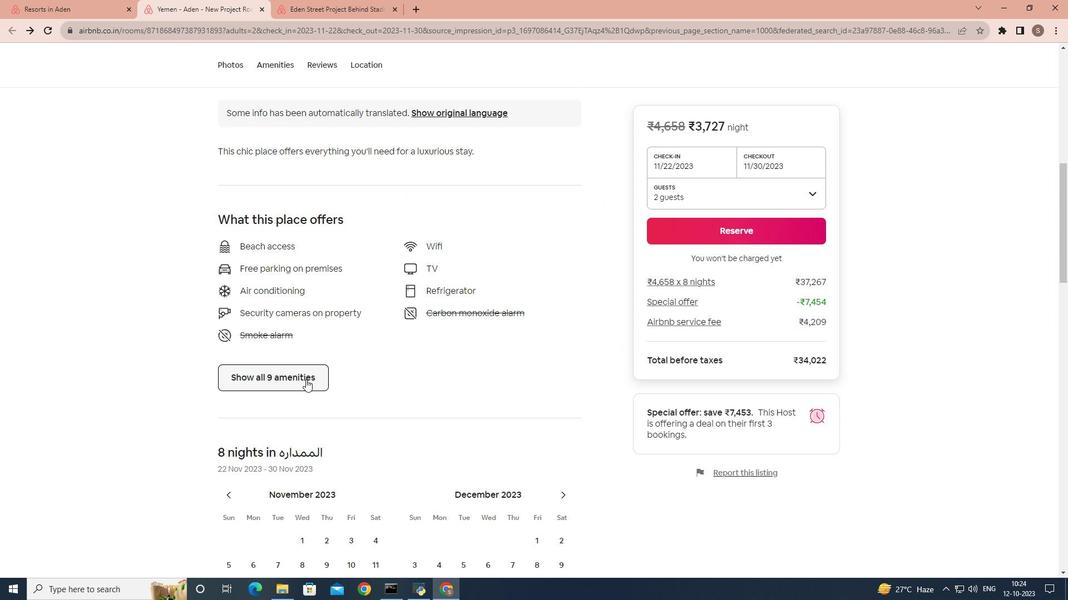 
Action: Mouse moved to (417, 386)
Screenshot: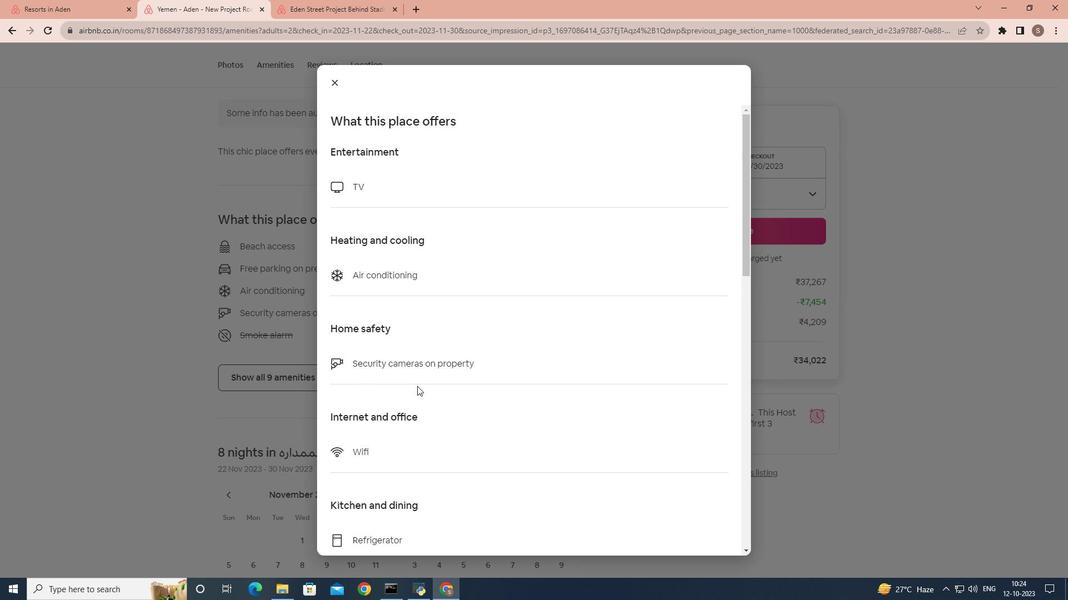 
Action: Mouse scrolled (417, 386) with delta (0, 0)
Screenshot: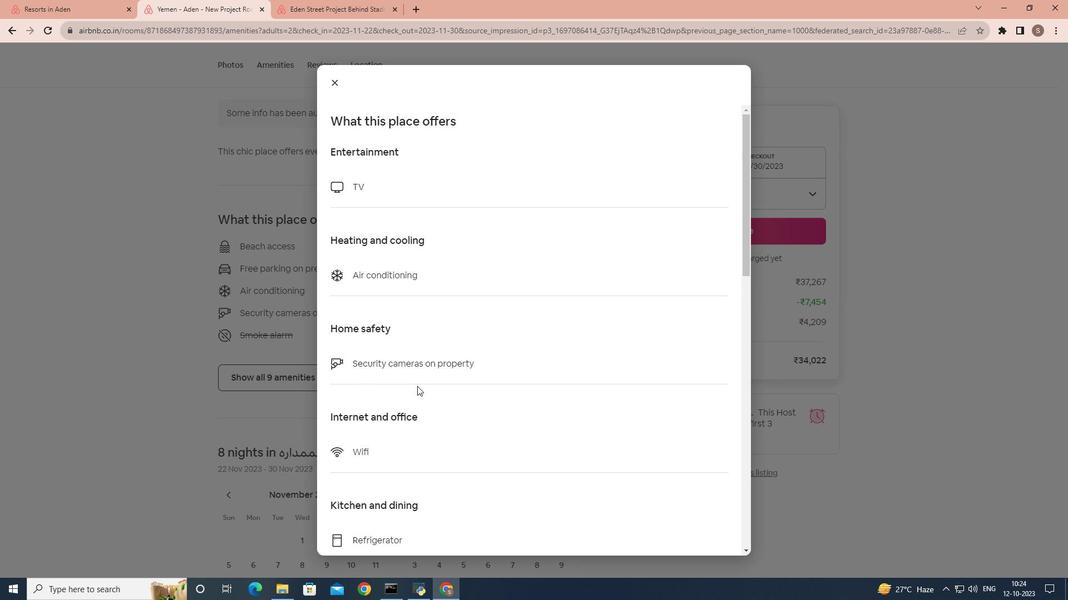 
Action: Mouse scrolled (417, 386) with delta (0, 0)
Screenshot: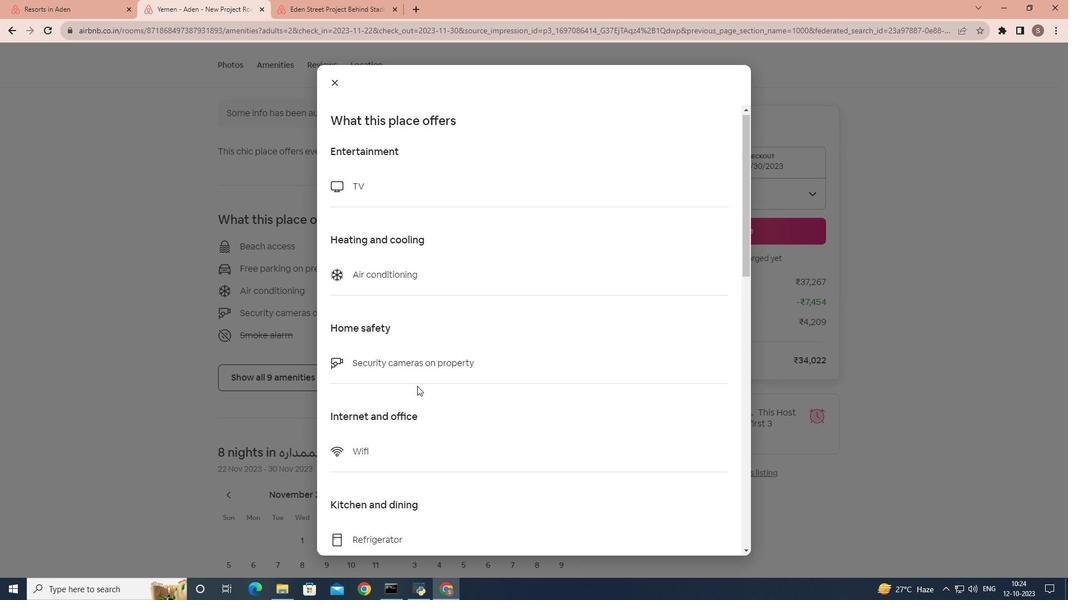 
Action: Mouse scrolled (417, 386) with delta (0, 0)
Screenshot: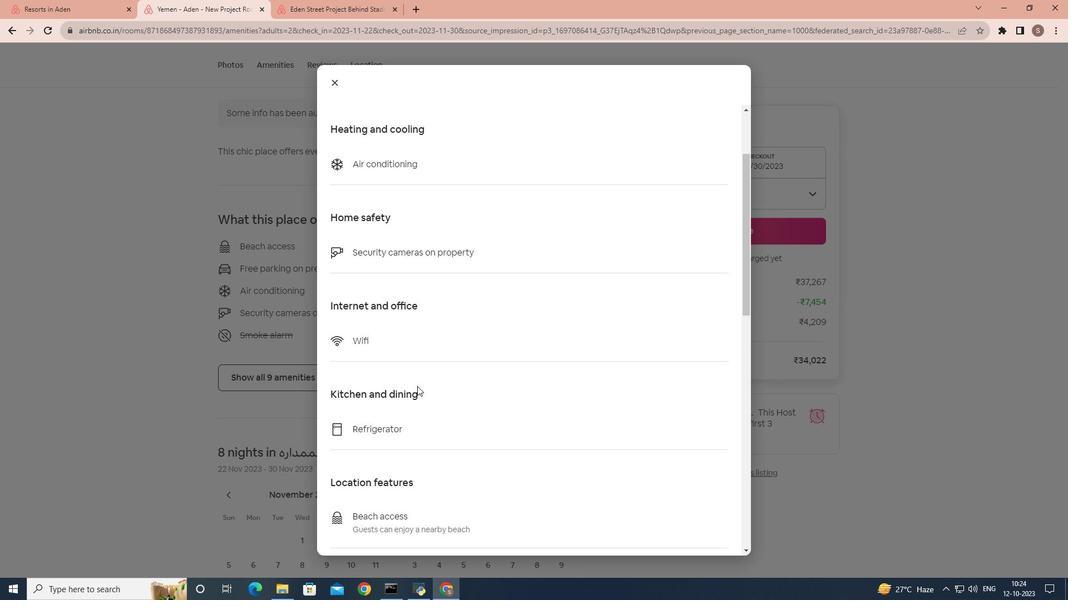 
Action: Mouse scrolled (417, 386) with delta (0, 0)
Screenshot: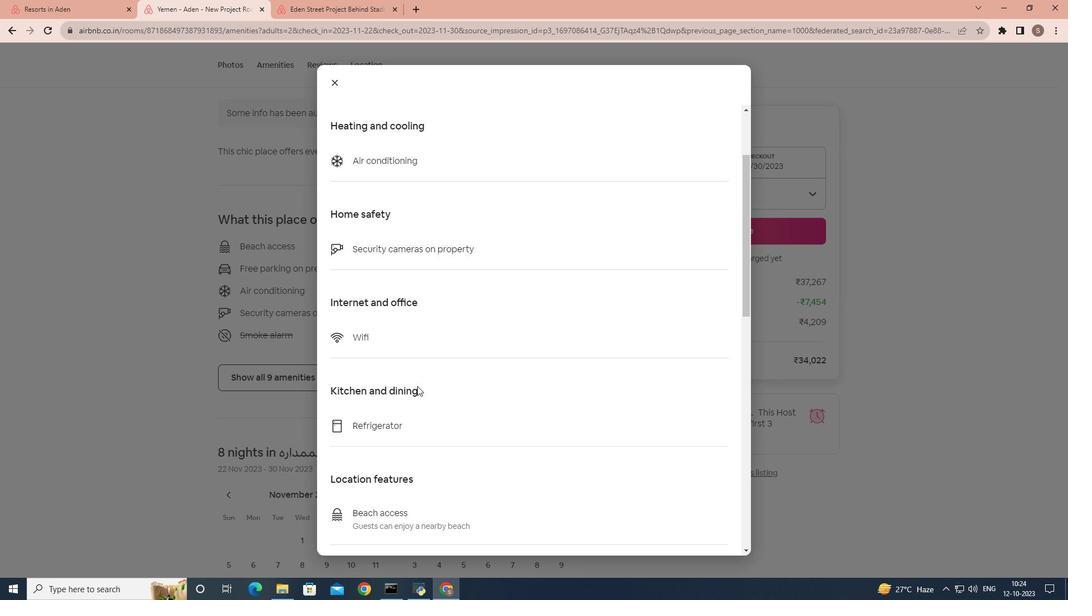 
Action: Mouse scrolled (417, 386) with delta (0, 0)
Screenshot: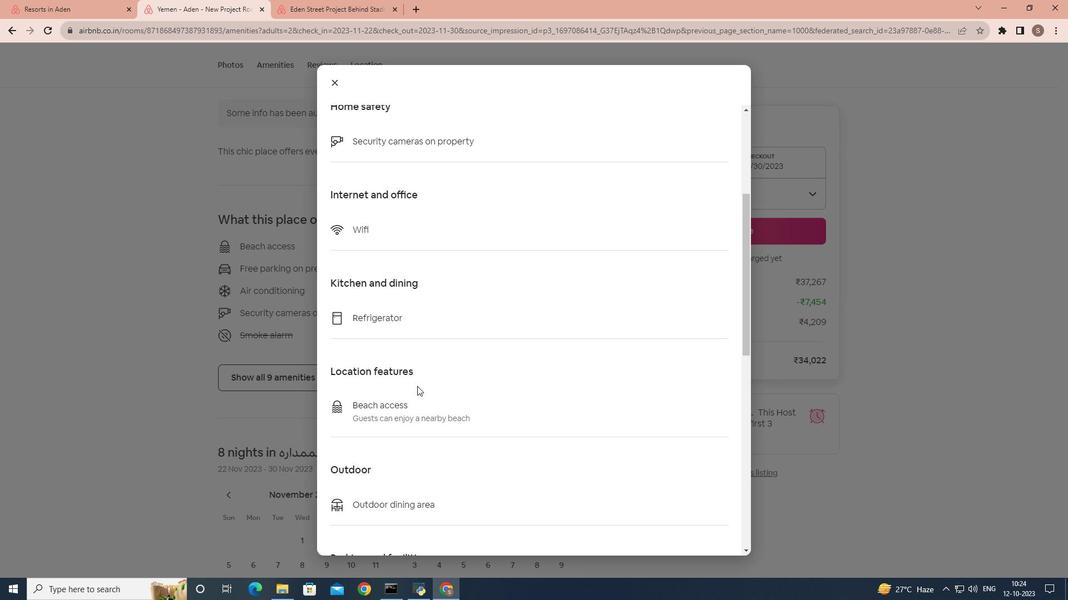 
Action: Mouse scrolled (417, 386) with delta (0, 0)
Screenshot: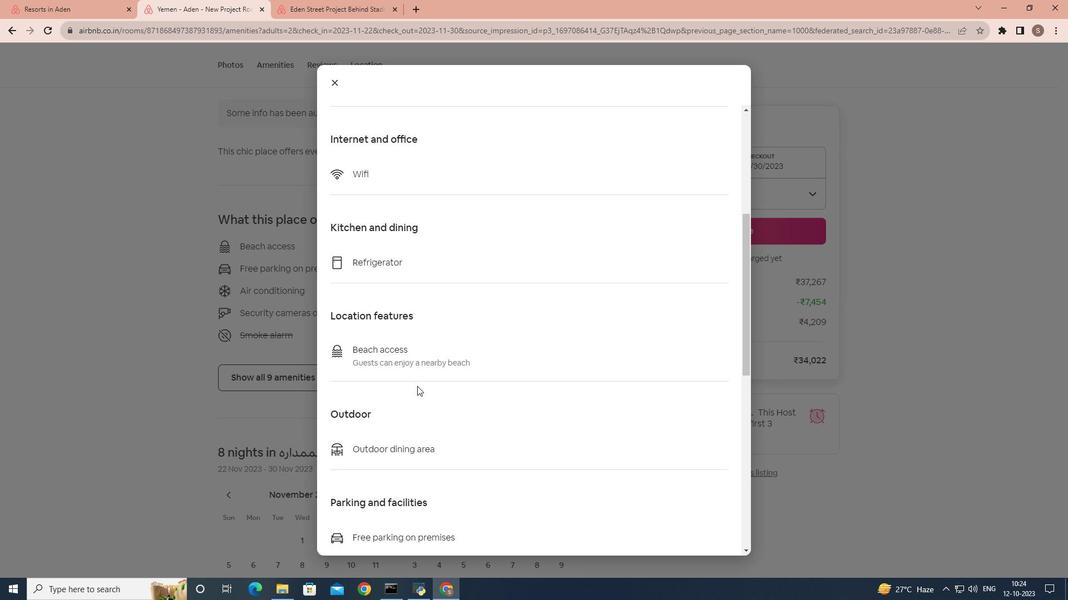 
Action: Mouse scrolled (417, 386) with delta (0, 0)
Screenshot: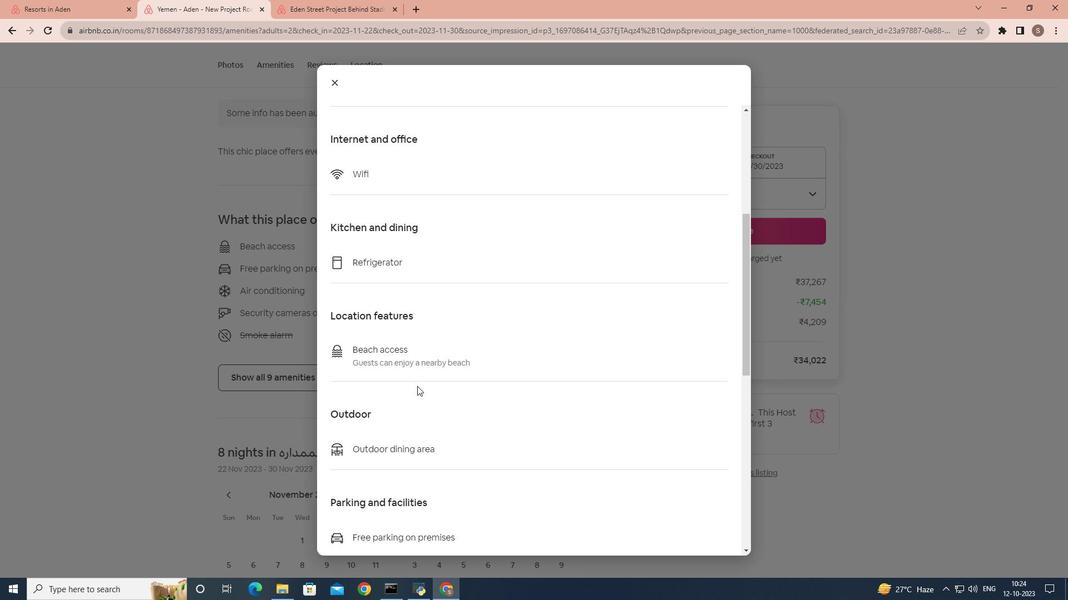 
Action: Mouse scrolled (417, 386) with delta (0, 0)
Screenshot: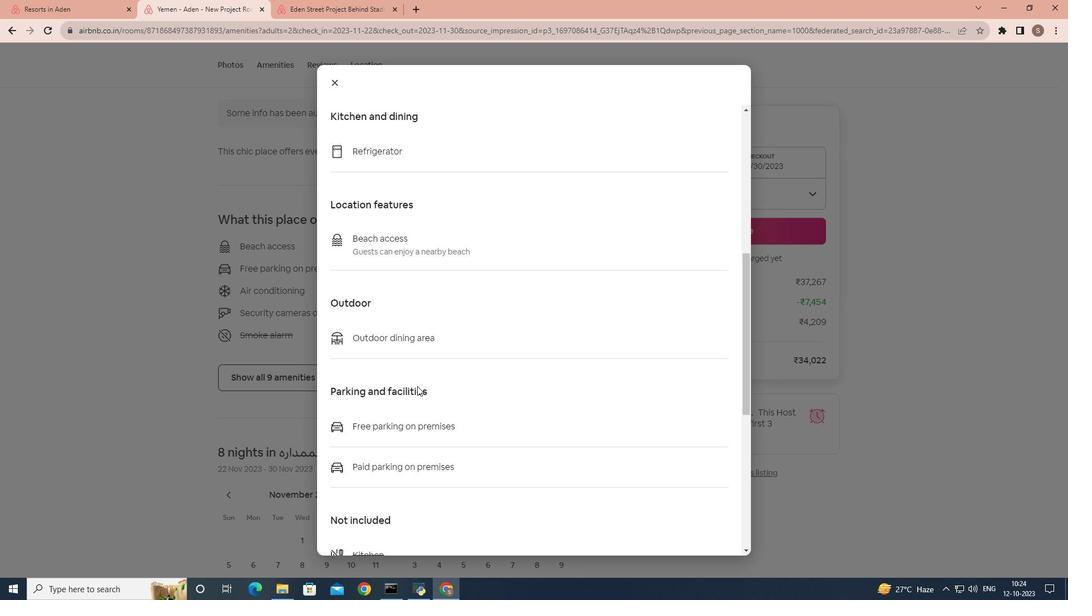 
Action: Mouse scrolled (417, 386) with delta (0, 0)
Screenshot: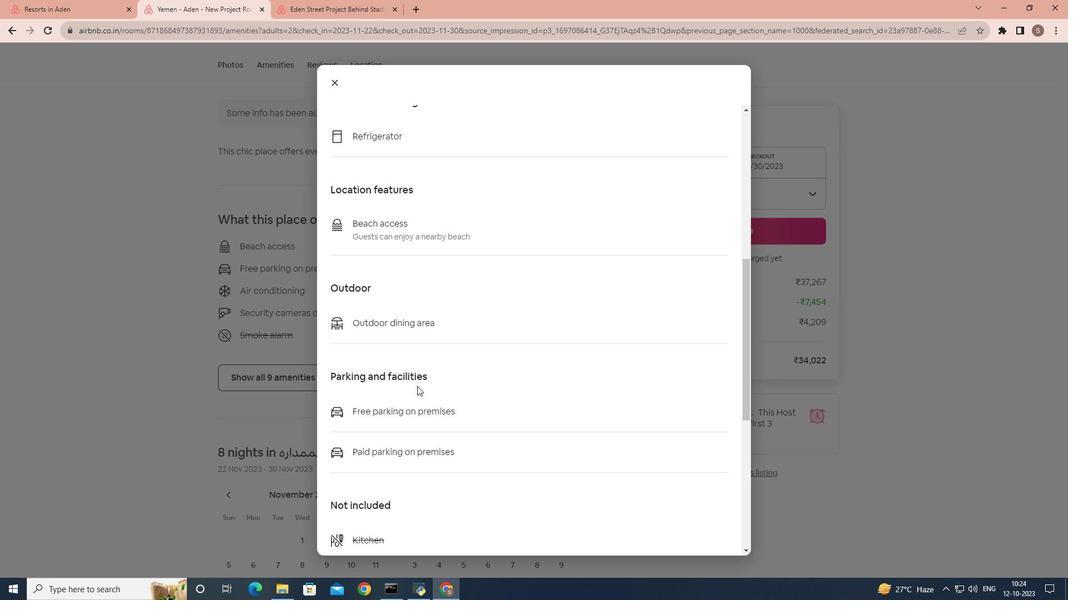 
Action: Mouse scrolled (417, 386) with delta (0, 0)
Screenshot: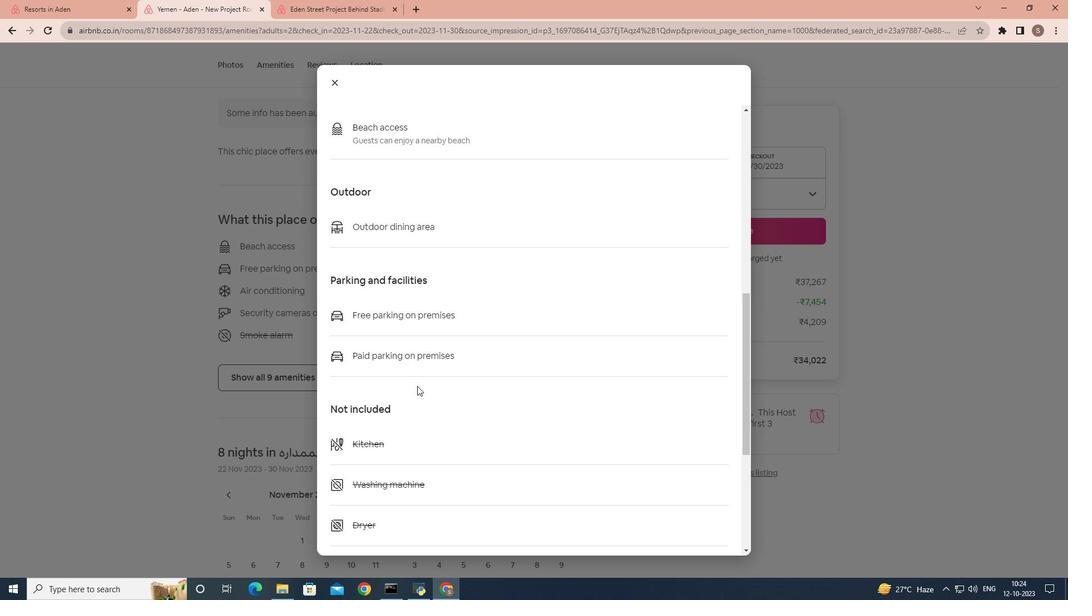 
Action: Mouse scrolled (417, 386) with delta (0, 0)
Screenshot: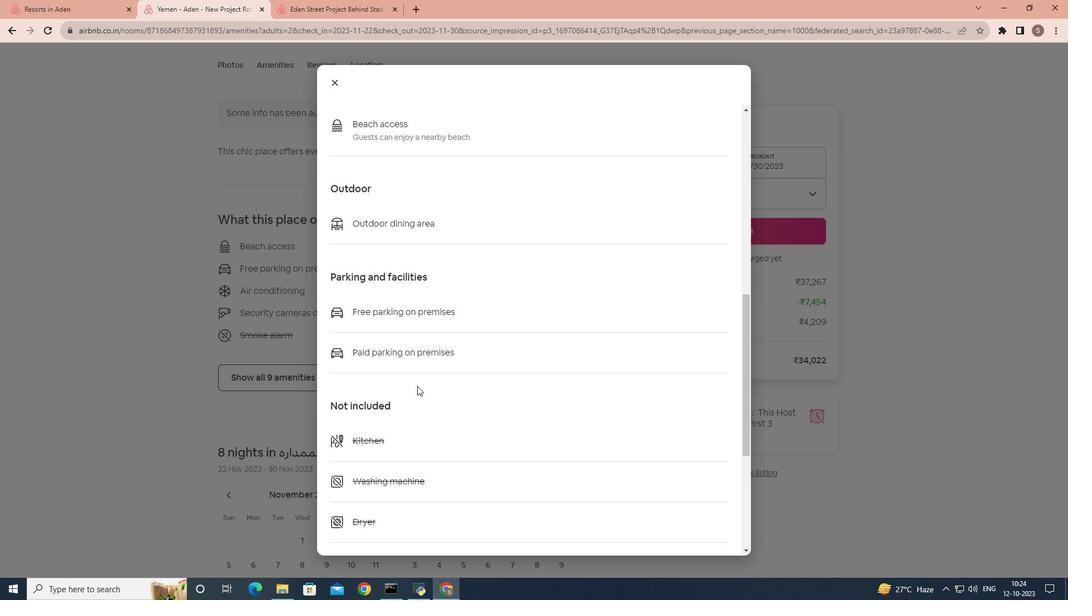 
Action: Mouse scrolled (417, 386) with delta (0, 0)
Screenshot: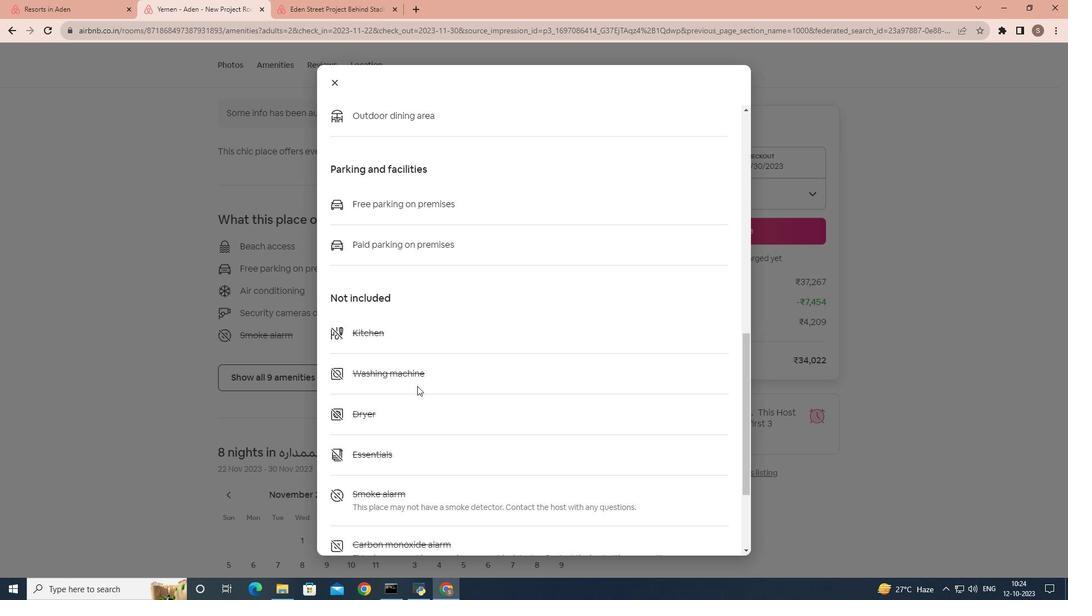 
Action: Mouse scrolled (417, 386) with delta (0, 0)
Screenshot: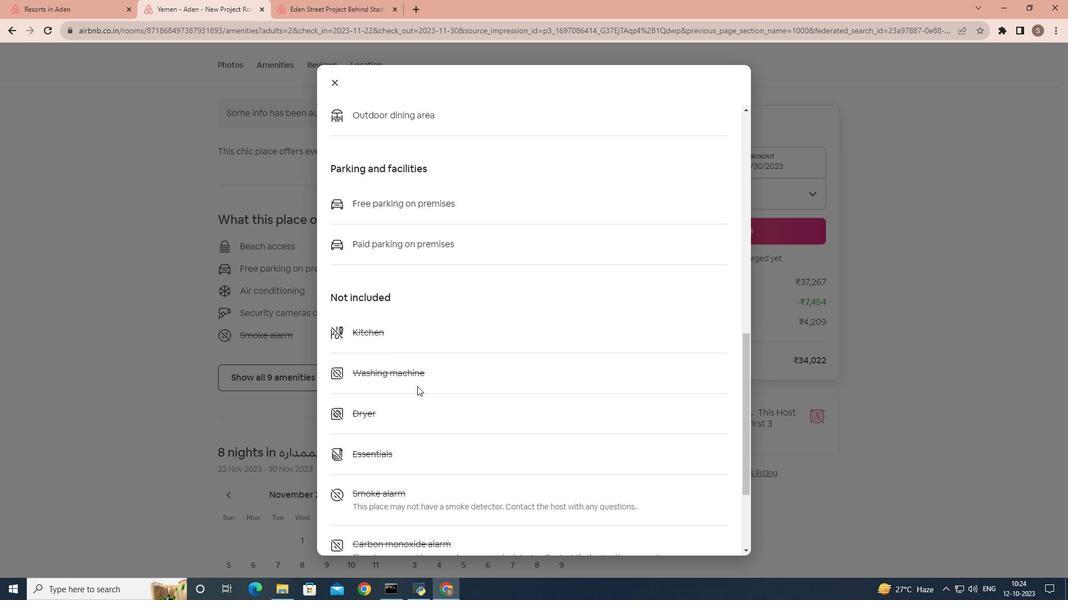 
Action: Mouse scrolled (417, 386) with delta (0, 0)
Screenshot: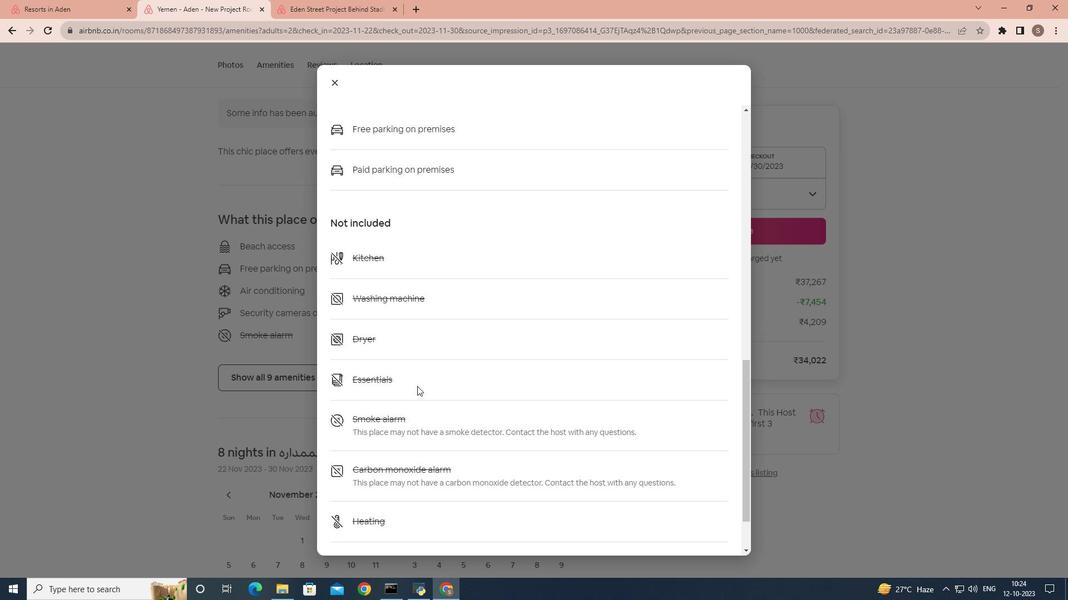 
Action: Mouse scrolled (417, 386) with delta (0, 0)
Screenshot: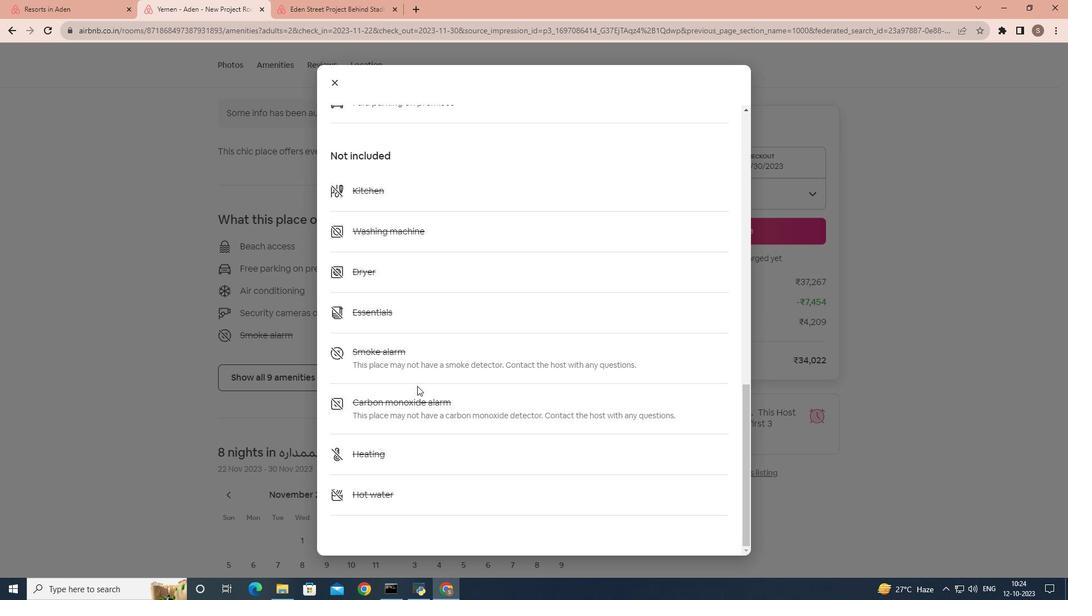 
Action: Mouse scrolled (417, 386) with delta (0, 0)
Screenshot: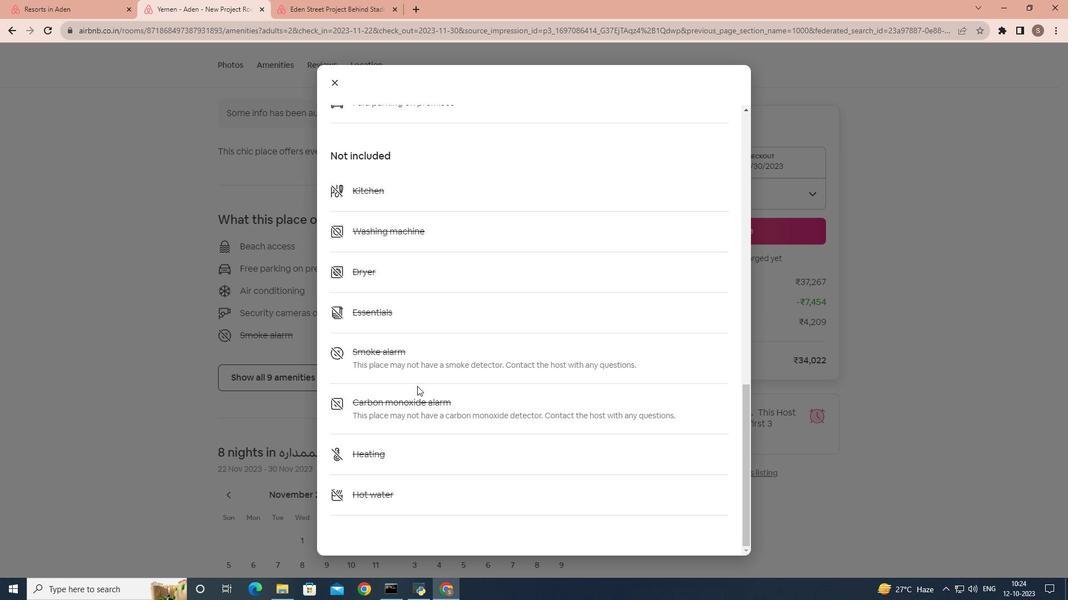 
Action: Mouse scrolled (417, 386) with delta (0, 0)
Screenshot: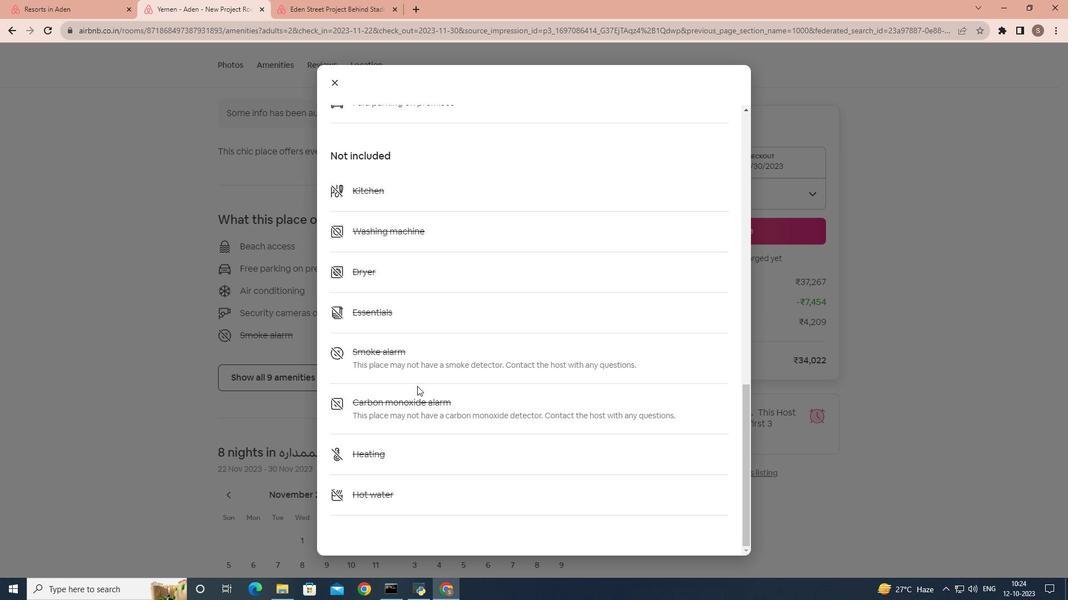 
Action: Mouse moved to (335, 76)
Screenshot: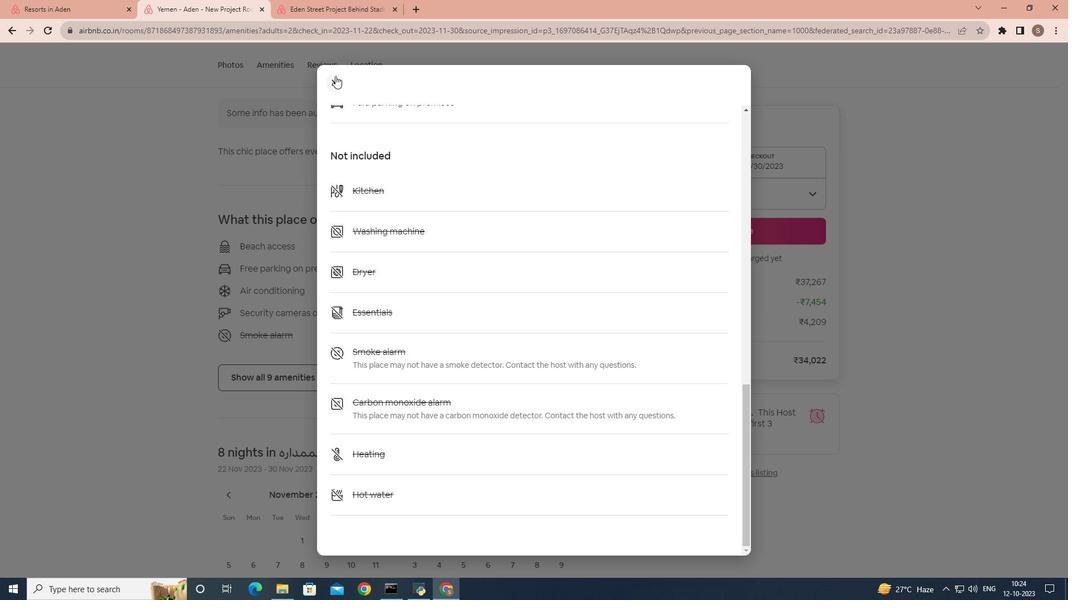 
Action: Mouse pressed left at (335, 76)
Screenshot: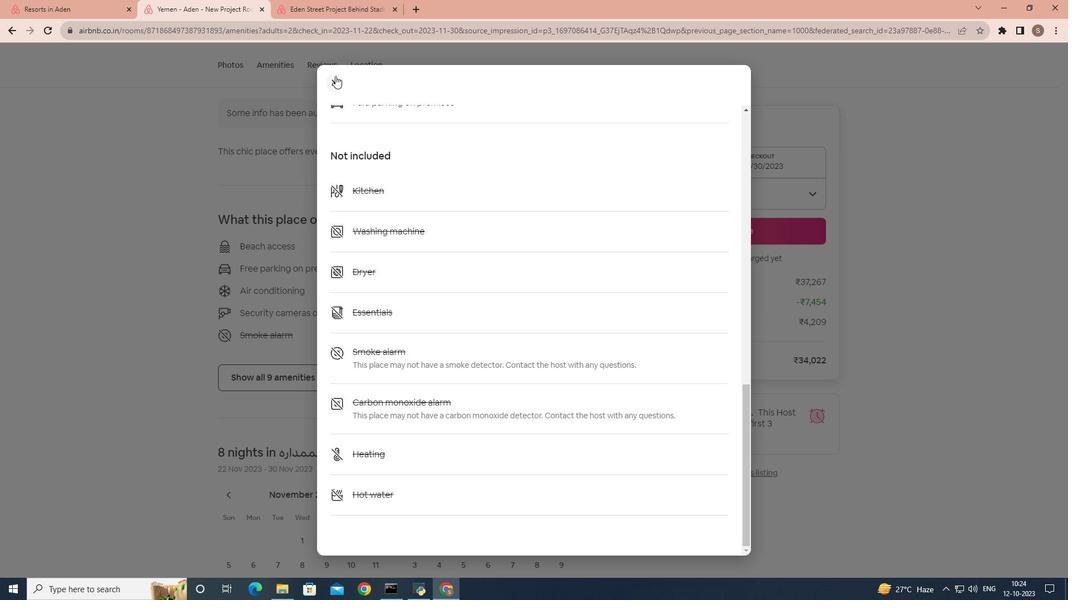 
Action: Mouse moved to (351, 334)
Screenshot: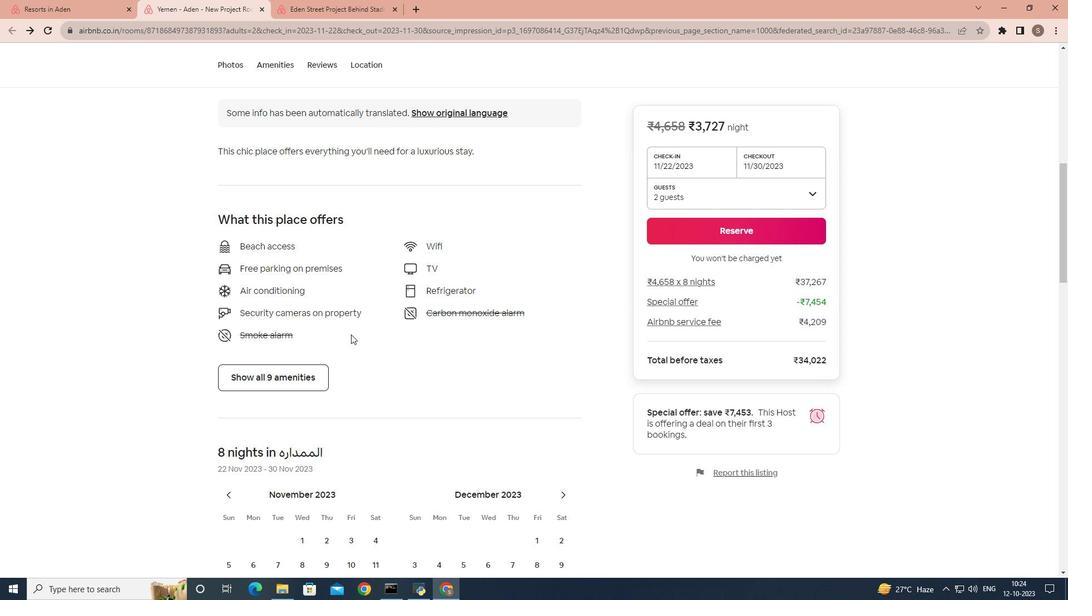 
Action: Mouse scrolled (351, 334) with delta (0, 0)
Screenshot: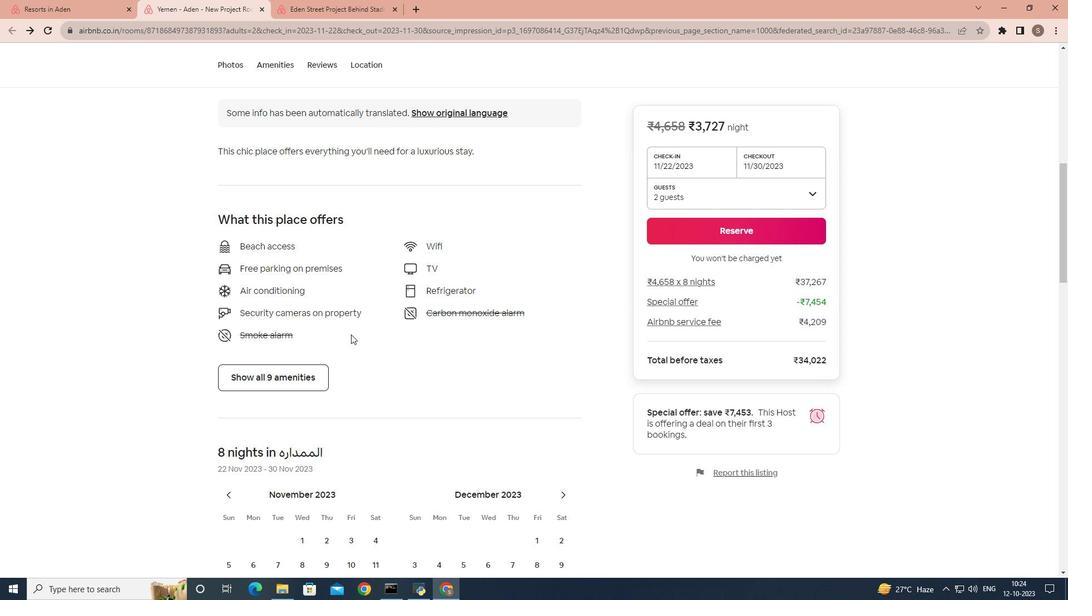 
Action: Mouse scrolled (351, 334) with delta (0, 0)
Screenshot: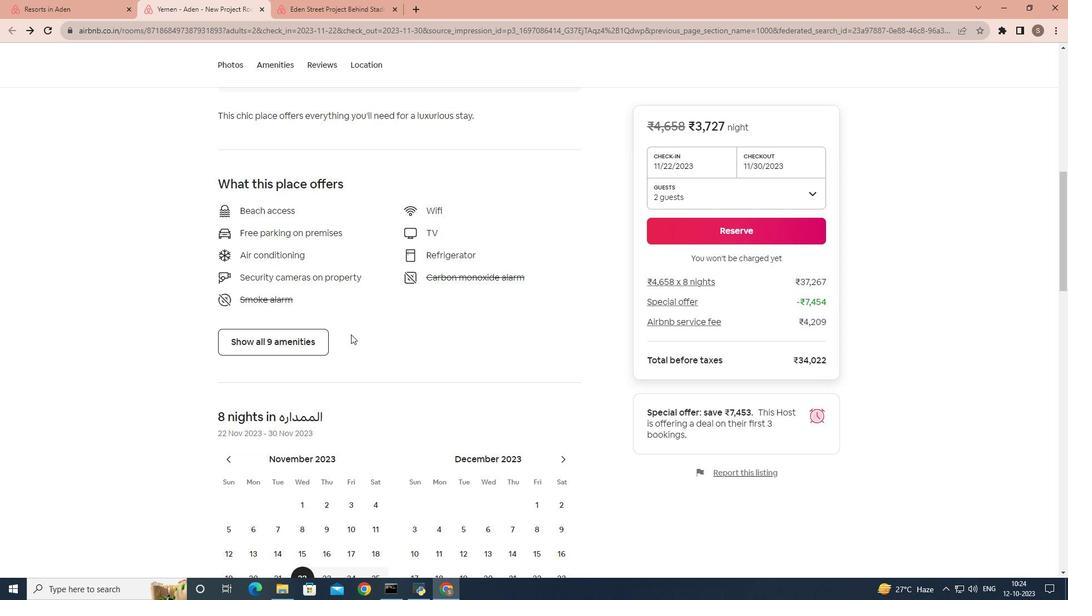 
Action: Mouse scrolled (351, 334) with delta (0, 0)
Screenshot: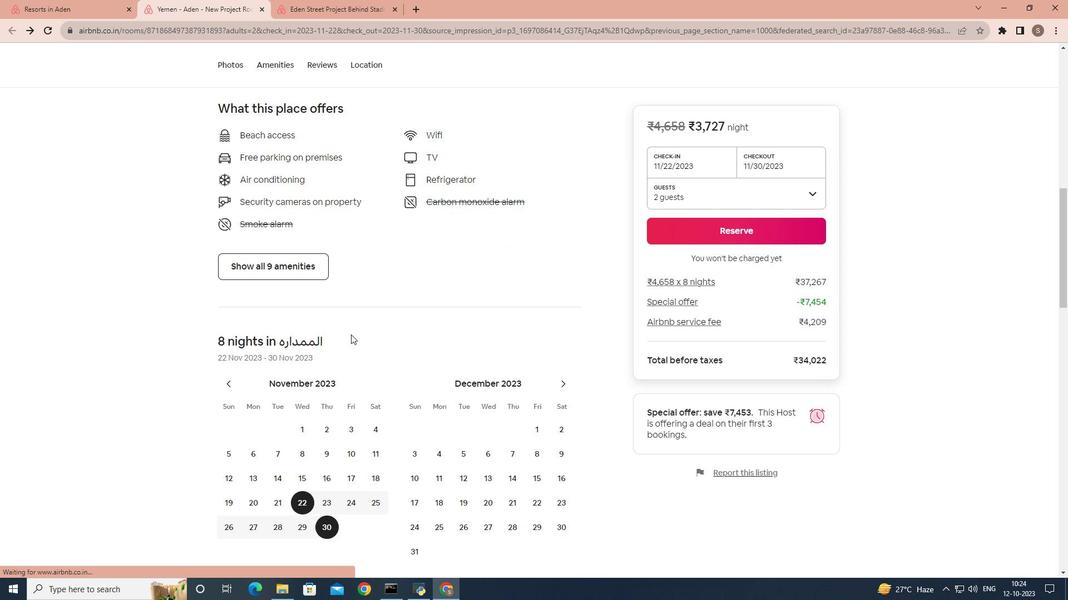 
Action: Mouse scrolled (351, 334) with delta (0, 0)
Screenshot: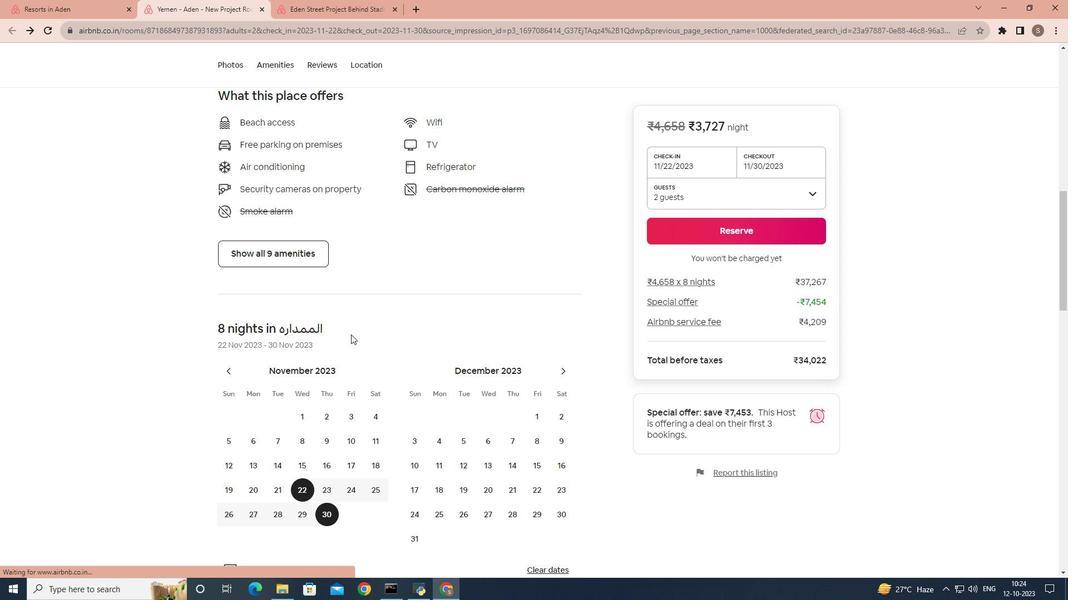 
Action: Mouse scrolled (351, 334) with delta (0, 0)
Screenshot: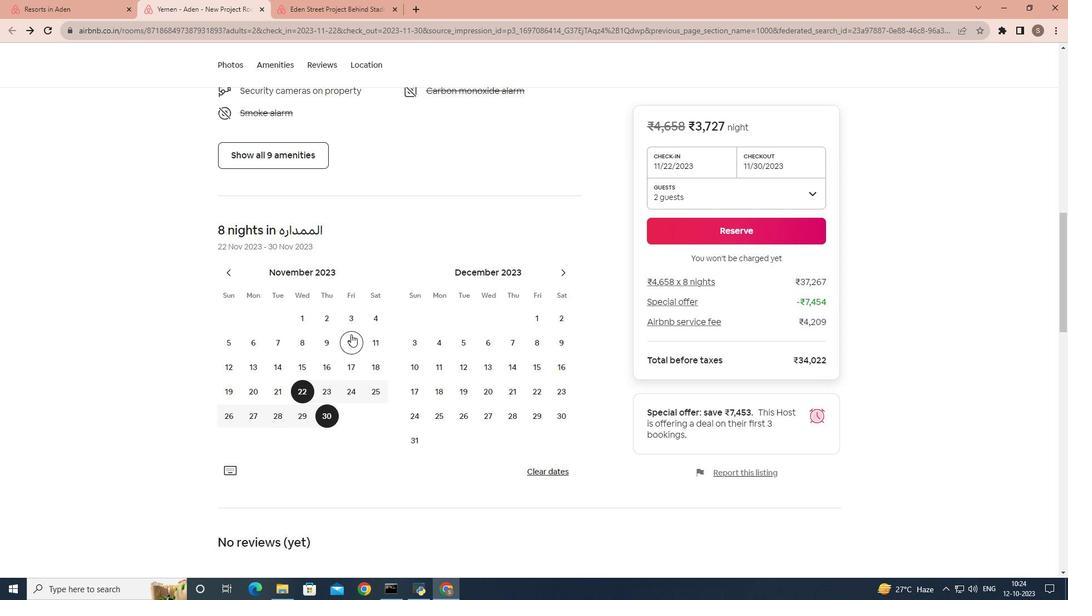 
Action: Mouse scrolled (351, 334) with delta (0, 0)
Screenshot: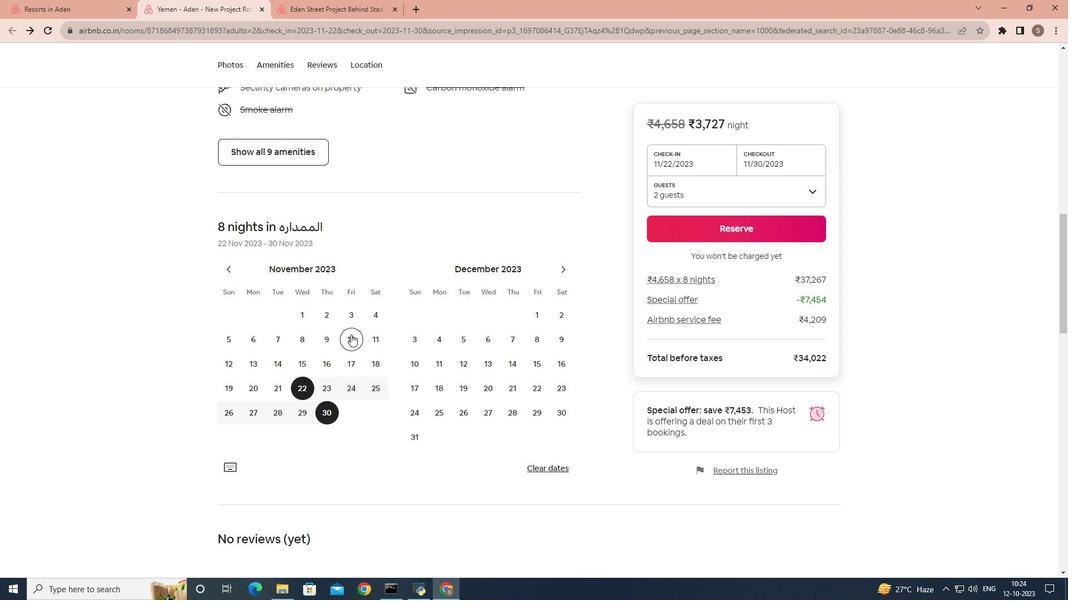 
Action: Mouse scrolled (351, 334) with delta (0, 0)
Screenshot: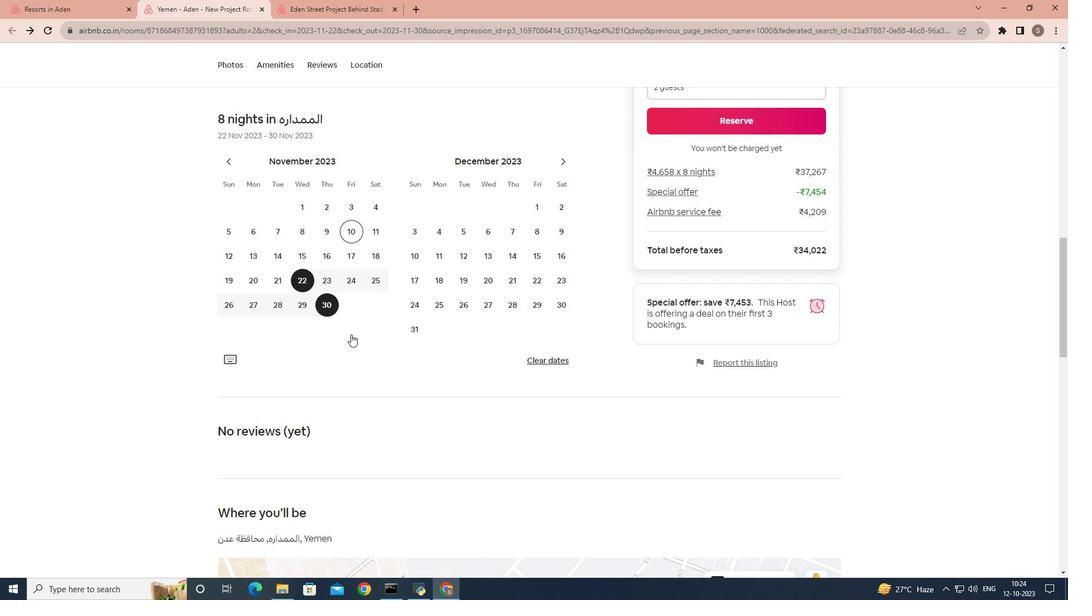
Action: Mouse scrolled (351, 334) with delta (0, 0)
